 Task: Buy 4 Transmission Speed from Sensors section under best seller category for shipping address: Luke Wright, 309 Lake Floyd Circle, Hockessin, Delaware 19707, Cell Number 3022398079. Pay from credit card ending with 7965, CVV 549
Action: Key pressed s<Key.backspace>amzon<Key.backspace><Key.backspace><Key.backspace>azon.com<Key.enter>
Screenshot: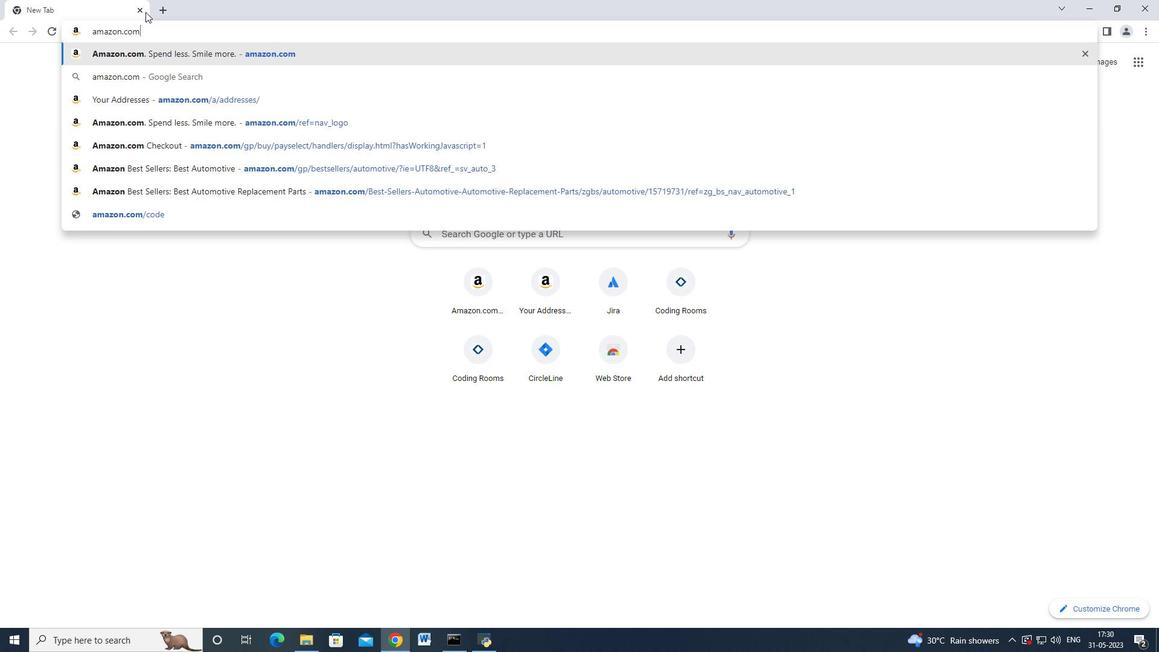 
Action: Mouse moved to (27, 91)
Screenshot: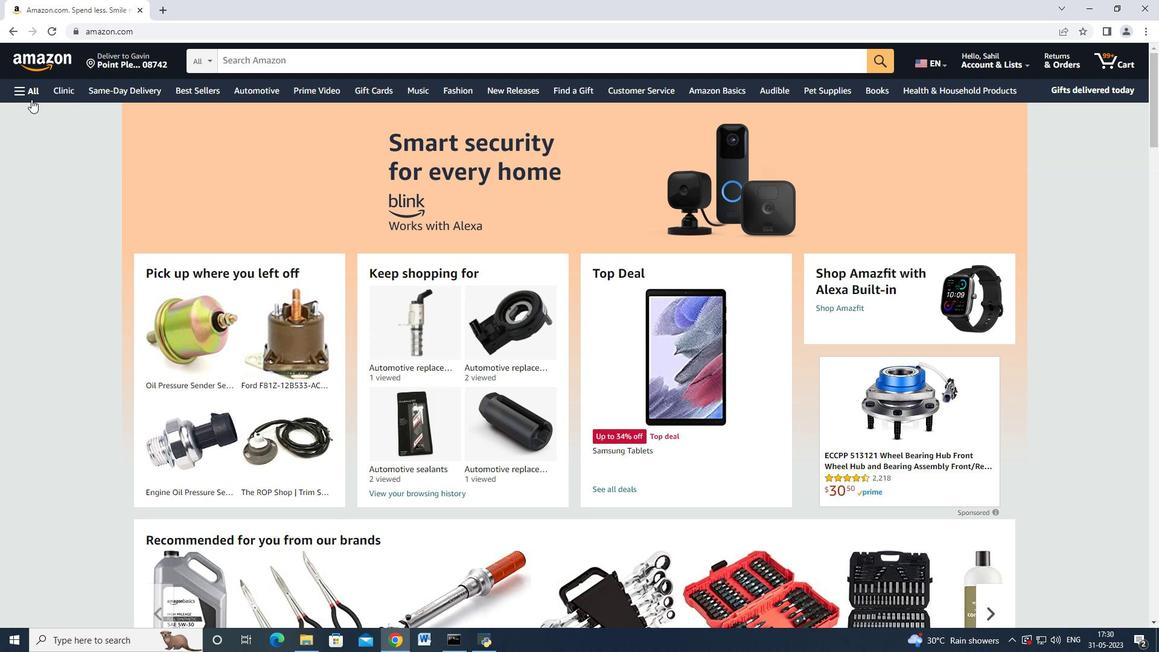 
Action: Mouse pressed left at (27, 91)
Screenshot: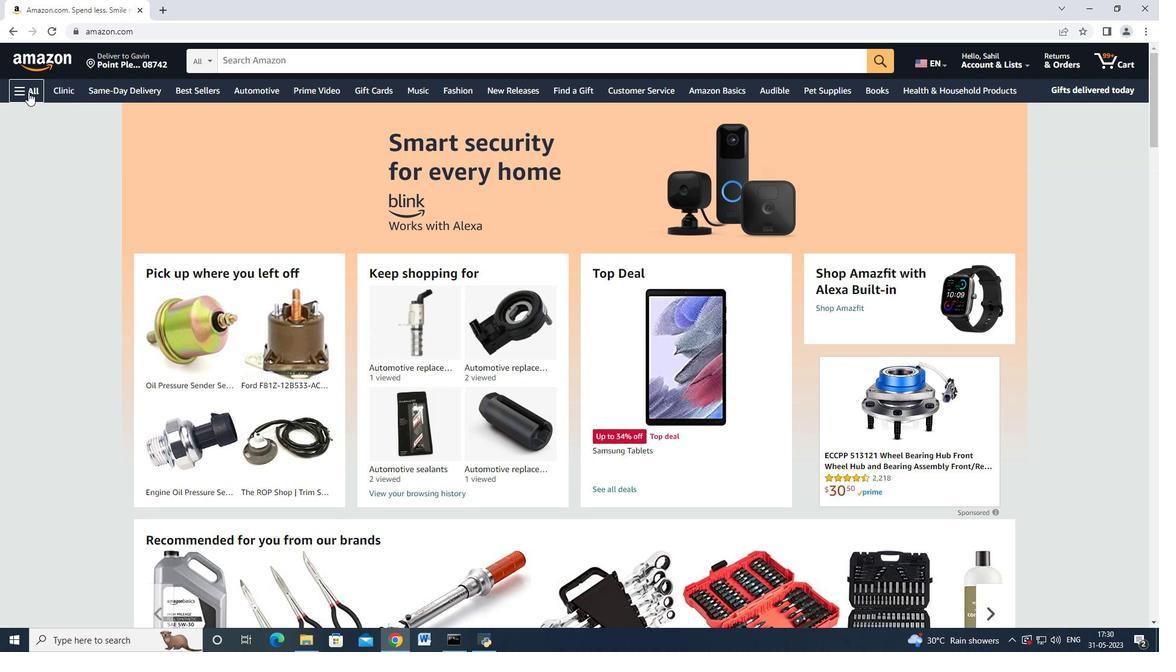 
Action: Mouse moved to (73, 143)
Screenshot: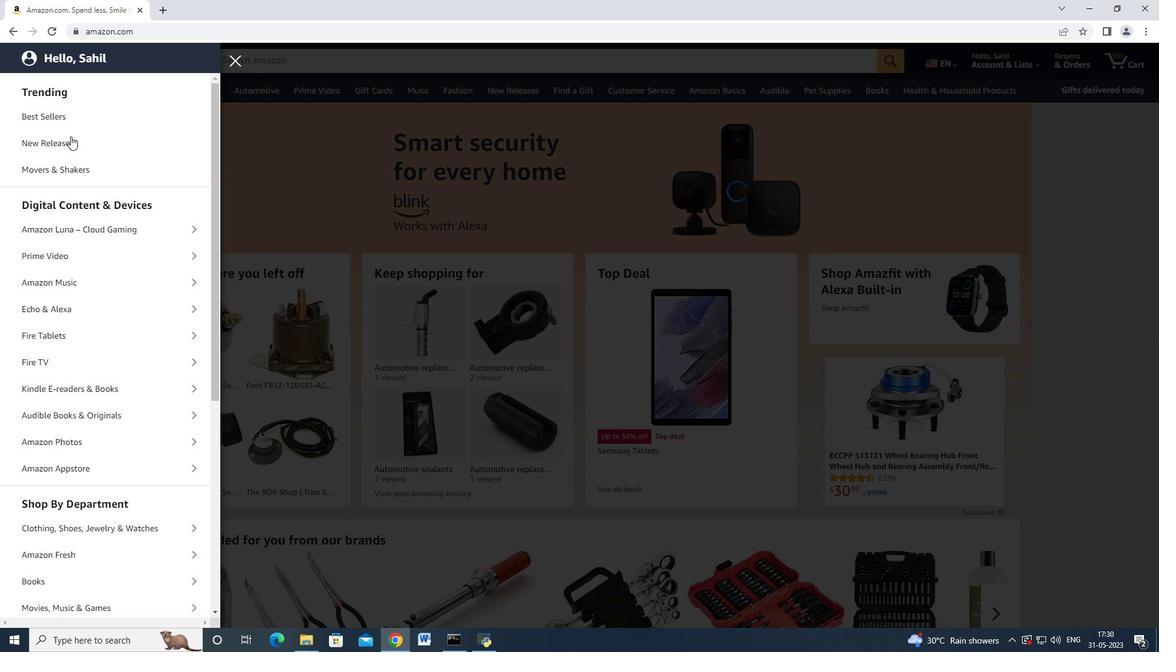 
Action: Mouse scrolled (73, 142) with delta (0, 0)
Screenshot: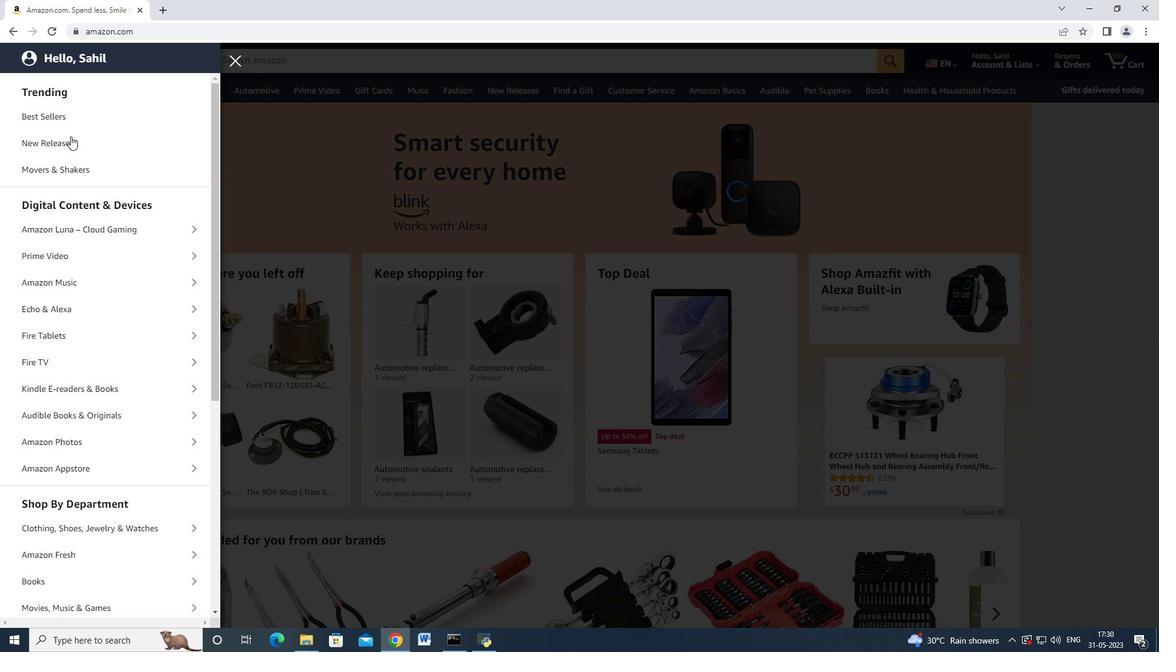 
Action: Mouse moved to (73, 144)
Screenshot: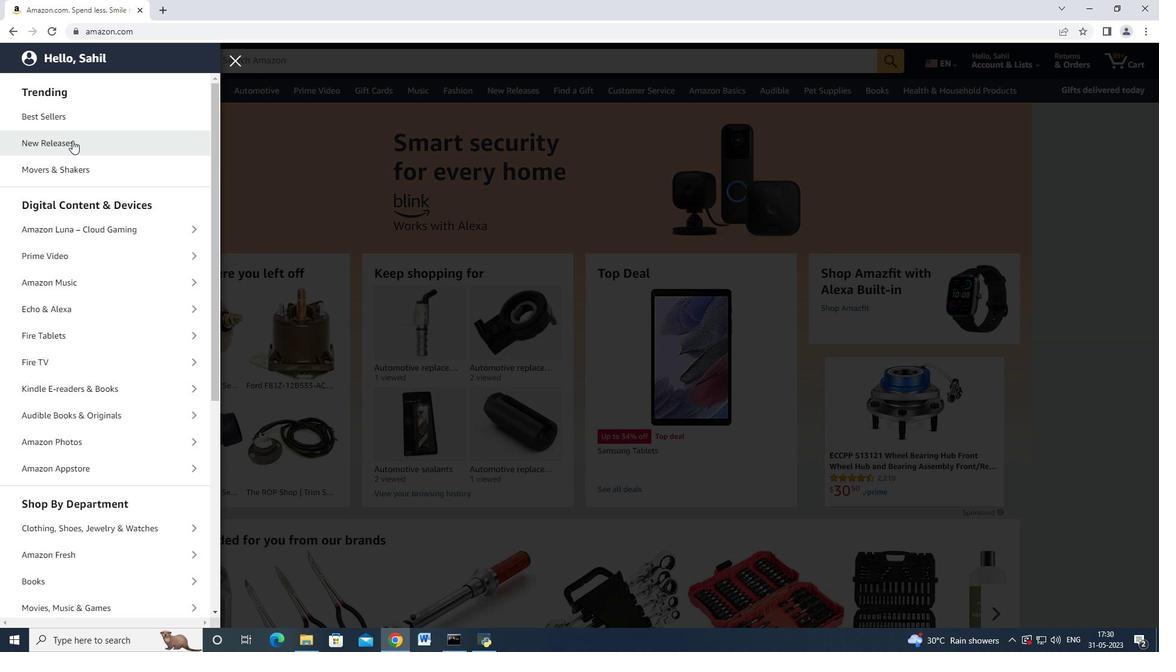 
Action: Mouse scrolled (73, 144) with delta (0, 0)
Screenshot: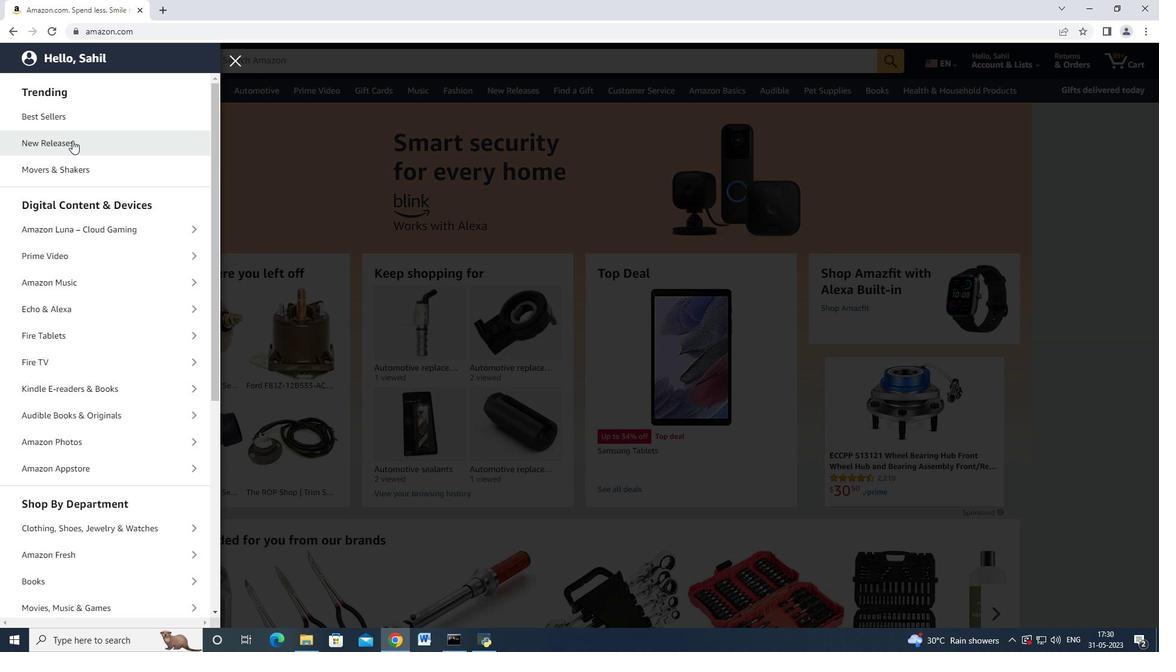 
Action: Mouse moved to (73, 185)
Screenshot: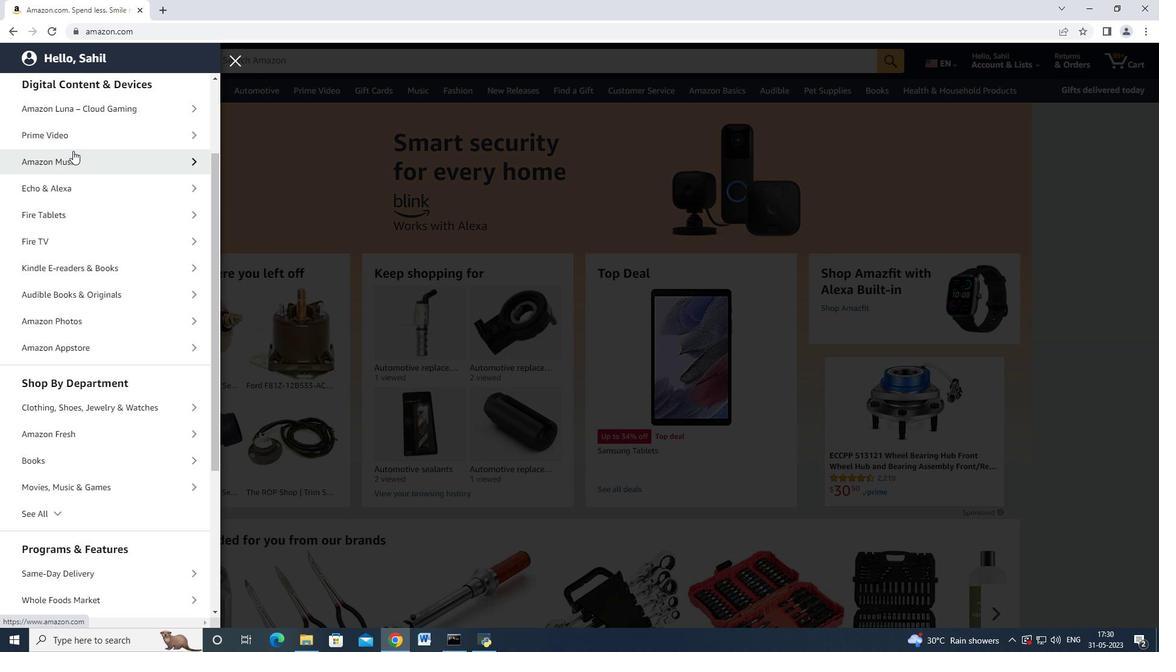 
Action: Mouse scrolled (71, 158) with delta (0, 0)
Screenshot: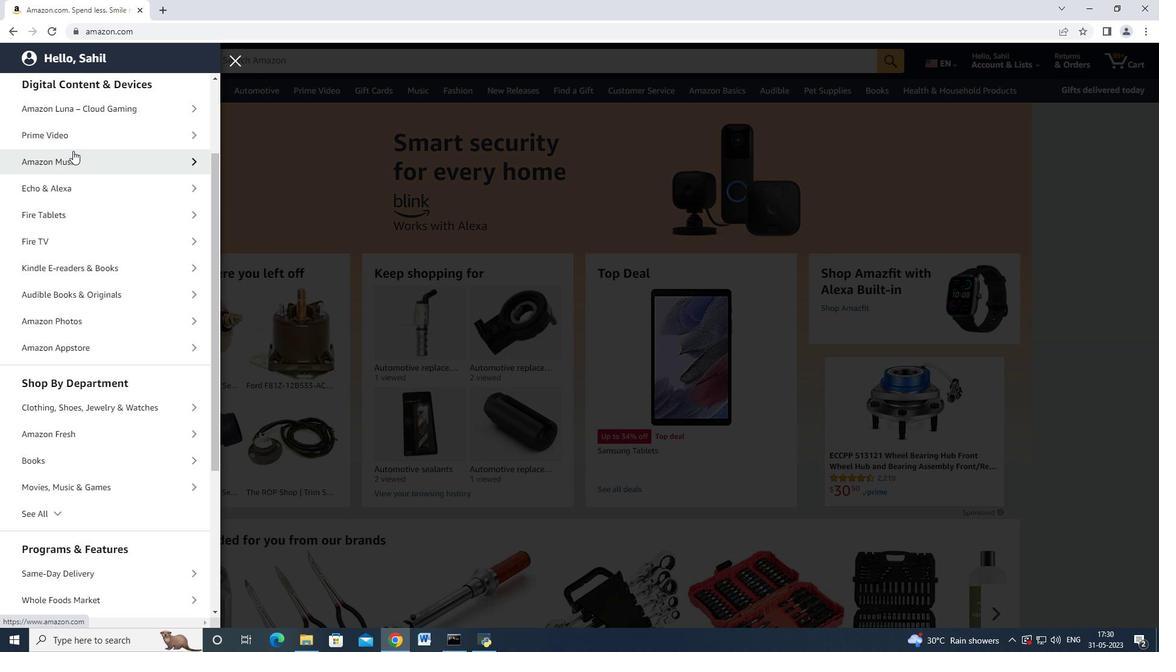 
Action: Mouse moved to (82, 205)
Screenshot: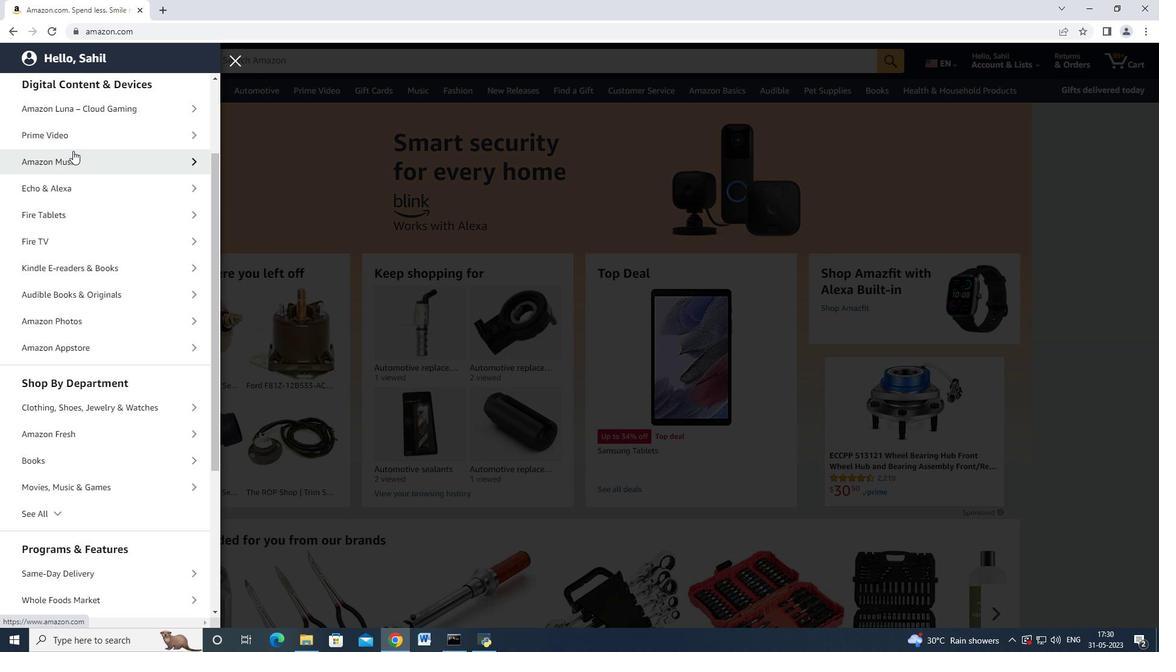 
Action: Mouse scrolled (81, 202) with delta (0, 0)
Screenshot: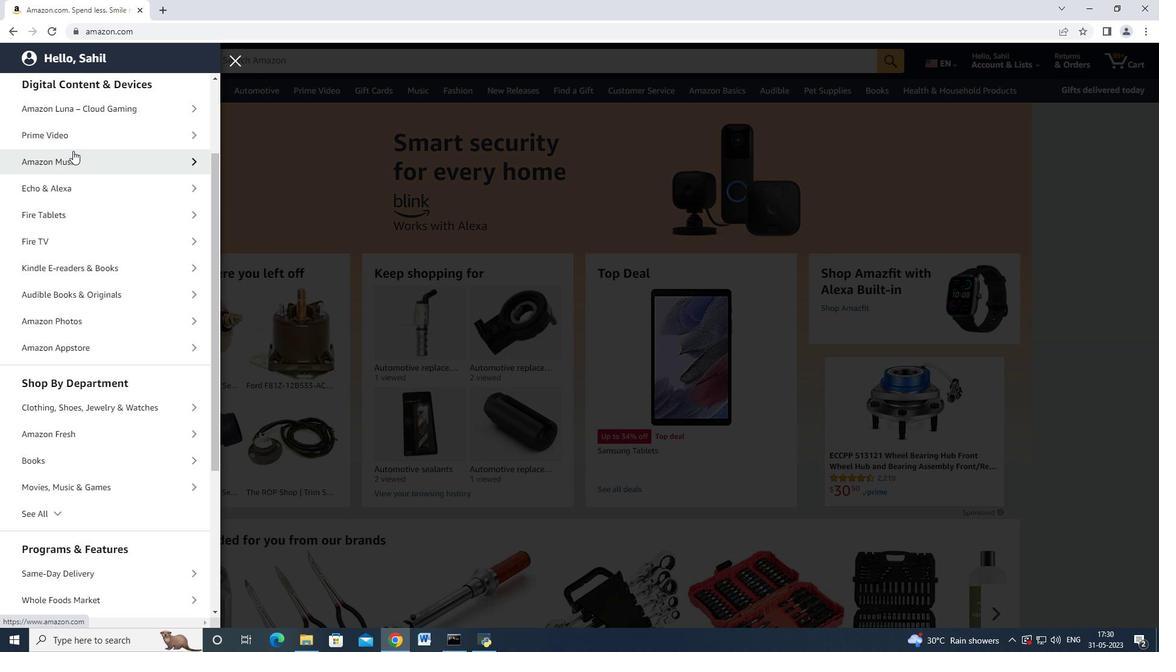 
Action: Mouse moved to (92, 222)
Screenshot: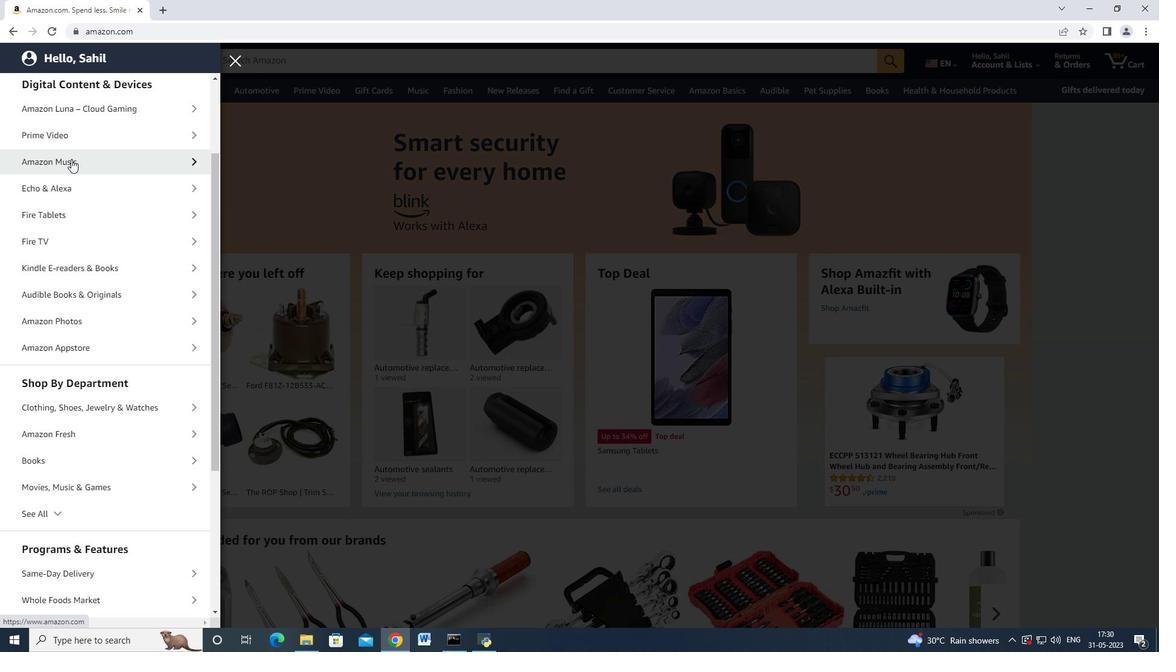 
Action: Mouse scrolled (91, 220) with delta (0, 0)
Screenshot: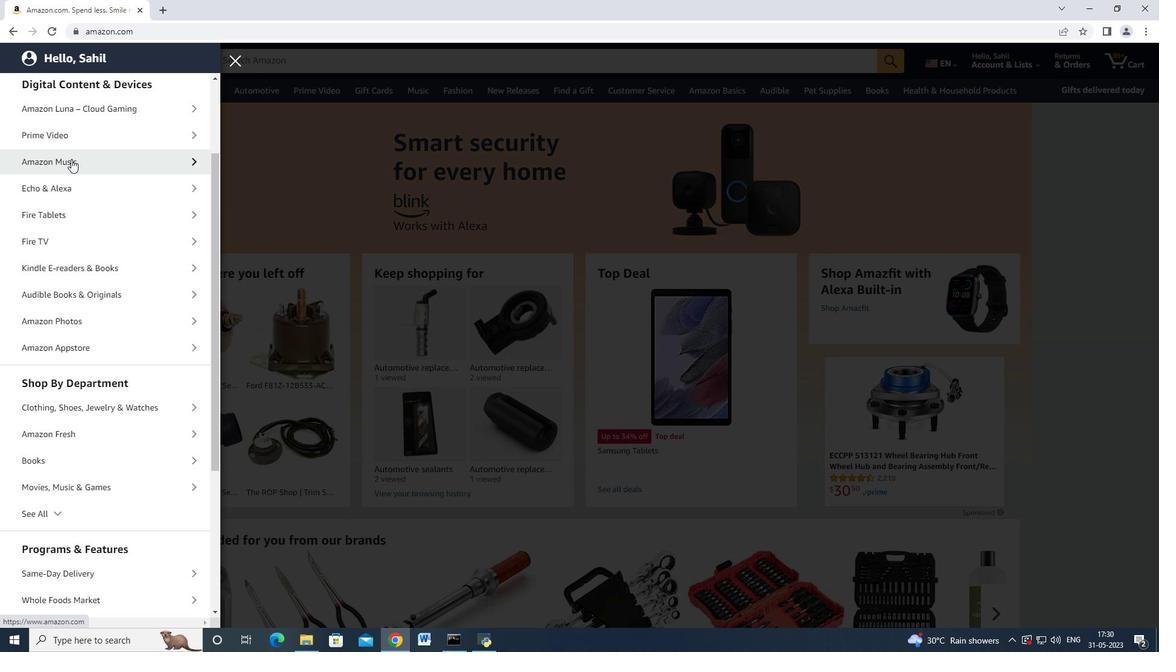 
Action: Mouse moved to (103, 245)
Screenshot: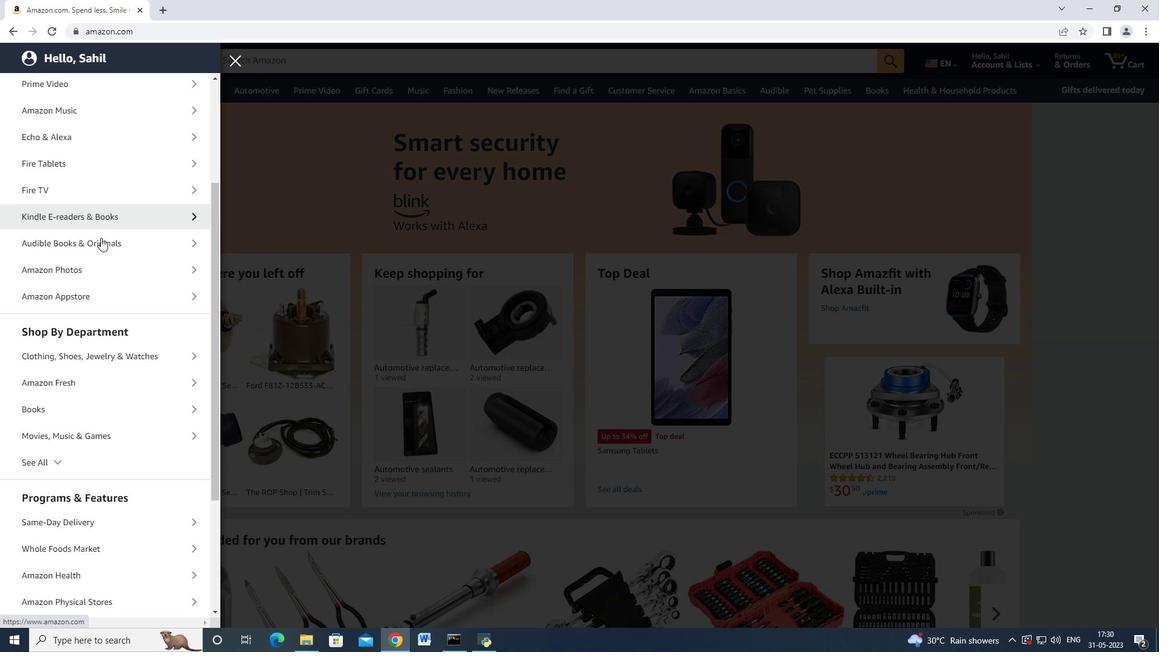 
Action: Mouse scrolled (103, 244) with delta (0, 0)
Screenshot: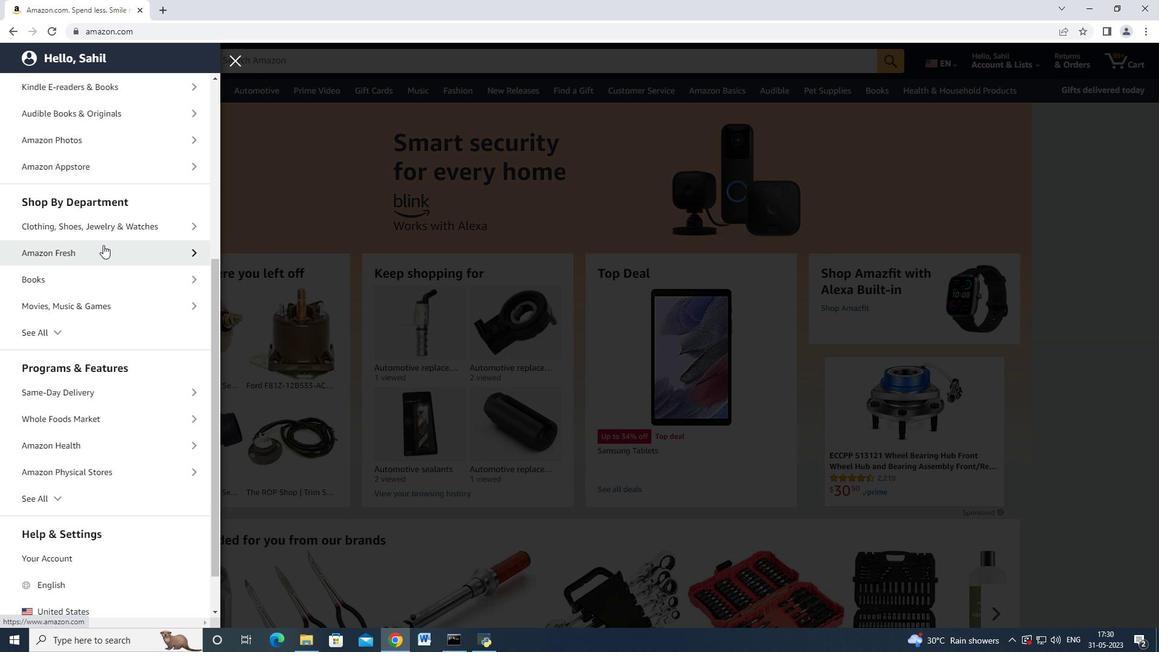 
Action: Mouse scrolled (103, 244) with delta (0, 0)
Screenshot: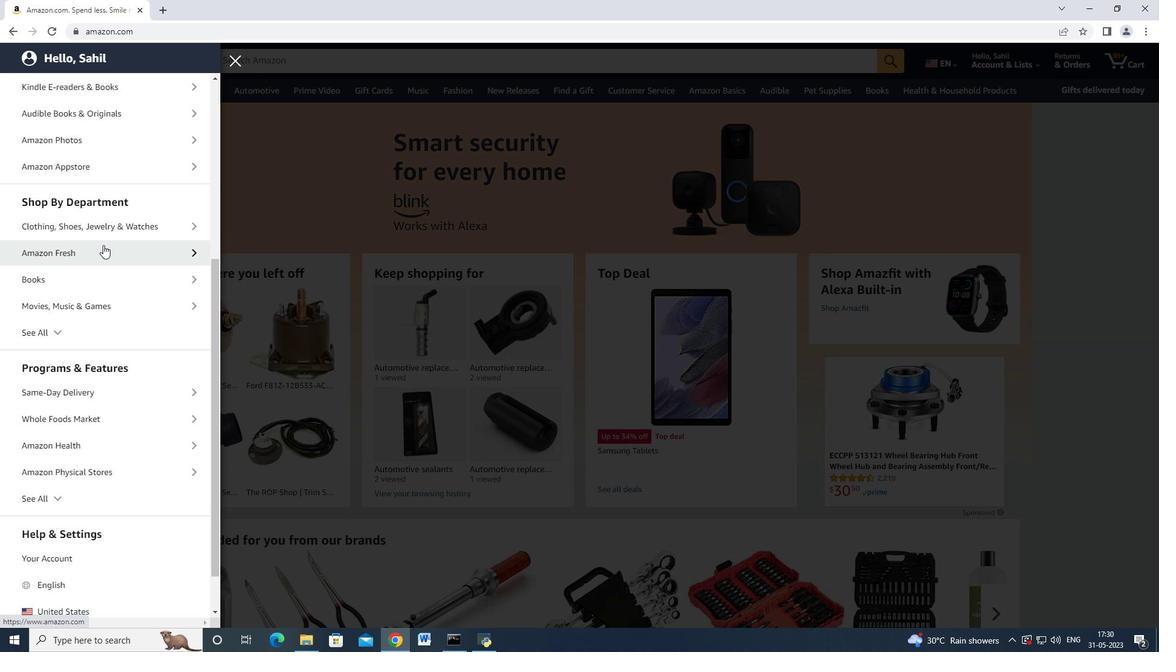 
Action: Mouse moved to (103, 245)
Screenshot: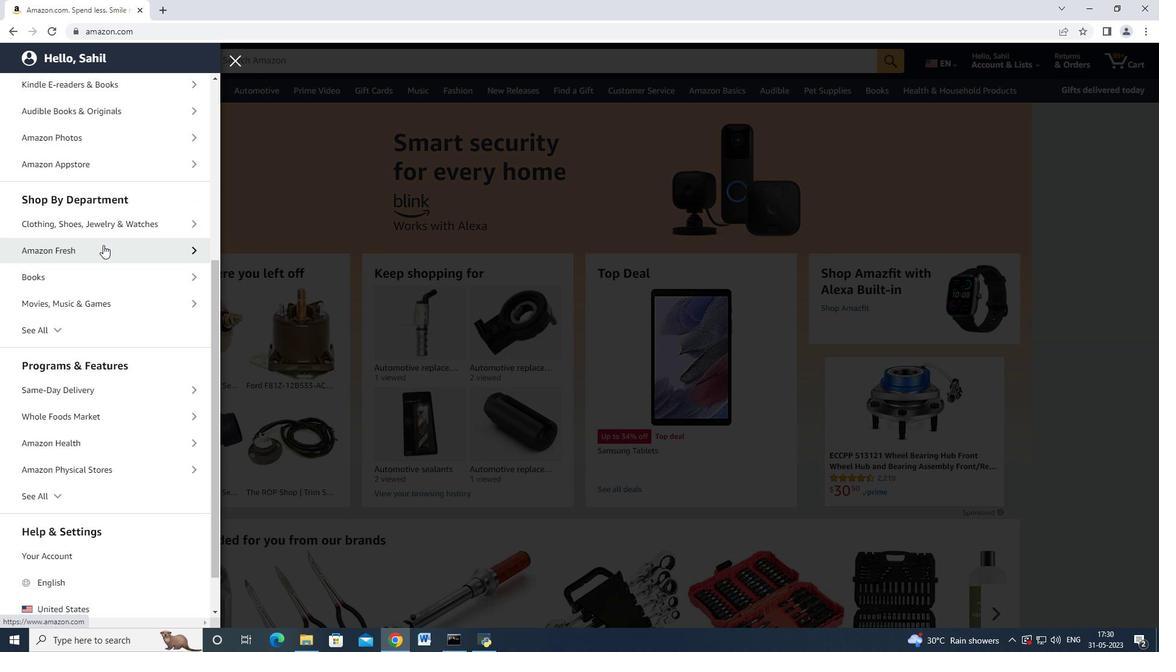 
Action: Mouse scrolled (103, 245) with delta (0, 0)
Screenshot: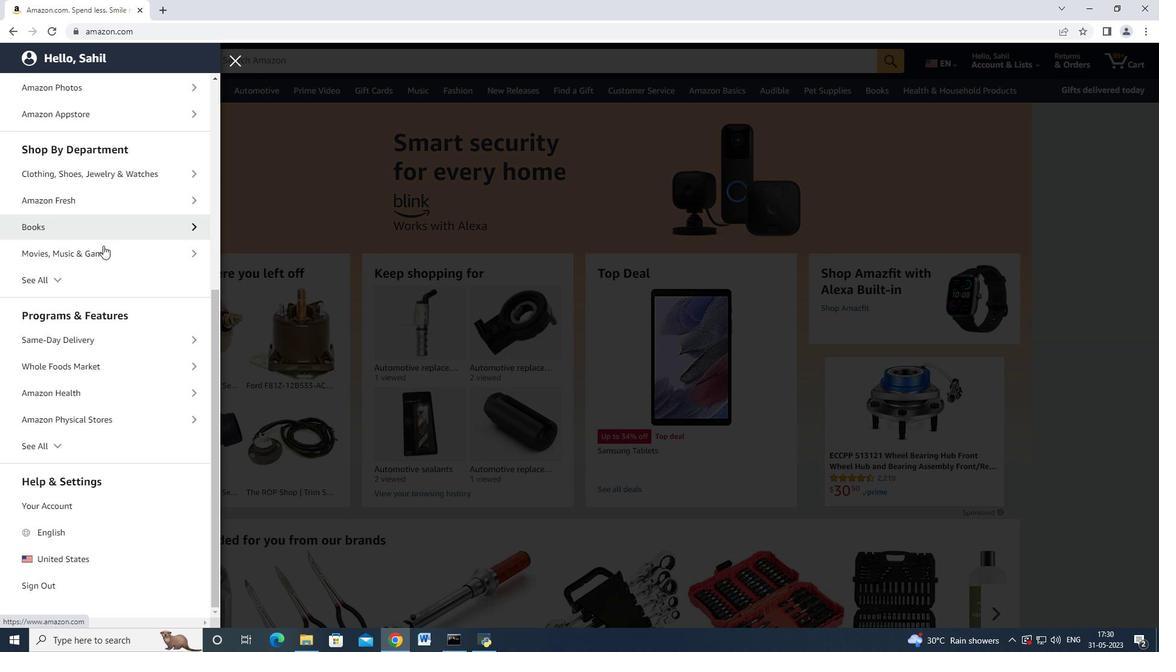 
Action: Mouse scrolled (103, 245) with delta (0, 0)
Screenshot: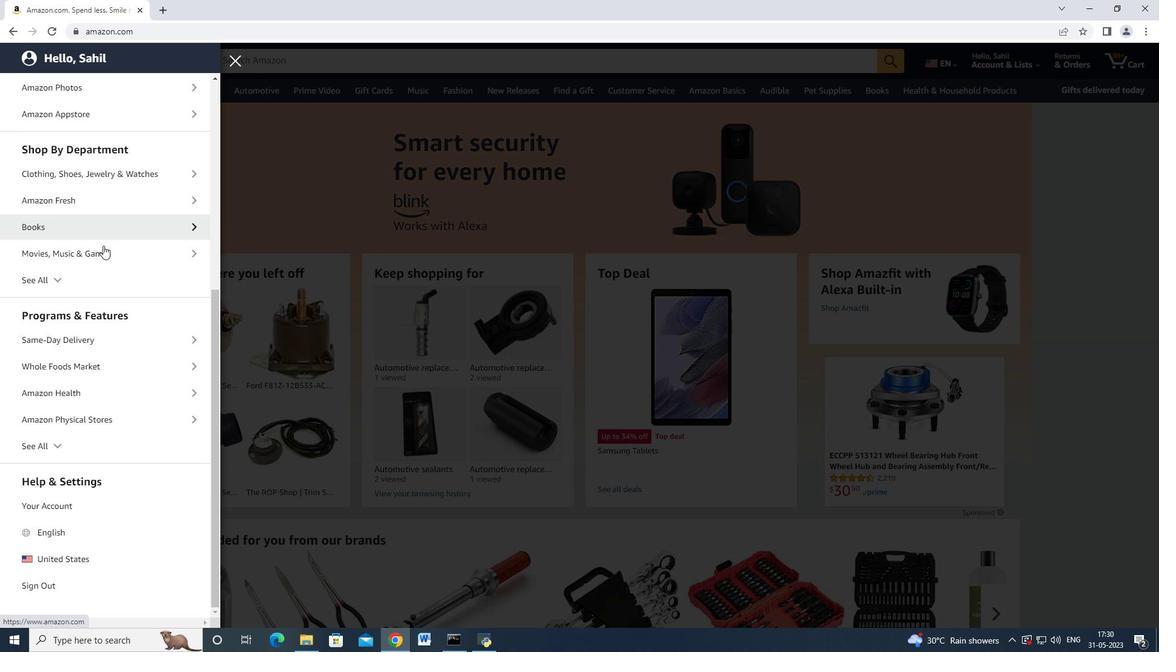 
Action: Mouse scrolled (103, 245) with delta (0, 0)
Screenshot: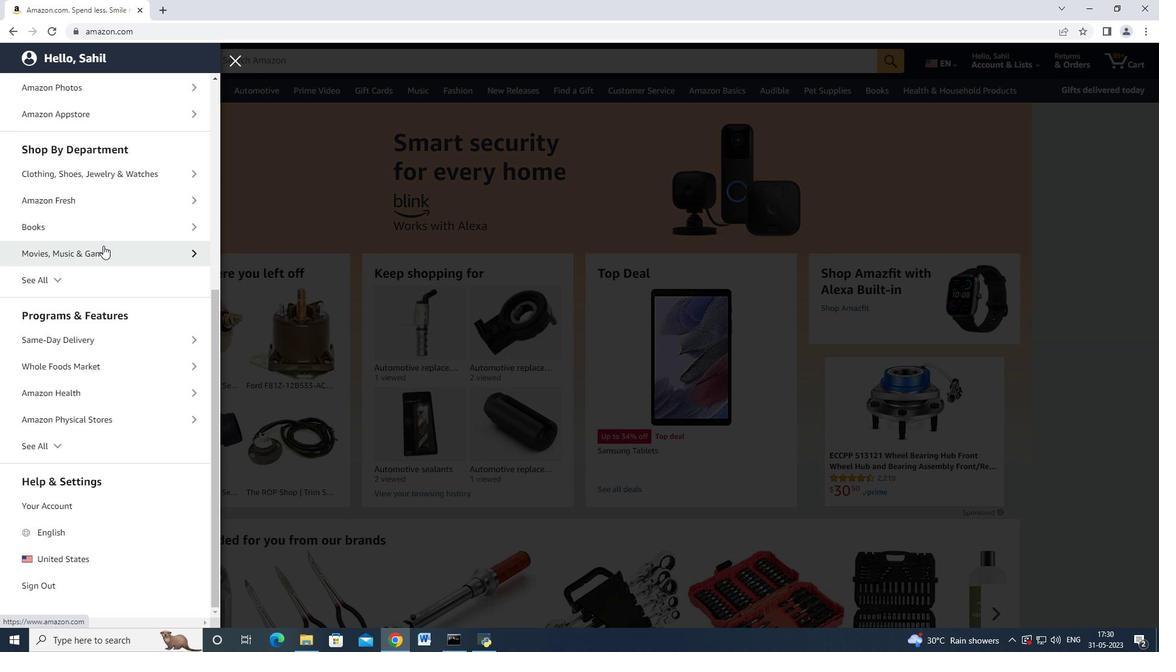 
Action: Mouse scrolled (103, 245) with delta (0, 0)
Screenshot: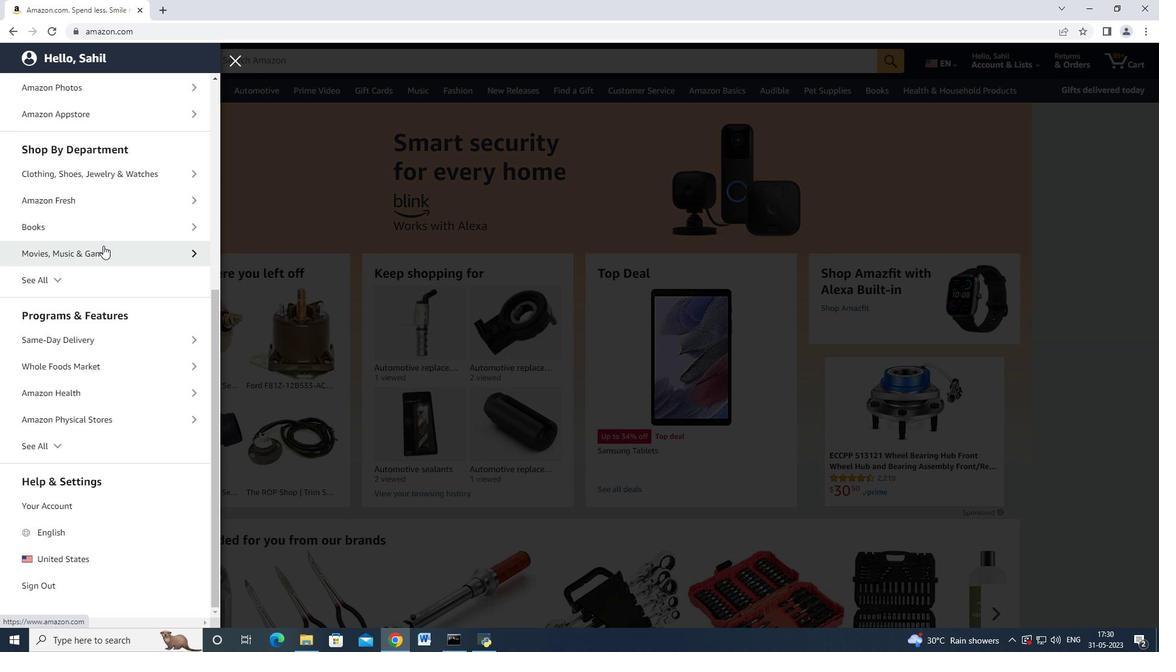 
Action: Mouse scrolled (103, 245) with delta (0, 0)
Screenshot: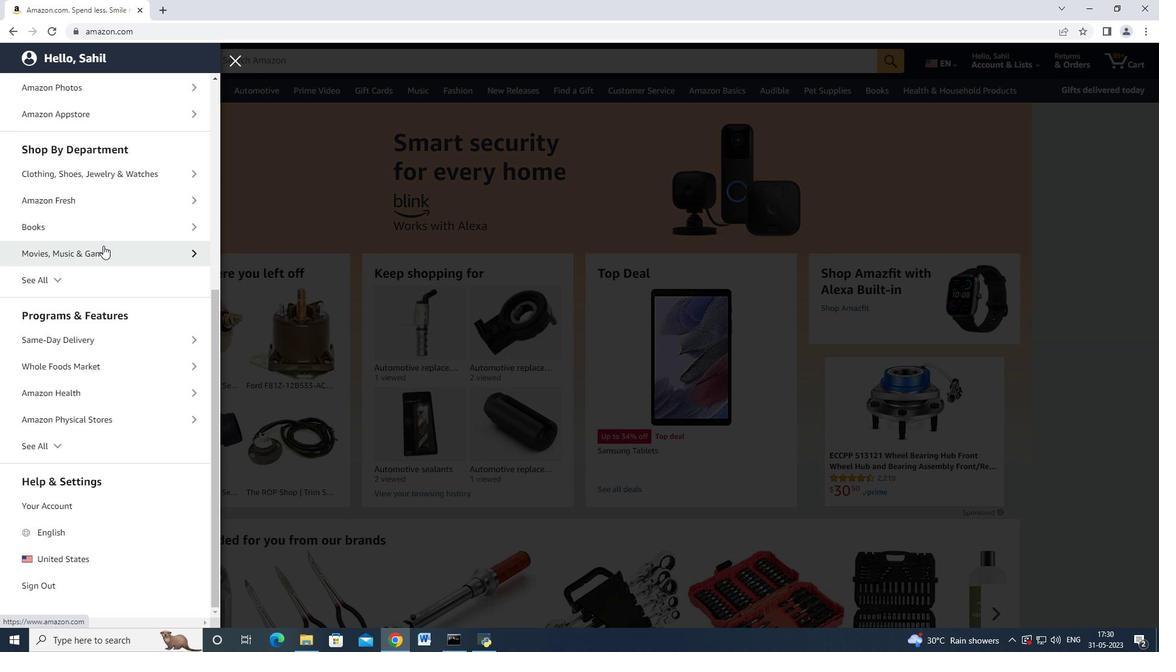 
Action: Mouse moved to (60, 286)
Screenshot: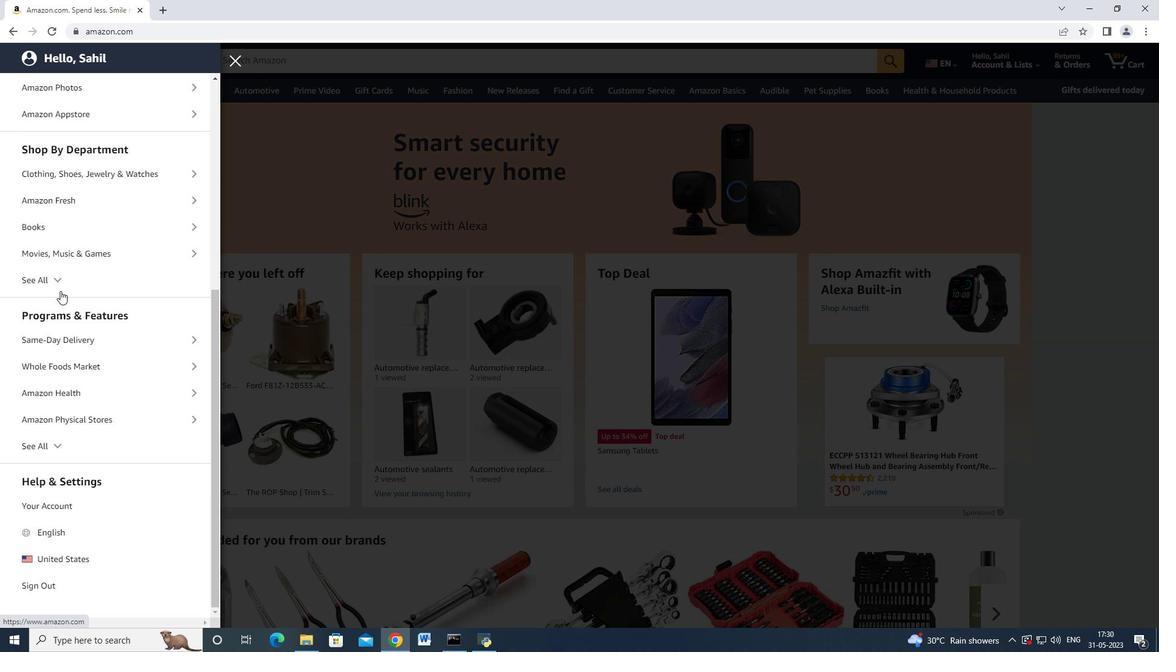 
Action: Mouse pressed left at (60, 286)
Screenshot: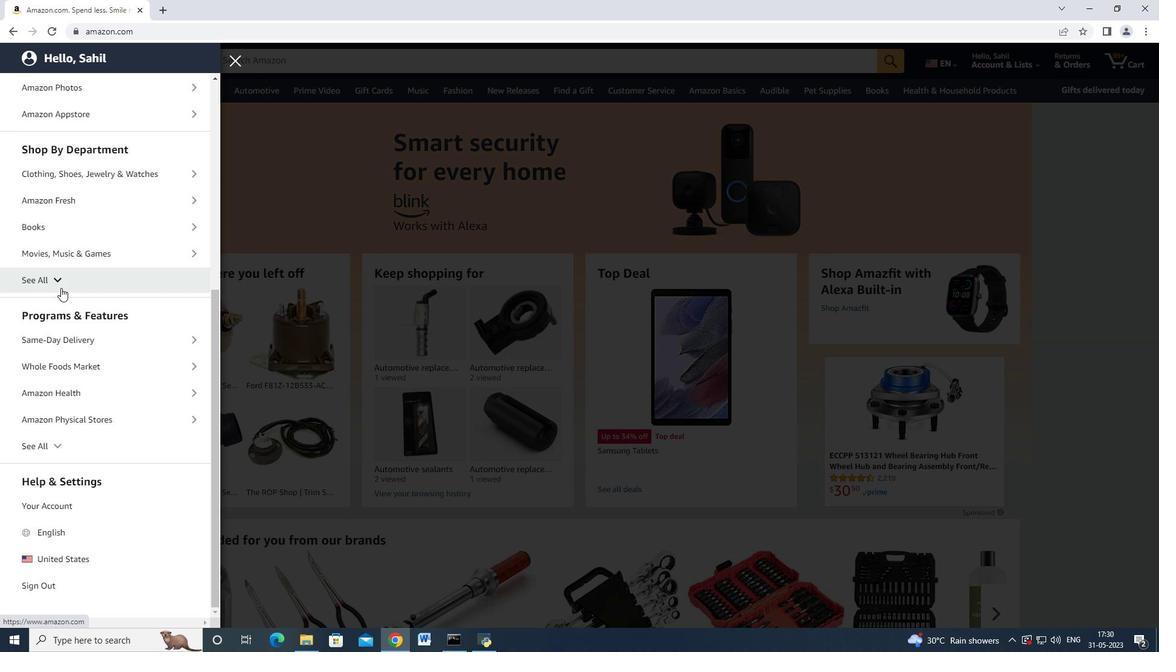 
Action: Mouse moved to (60, 286)
Screenshot: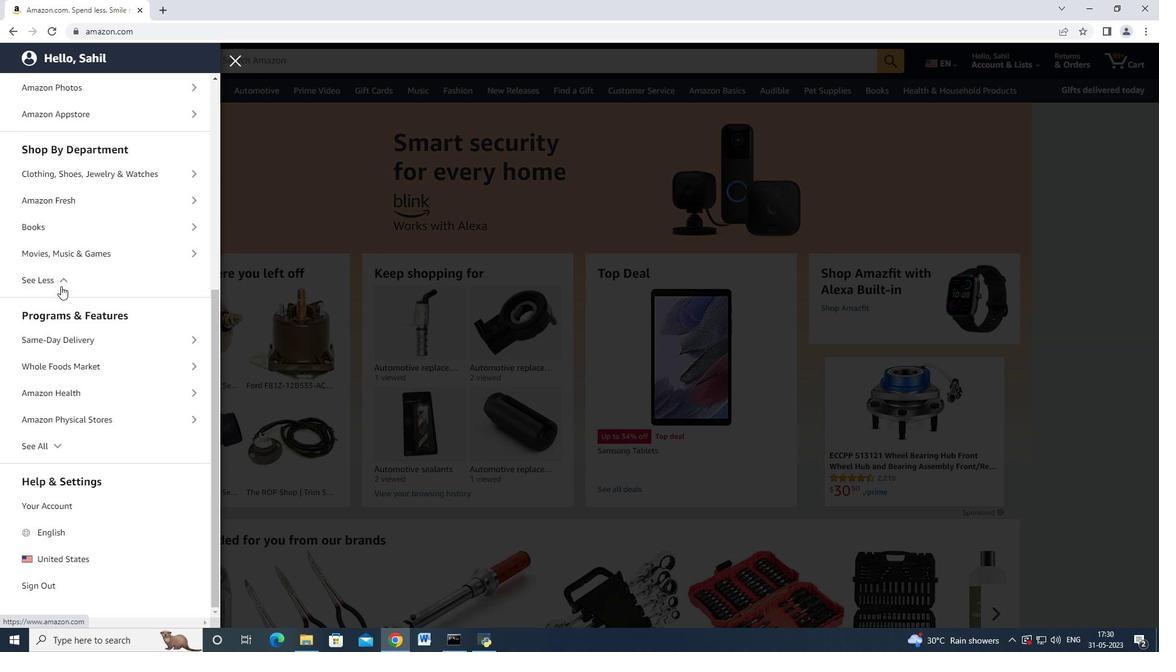 
Action: Mouse scrolled (60, 285) with delta (0, 0)
Screenshot: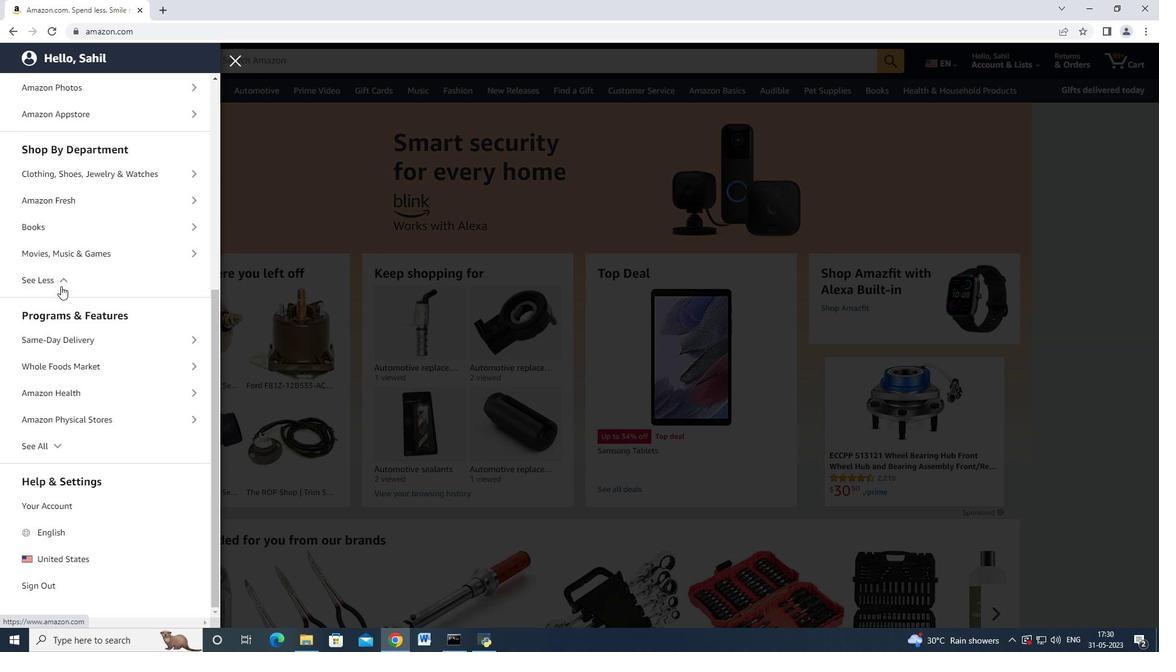 
Action: Mouse scrolled (60, 285) with delta (0, 0)
Screenshot: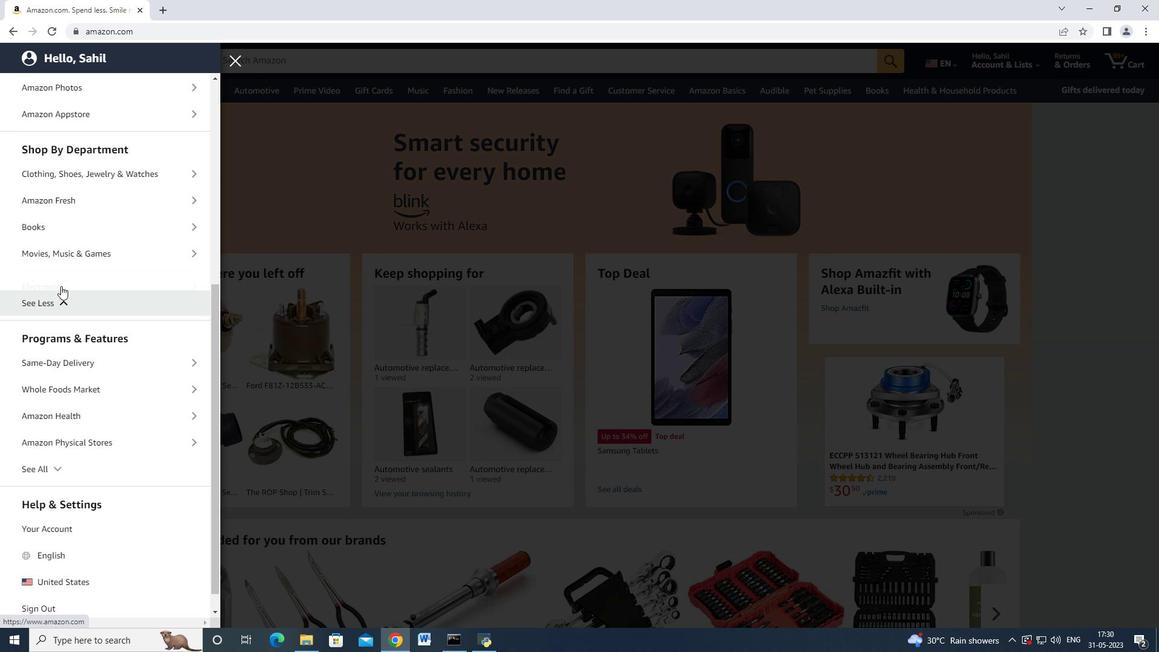 
Action: Mouse scrolled (60, 285) with delta (0, 0)
Screenshot: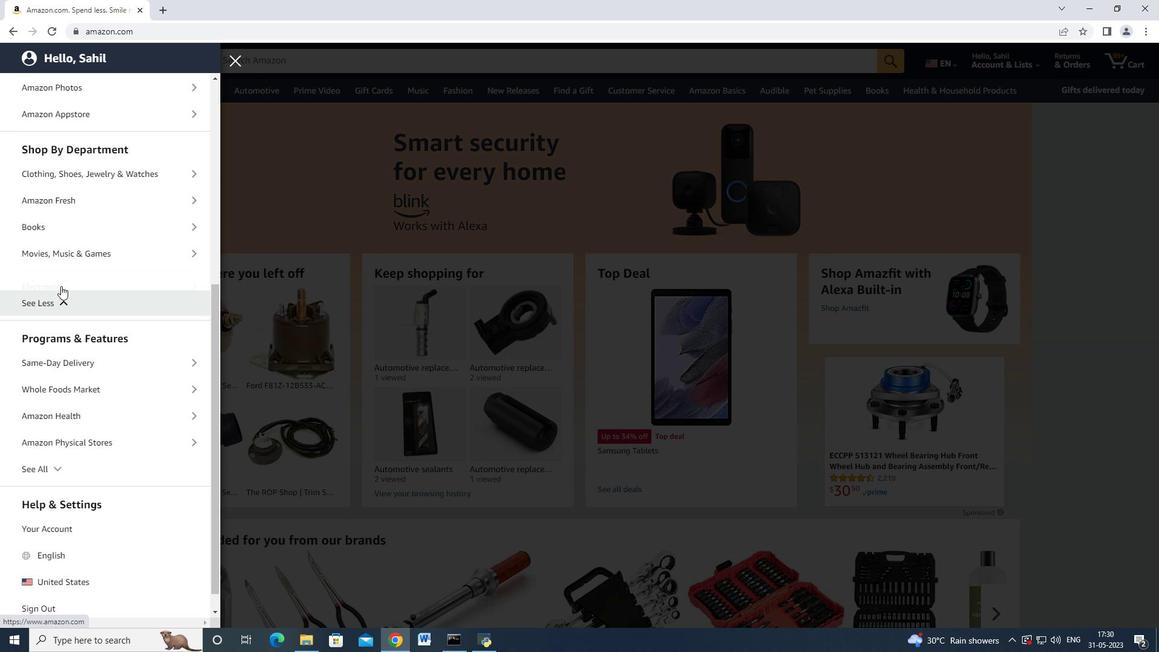 
Action: Mouse moved to (95, 404)
Screenshot: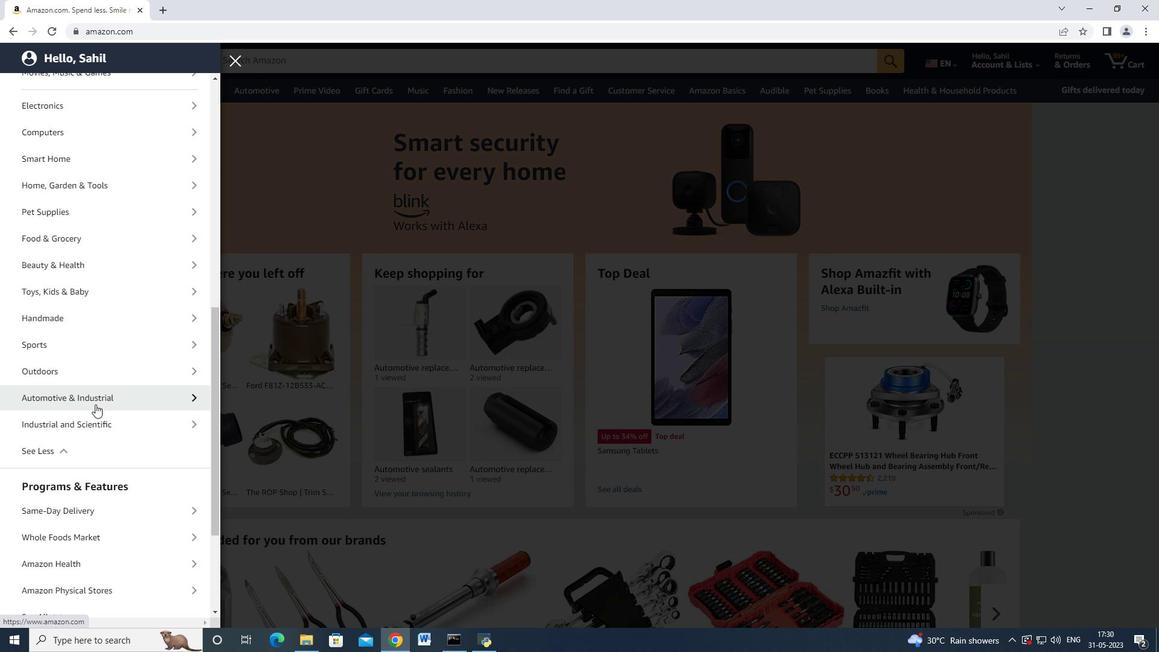 
Action: Mouse pressed left at (95, 404)
Screenshot: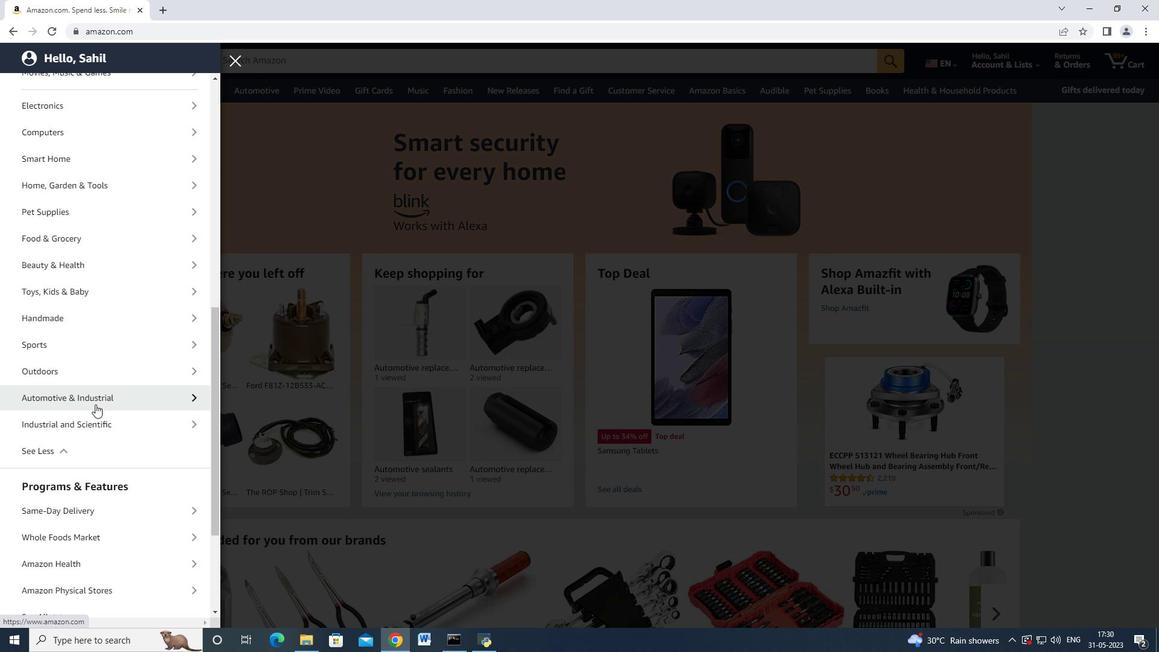 
Action: Mouse moved to (115, 146)
Screenshot: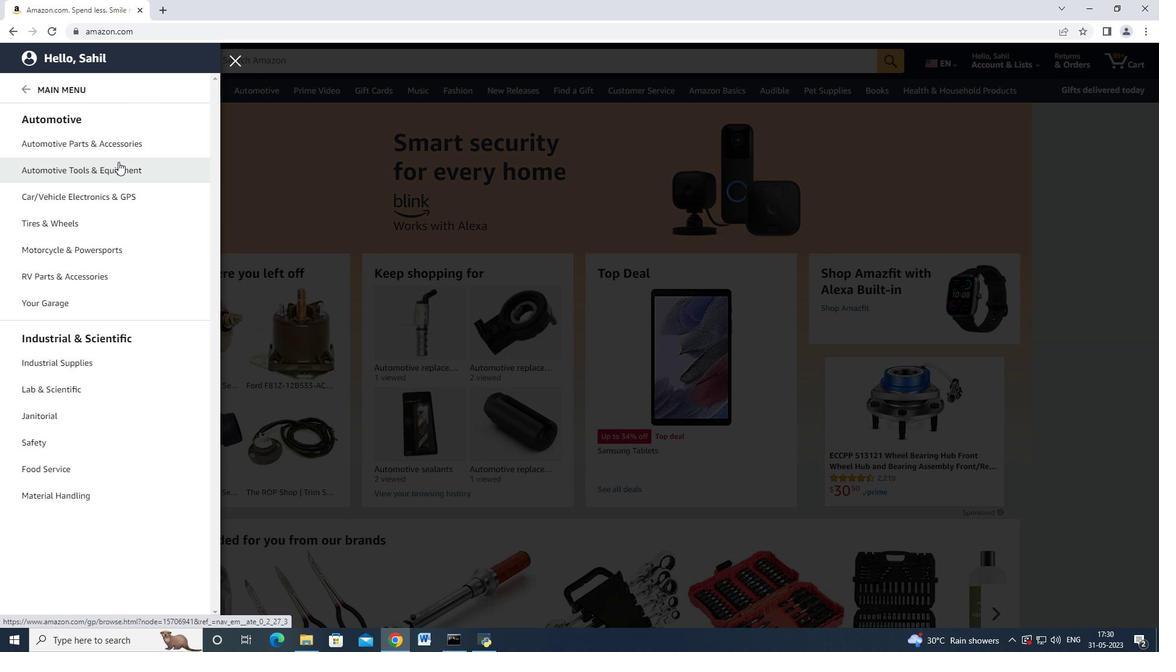 
Action: Mouse pressed left at (115, 146)
Screenshot: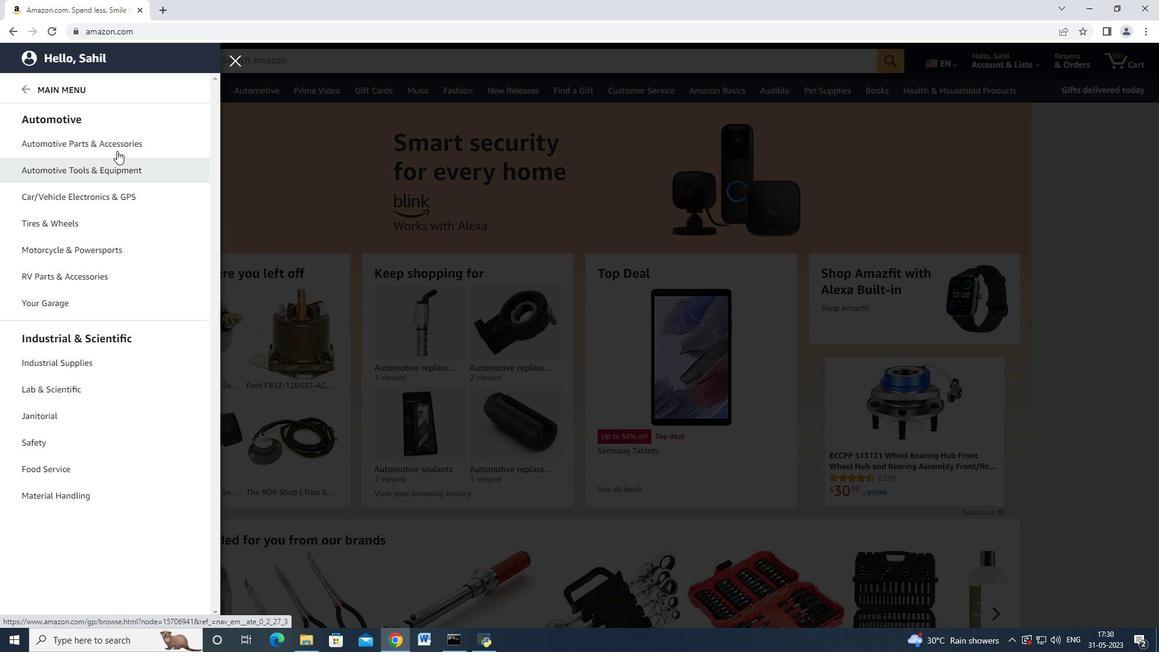 
Action: Mouse moved to (200, 106)
Screenshot: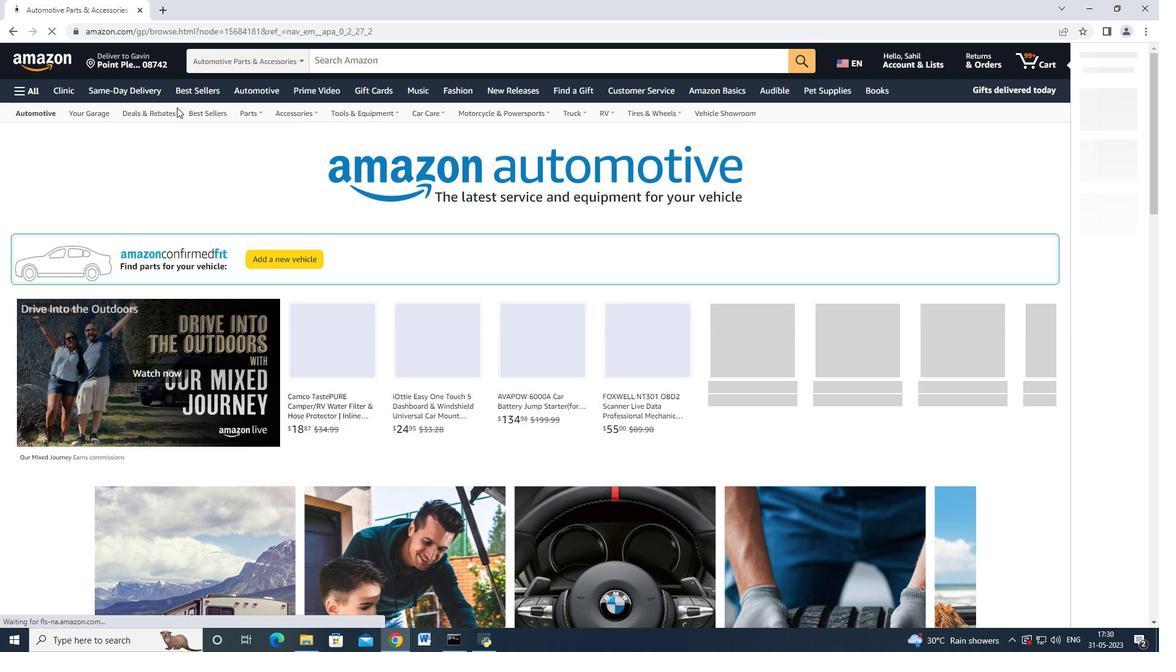 
Action: Mouse pressed left at (200, 106)
Screenshot: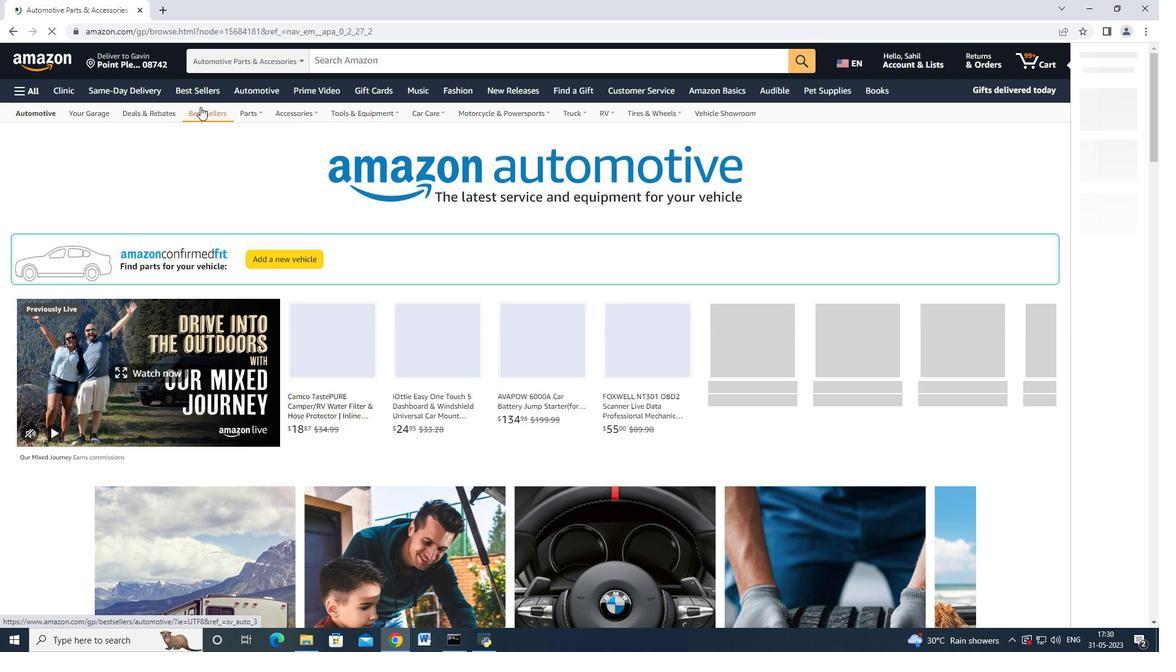 
Action: Mouse moved to (204, 170)
Screenshot: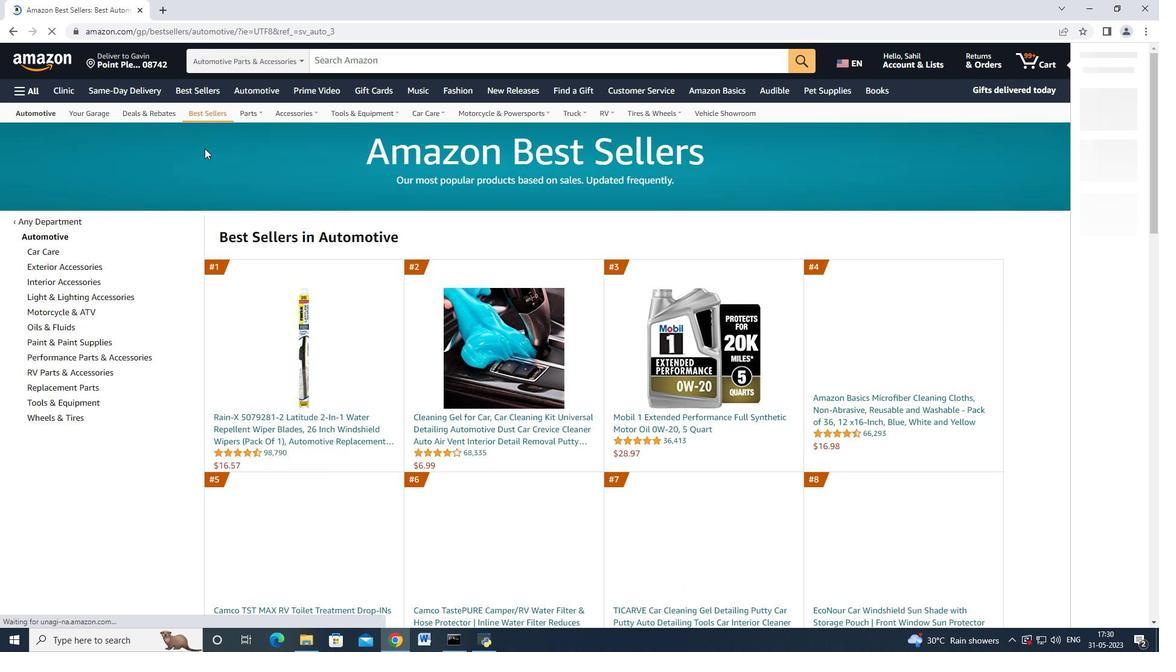 
Action: Mouse scrolled (204, 169) with delta (0, 0)
Screenshot: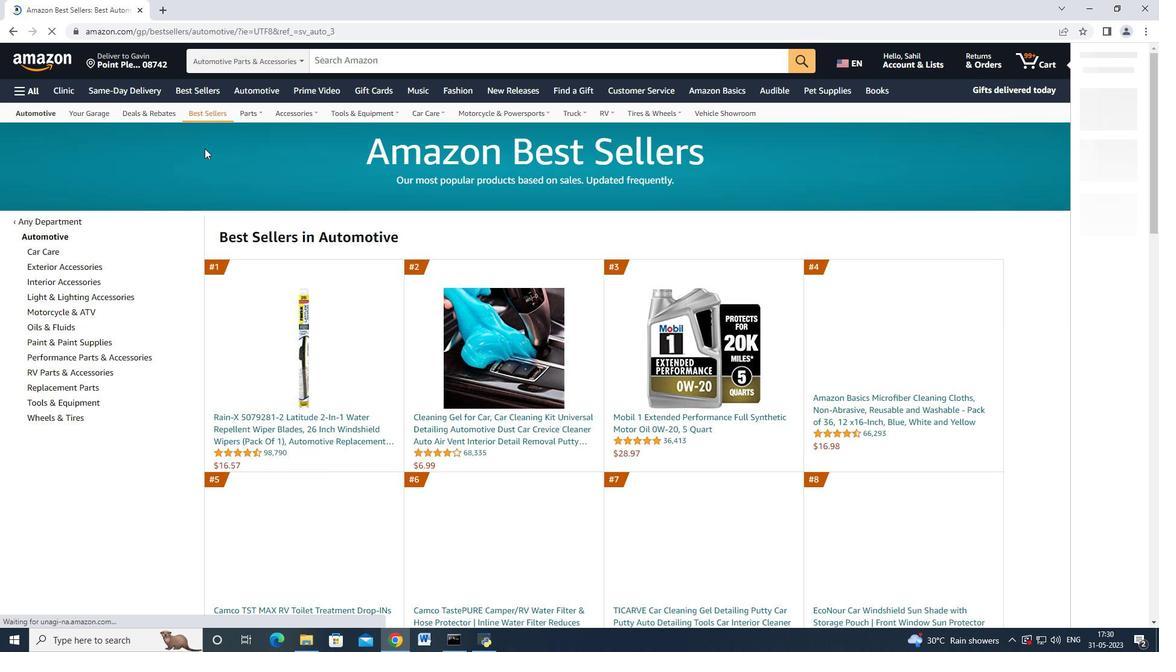 
Action: Mouse moved to (204, 172)
Screenshot: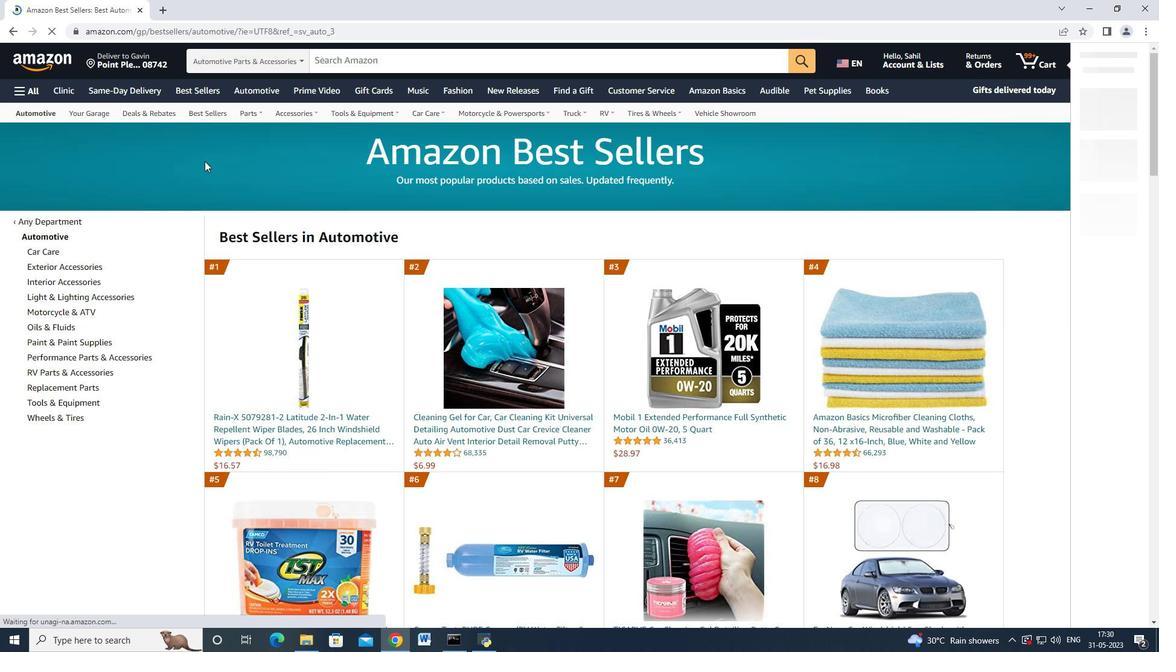 
Action: Mouse scrolled (204, 171) with delta (0, 0)
Screenshot: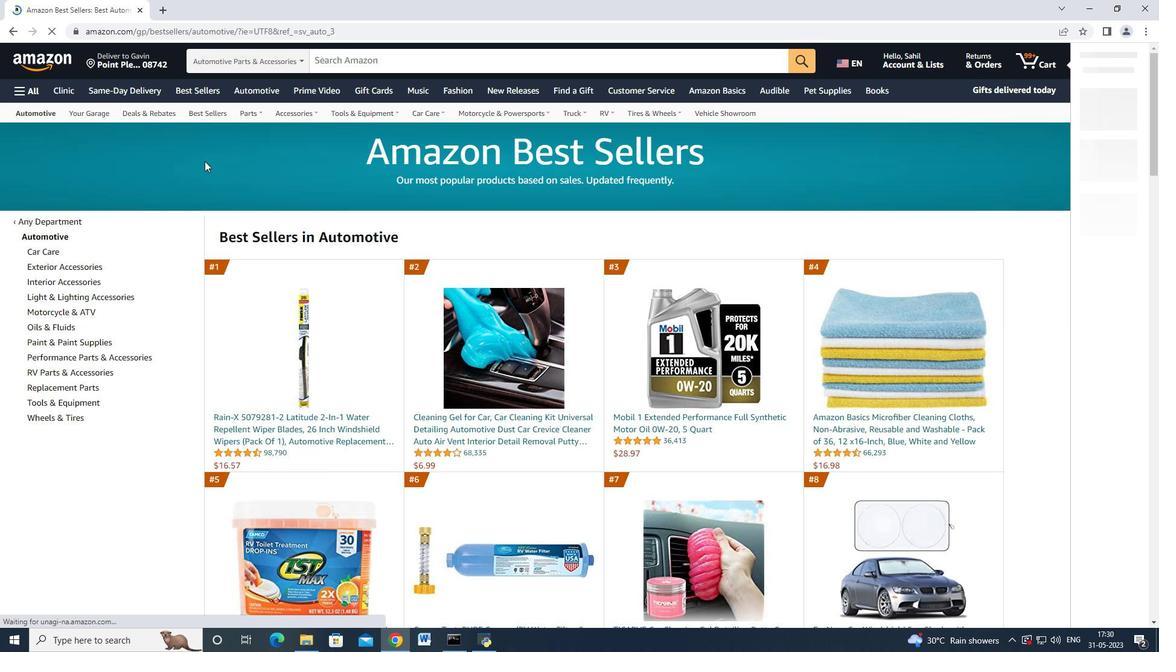 
Action: Mouse moved to (80, 262)
Screenshot: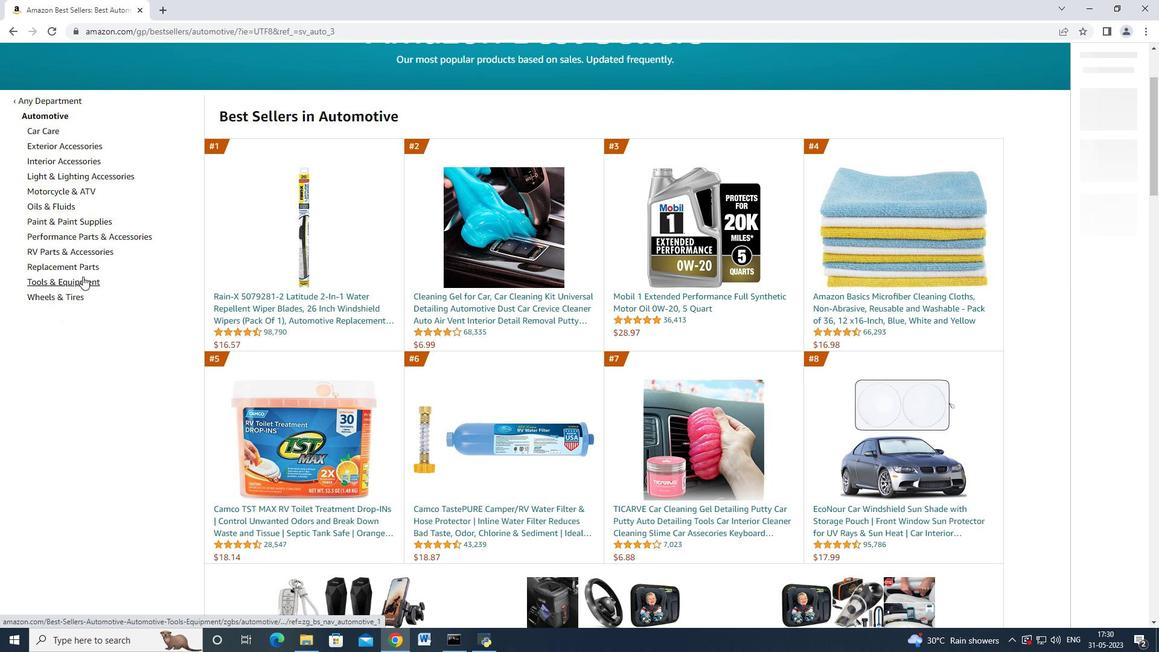 
Action: Mouse pressed left at (80, 262)
Screenshot: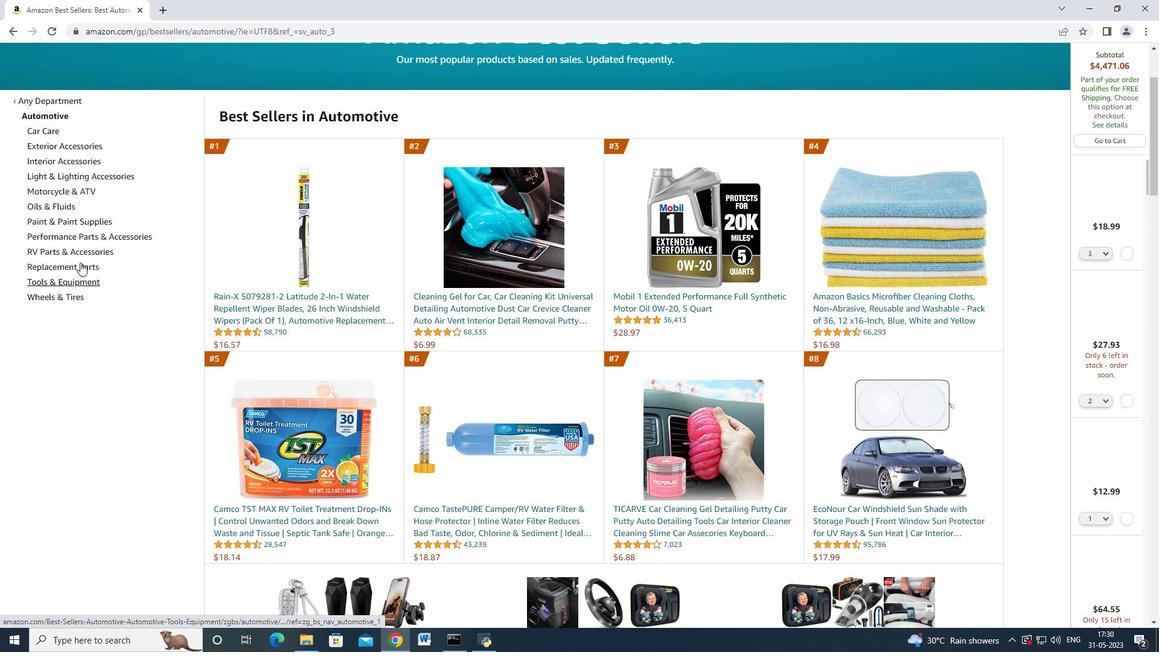 
Action: Mouse moved to (128, 259)
Screenshot: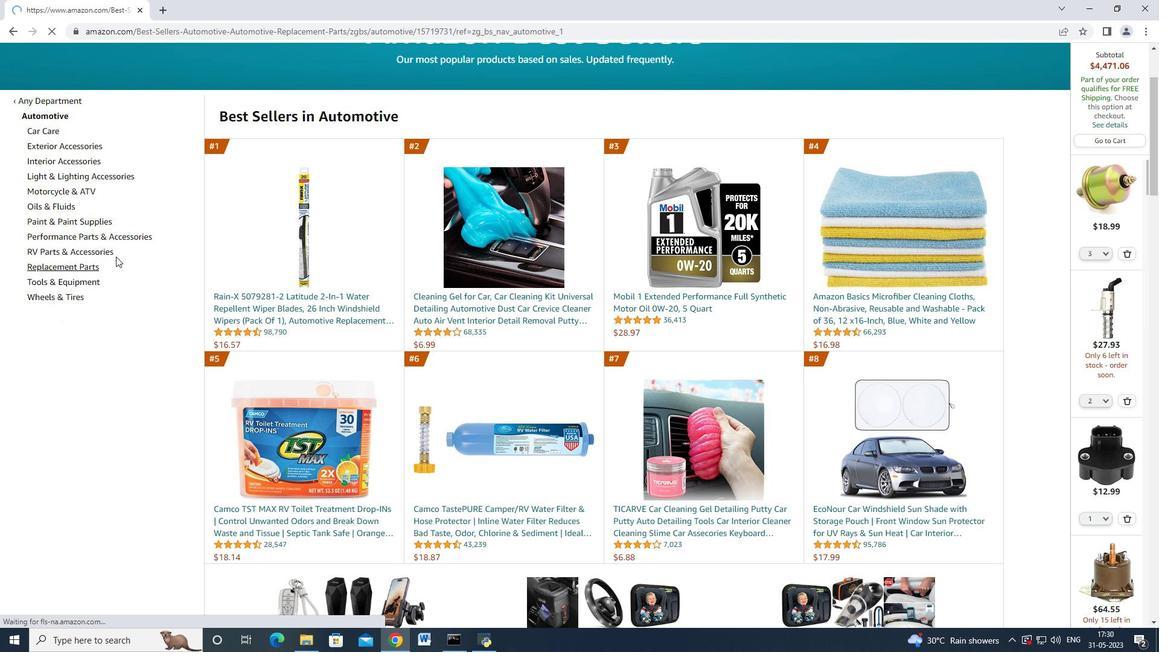 
Action: Mouse scrolled (128, 258) with delta (0, 0)
Screenshot: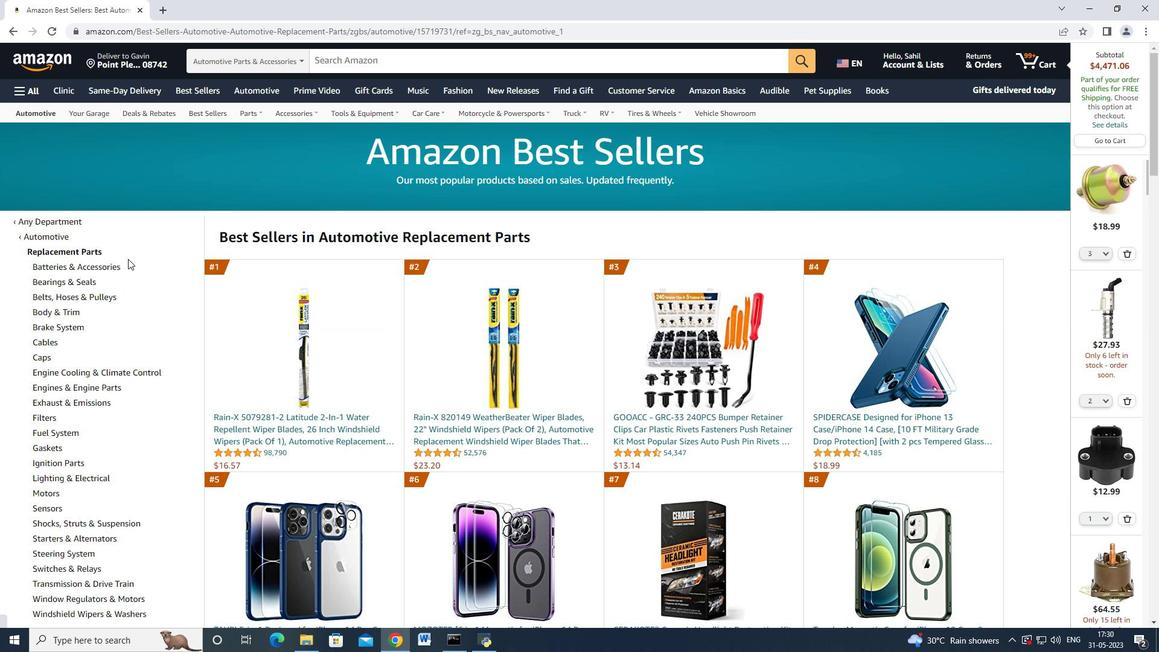 
Action: Mouse scrolled (128, 258) with delta (0, 0)
Screenshot: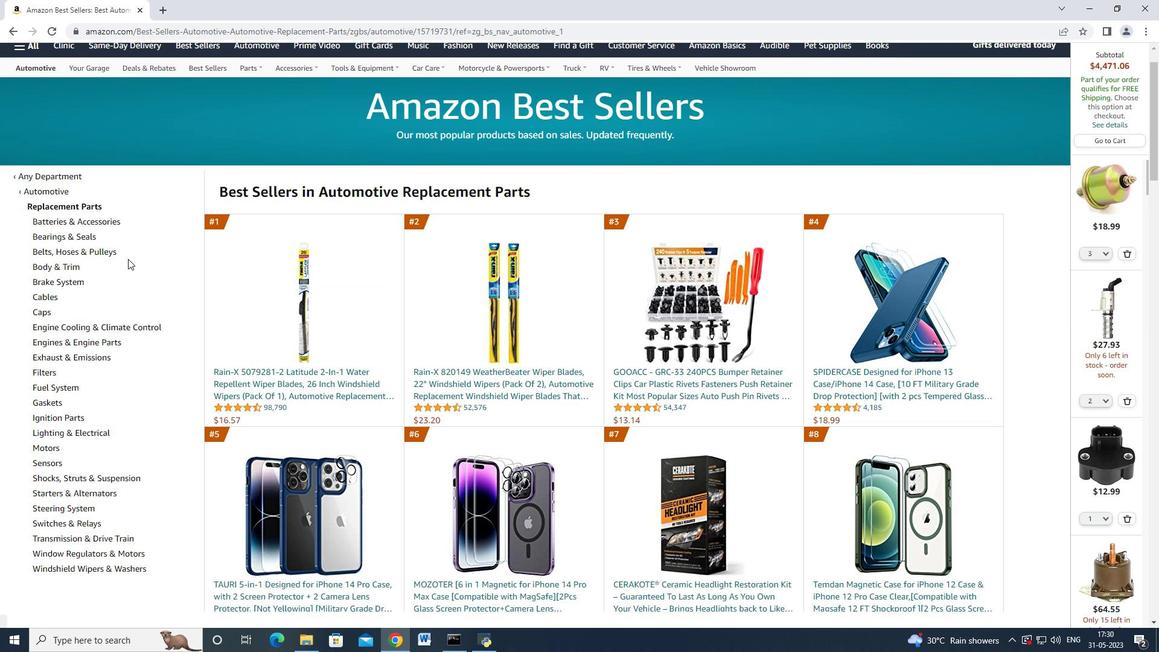 
Action: Mouse scrolled (128, 258) with delta (0, 0)
Screenshot: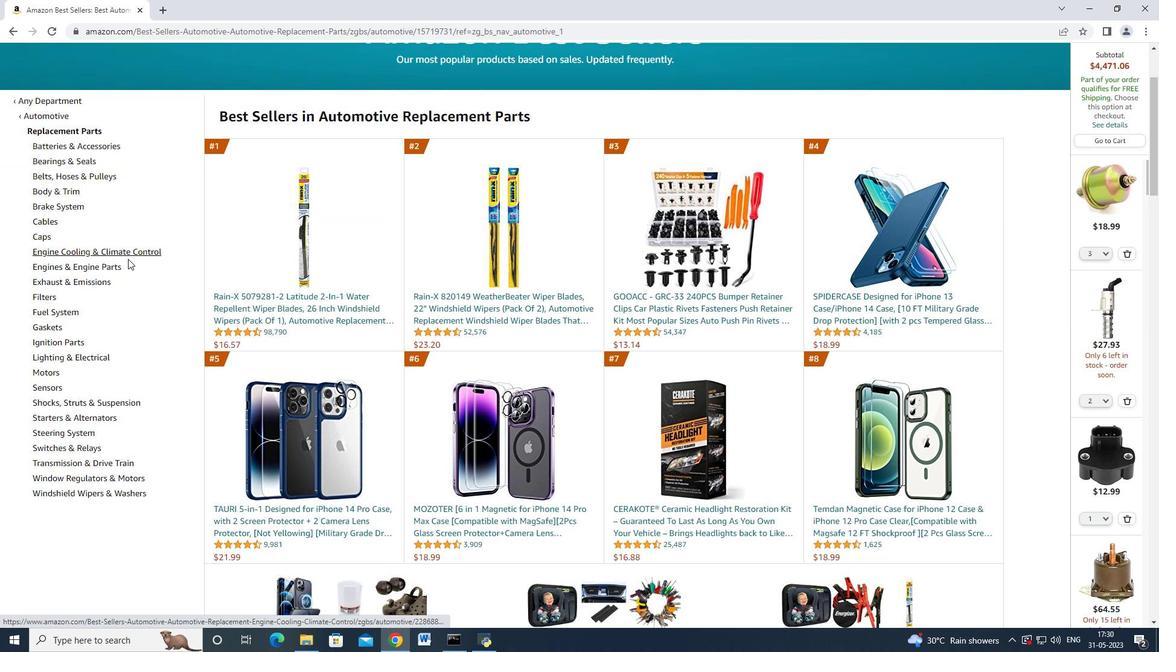 
Action: Mouse scrolled (128, 258) with delta (0, 0)
Screenshot: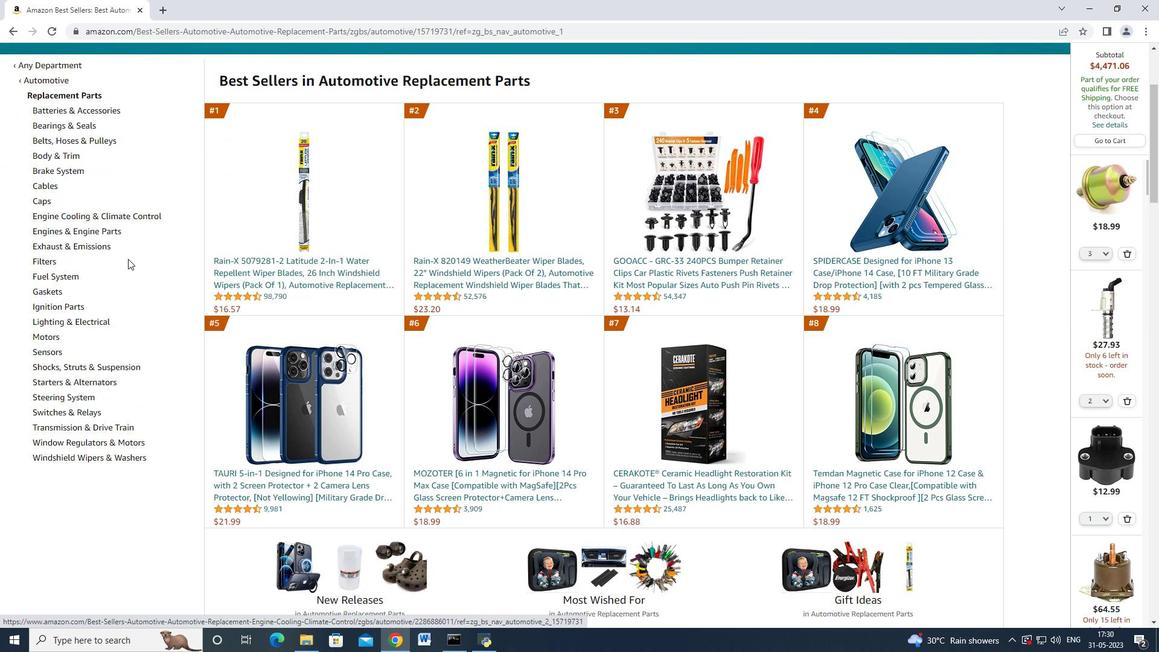 
Action: Mouse scrolled (128, 258) with delta (0, 0)
Screenshot: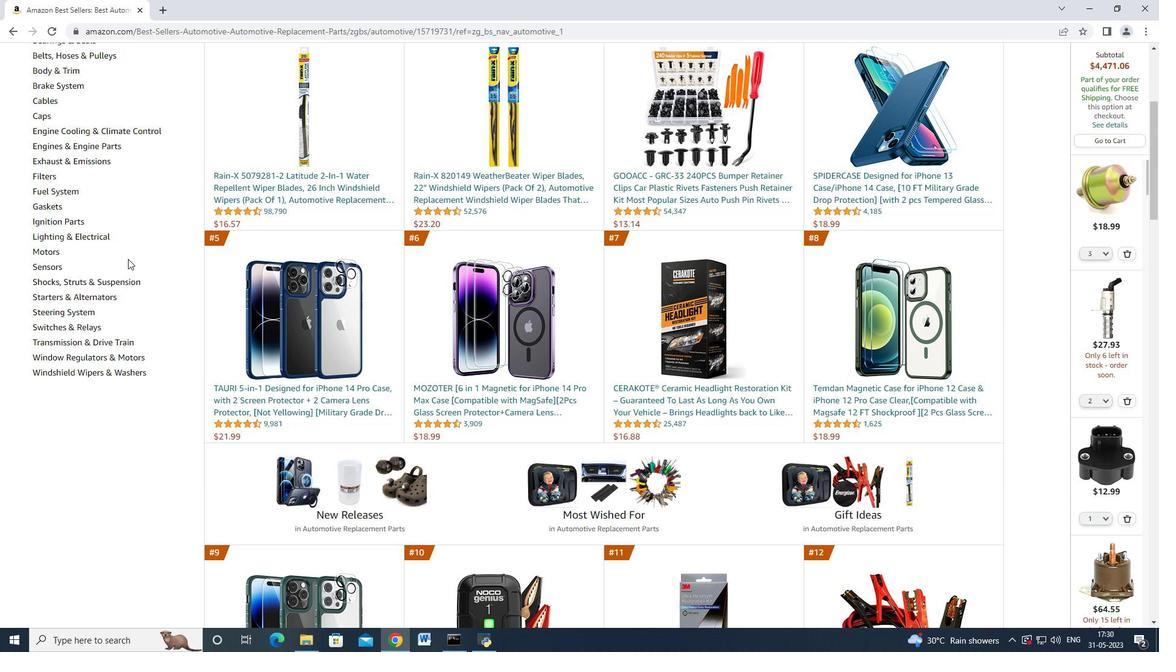 
Action: Mouse scrolled (128, 258) with delta (0, 0)
Screenshot: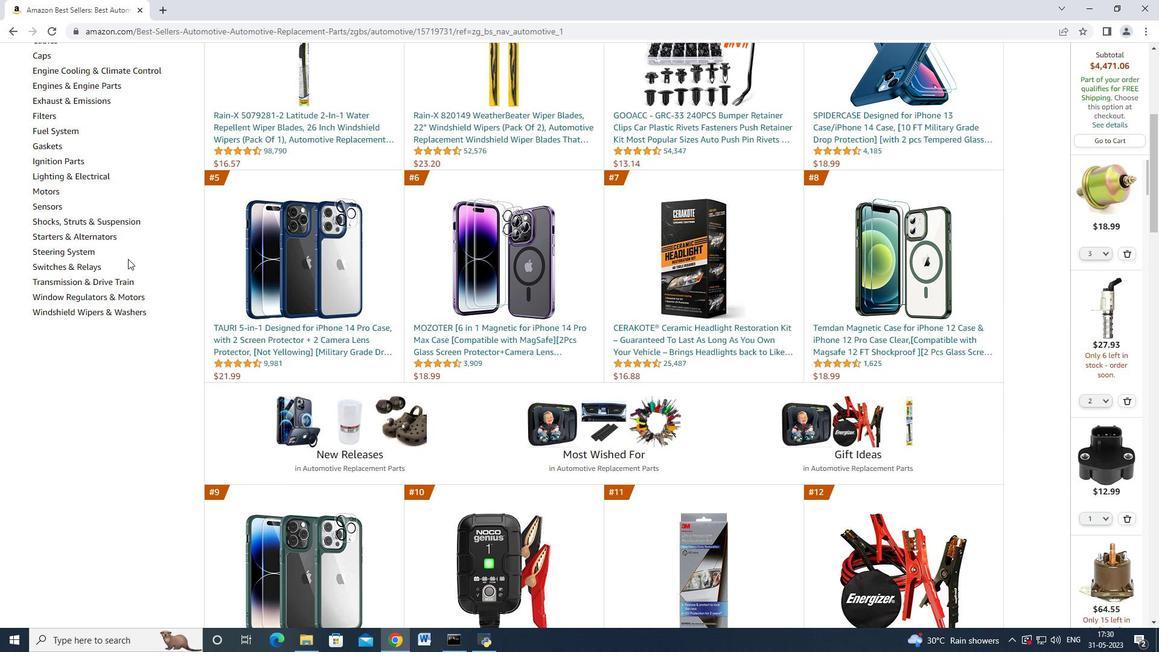 
Action: Mouse scrolled (128, 259) with delta (0, 0)
Screenshot: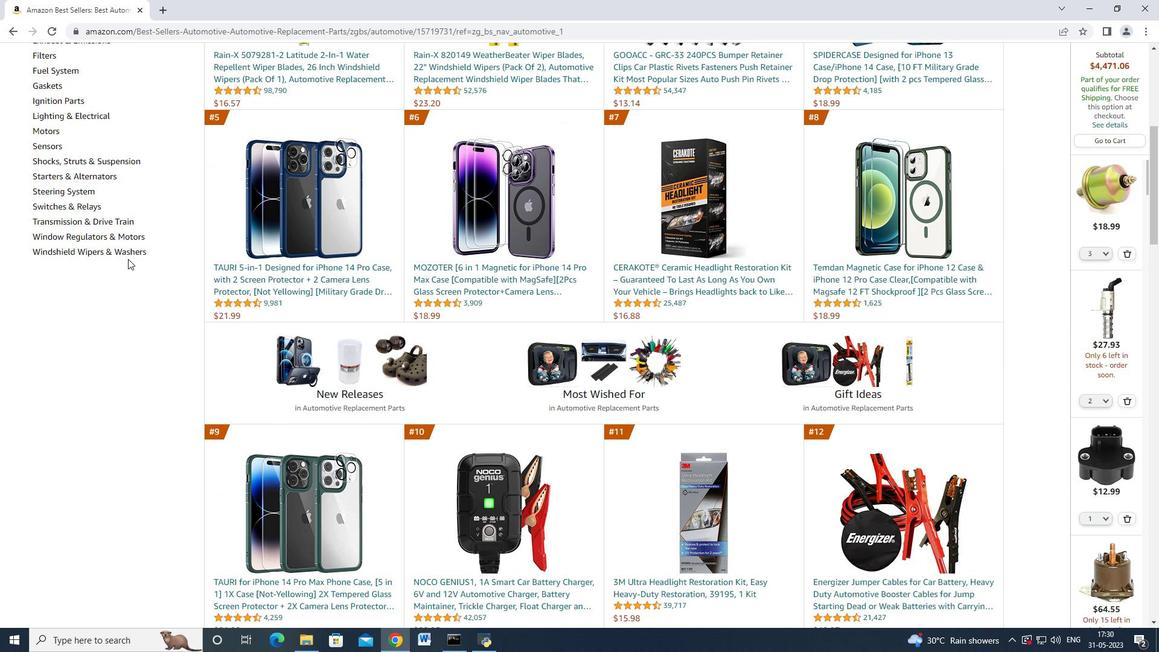 
Action: Mouse moved to (103, 282)
Screenshot: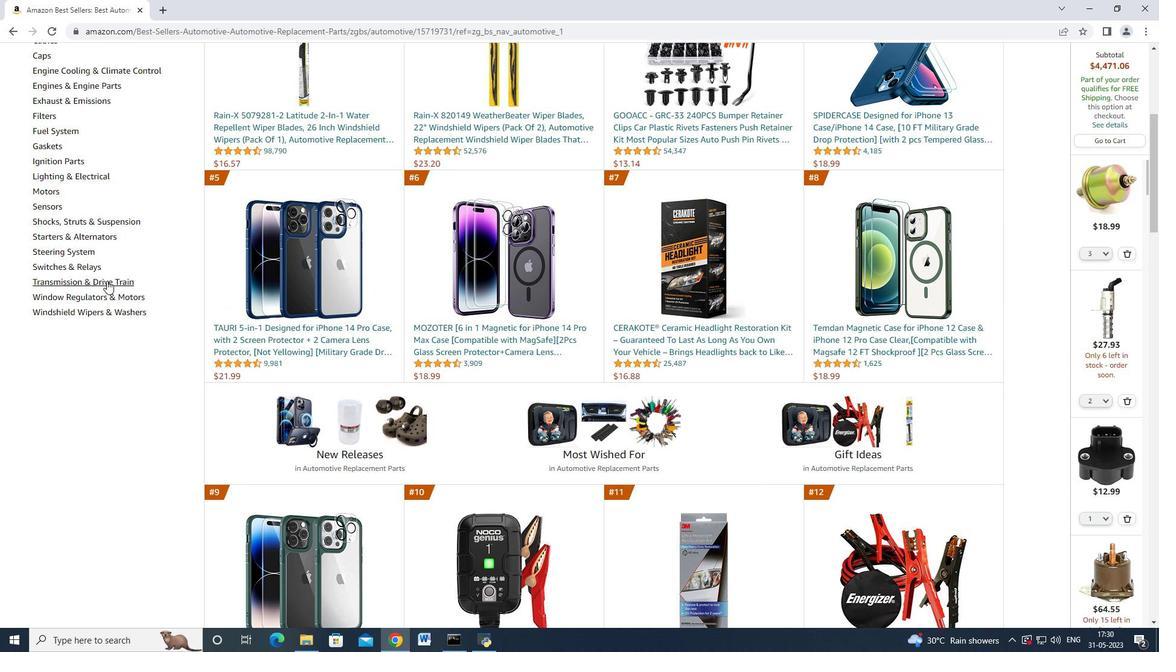 
Action: Mouse scrolled (103, 283) with delta (0, 0)
Screenshot: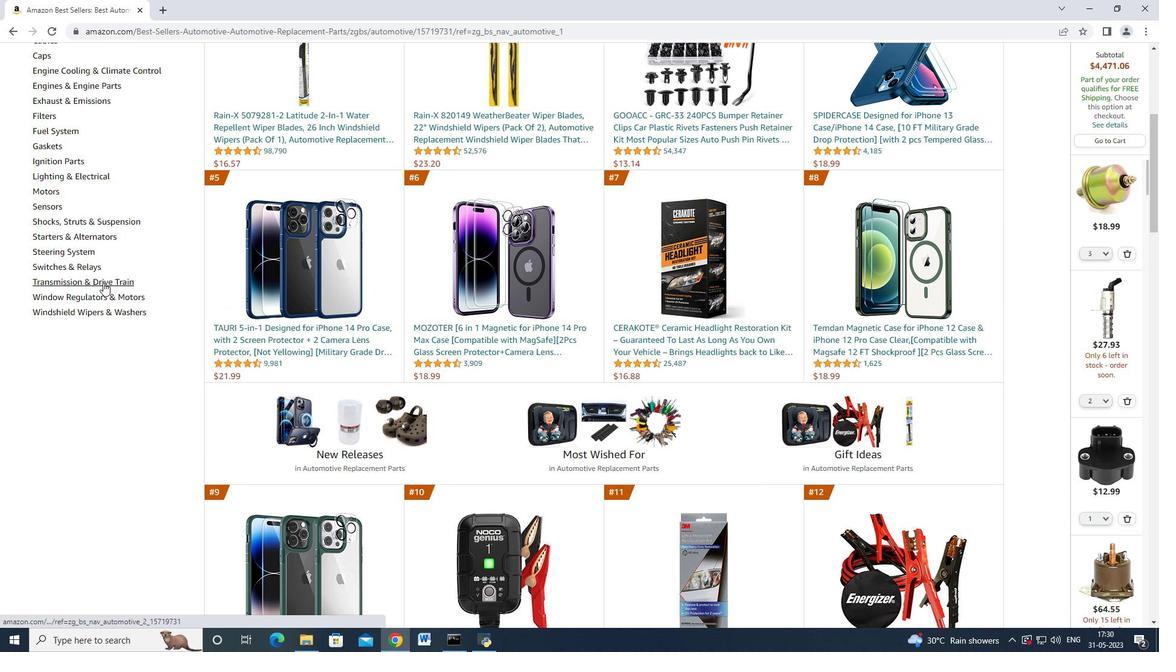 
Action: Mouse moved to (117, 280)
Screenshot: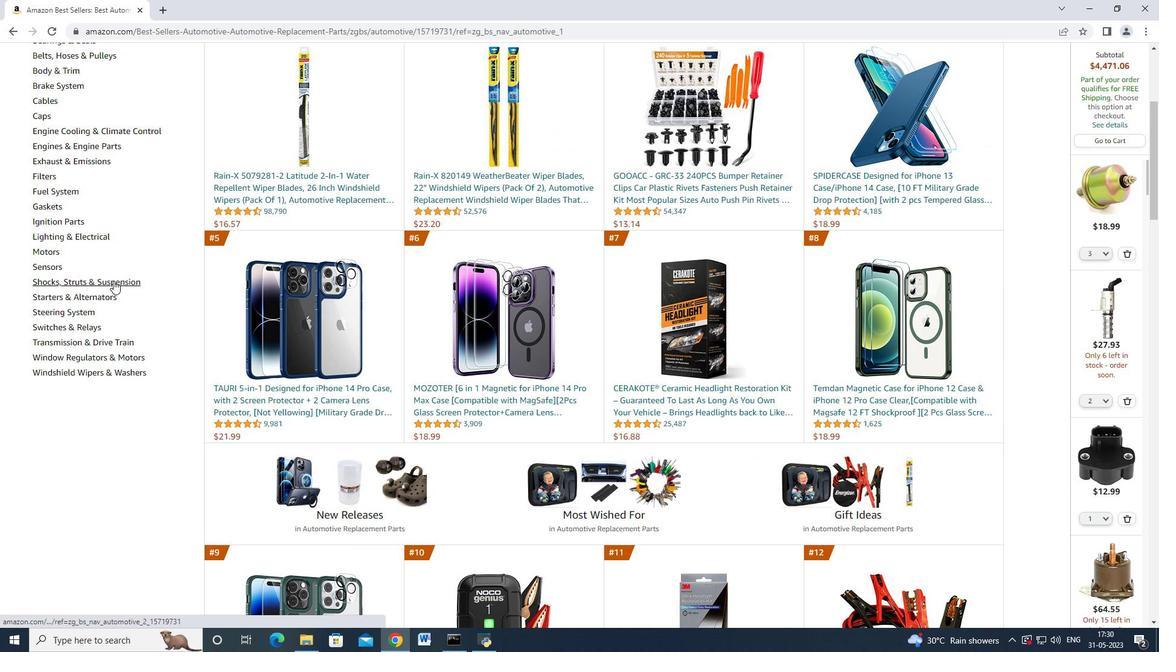 
Action: Mouse scrolled (117, 281) with delta (0, 0)
Screenshot: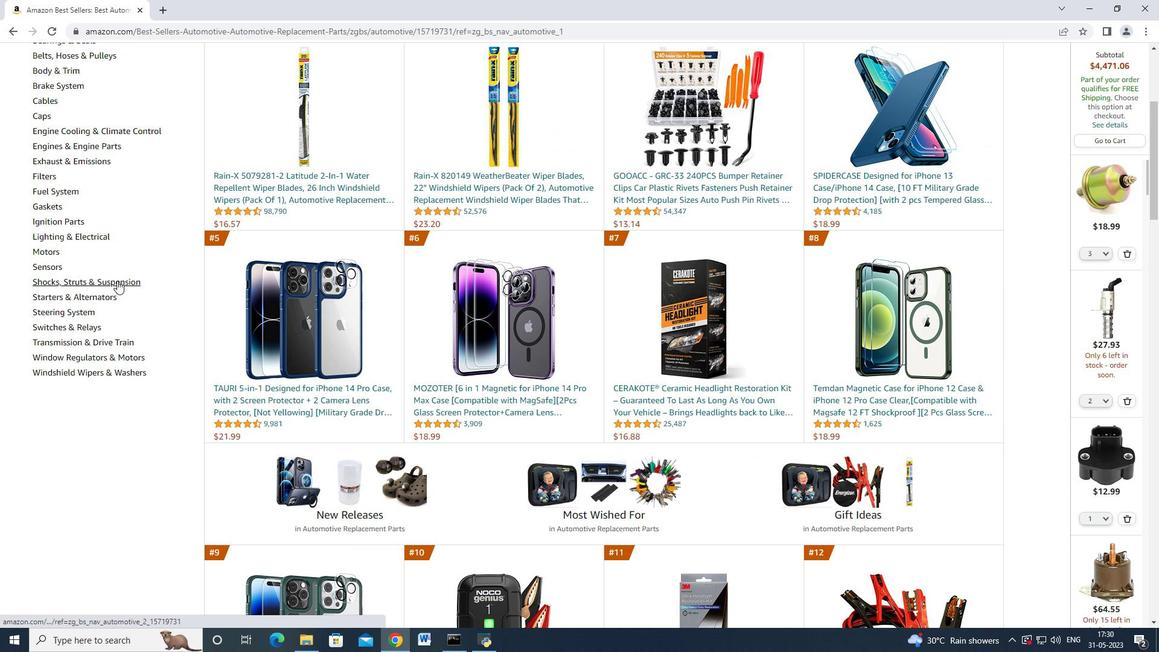 
Action: Mouse scrolled (117, 281) with delta (0, 0)
Screenshot: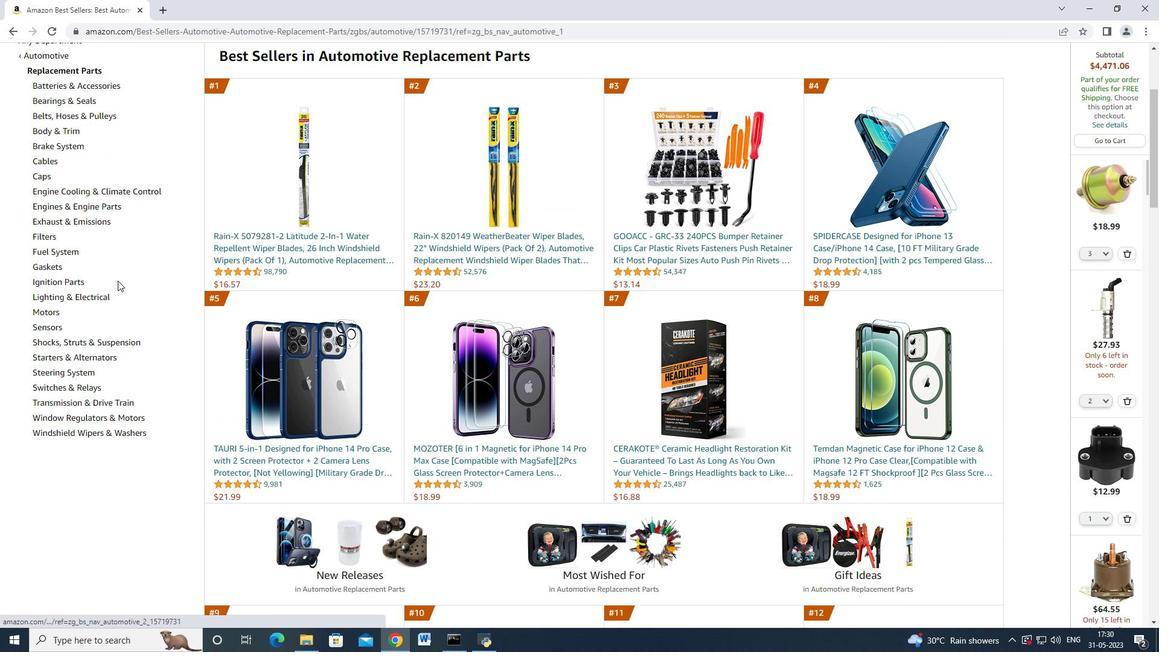 
Action: Mouse scrolled (117, 280) with delta (0, 0)
Screenshot: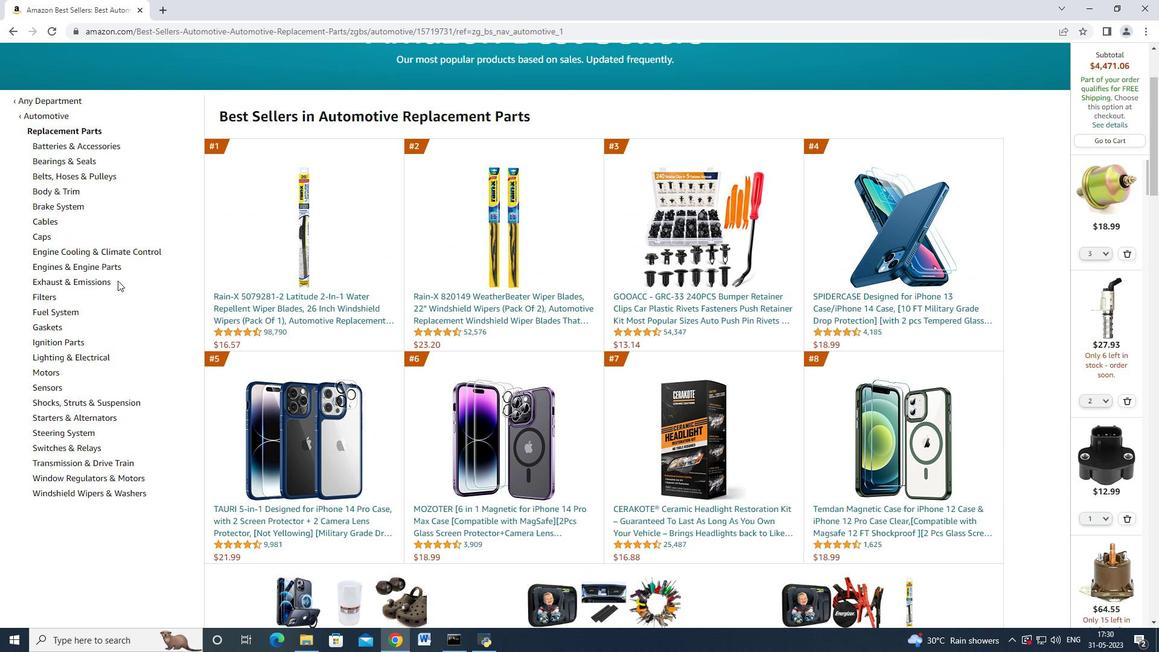 
Action: Mouse scrolled (117, 280) with delta (0, 0)
Screenshot: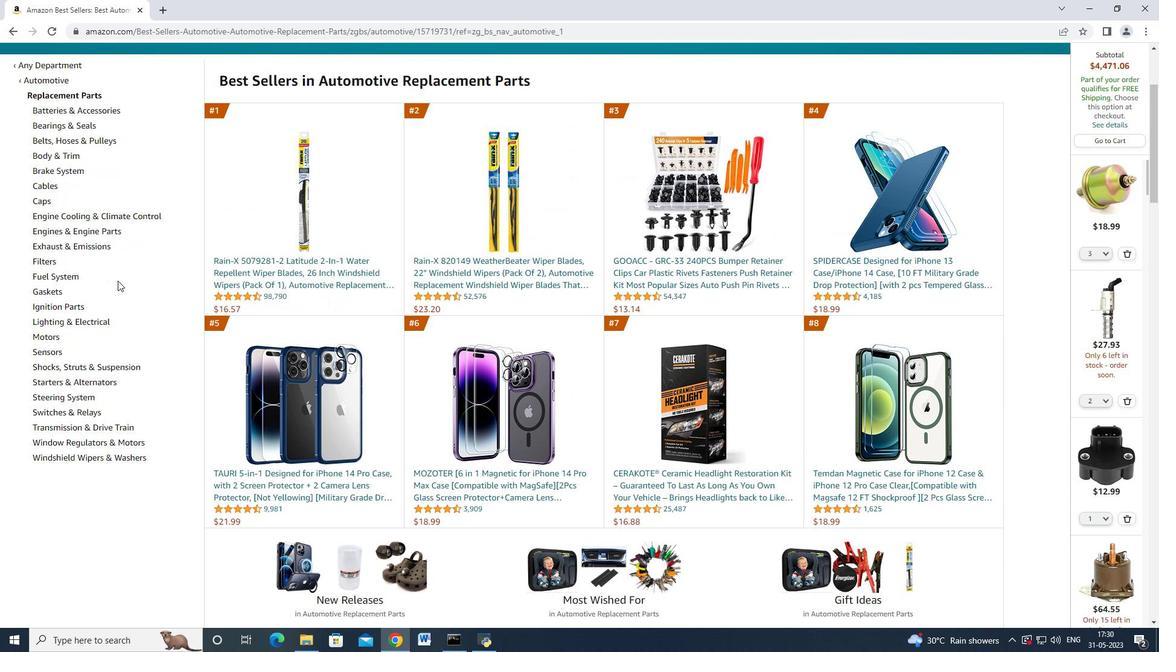
Action: Mouse moved to (54, 269)
Screenshot: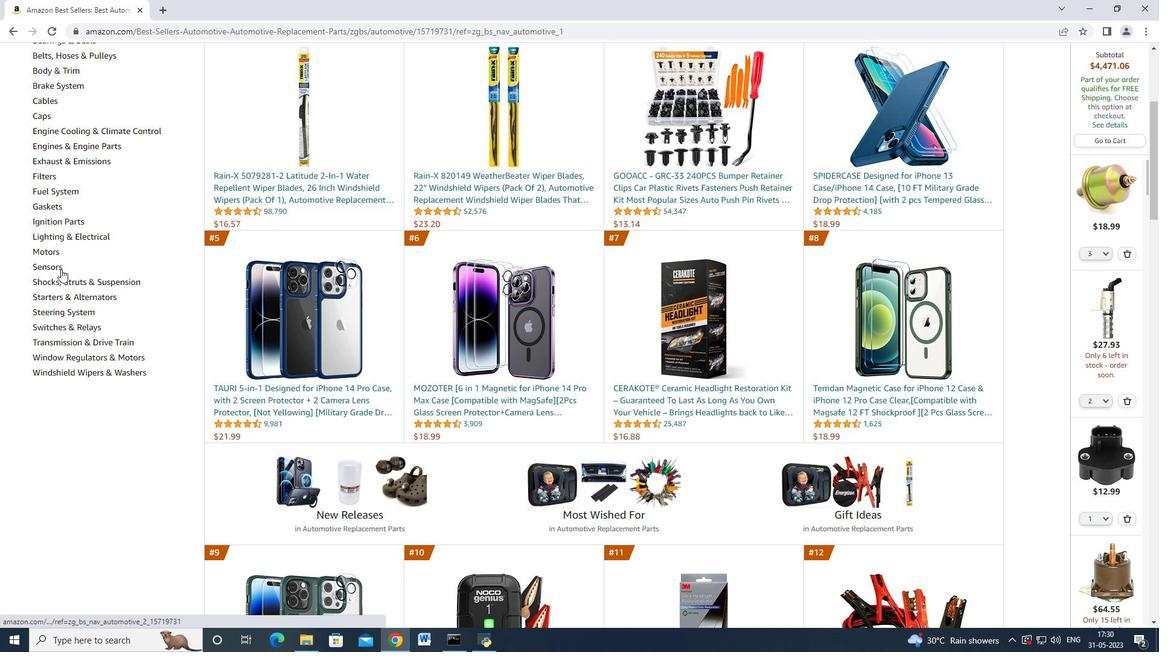
Action: Mouse pressed left at (54, 269)
Screenshot: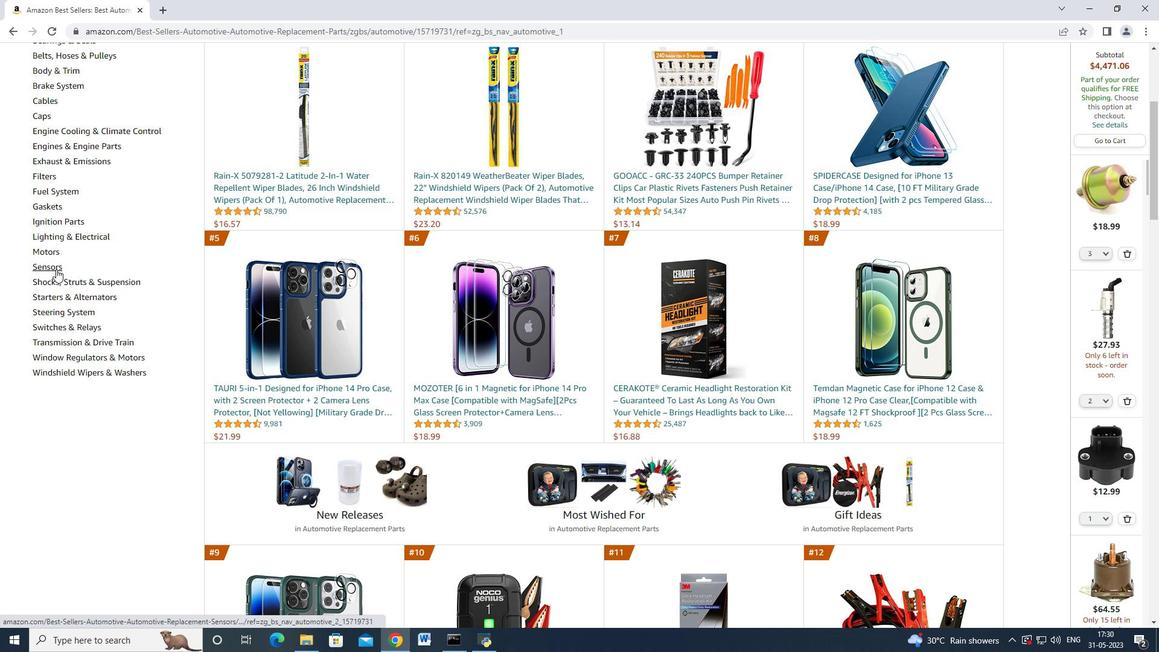 
Action: Mouse moved to (149, 259)
Screenshot: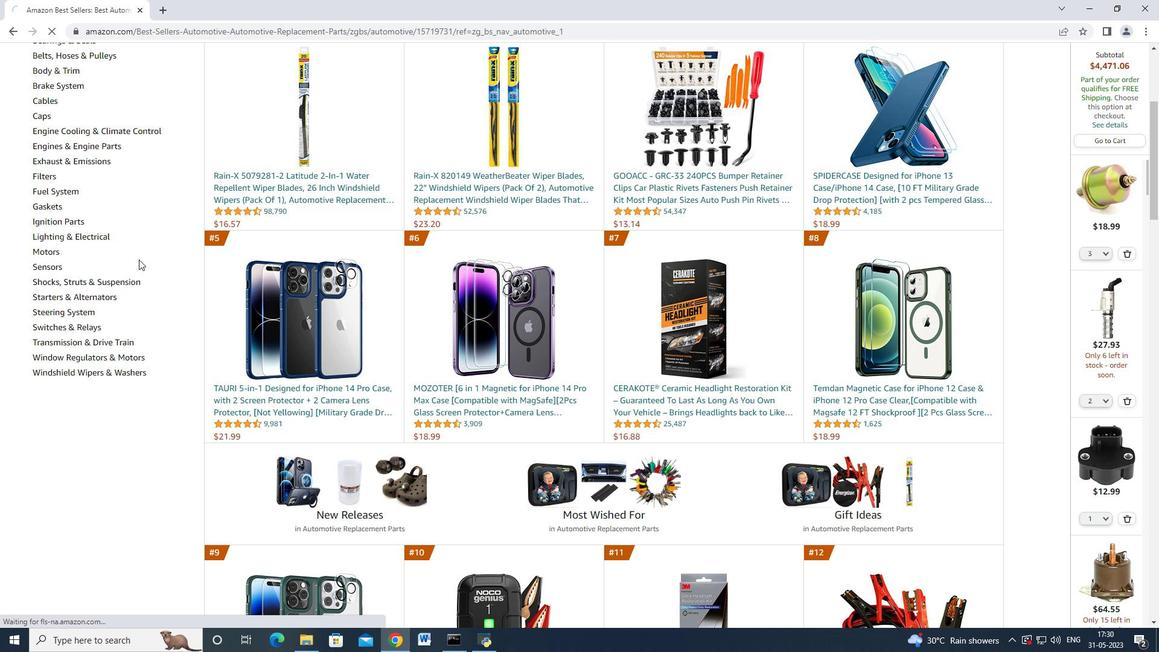 
Action: Mouse scrolled (149, 259) with delta (0, 0)
Screenshot: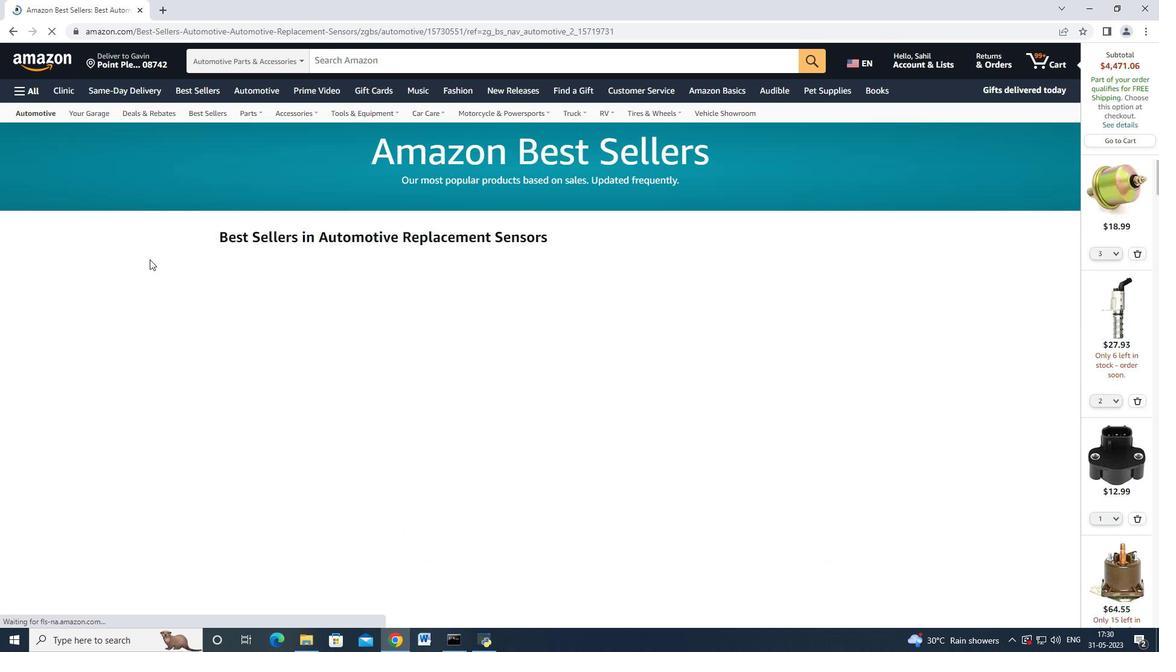 
Action: Mouse scrolled (149, 259) with delta (0, 0)
Screenshot: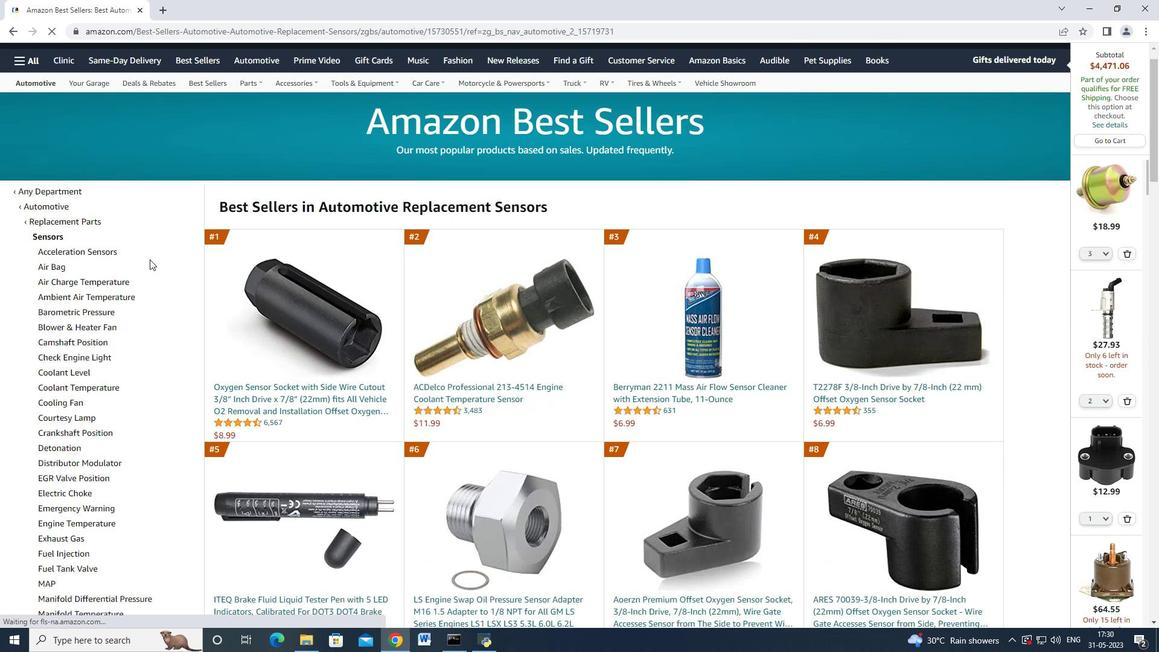 
Action: Mouse moved to (148, 263)
Screenshot: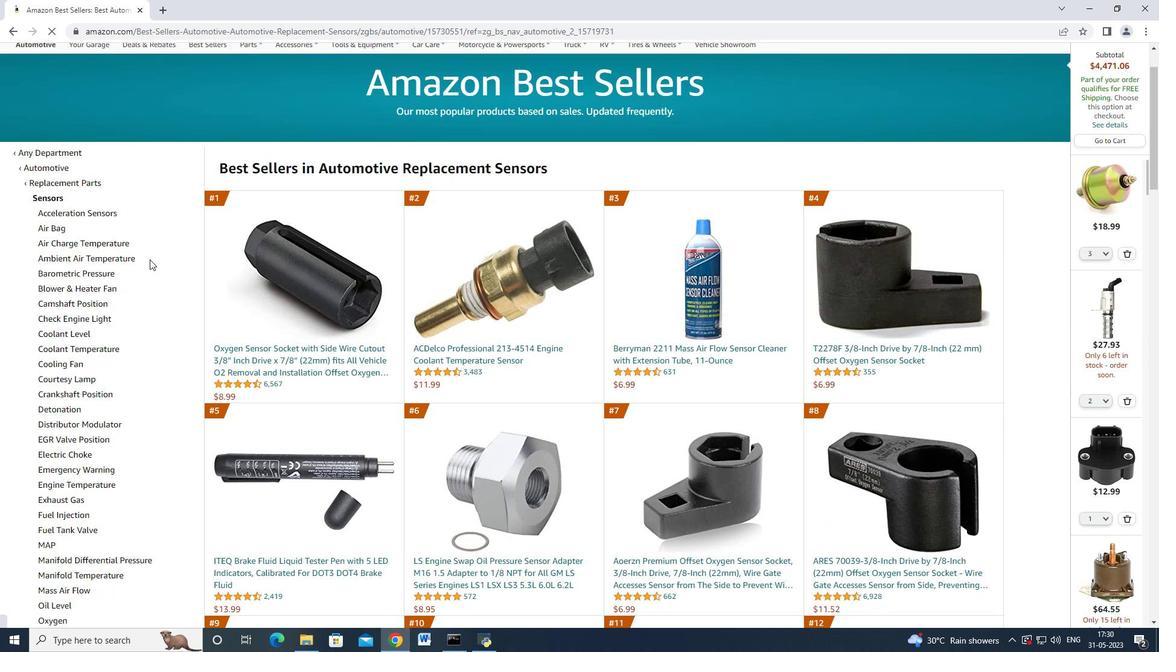 
Action: Mouse scrolled (149, 260) with delta (0, 0)
Screenshot: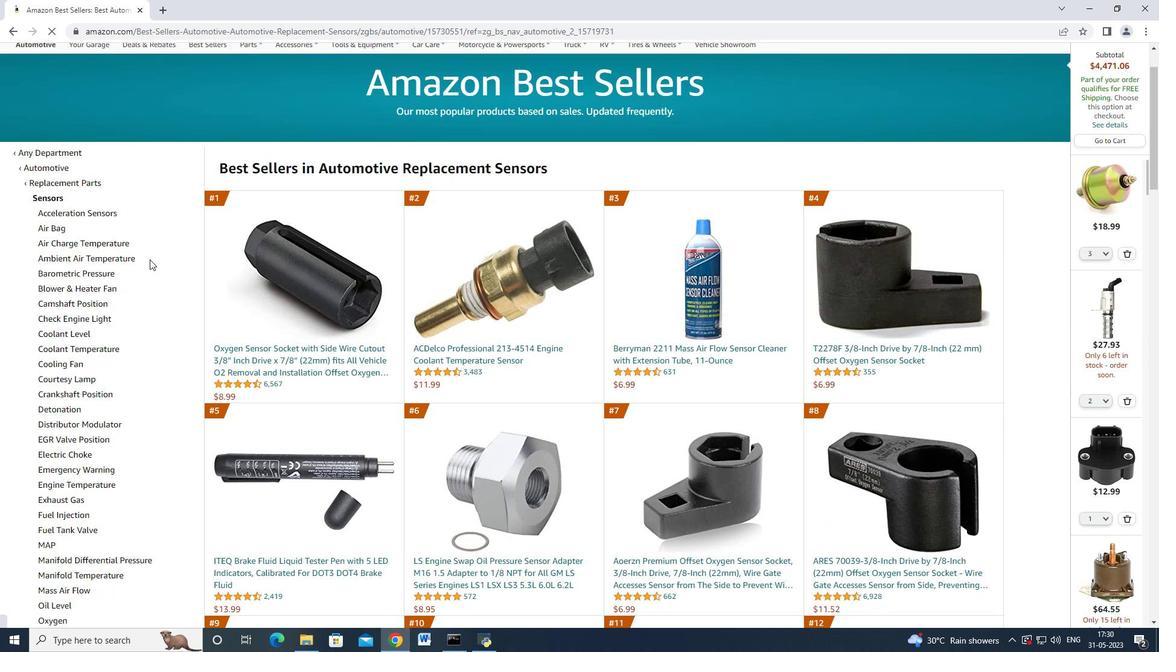 
Action: Mouse scrolled (148, 263) with delta (0, 0)
Screenshot: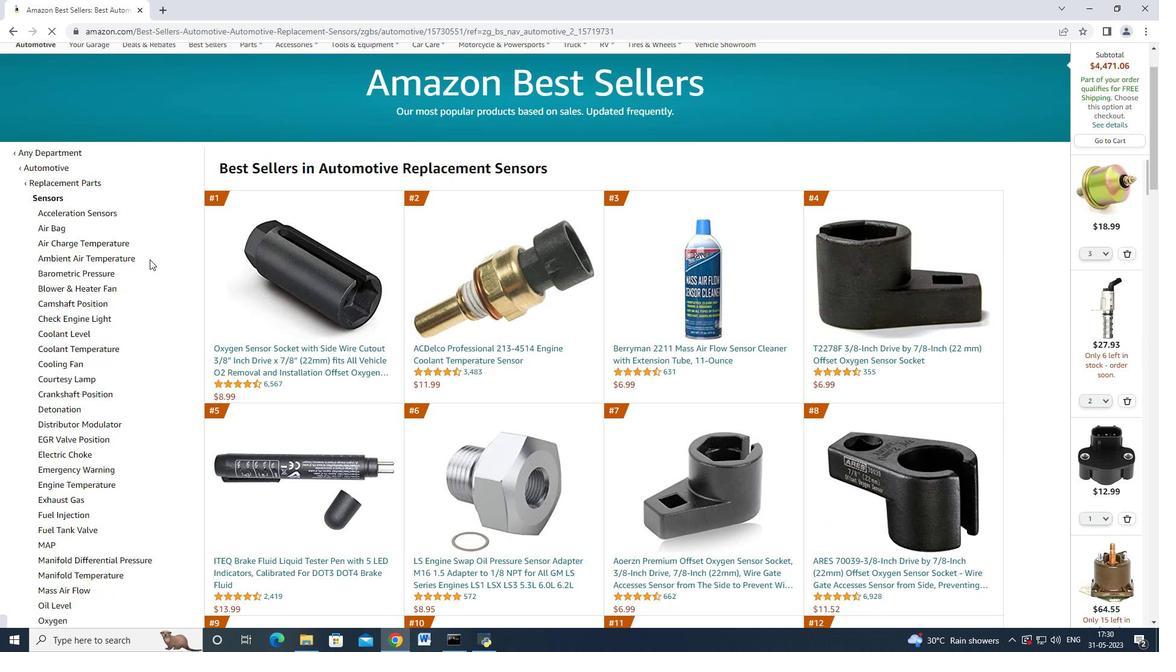 
Action: Mouse moved to (100, 492)
Screenshot: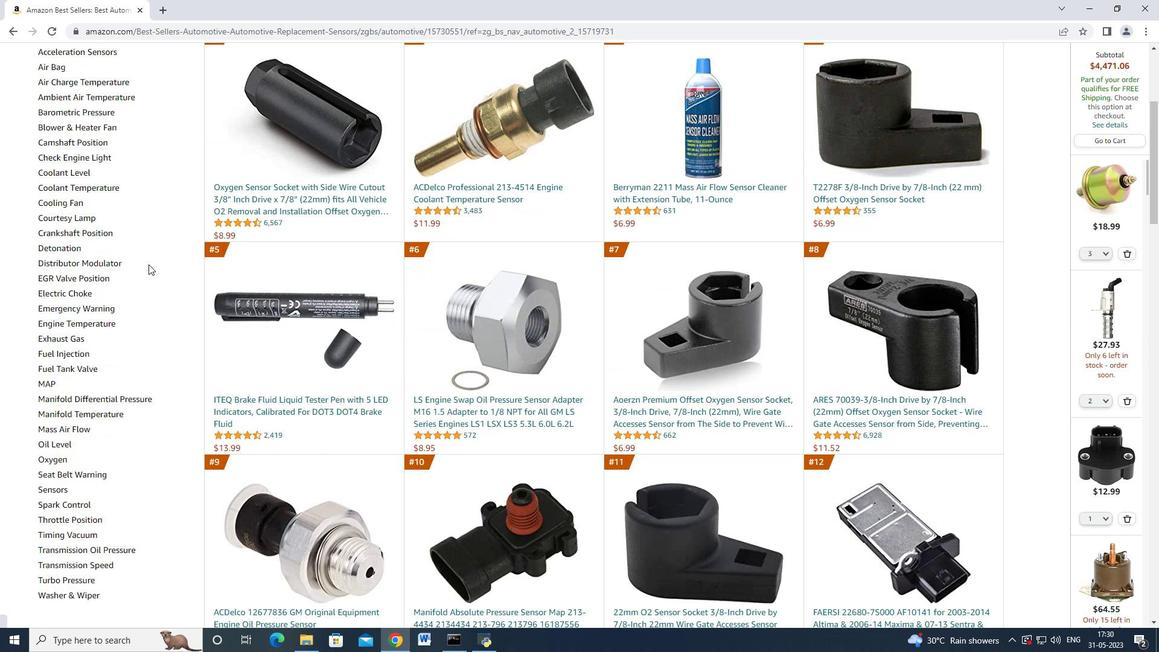 
Action: Mouse scrolled (100, 492) with delta (0, 0)
Screenshot: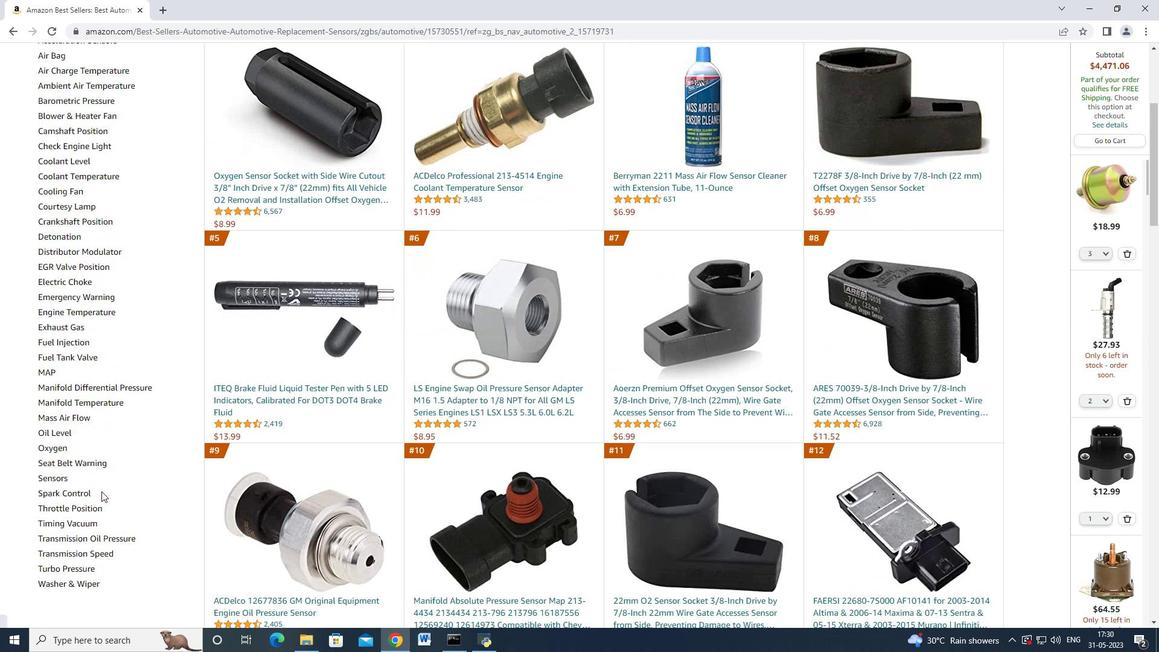 
Action: Mouse moved to (79, 496)
Screenshot: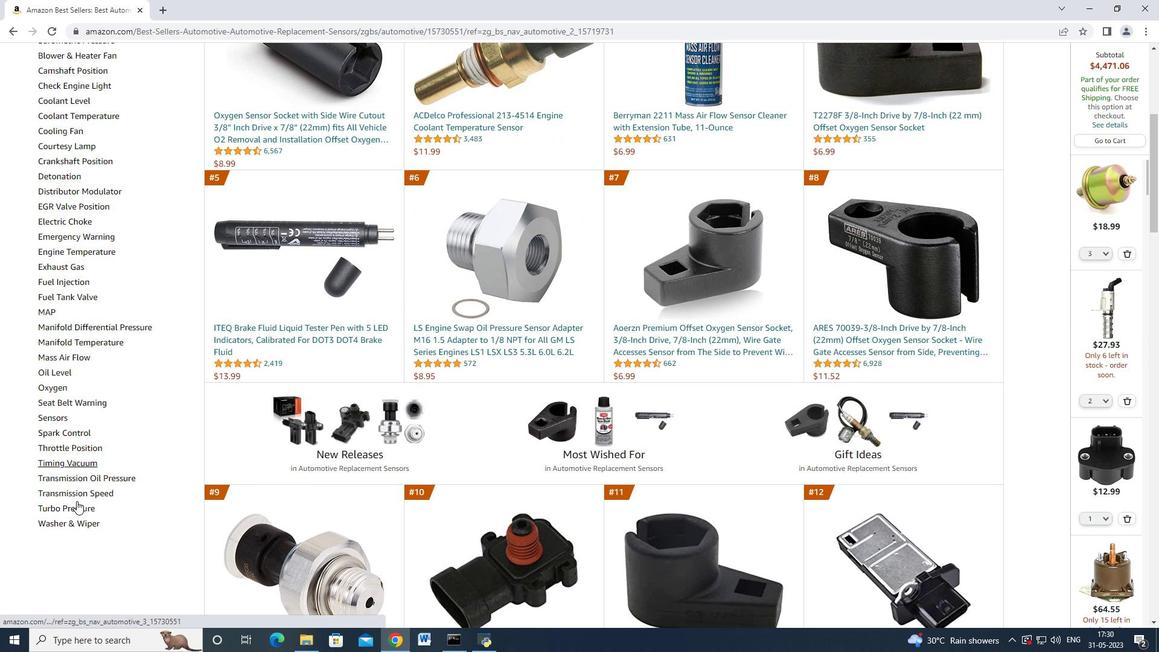 
Action: Mouse pressed left at (79, 496)
Screenshot: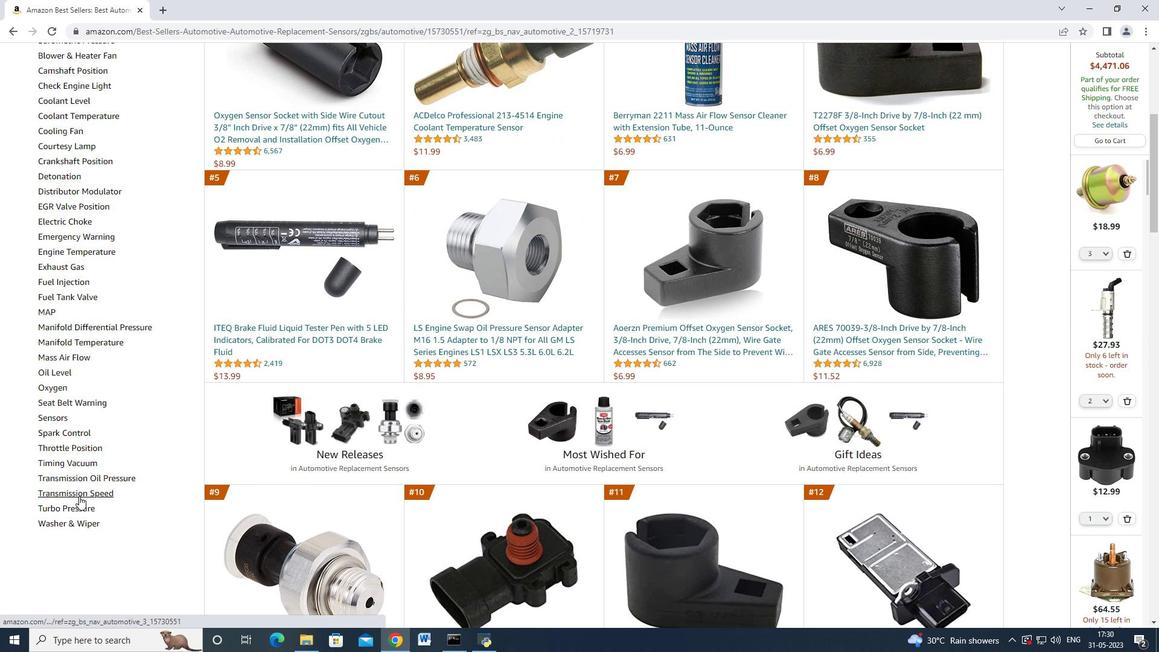 
Action: Mouse moved to (225, 327)
Screenshot: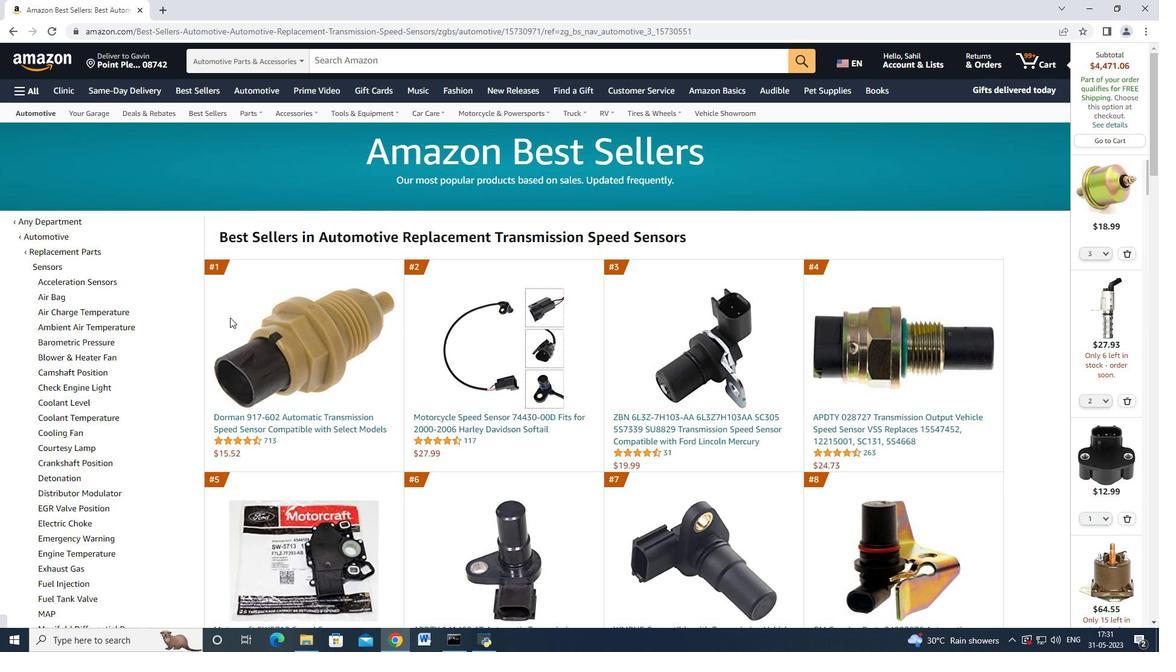 
Action: Mouse scrolled (225, 326) with delta (0, 0)
Screenshot: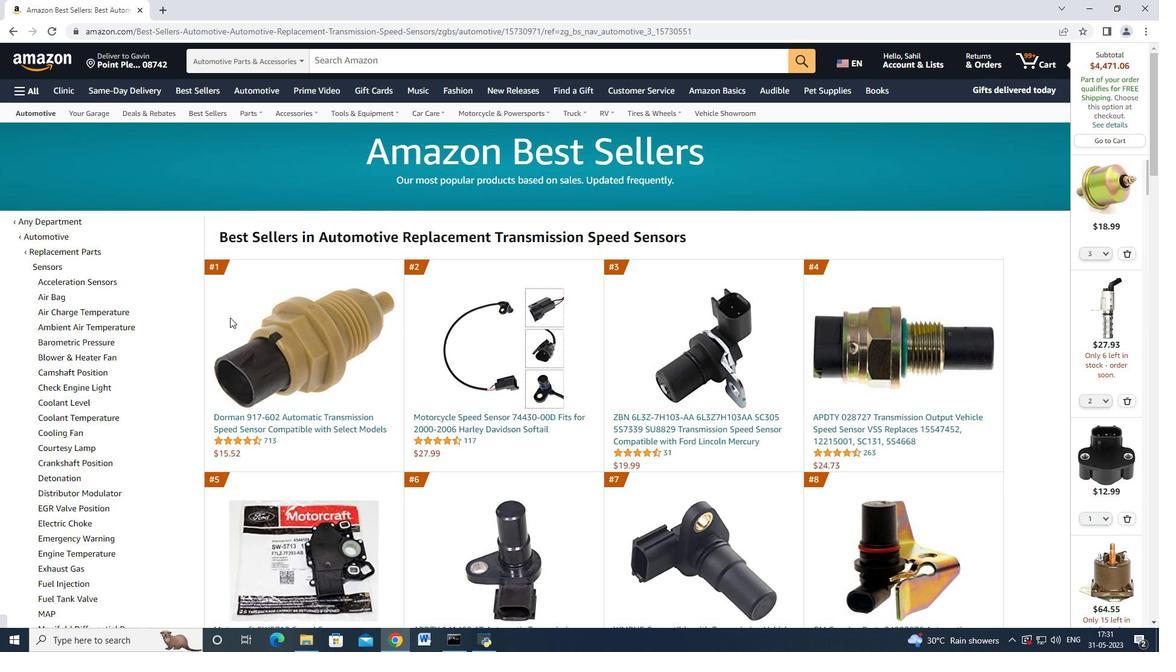 
Action: Mouse scrolled (225, 326) with delta (0, 0)
Screenshot: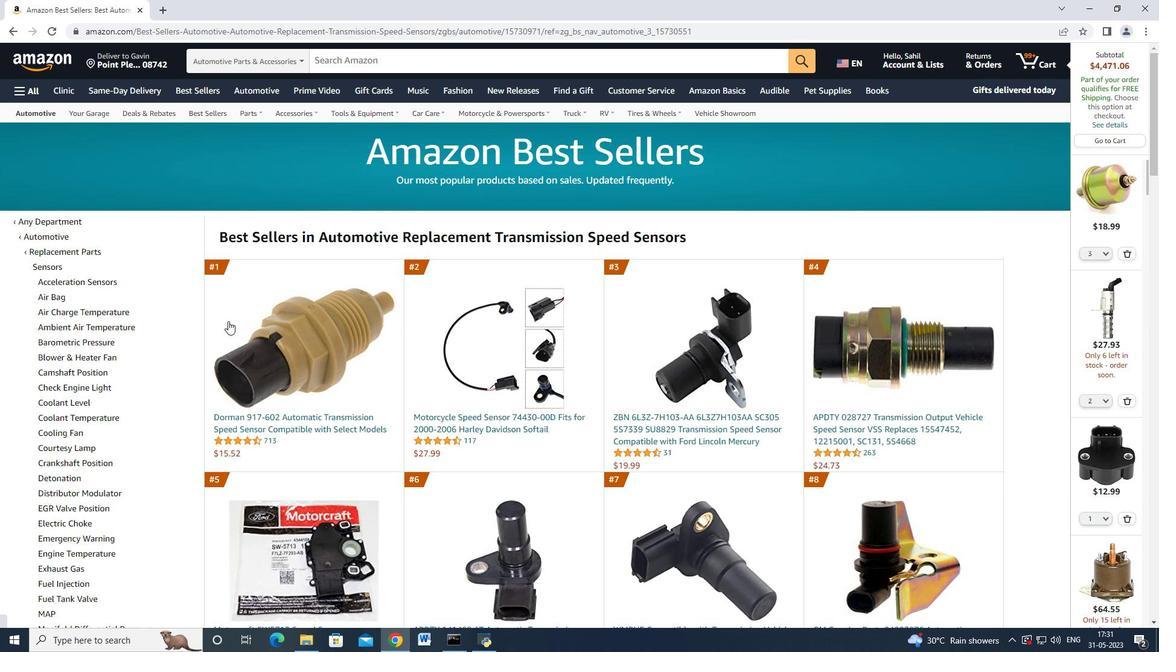 
Action: Mouse moved to (240, 333)
Screenshot: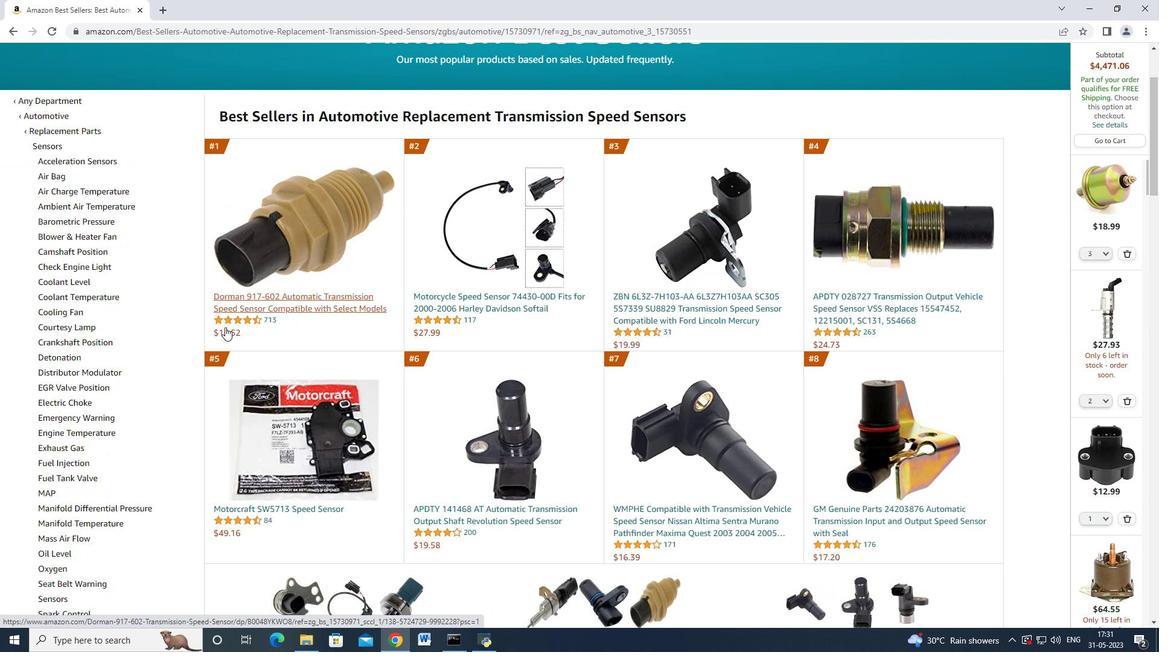 
Action: Mouse scrolled (240, 332) with delta (0, 0)
Screenshot: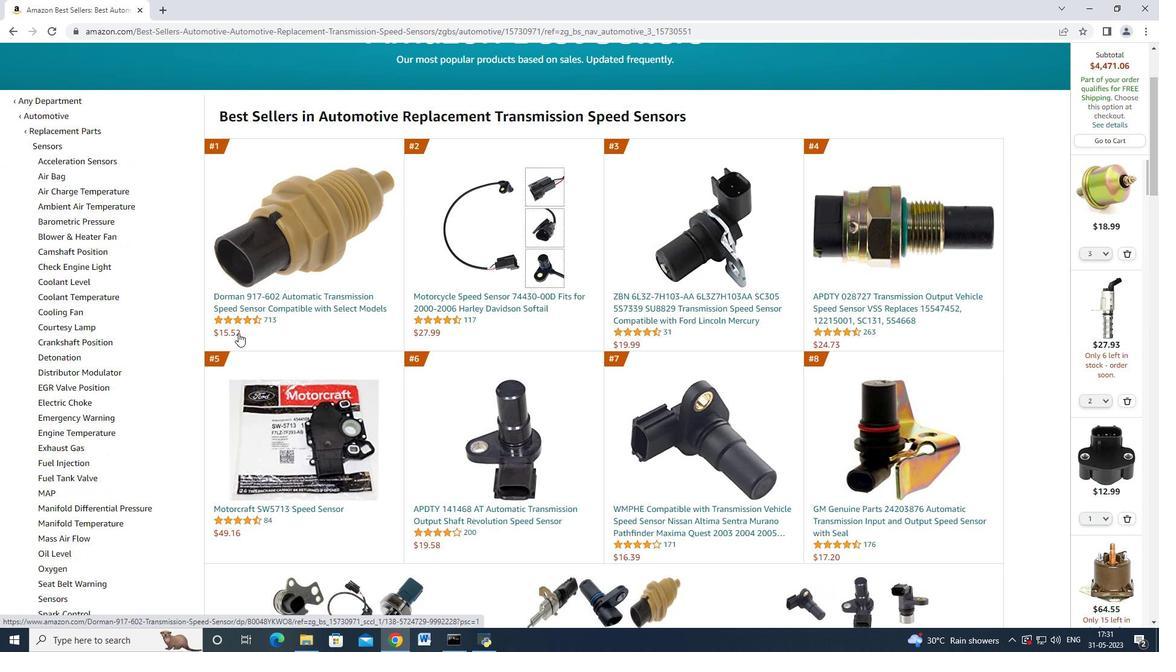 
Action: Mouse scrolled (240, 332) with delta (0, 0)
Screenshot: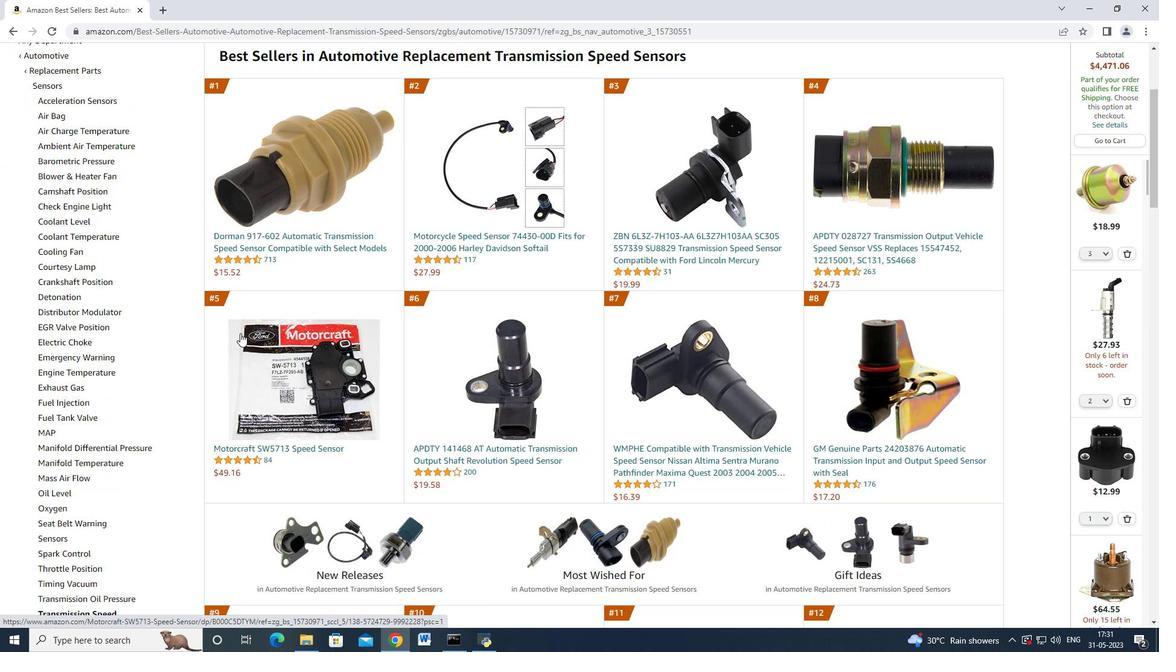 
Action: Mouse scrolled (240, 332) with delta (0, 0)
Screenshot: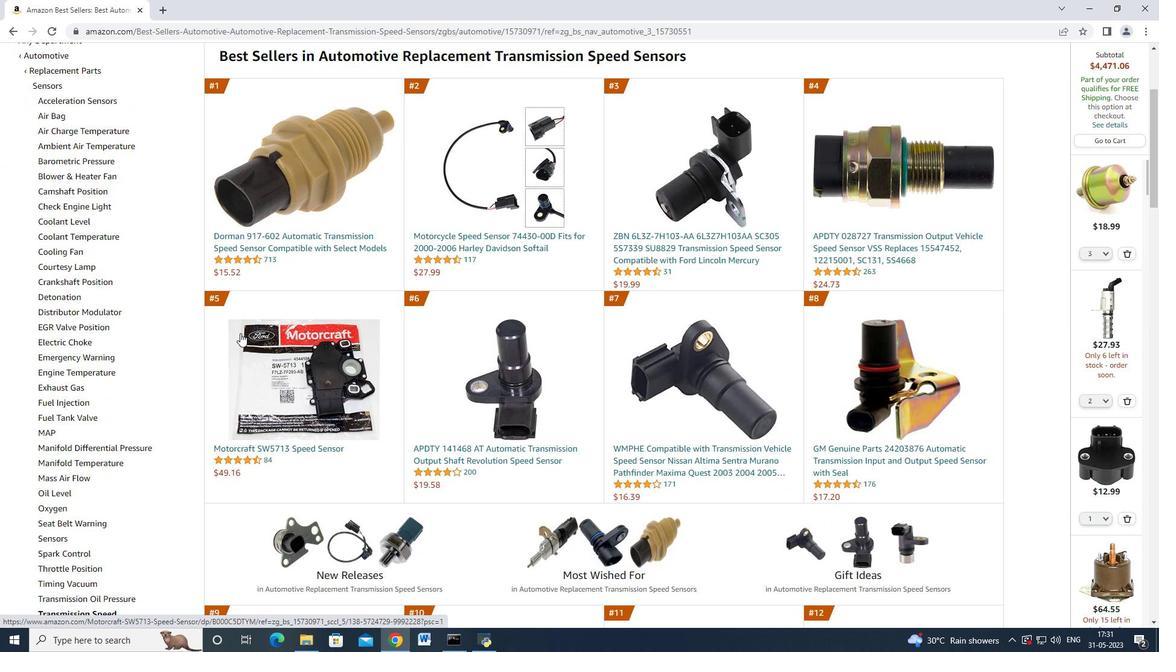 
Action: Mouse moved to (619, 384)
Screenshot: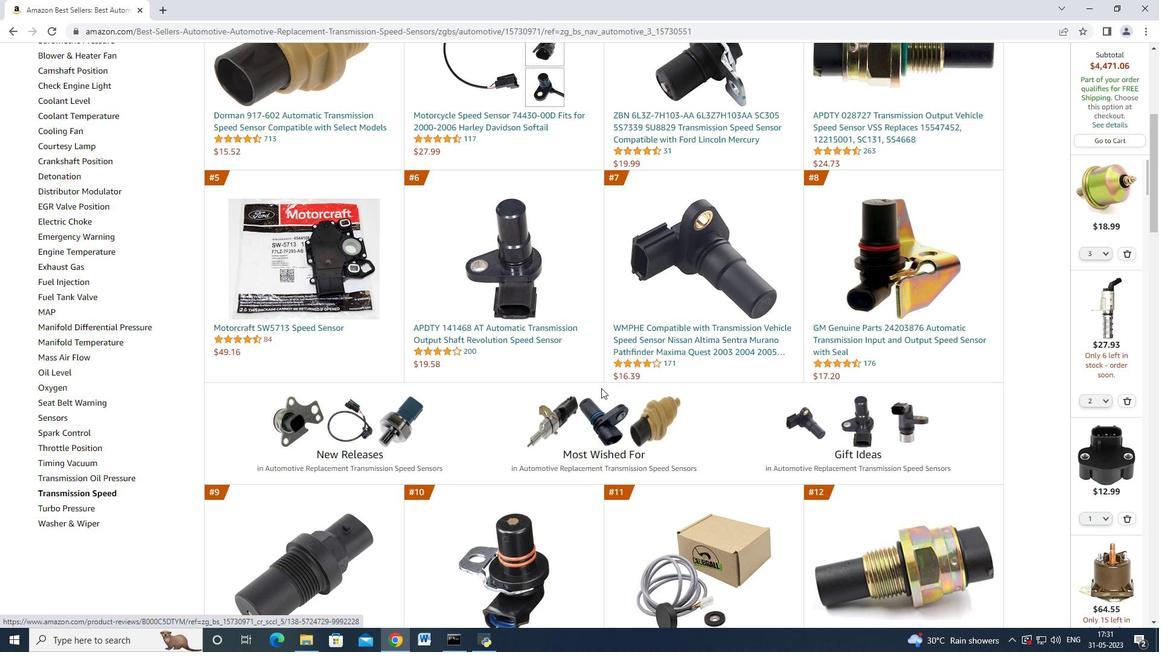 
Action: Mouse scrolled (619, 385) with delta (0, 0)
Screenshot: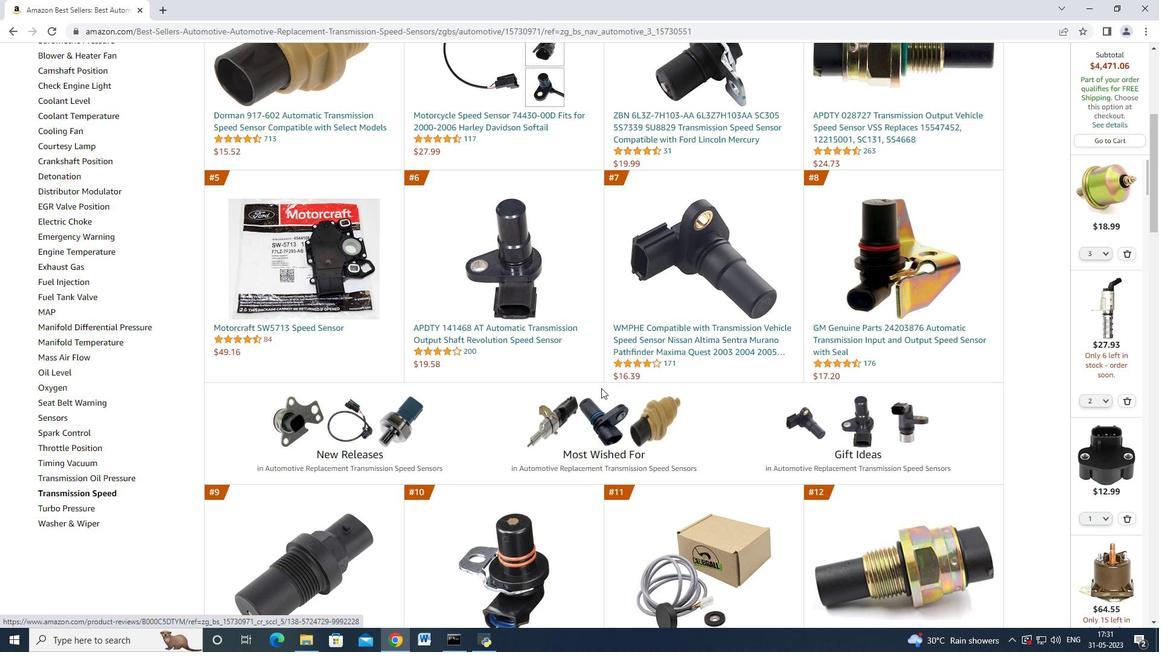 
Action: Mouse moved to (677, 178)
Screenshot: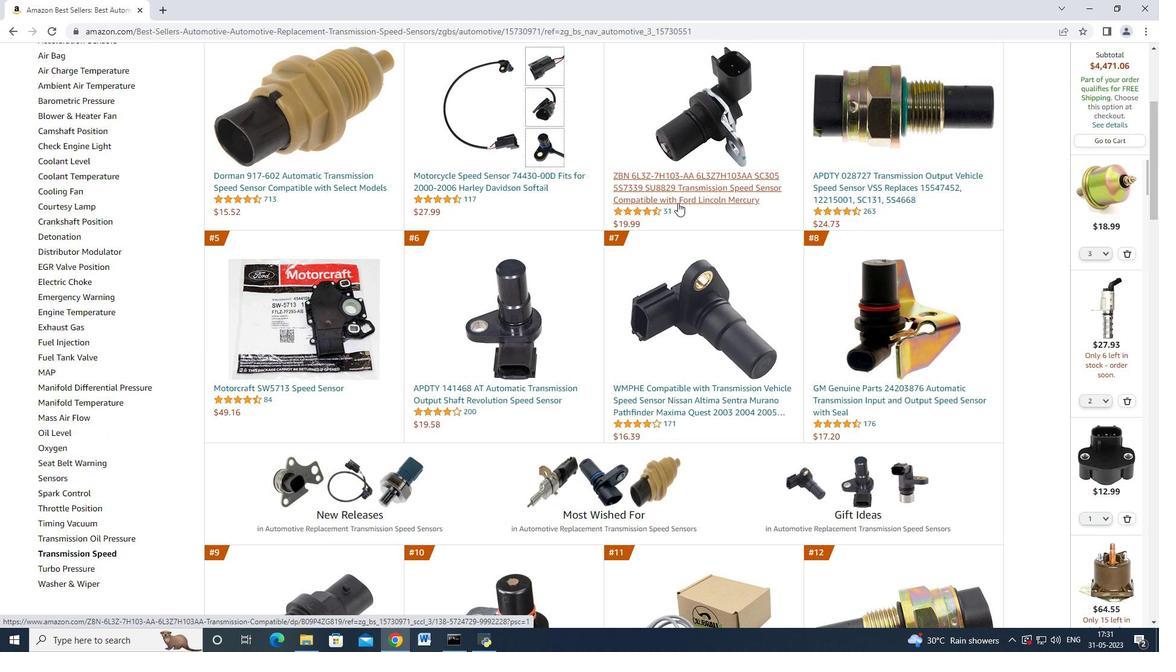 
Action: Mouse pressed left at (677, 178)
Screenshot: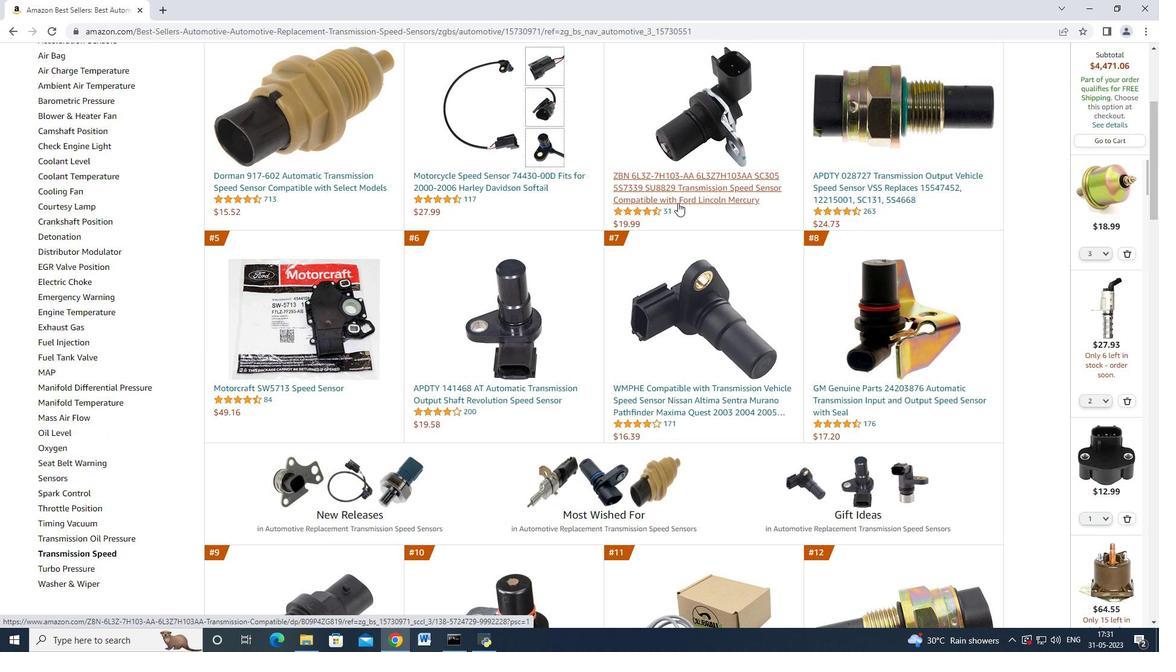 
Action: Mouse moved to (563, 274)
Screenshot: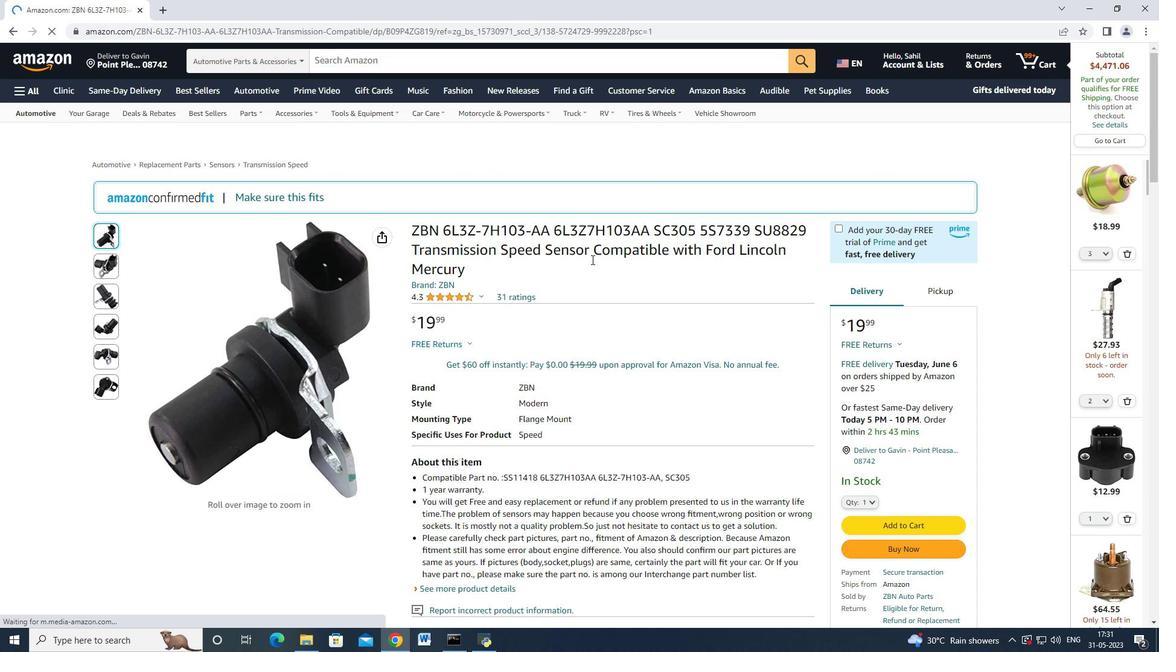 
Action: Mouse scrolled (563, 274) with delta (0, 0)
Screenshot: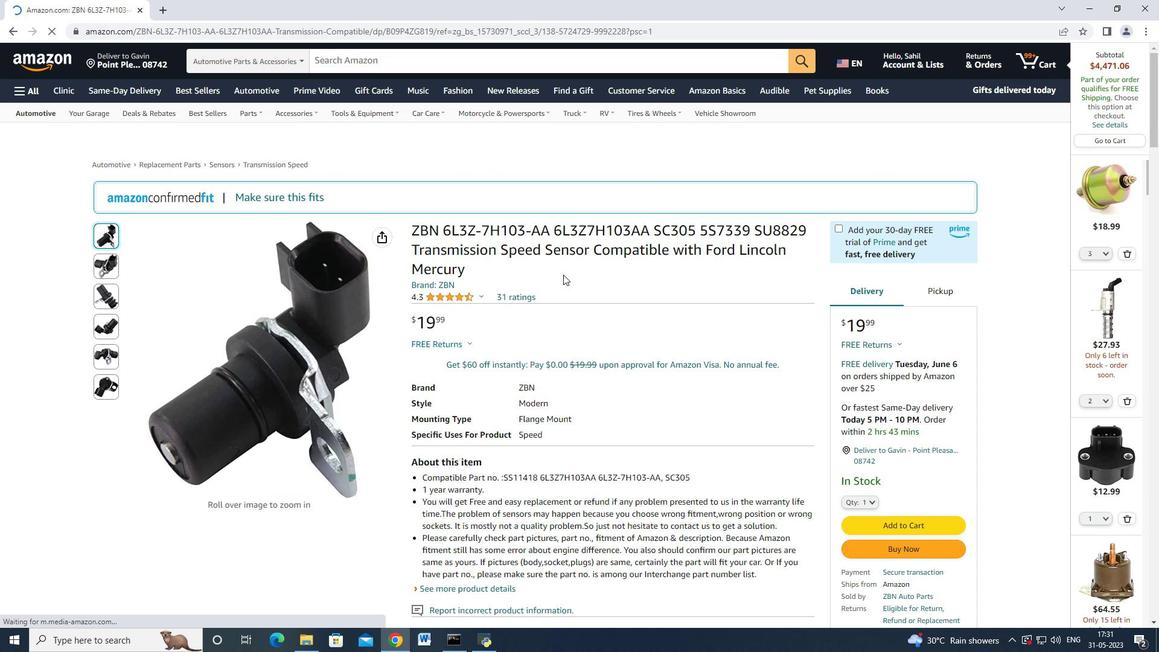 
Action: Mouse moved to (913, 481)
Screenshot: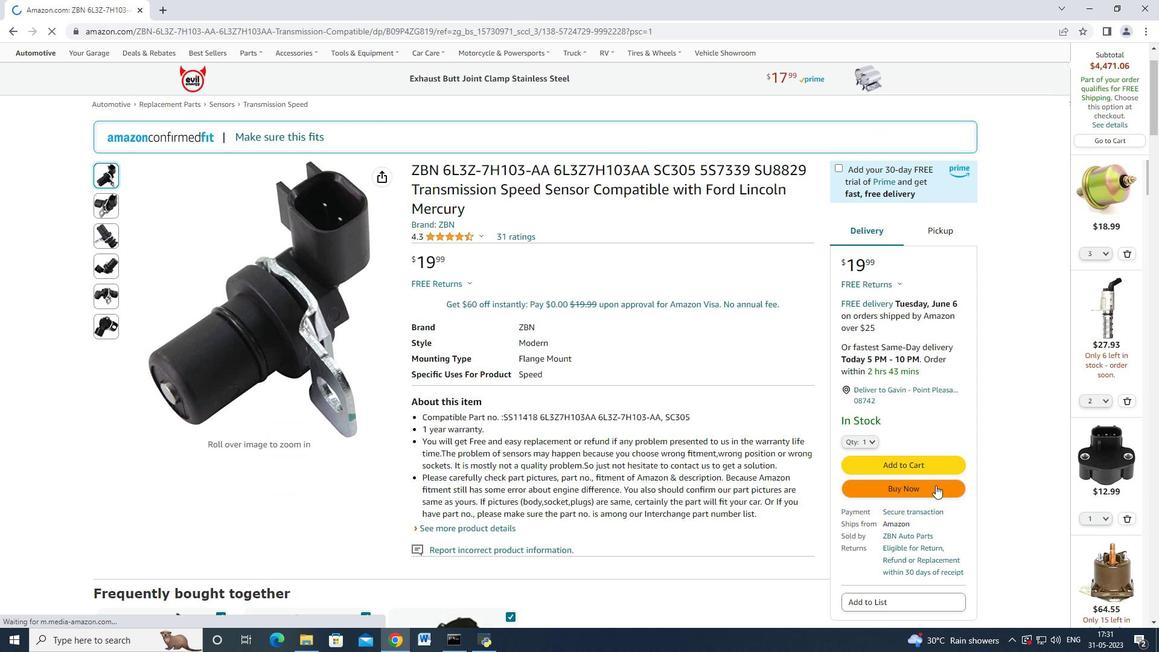 
Action: Mouse pressed left at (913, 481)
Screenshot: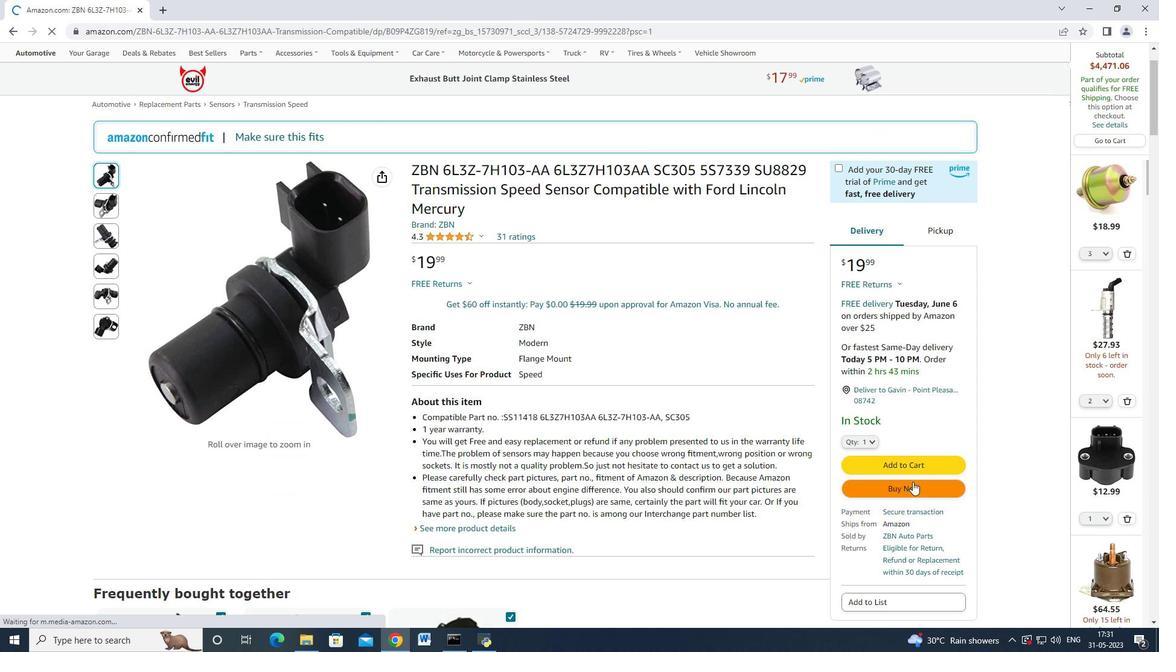 
Action: Mouse moved to (699, 105)
Screenshot: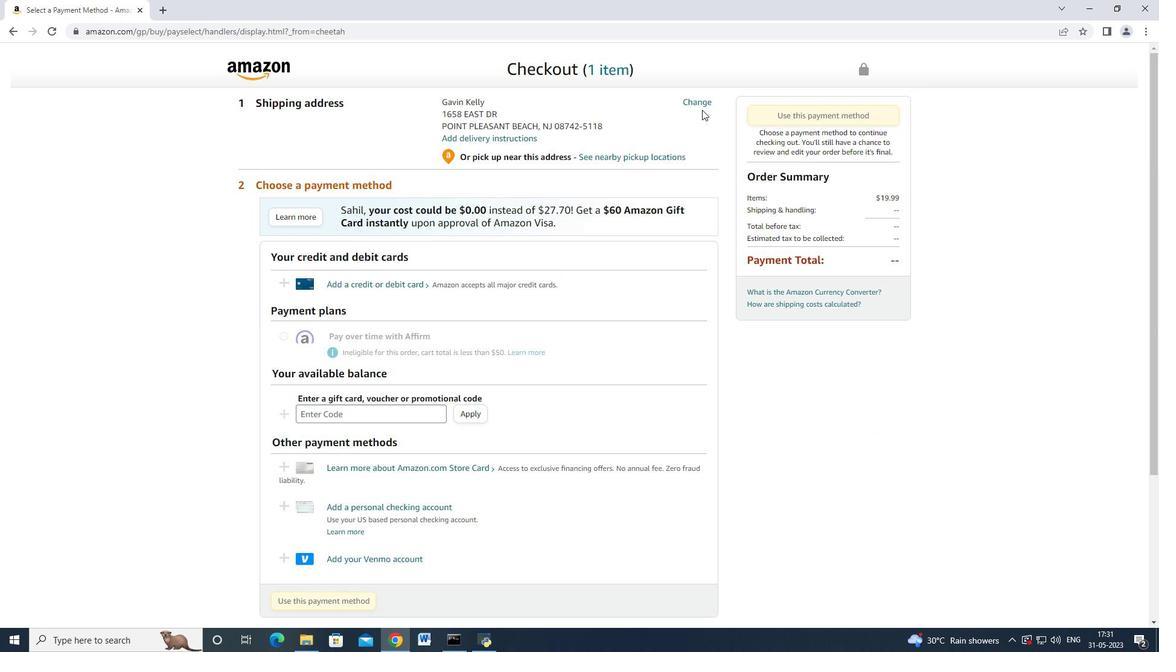 
Action: Mouse pressed left at (699, 105)
Screenshot: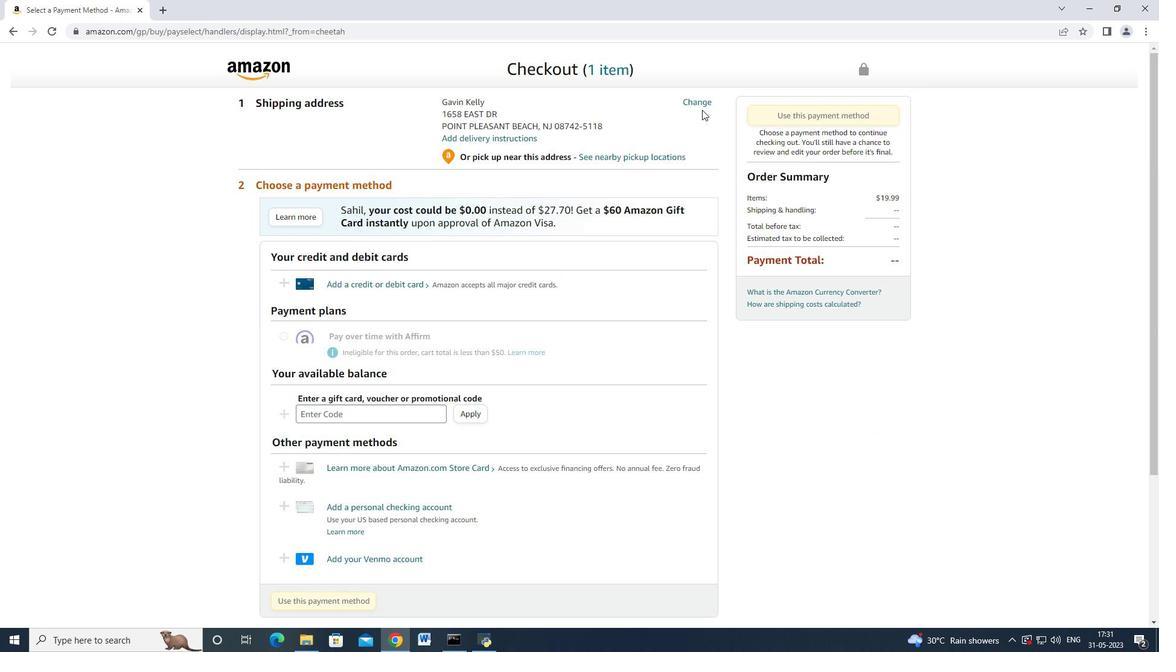 
Action: Mouse moved to (698, 100)
Screenshot: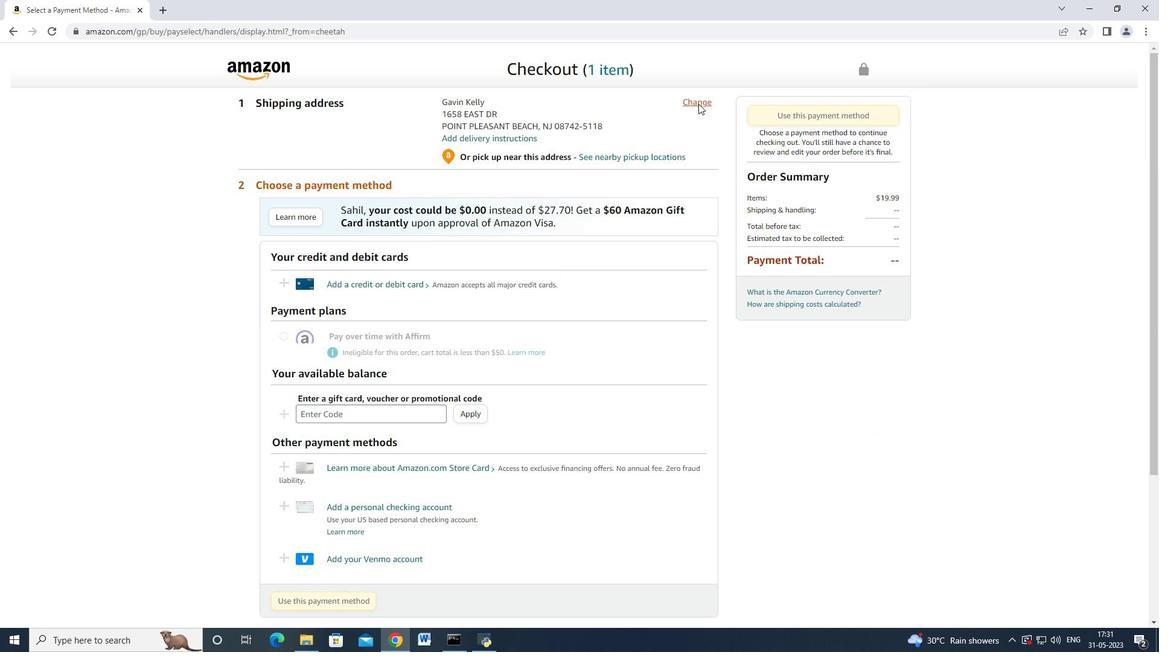 
Action: Mouse pressed left at (698, 100)
Screenshot: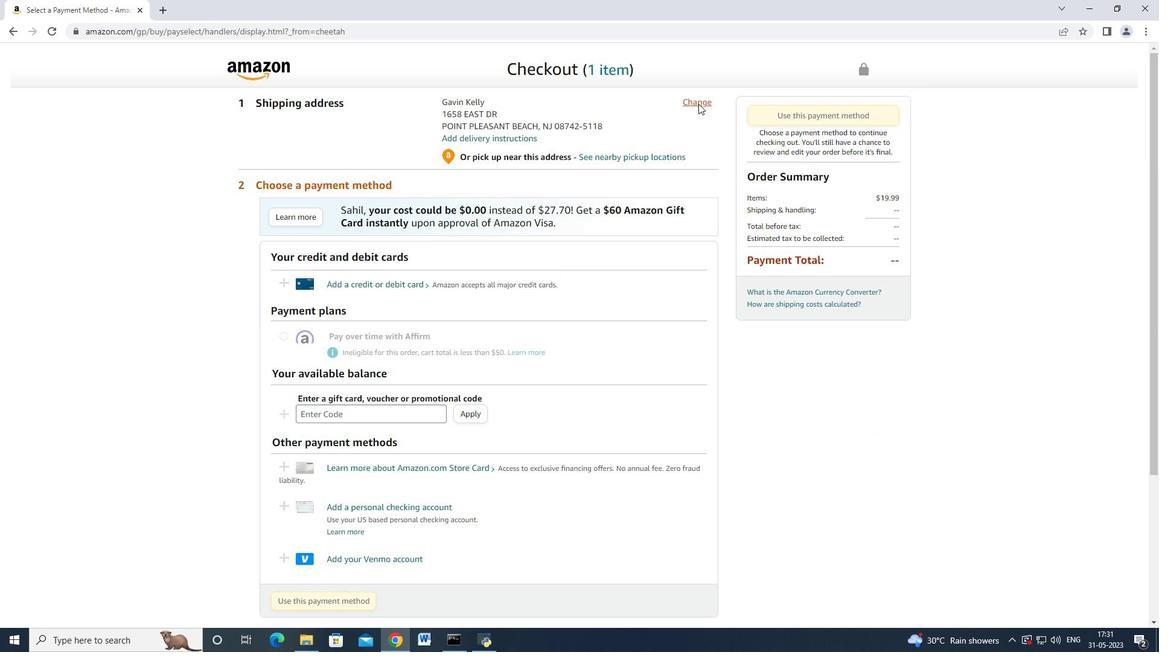 
Action: Mouse moved to (490, 175)
Screenshot: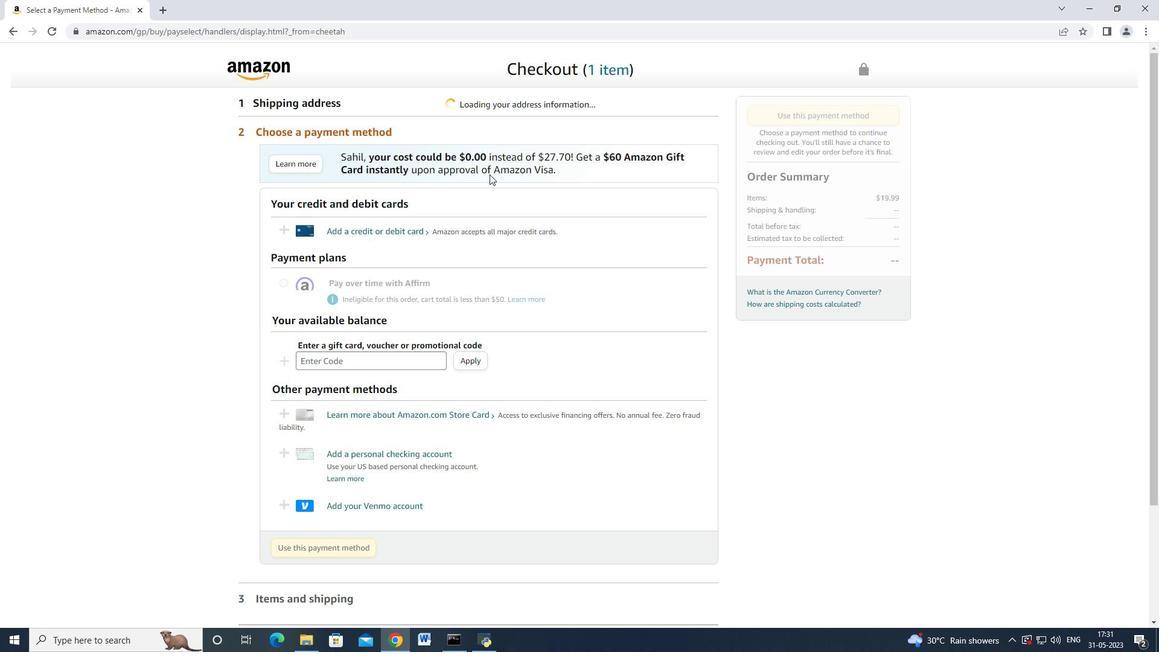 
Action: Mouse scrolled (490, 174) with delta (0, 0)
Screenshot: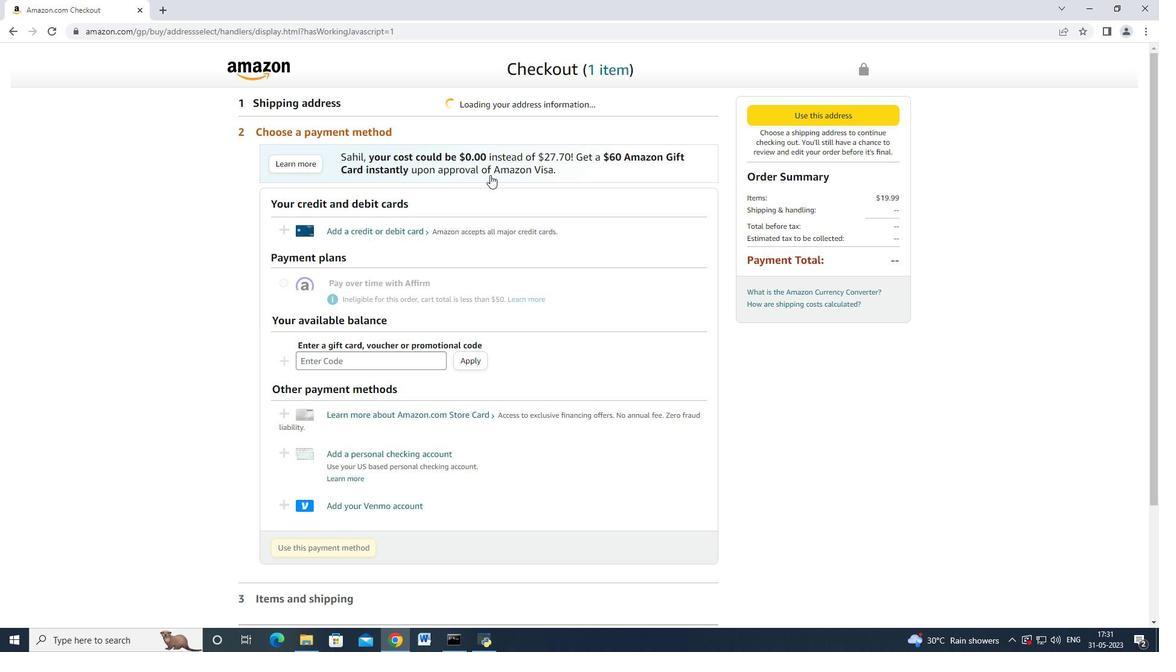 
Action: Mouse scrolled (490, 174) with delta (0, 0)
Screenshot: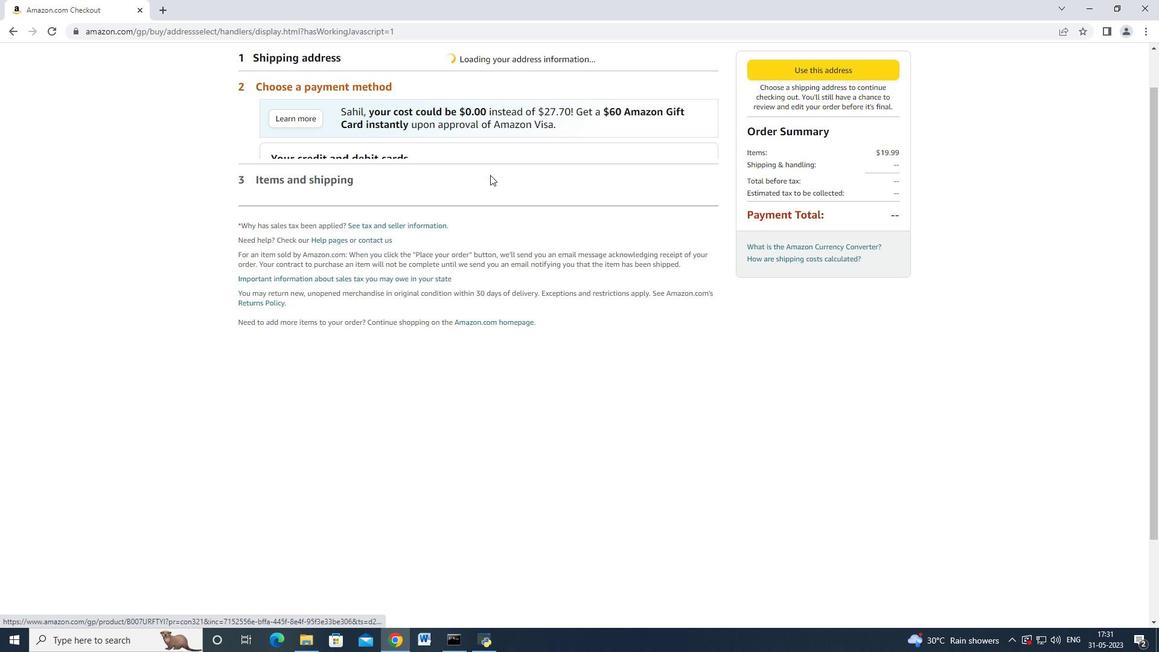 
Action: Mouse scrolled (490, 175) with delta (0, 0)
Screenshot: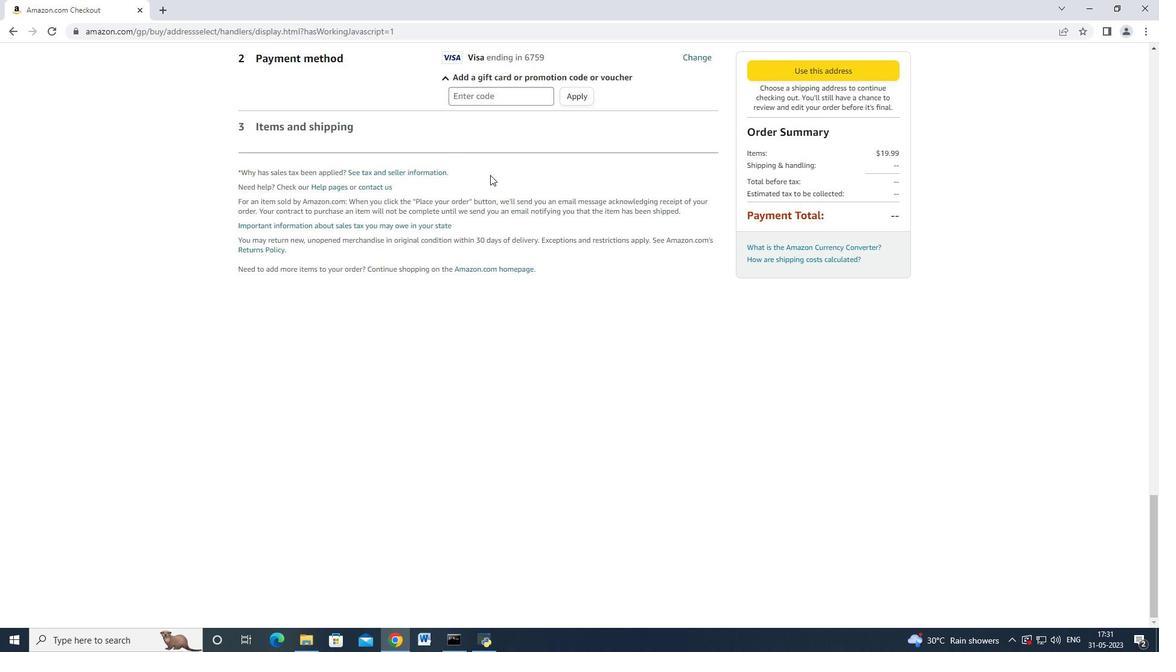 
Action: Mouse scrolled (490, 174) with delta (0, 0)
Screenshot: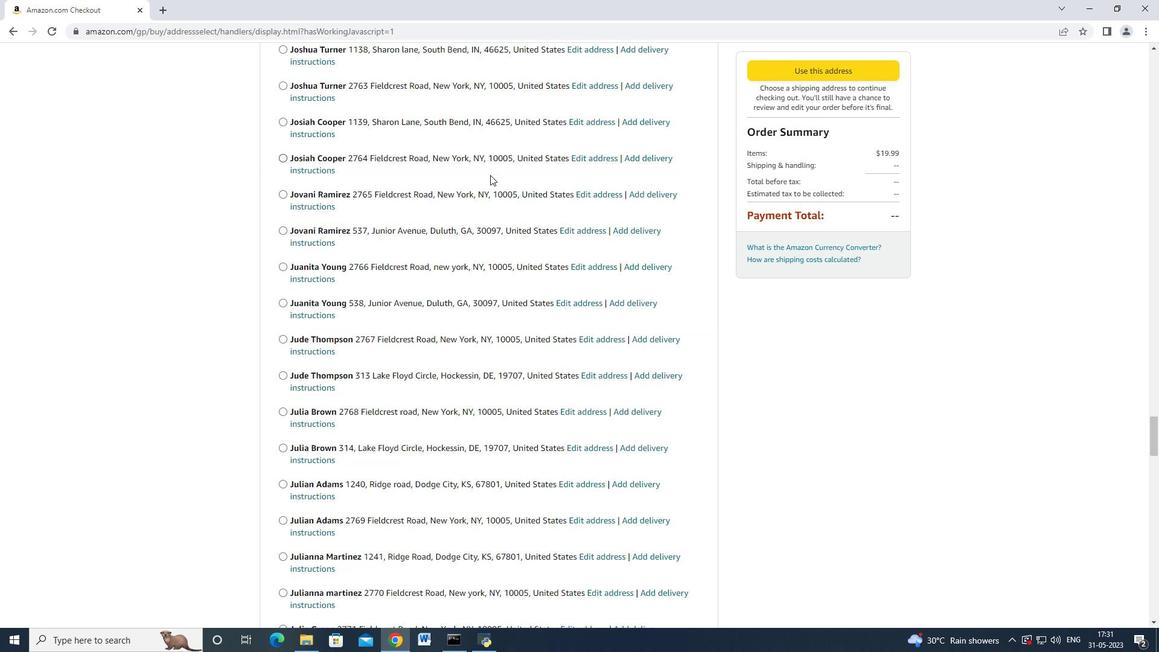 
Action: Mouse scrolled (490, 174) with delta (0, 0)
Screenshot: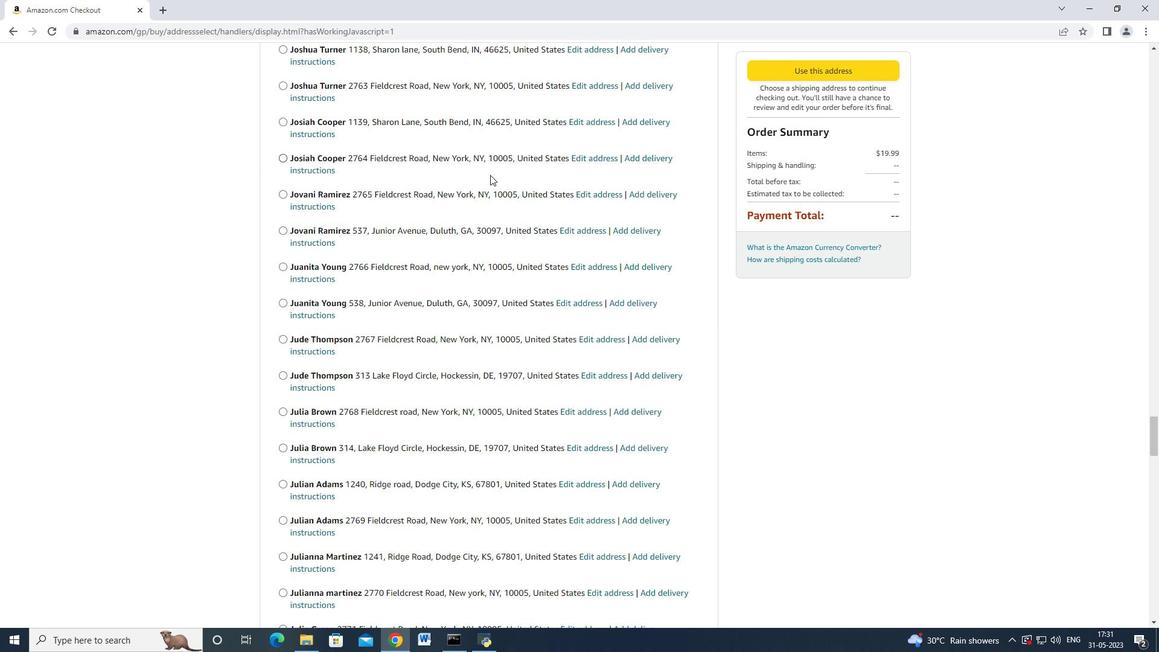 
Action: Mouse scrolled (490, 174) with delta (0, 0)
Screenshot: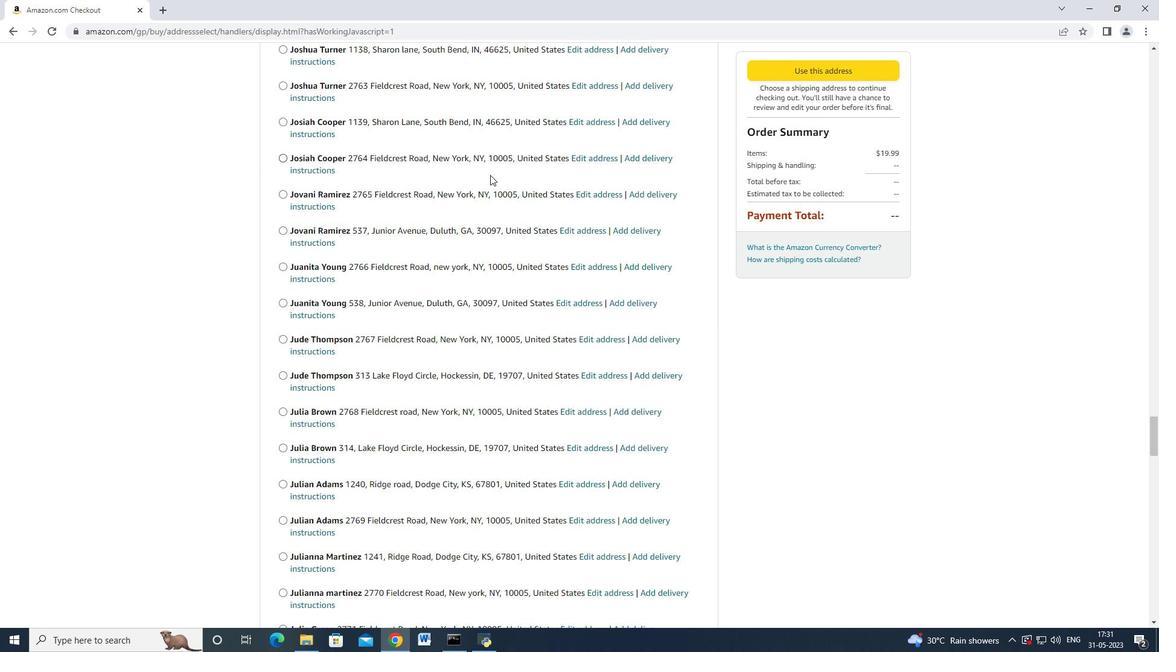 
Action: Mouse scrolled (490, 174) with delta (0, 0)
Screenshot: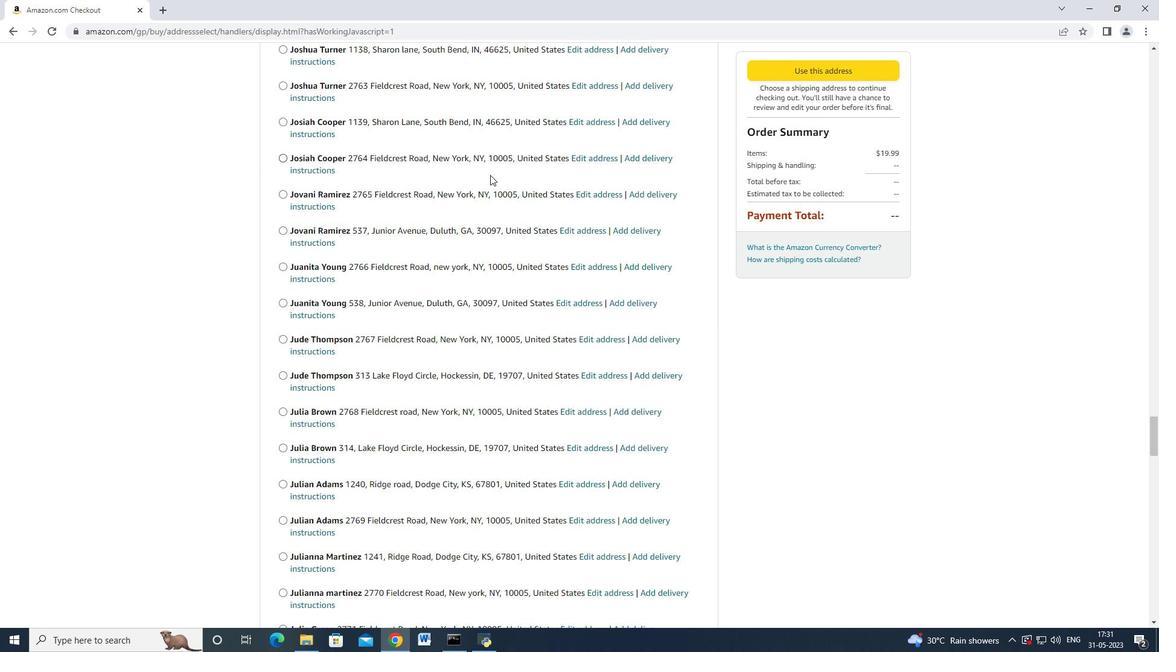 
Action: Mouse scrolled (490, 174) with delta (0, 0)
Screenshot: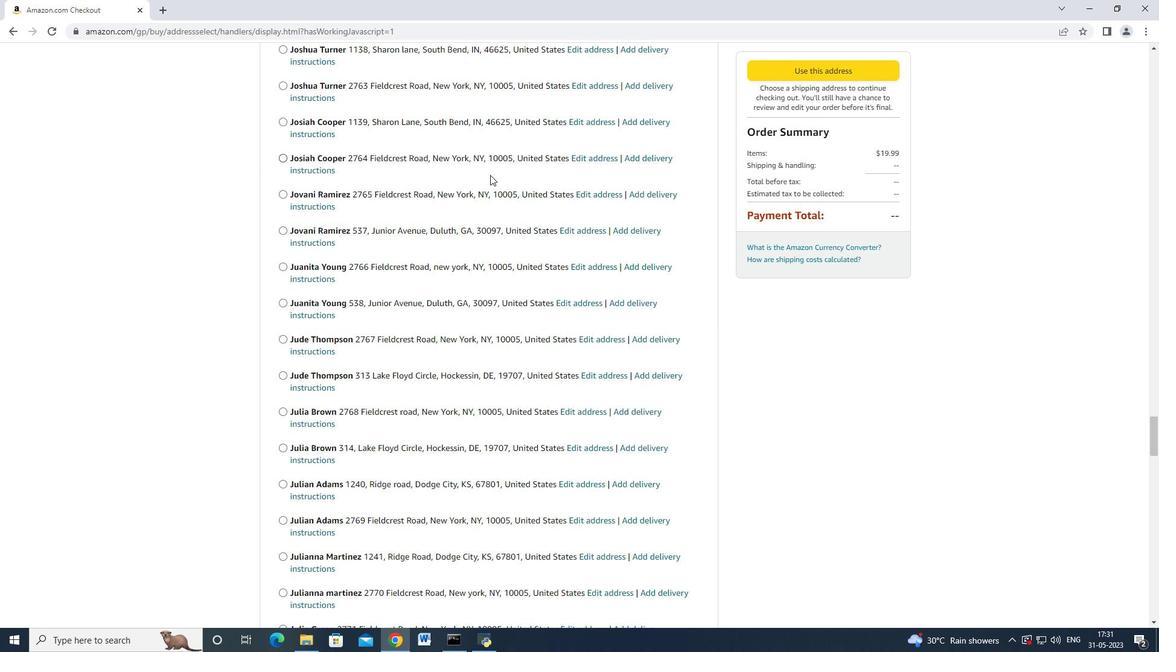 
Action: Mouse scrolled (490, 174) with delta (0, 0)
Screenshot: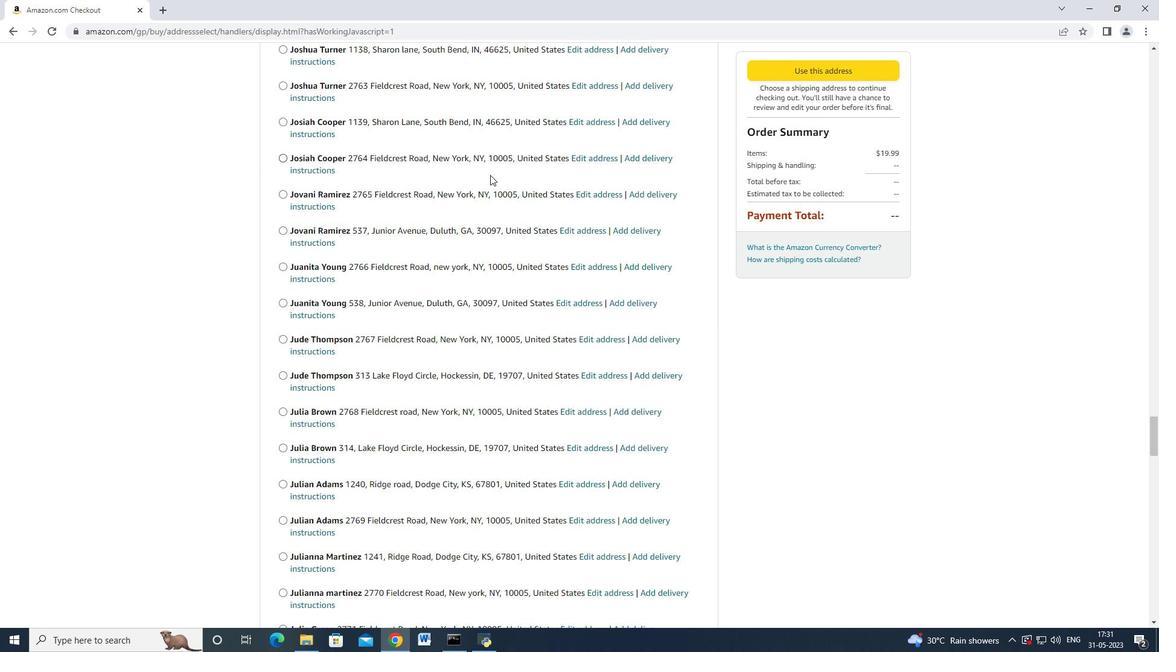 
Action: Mouse scrolled (490, 174) with delta (0, 0)
Screenshot: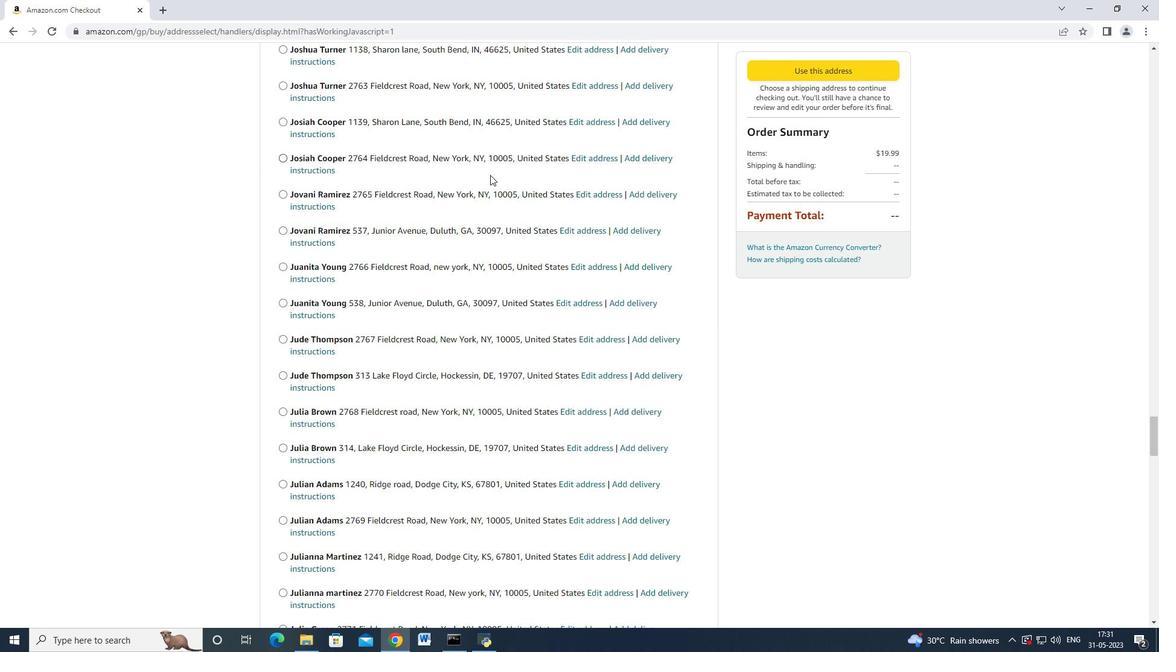 
Action: Mouse scrolled (490, 174) with delta (0, 0)
Screenshot: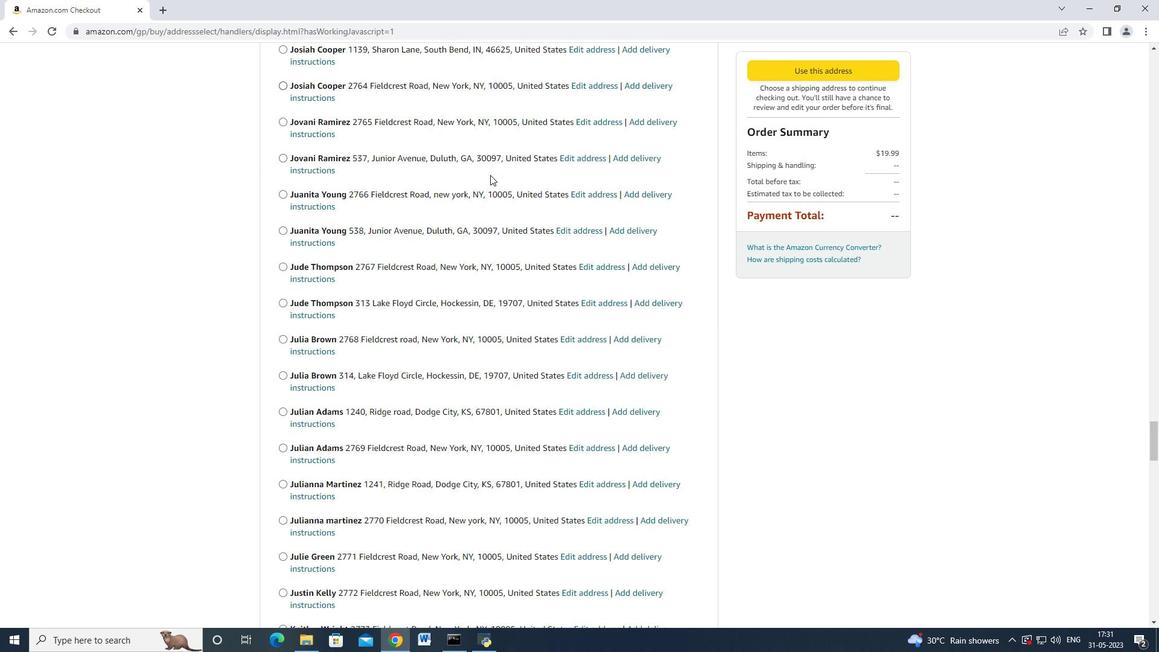 
Action: Mouse scrolled (490, 174) with delta (0, 0)
Screenshot: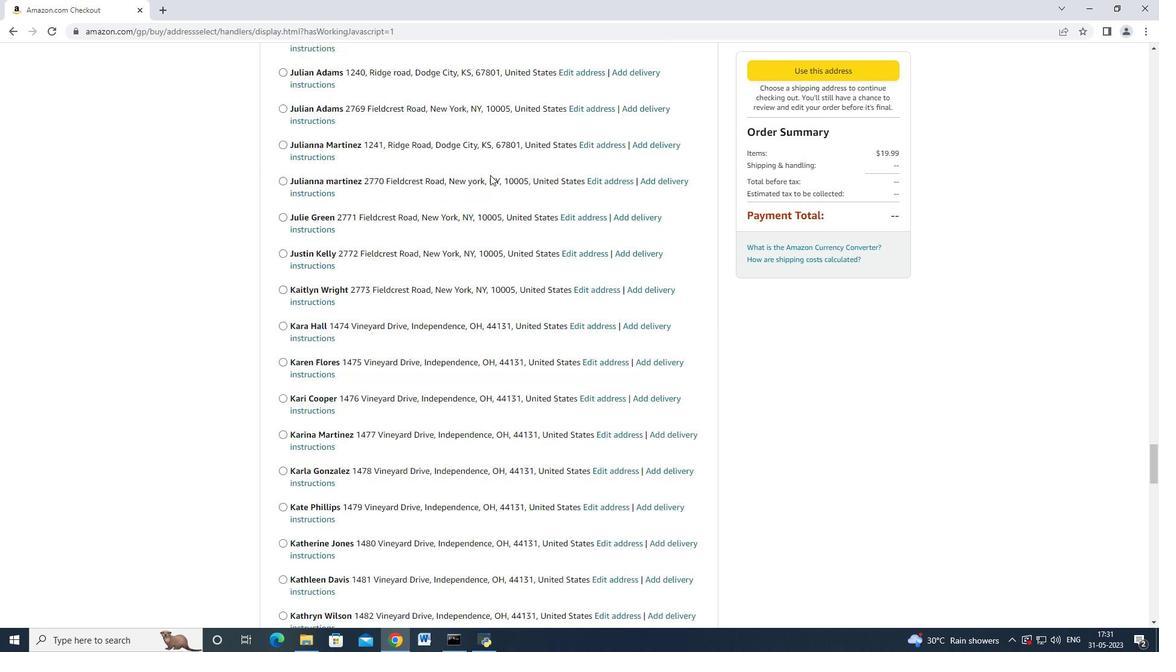 
Action: Mouse scrolled (490, 174) with delta (0, 0)
Screenshot: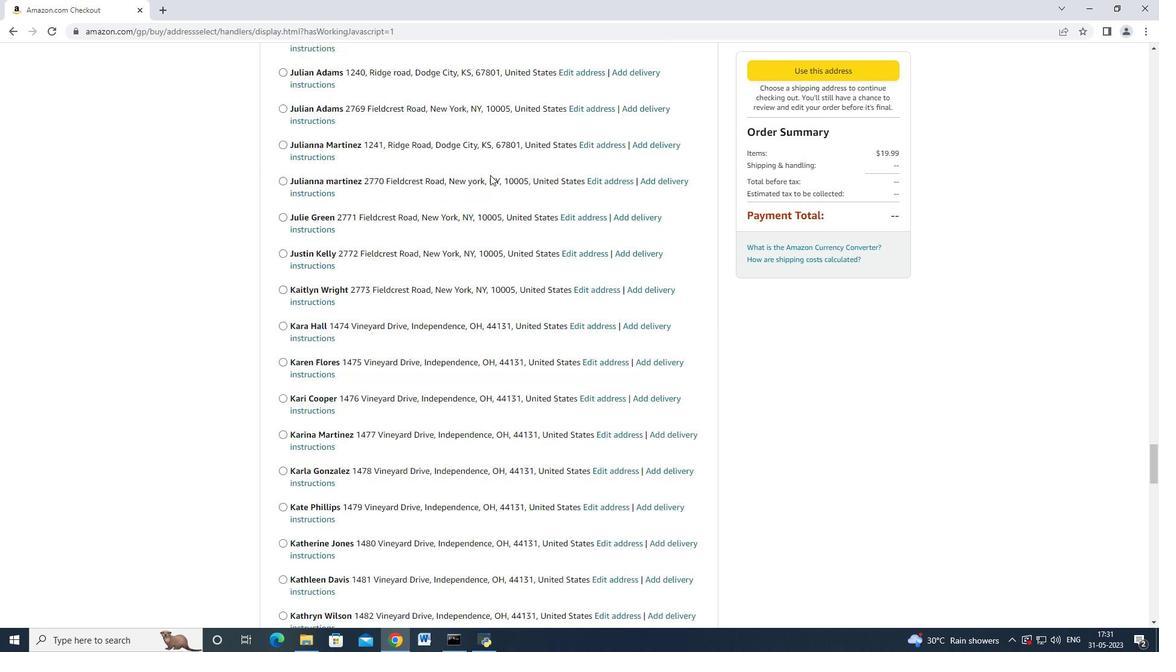 
Action: Mouse scrolled (490, 174) with delta (0, 0)
Screenshot: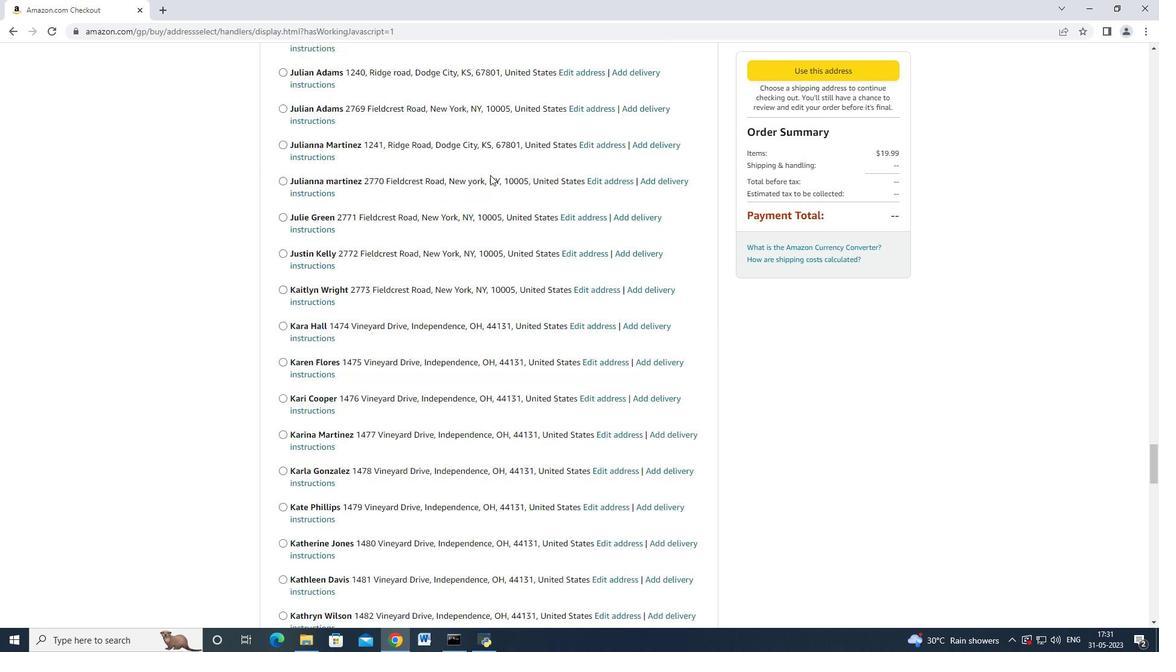 
Action: Mouse scrolled (490, 174) with delta (0, 0)
Screenshot: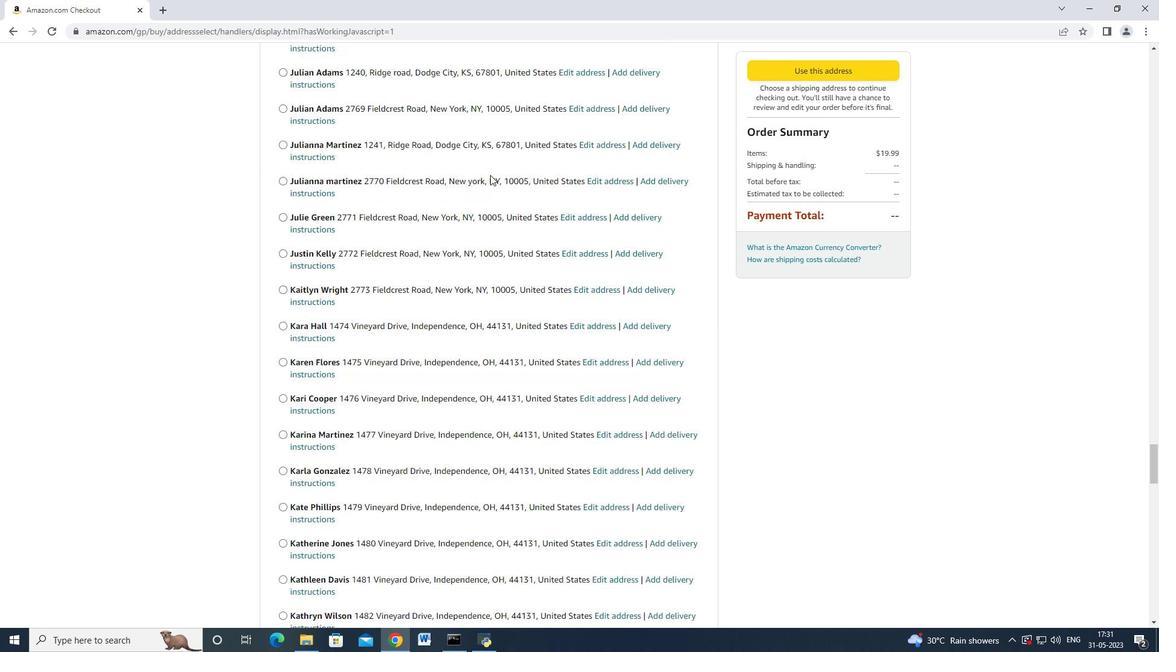 
Action: Mouse scrolled (490, 174) with delta (0, 0)
Screenshot: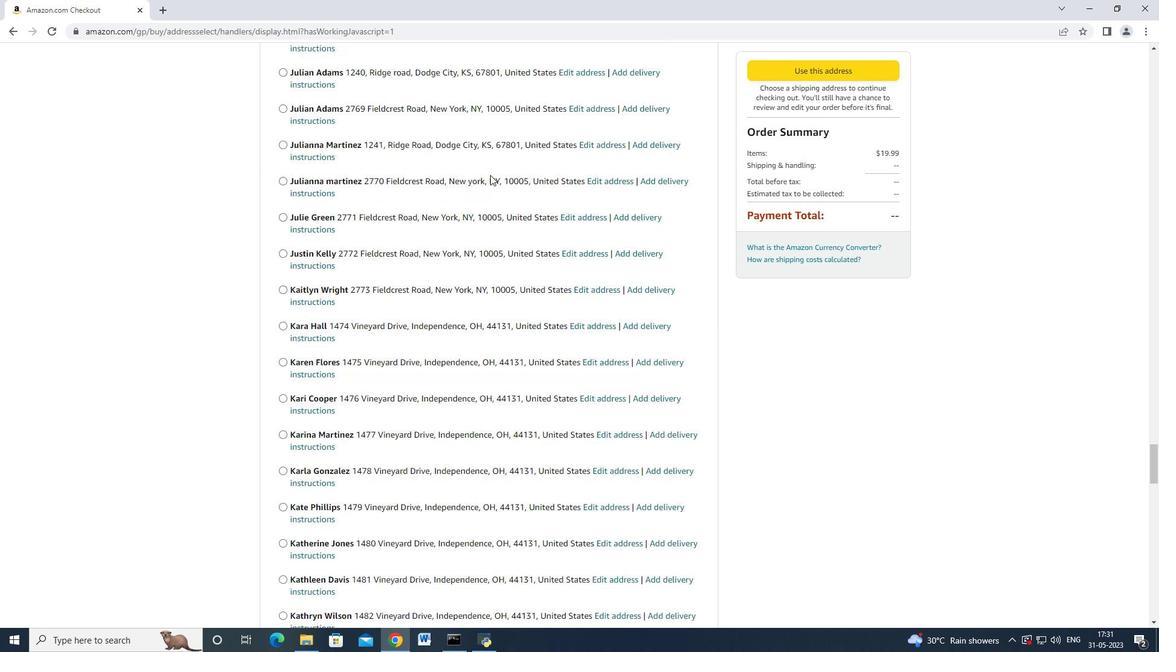 
Action: Mouse scrolled (490, 174) with delta (0, 0)
Screenshot: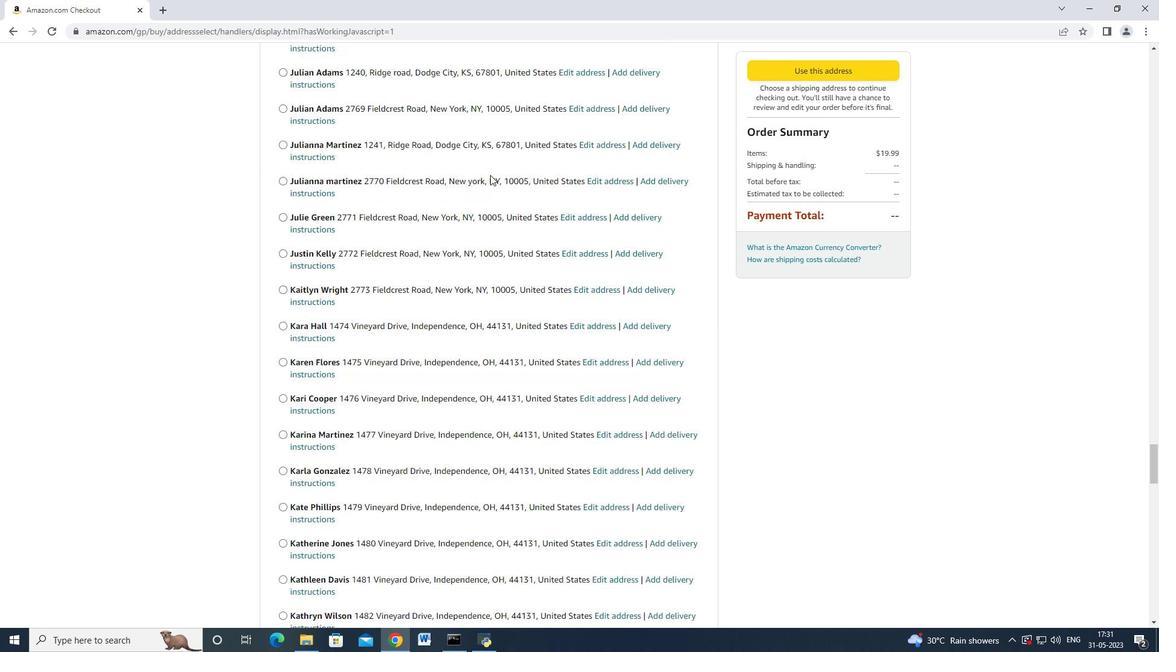 
Action: Mouse scrolled (490, 174) with delta (0, 0)
Screenshot: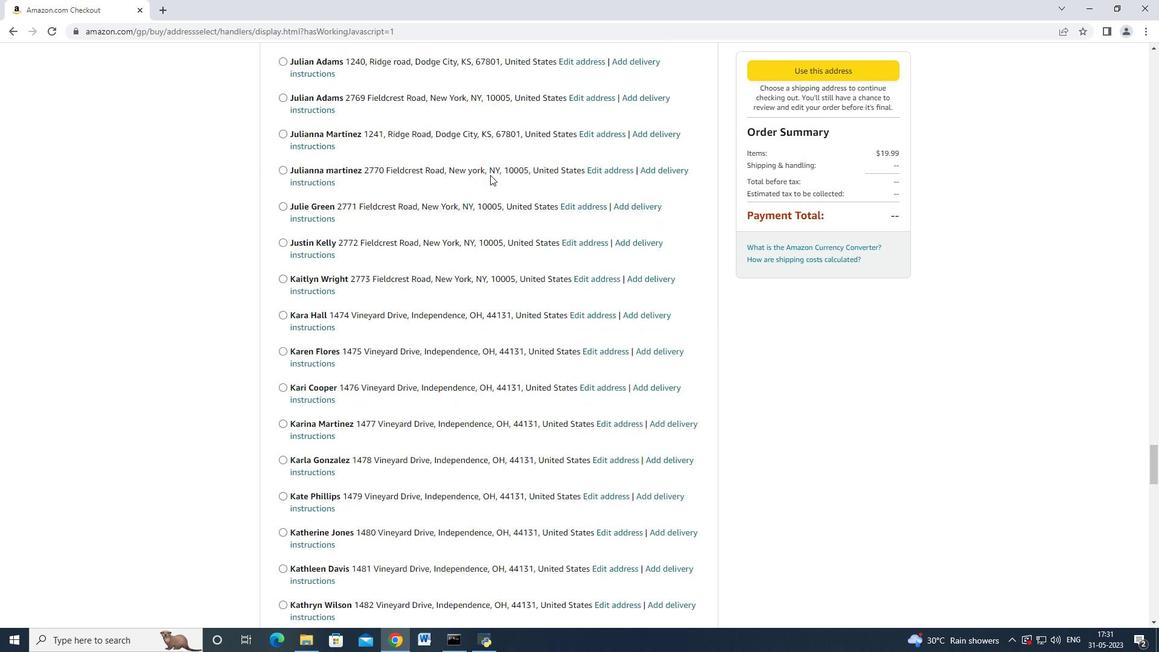 
Action: Mouse moved to (491, 174)
Screenshot: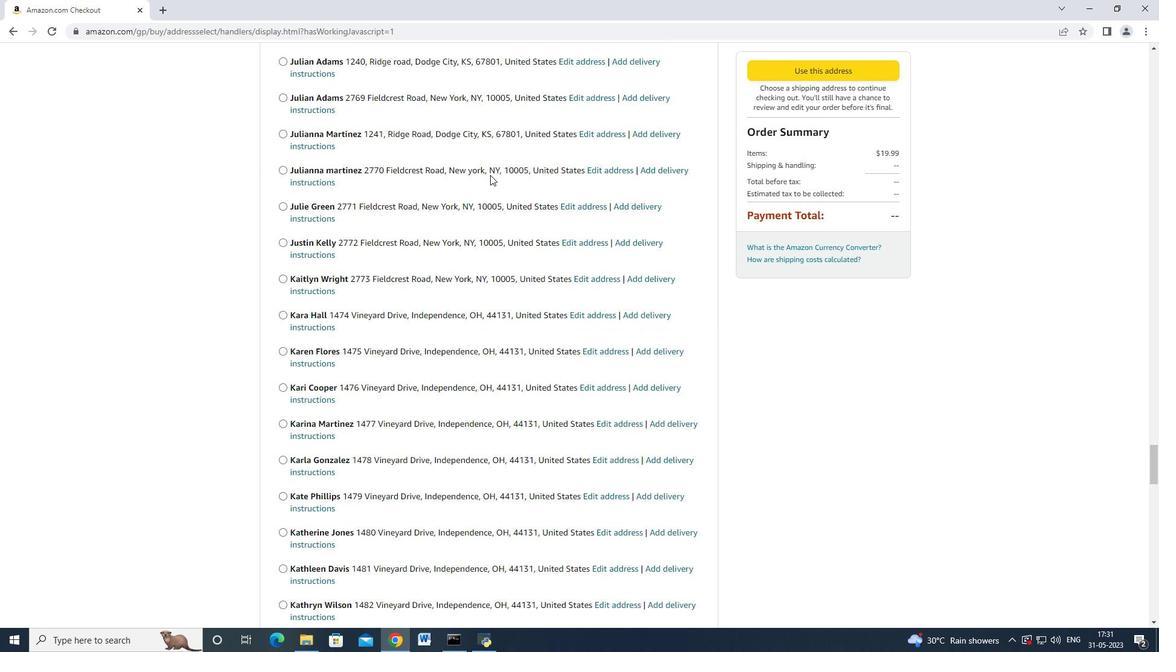 
Action: Mouse scrolled (491, 173) with delta (0, 0)
Screenshot: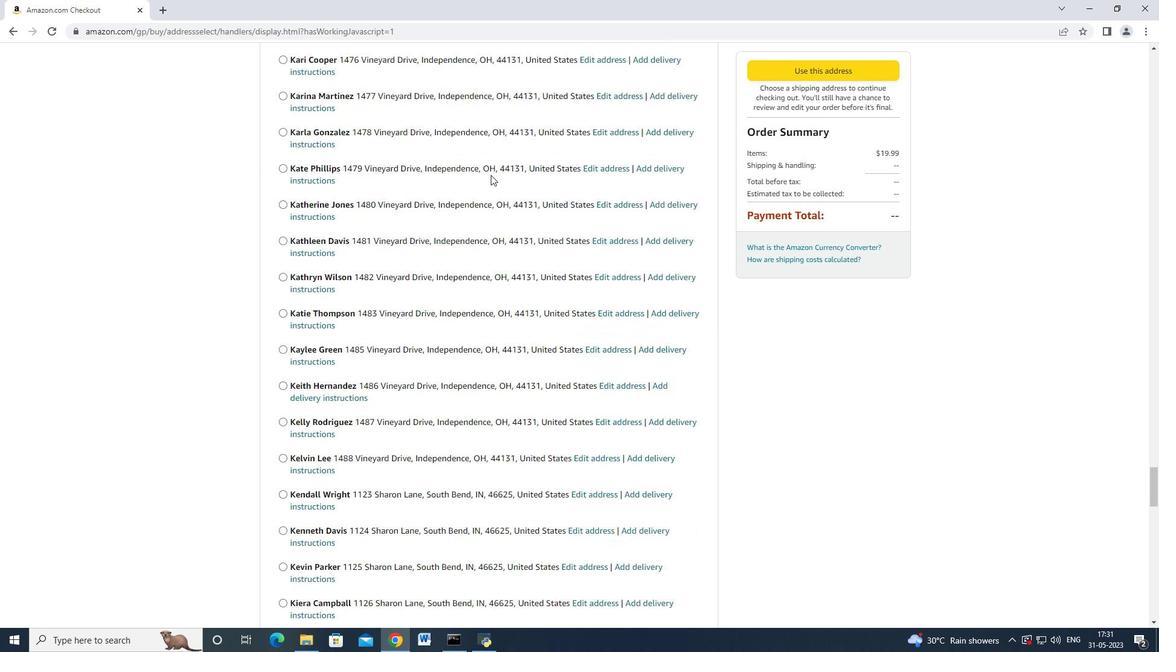 
Action: Mouse scrolled (491, 173) with delta (0, 0)
Screenshot: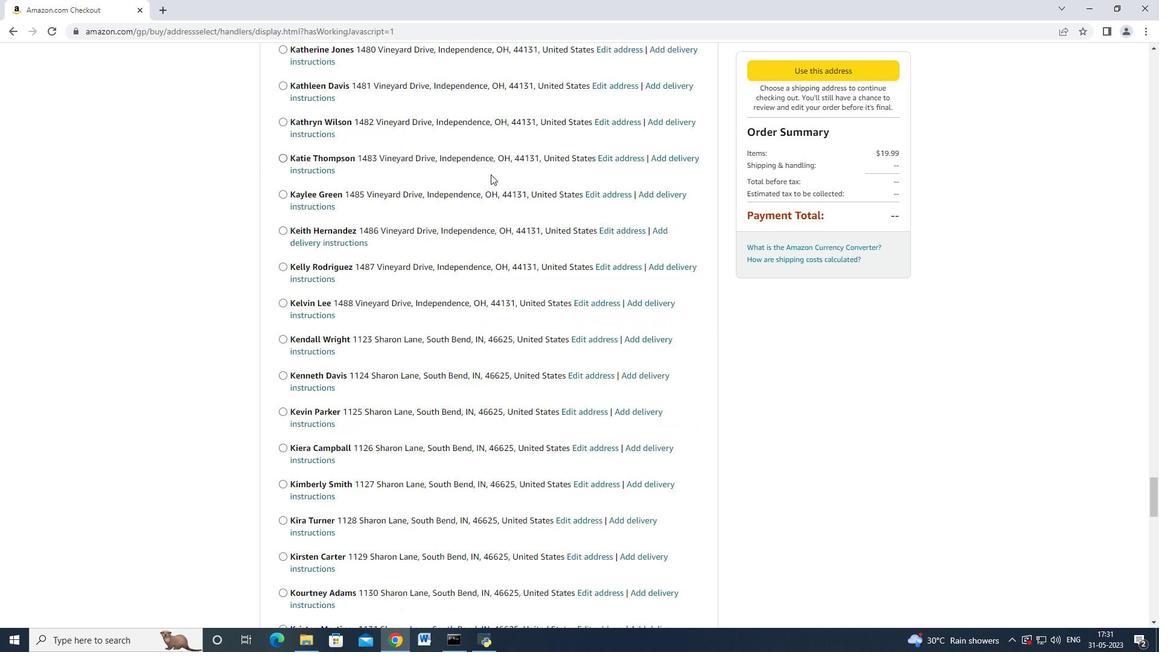 
Action: Mouse scrolled (491, 173) with delta (0, 0)
Screenshot: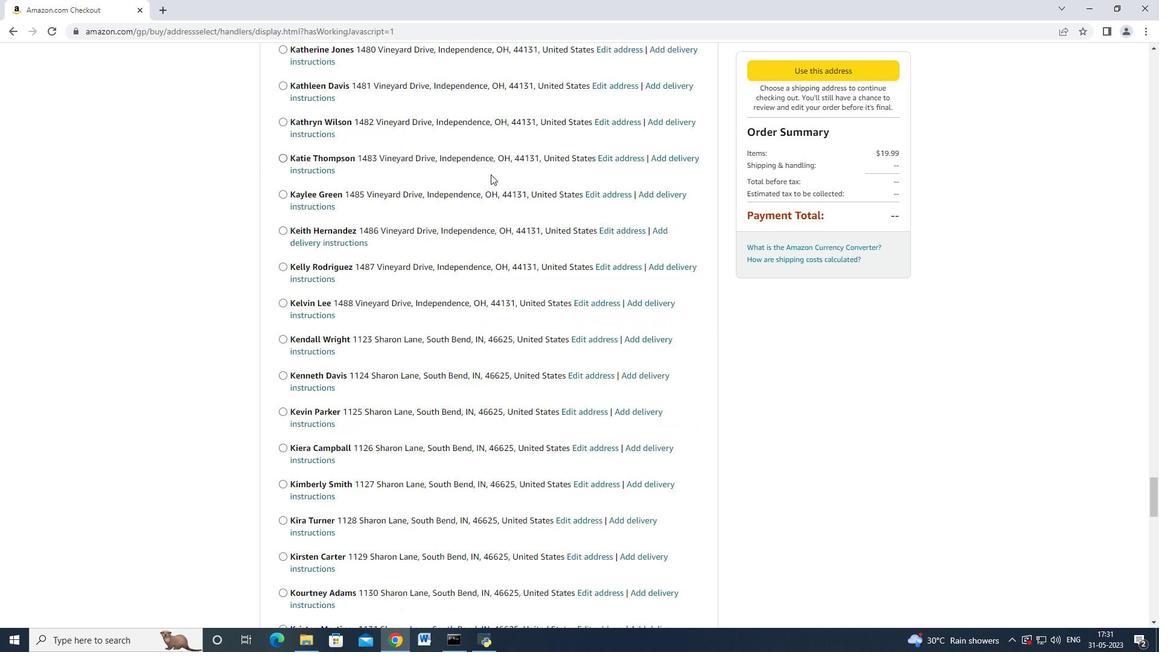 
Action: Mouse scrolled (491, 173) with delta (0, 0)
Screenshot: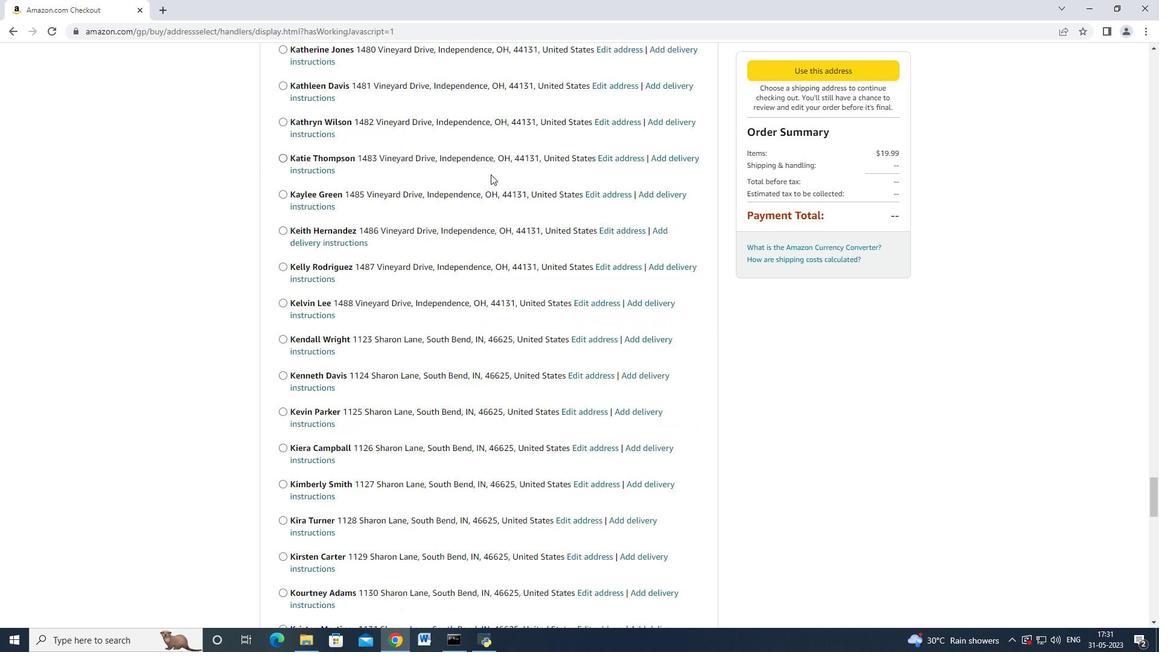 
Action: Mouse scrolled (491, 173) with delta (0, -1)
Screenshot: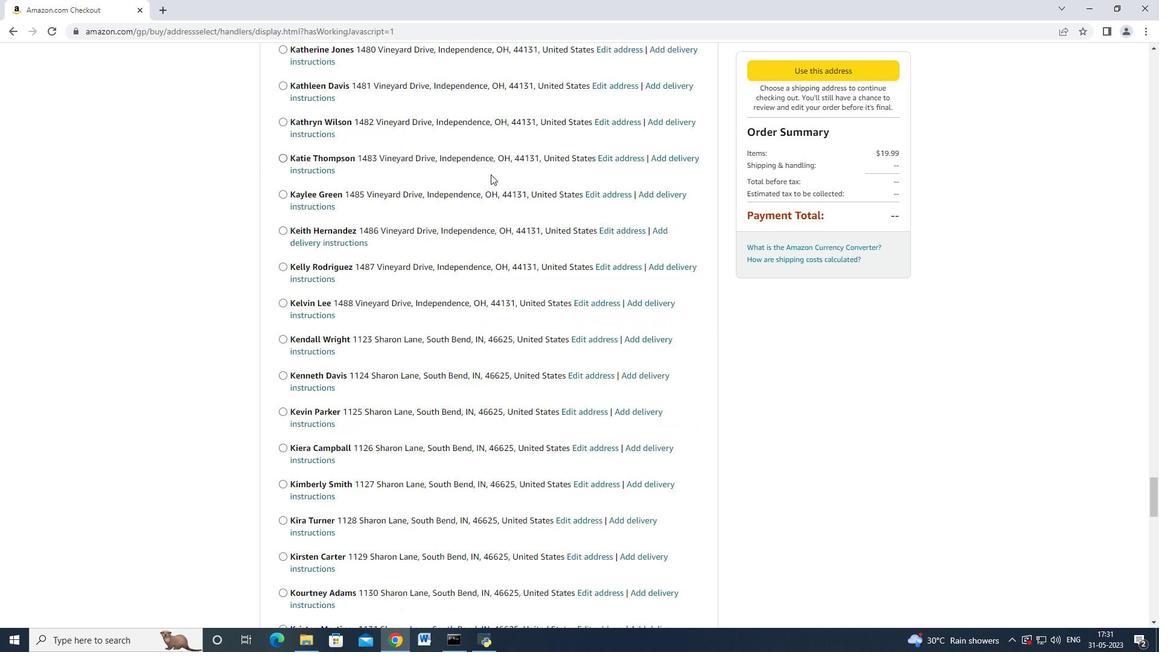 
Action: Mouse scrolled (491, 173) with delta (0, 0)
Screenshot: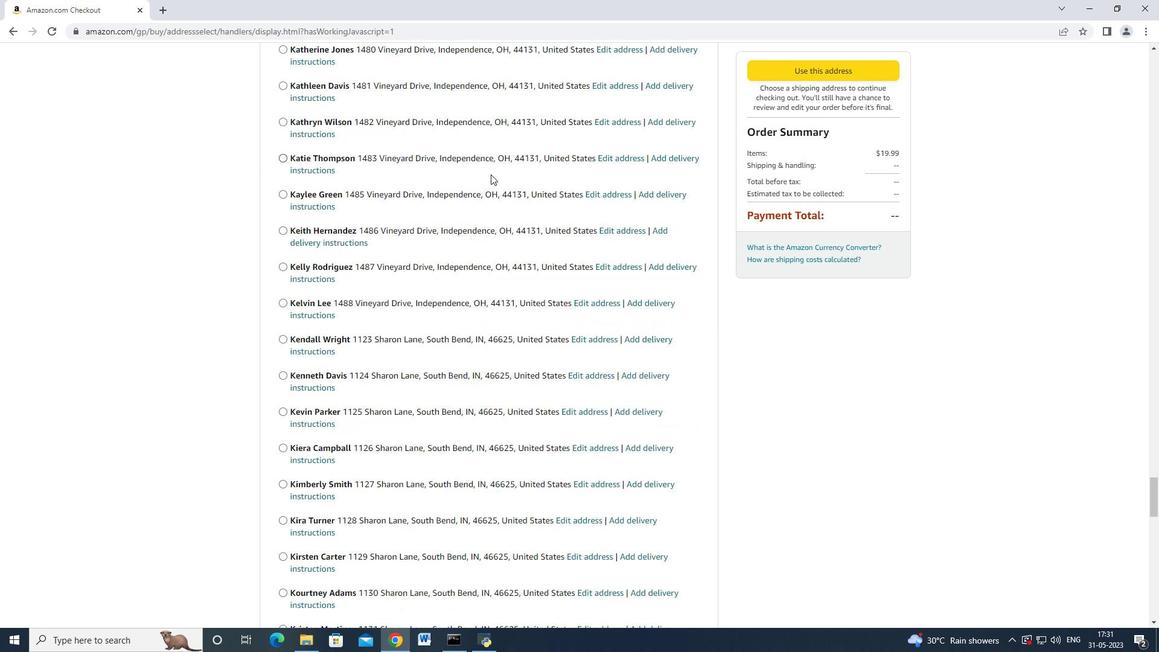
Action: Mouse scrolled (491, 173) with delta (0, 0)
Screenshot: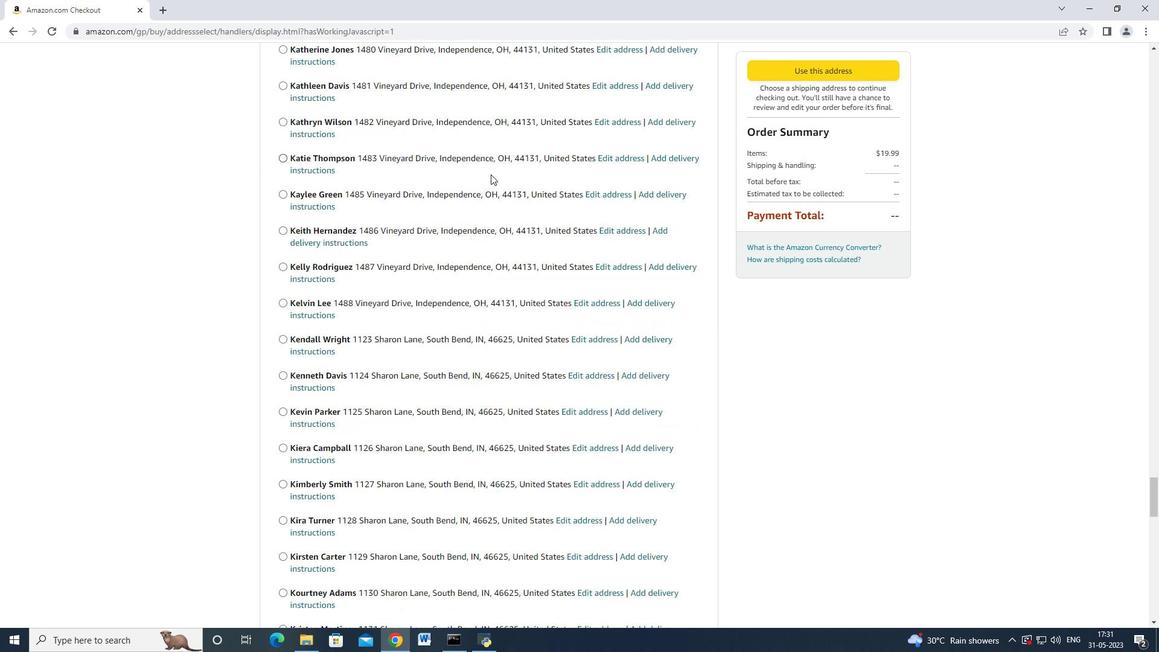 
Action: Mouse scrolled (491, 173) with delta (0, 0)
Screenshot: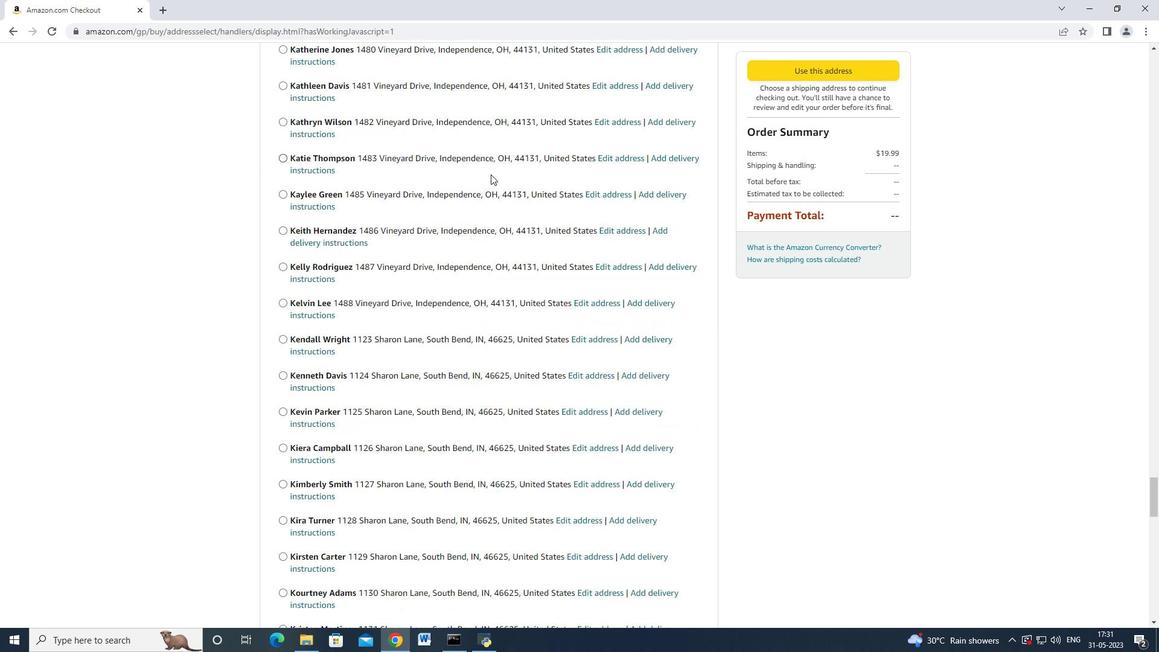 
Action: Mouse scrolled (491, 173) with delta (0, 0)
Screenshot: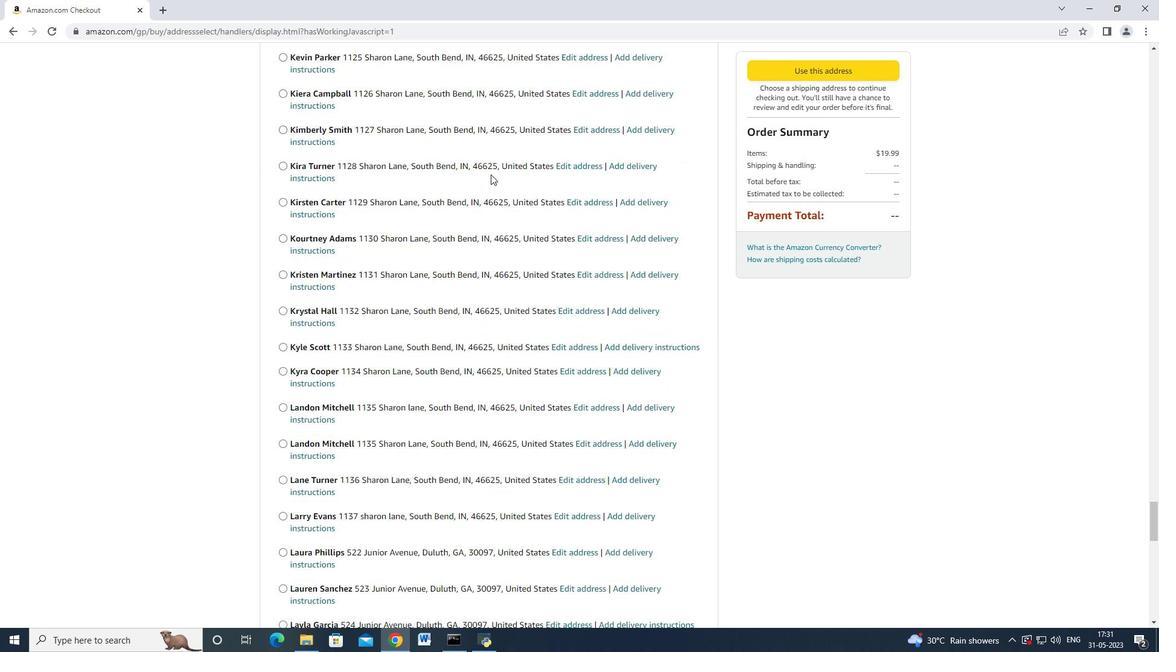 
Action: Mouse scrolled (491, 173) with delta (0, 0)
Screenshot: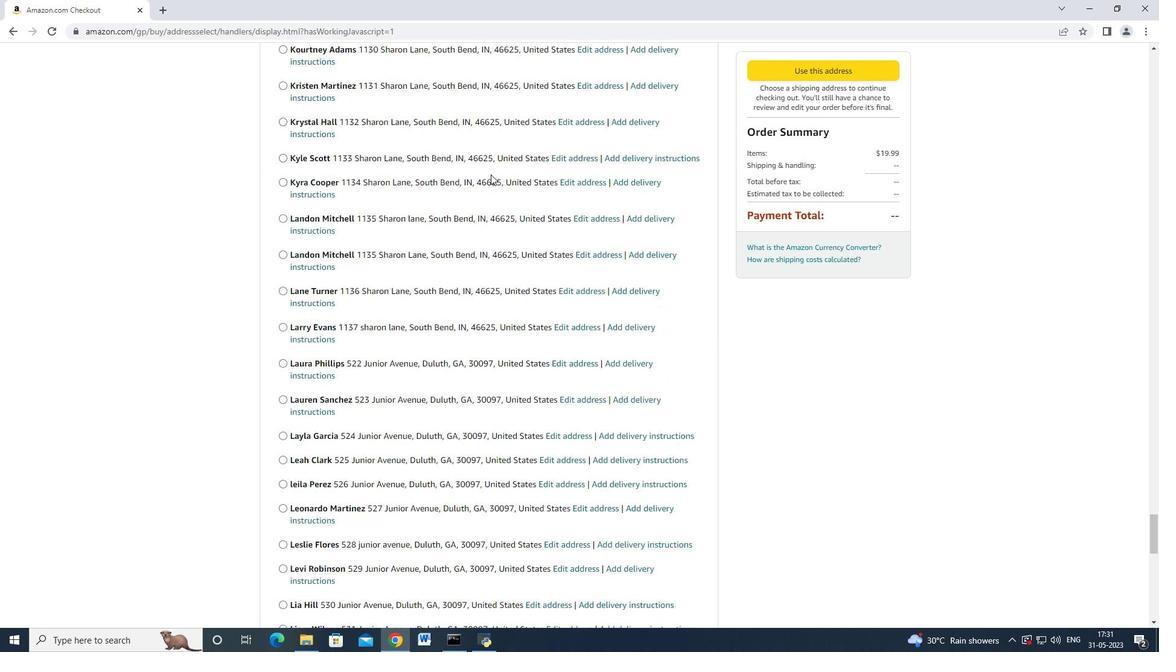 
Action: Mouse scrolled (491, 173) with delta (0, 0)
Screenshot: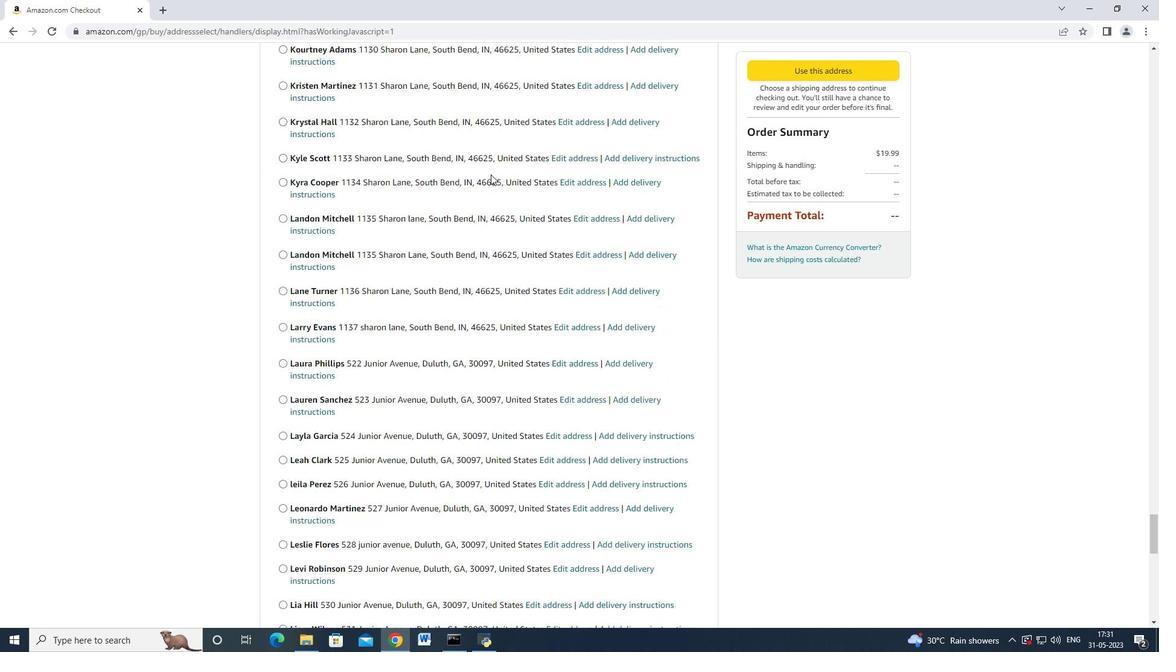 
Action: Mouse scrolled (491, 173) with delta (0, 0)
Screenshot: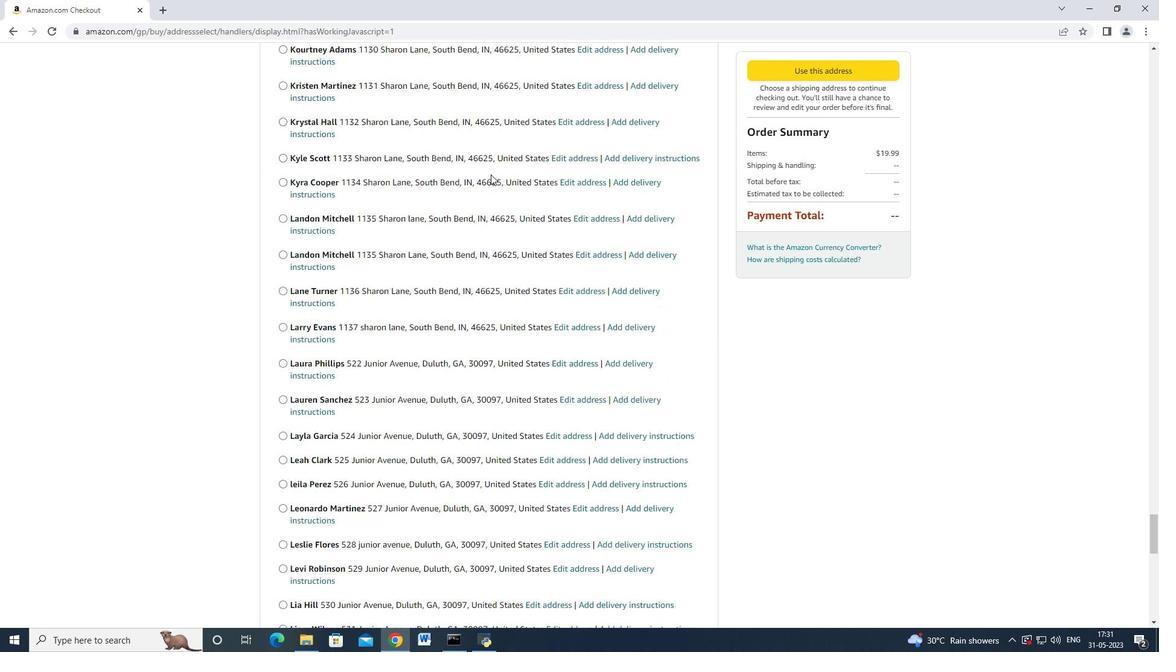 
Action: Mouse scrolled (491, 173) with delta (0, 0)
Screenshot: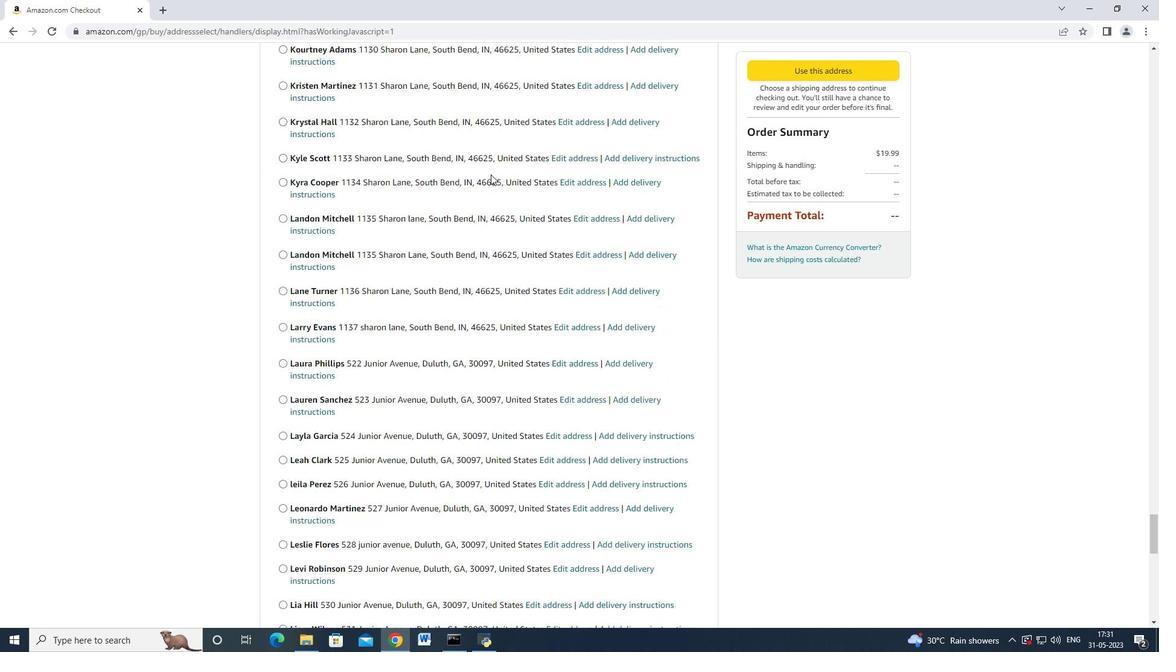 
Action: Mouse scrolled (491, 173) with delta (0, 0)
Screenshot: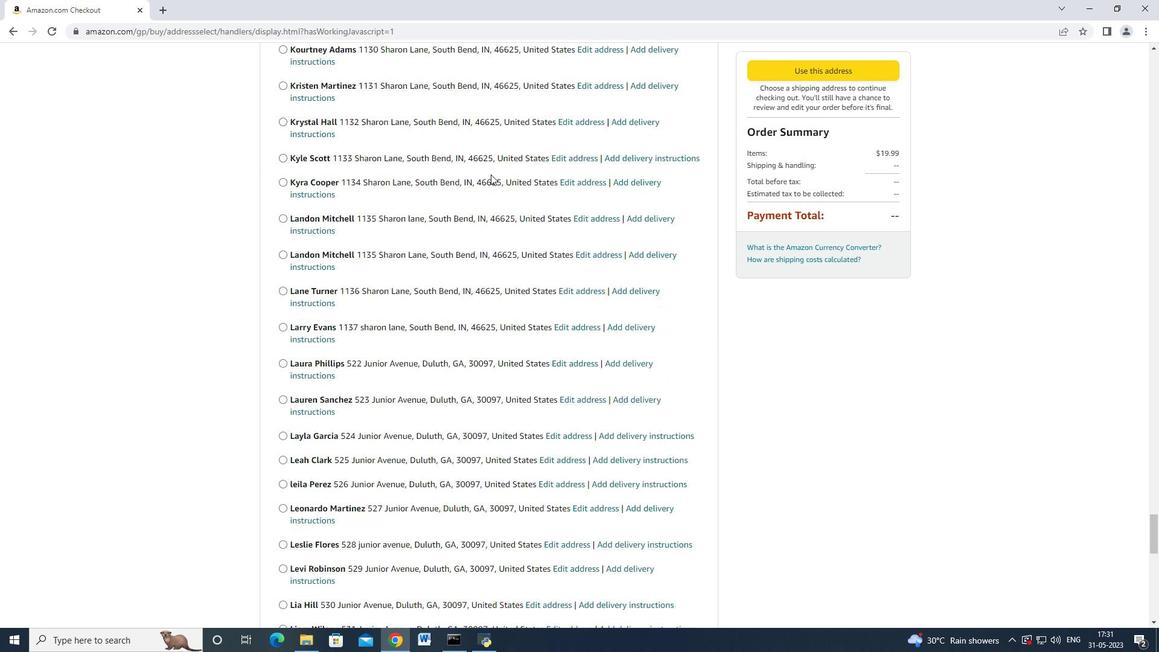 
Action: Mouse scrolled (491, 173) with delta (0, 0)
Screenshot: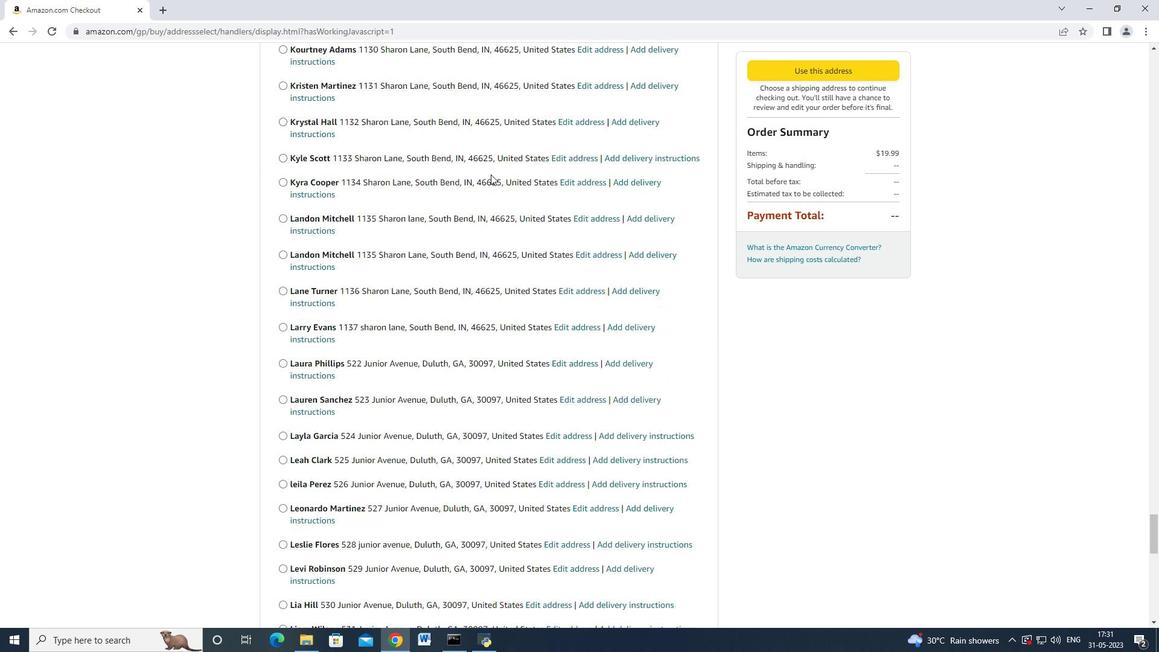 
Action: Mouse scrolled (491, 173) with delta (0, 0)
Screenshot: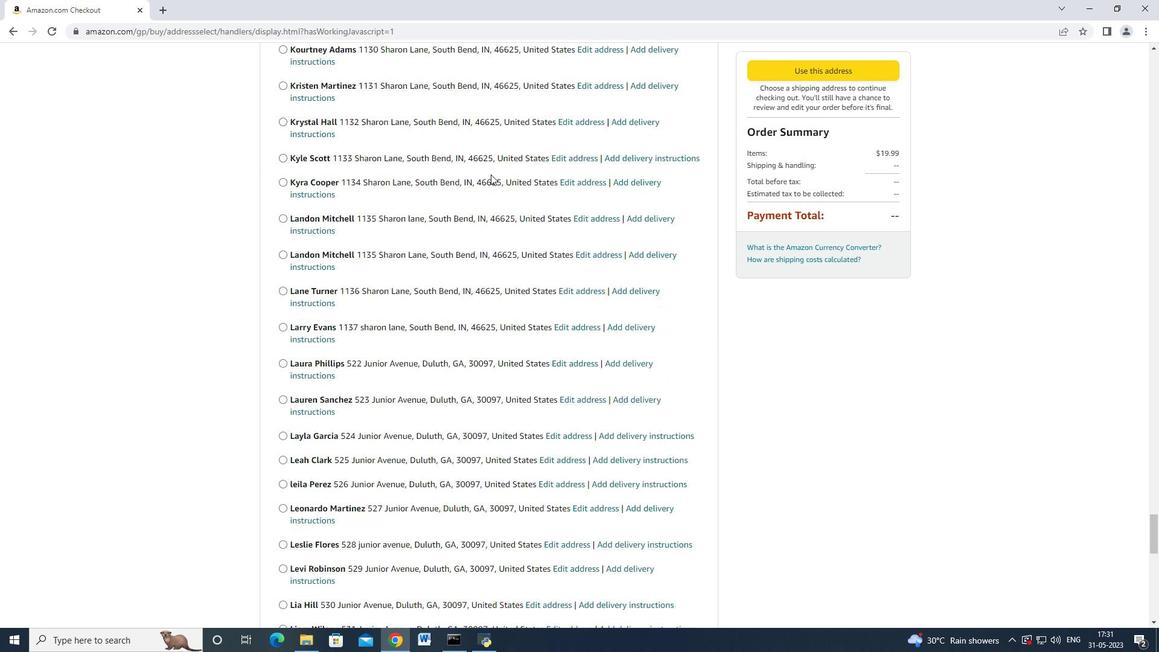
Action: Mouse scrolled (491, 173) with delta (0, 0)
Screenshot: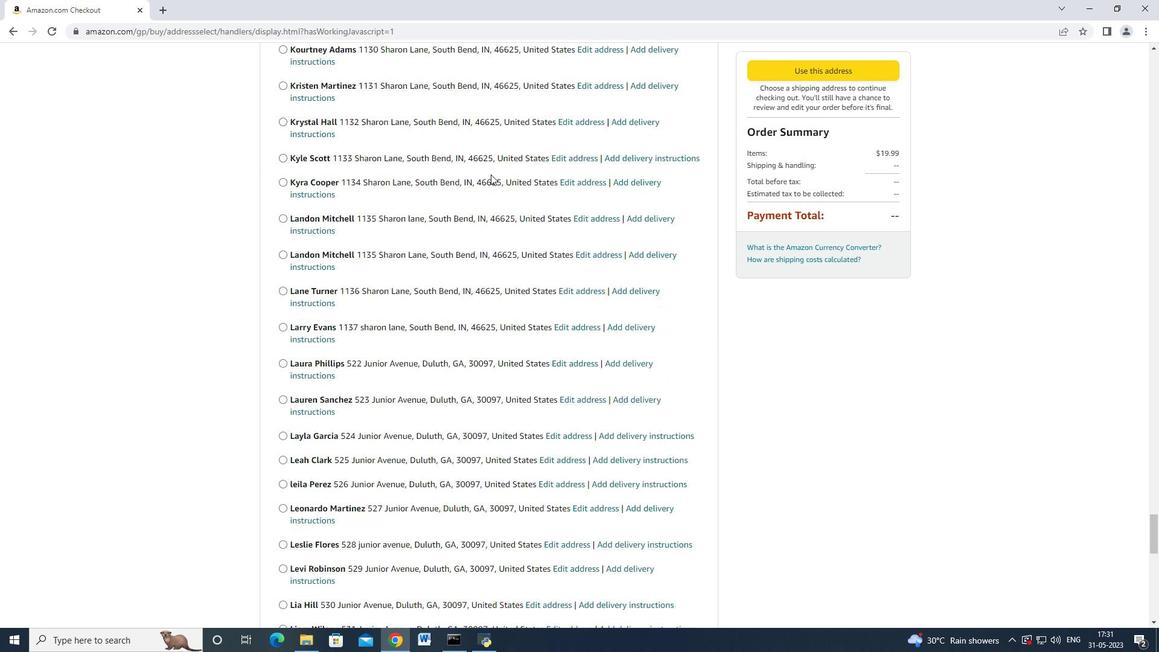 
Action: Mouse scrolled (491, 173) with delta (0, 0)
Screenshot: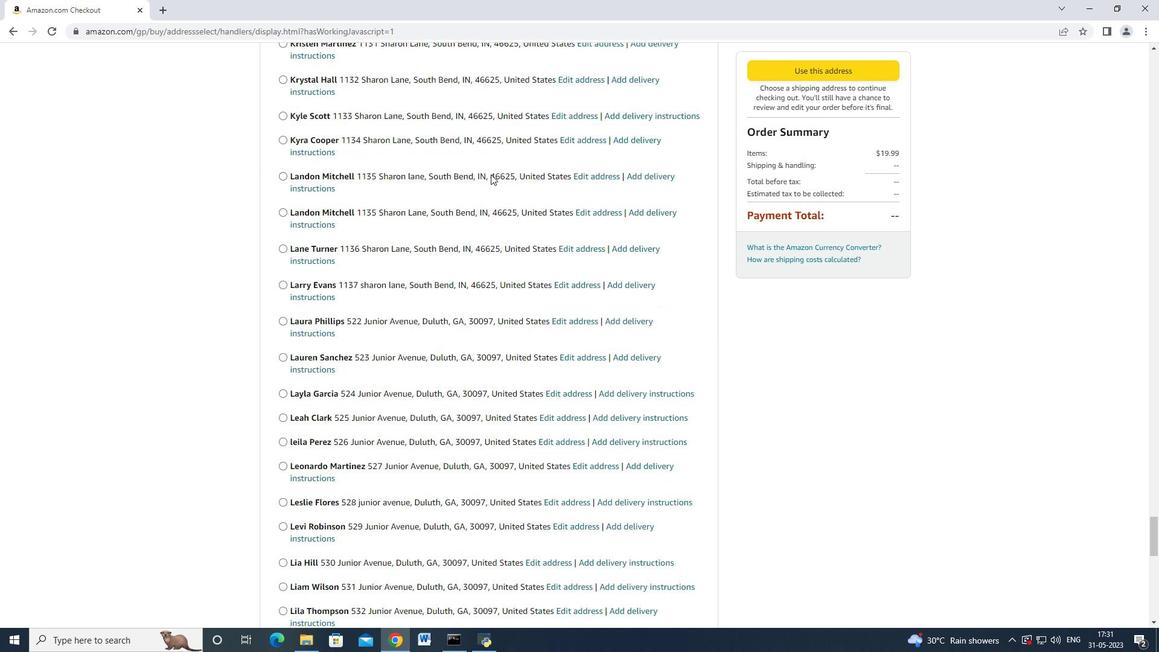 
Action: Mouse scrolled (491, 173) with delta (0, 0)
Screenshot: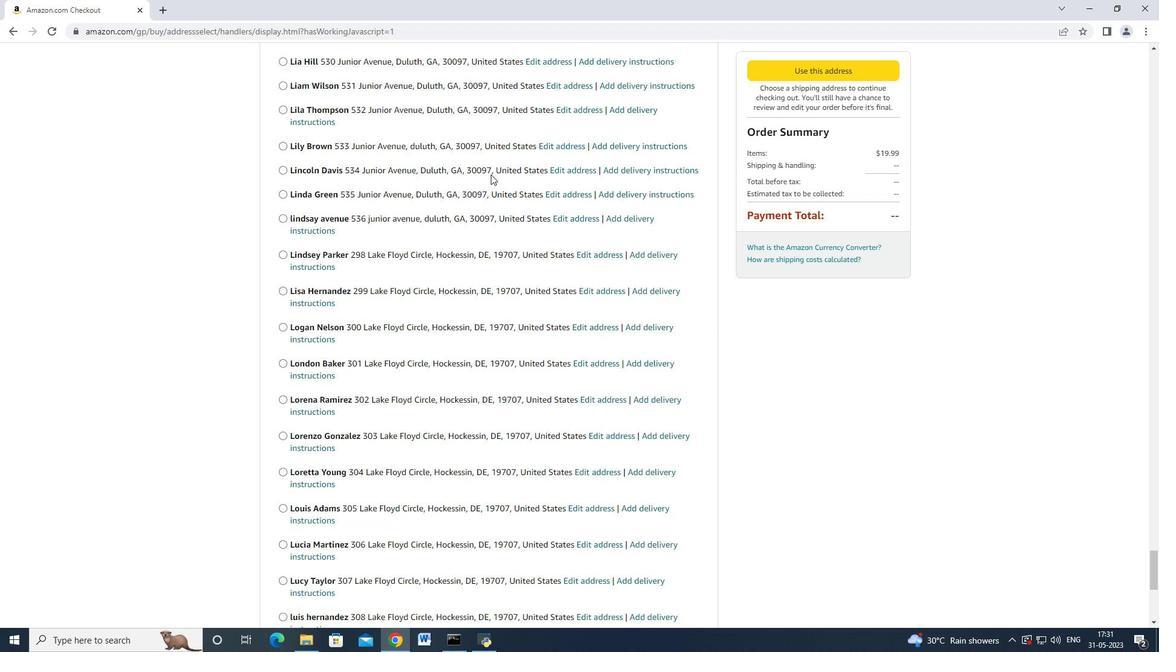 
Action: Mouse scrolled (491, 173) with delta (0, 0)
Screenshot: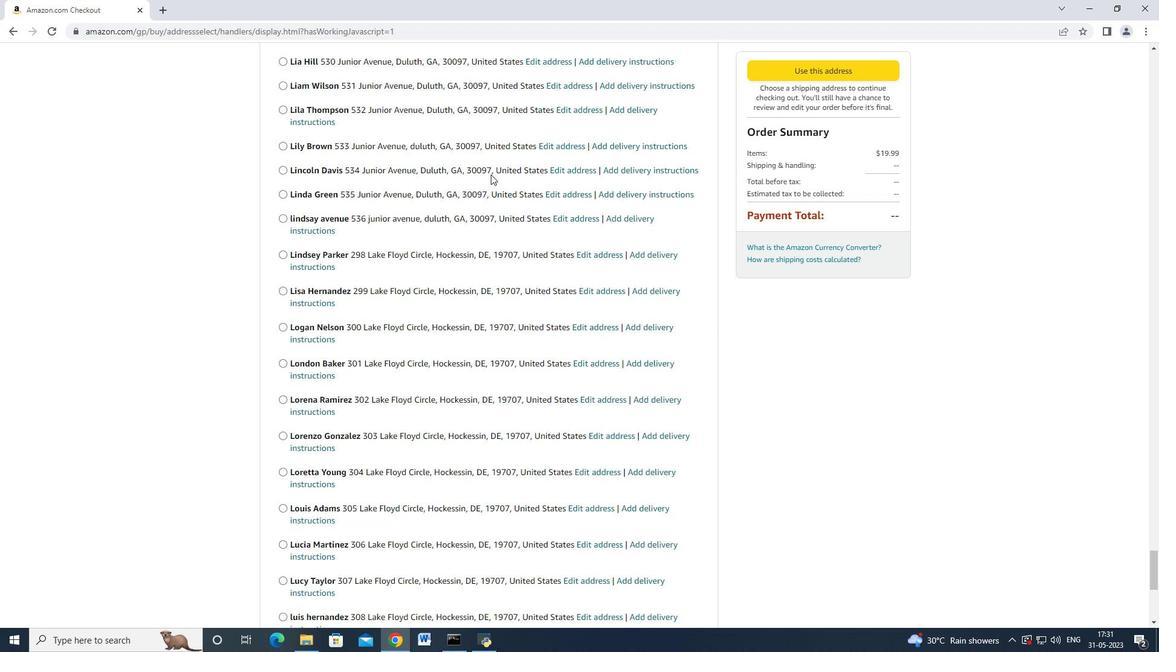 
Action: Mouse scrolled (491, 173) with delta (0, 0)
Screenshot: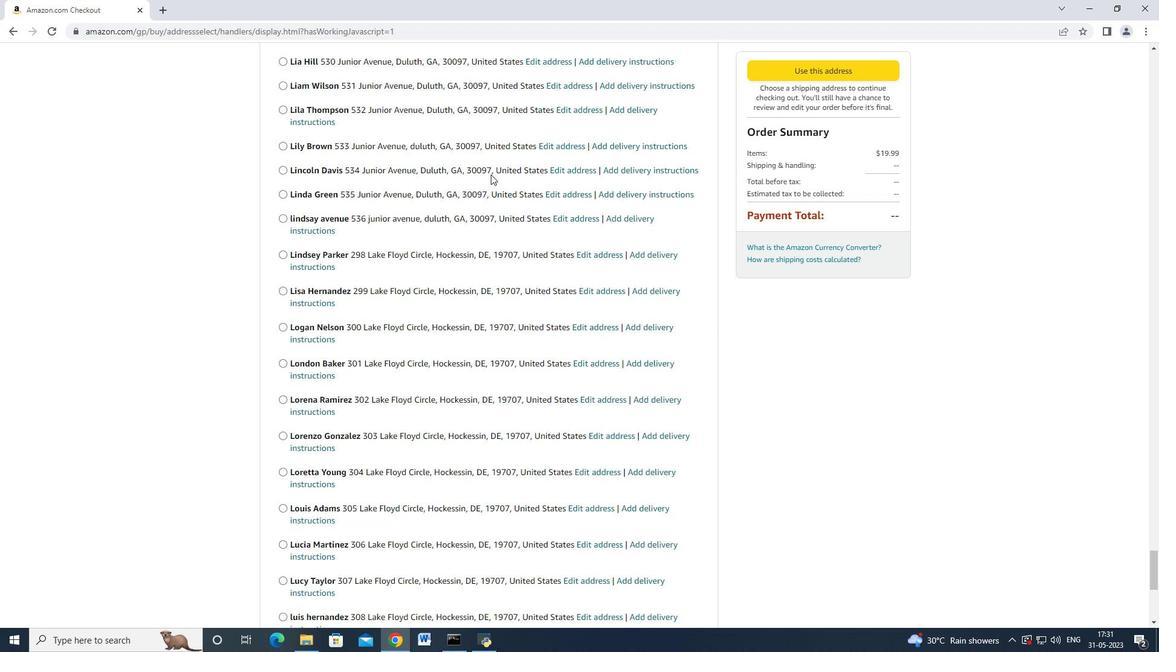 
Action: Mouse scrolled (491, 173) with delta (0, 0)
Screenshot: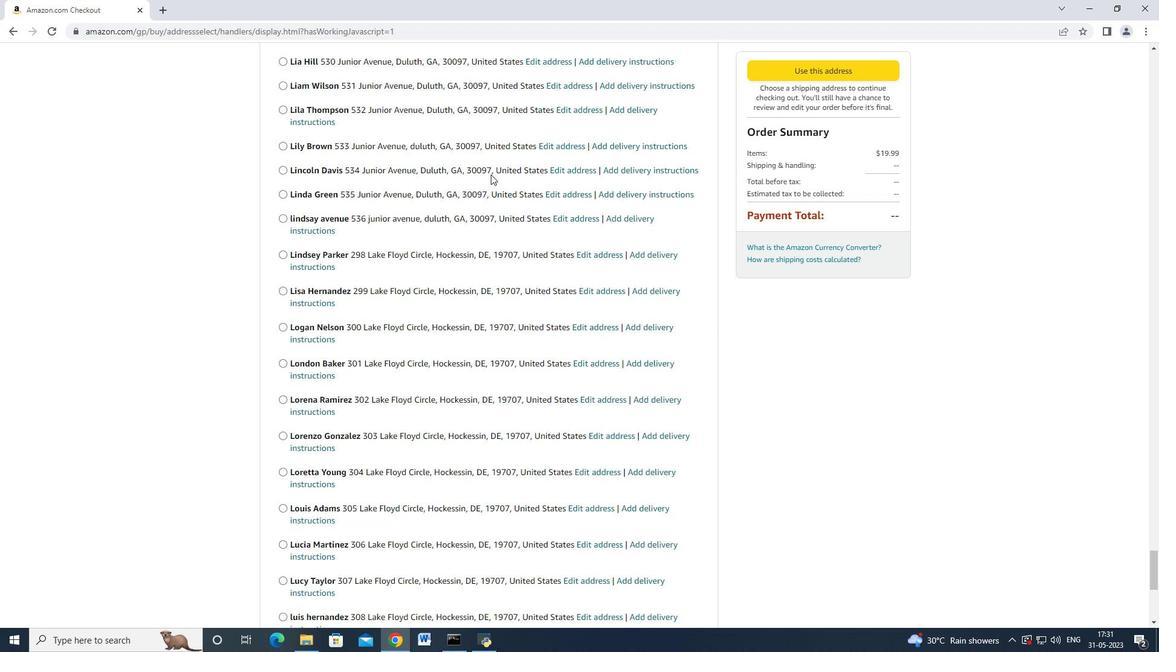 
Action: Mouse scrolled (491, 173) with delta (0, 0)
Screenshot: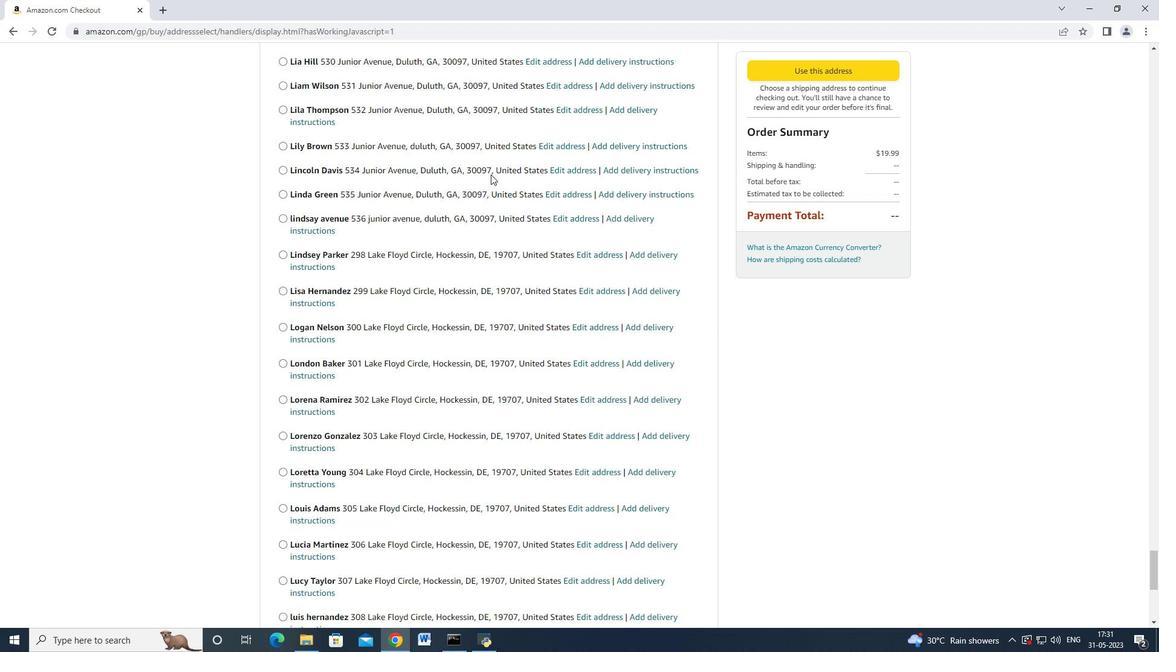 
Action: Mouse scrolled (491, 173) with delta (0, 0)
Screenshot: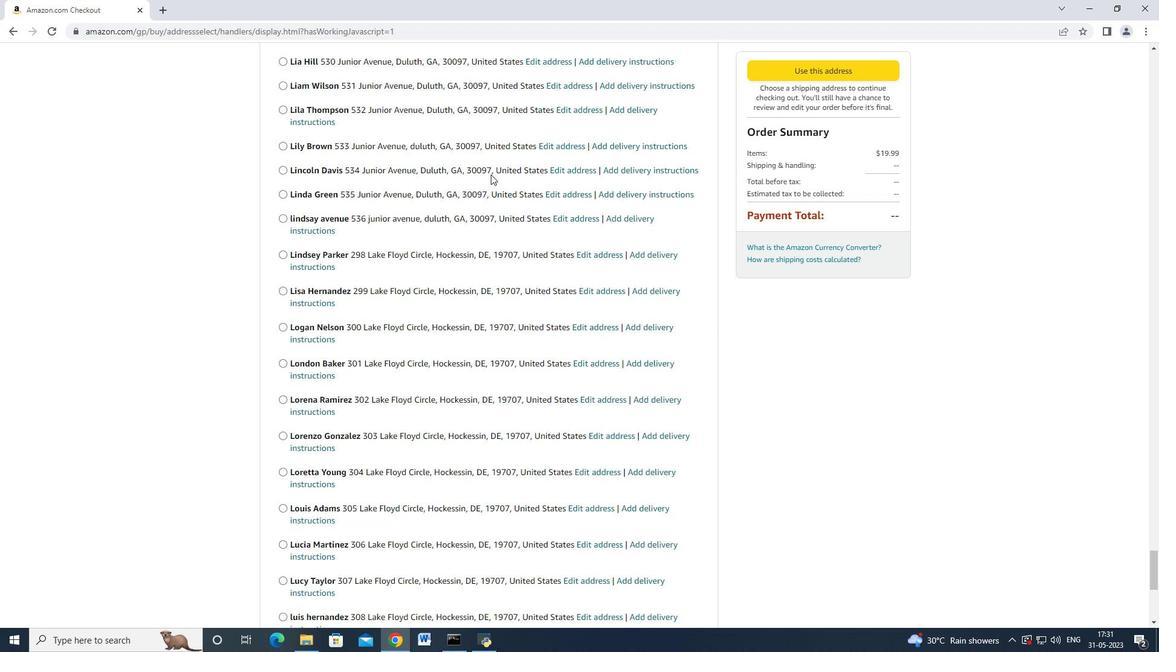 
Action: Mouse scrolled (491, 173) with delta (0, 0)
Screenshot: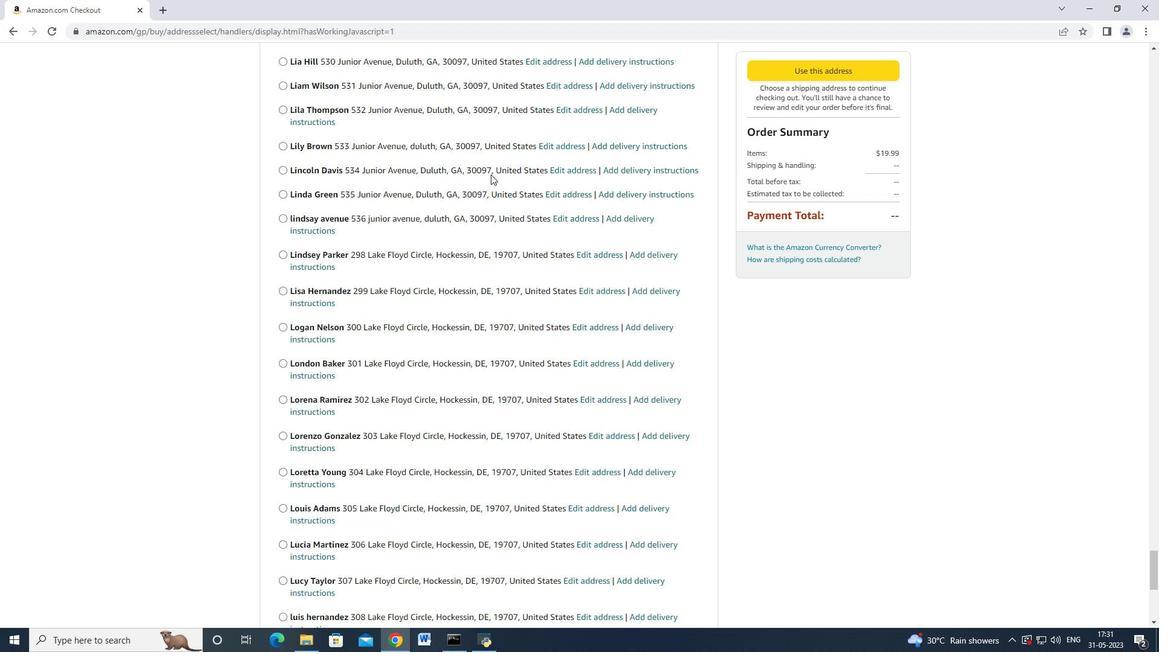 
Action: Mouse scrolled (491, 173) with delta (0, 0)
Screenshot: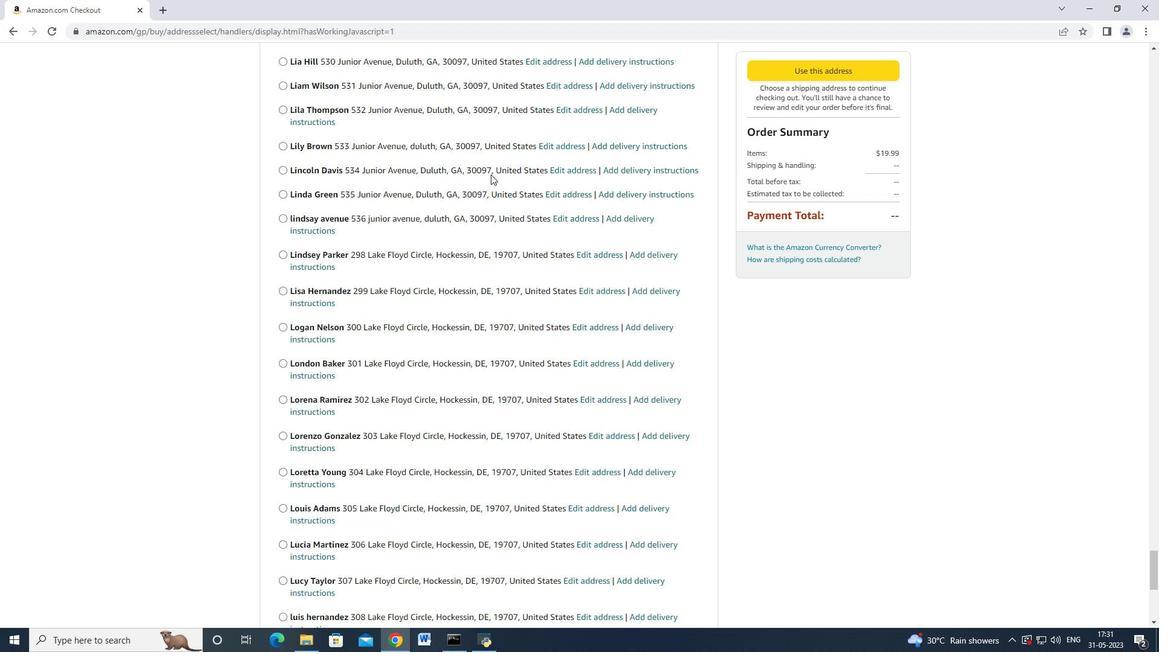 
Action: Mouse scrolled (491, 173) with delta (0, 0)
Screenshot: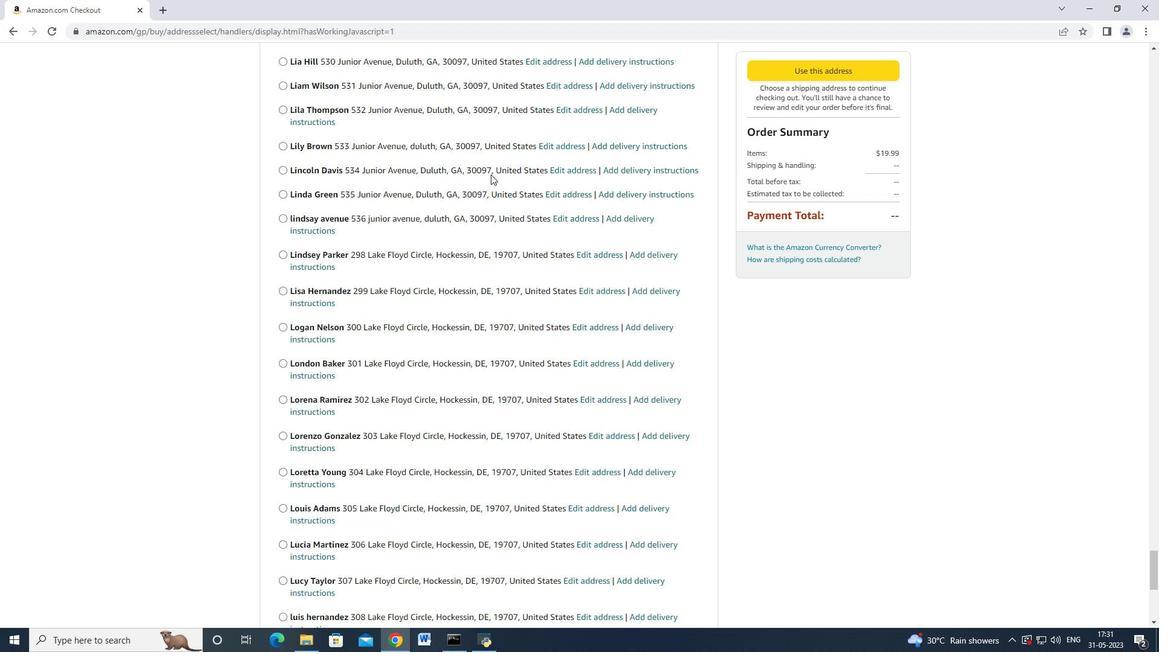 
Action: Mouse scrolled (491, 173) with delta (0, 0)
Screenshot: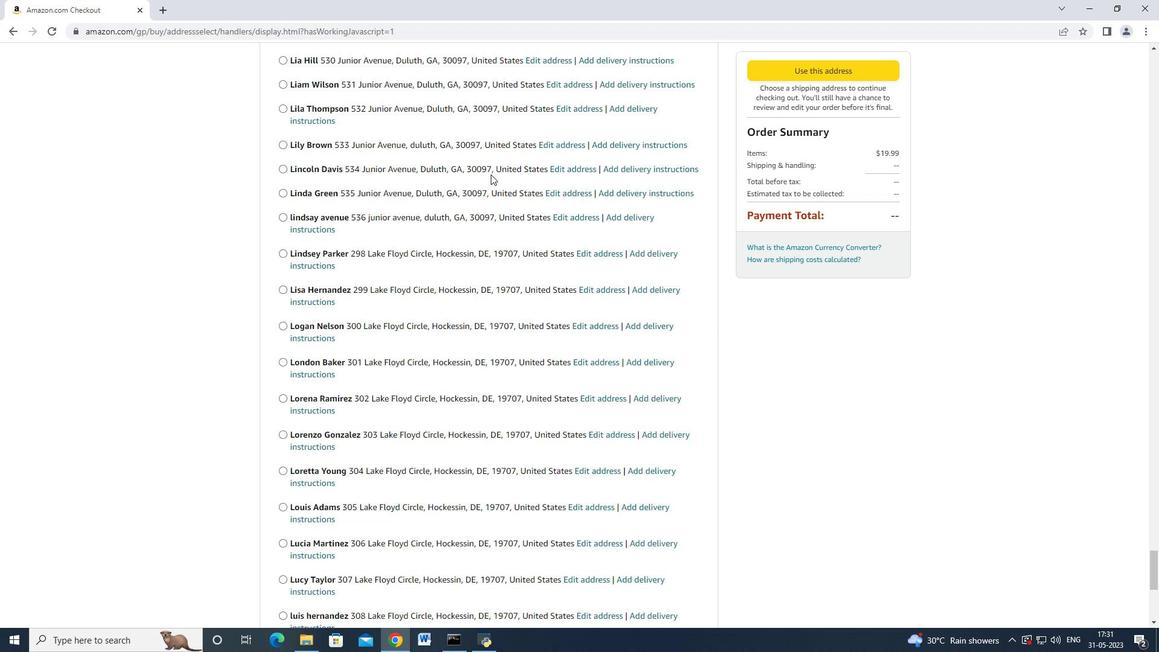 
Action: Mouse scrolled (491, 173) with delta (0, 0)
Screenshot: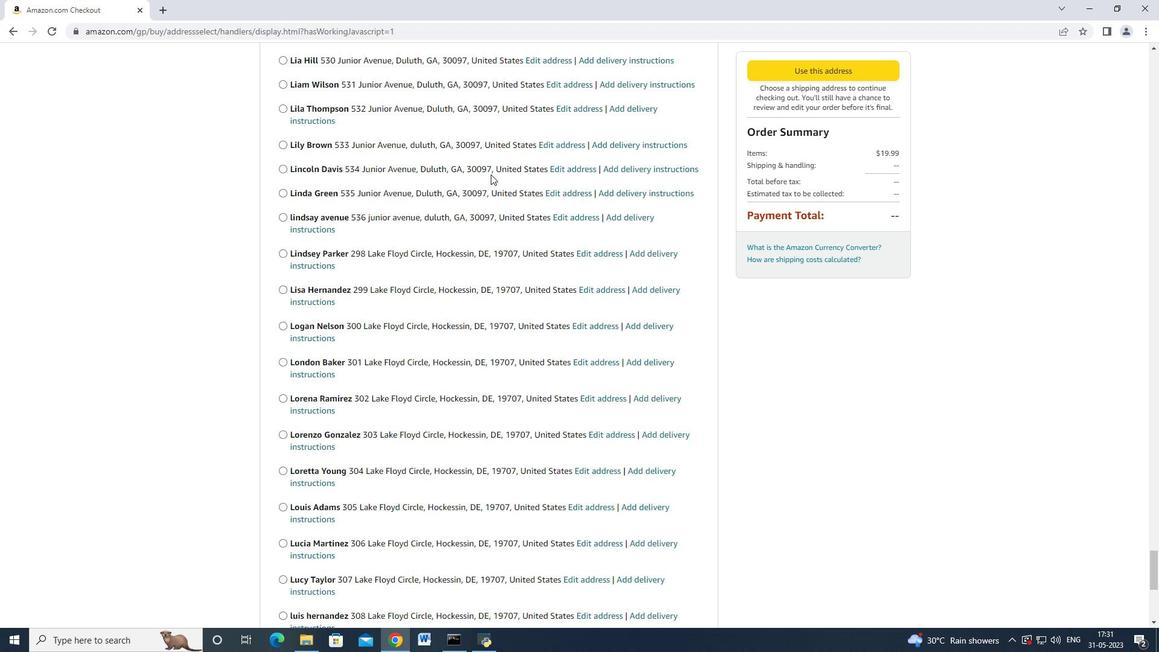 
Action: Mouse scrolled (491, 173) with delta (0, 0)
Screenshot: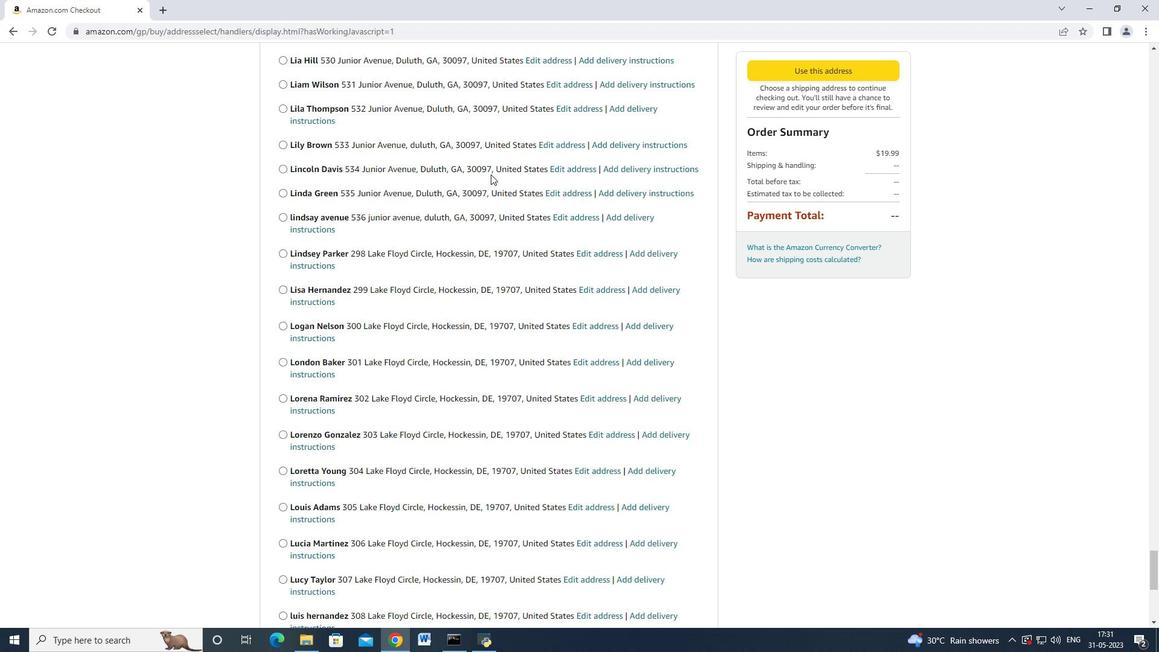 
Action: Mouse scrolled (491, 173) with delta (0, 0)
Screenshot: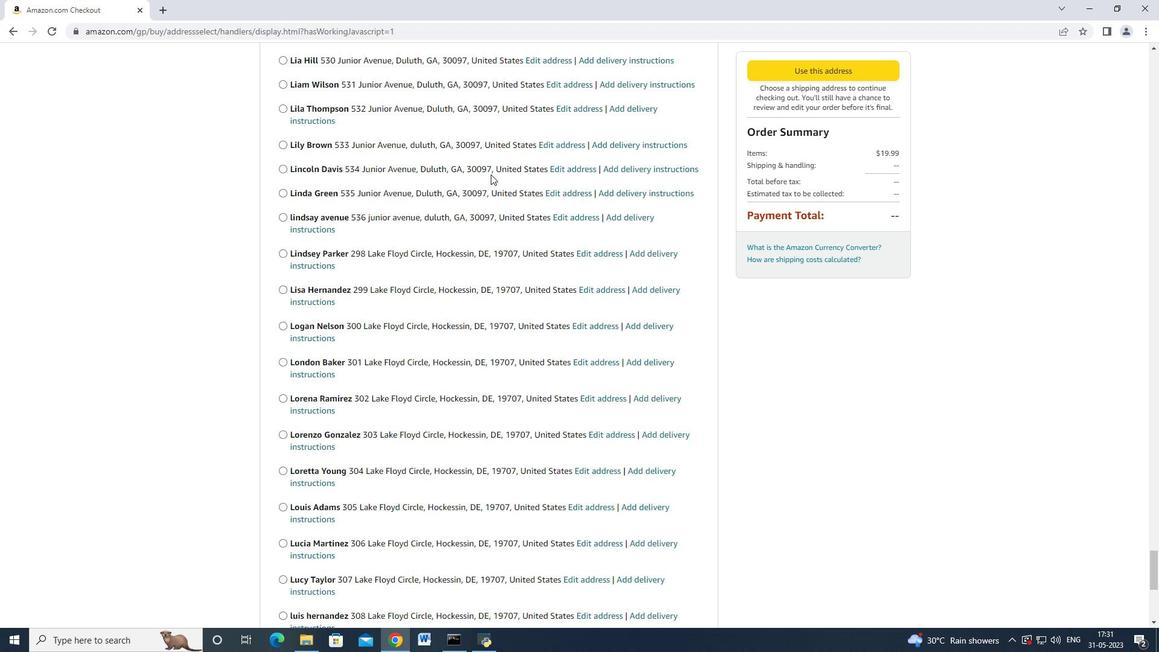 
Action: Mouse scrolled (491, 173) with delta (0, 0)
Screenshot: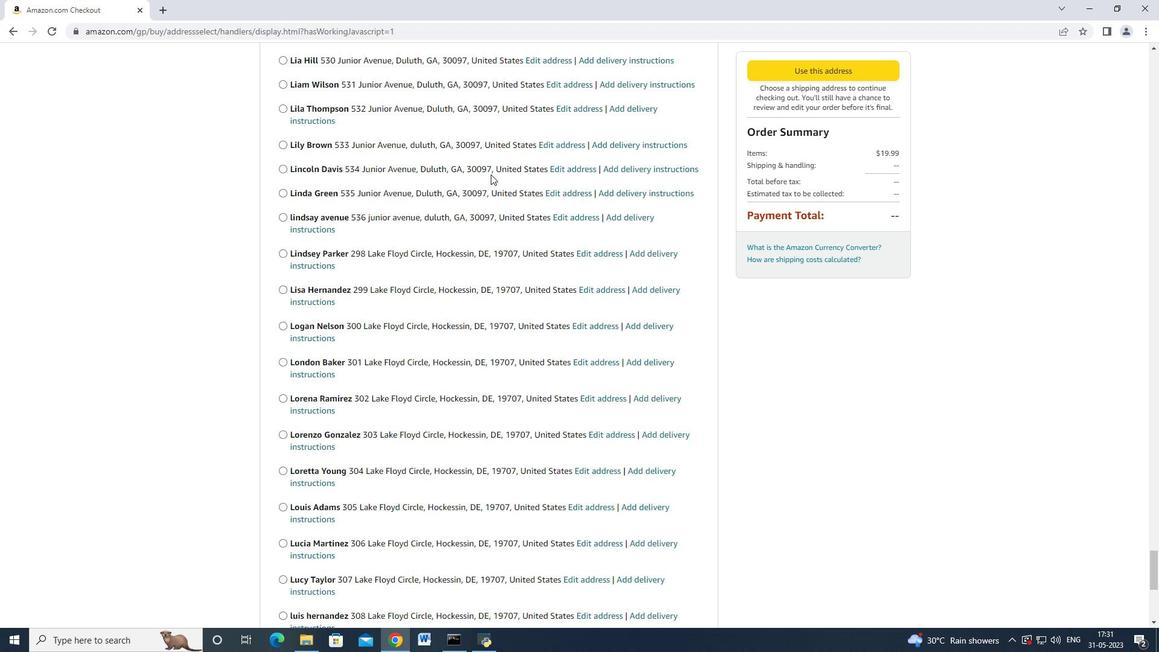
Action: Mouse scrolled (491, 173) with delta (0, -1)
Screenshot: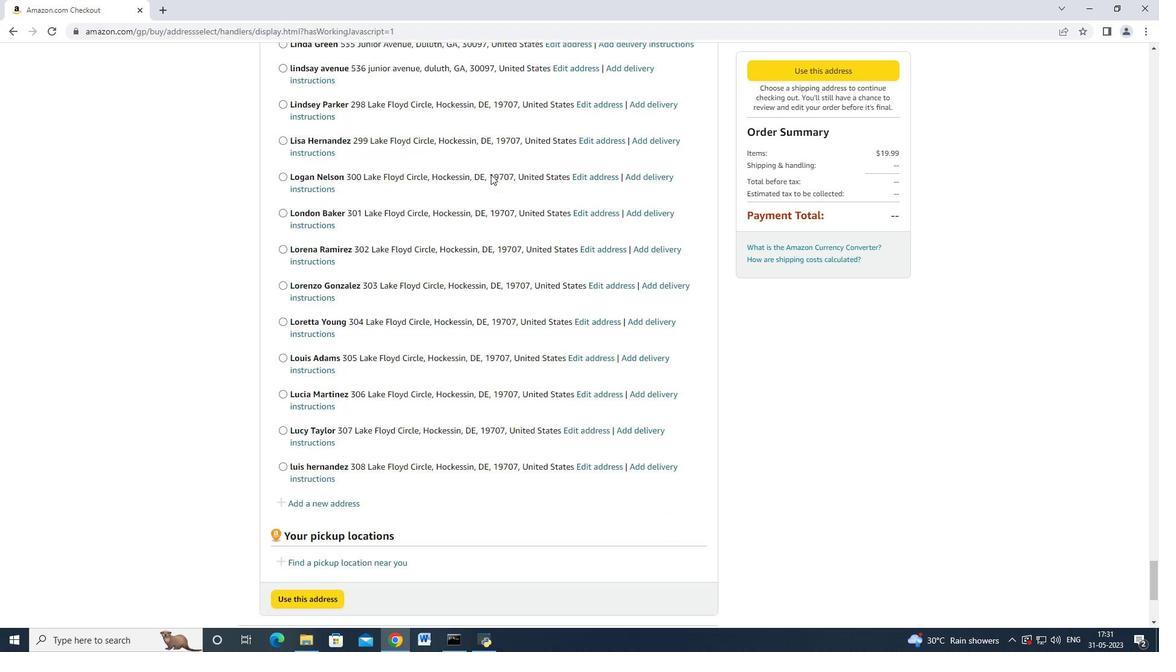 
Action: Mouse scrolled (491, 173) with delta (0, 0)
Screenshot: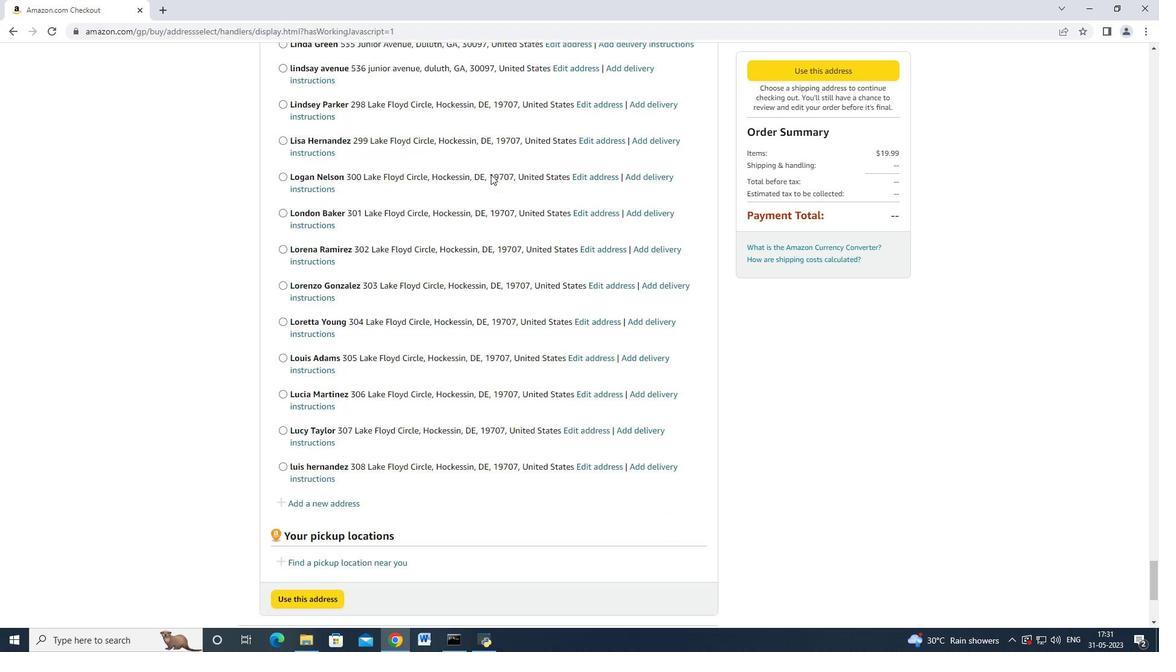 
Action: Mouse moved to (344, 249)
Screenshot: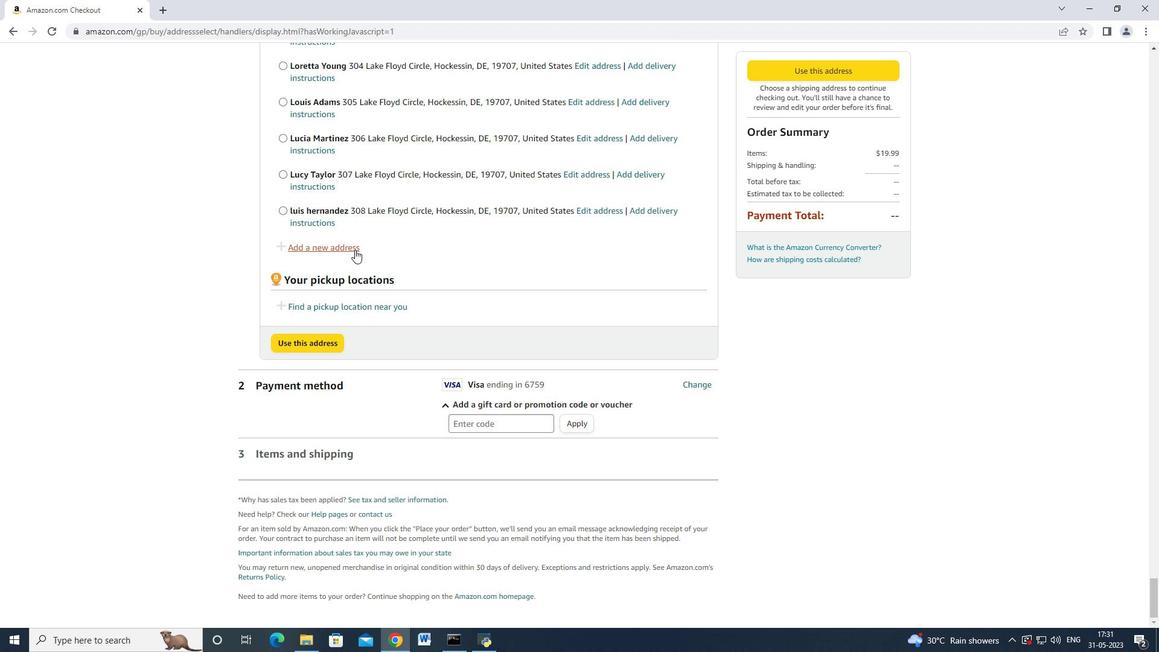 
Action: Mouse pressed left at (344, 249)
Screenshot: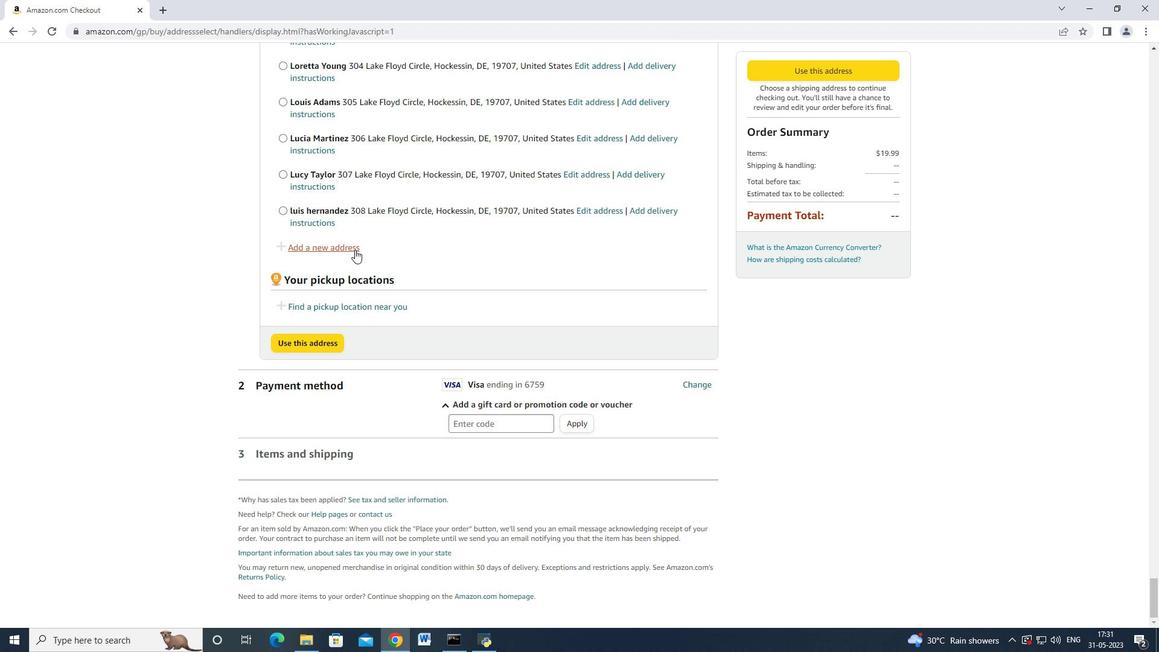 
Action: Mouse moved to (391, 297)
Screenshot: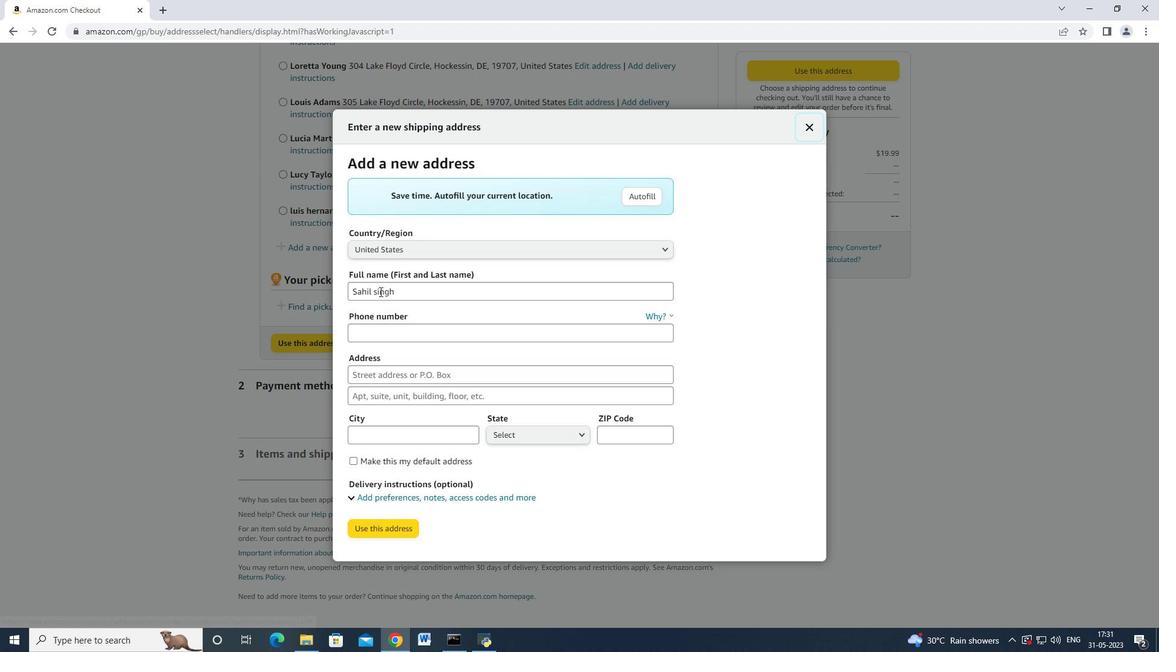 
Action: Mouse pressed left at (391, 297)
Screenshot: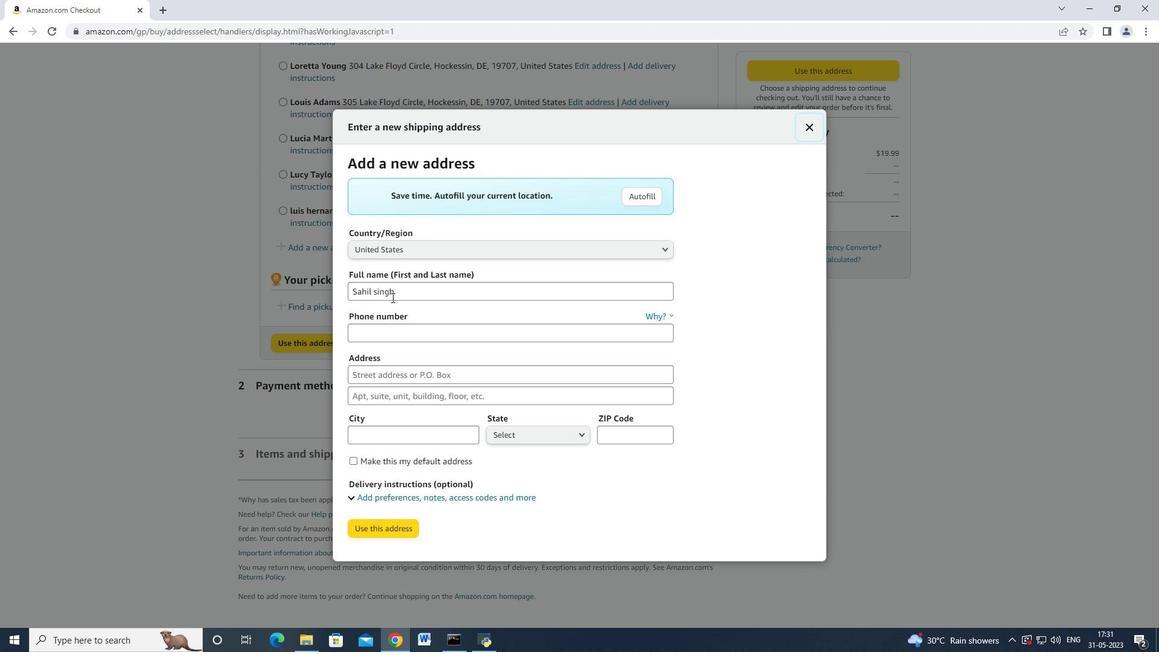 
Action: Mouse moved to (345, 294)
Screenshot: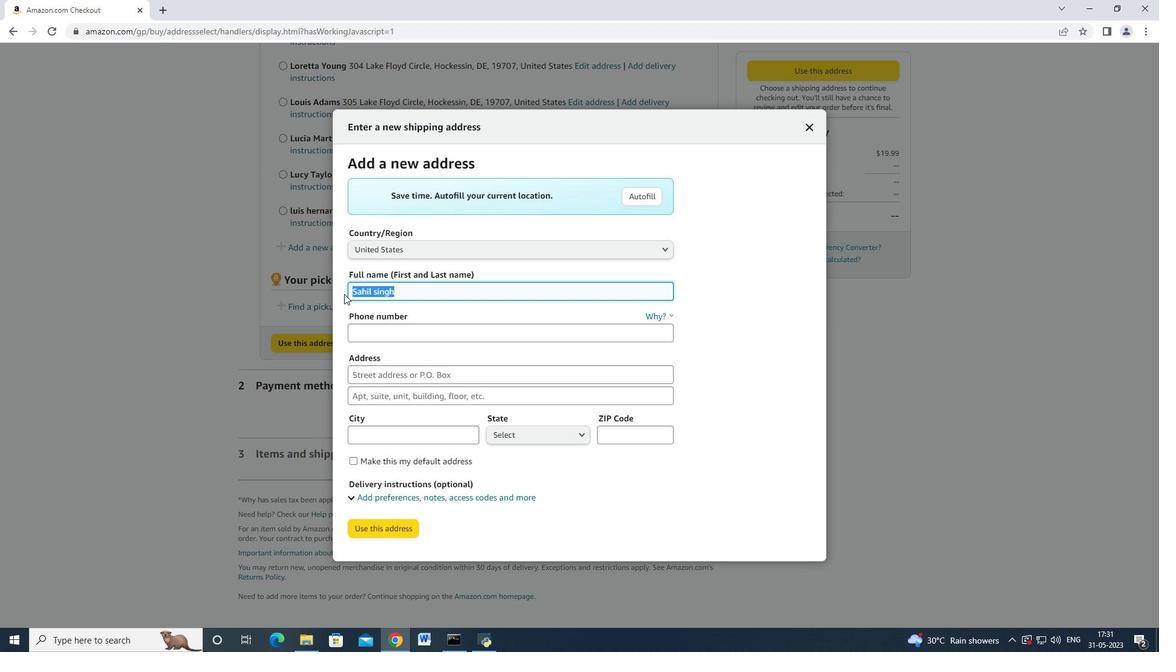 
Action: Key pressed <Key.backspace><Key.shift>Luke<Key.space><Key.shift>Wright<Key.space><Key.tab><Key.tab>3022398079<Key.tab>309<Key.space><Key.shift>Lake<Key.space><Key.shift>Floyd<Key.space><Key.shift>Circle<Key.space><Key.tab><Key.tab><Key.shift>Hockessin
Screenshot: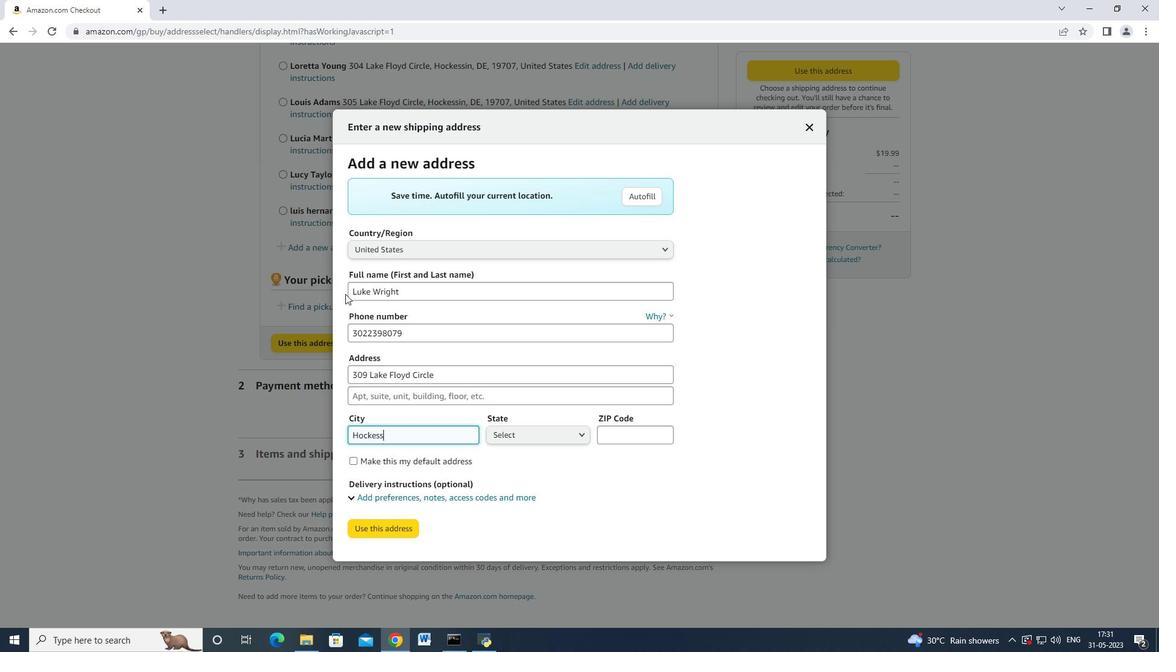 
Action: Mouse moved to (532, 436)
Screenshot: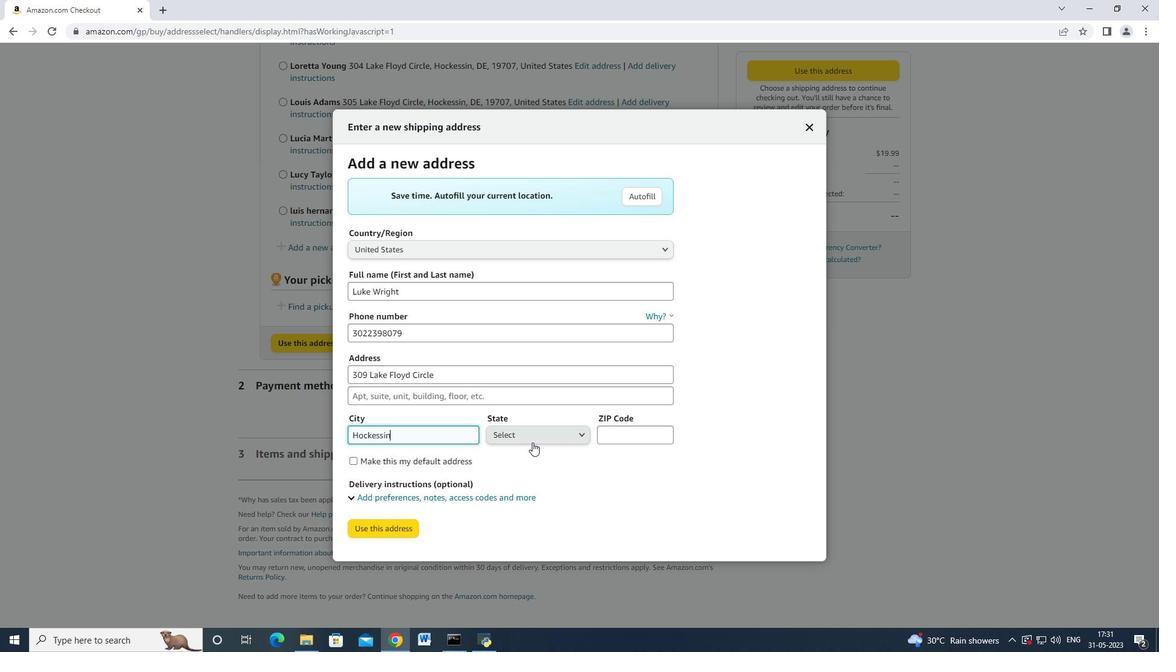 
Action: Mouse pressed left at (532, 436)
Screenshot: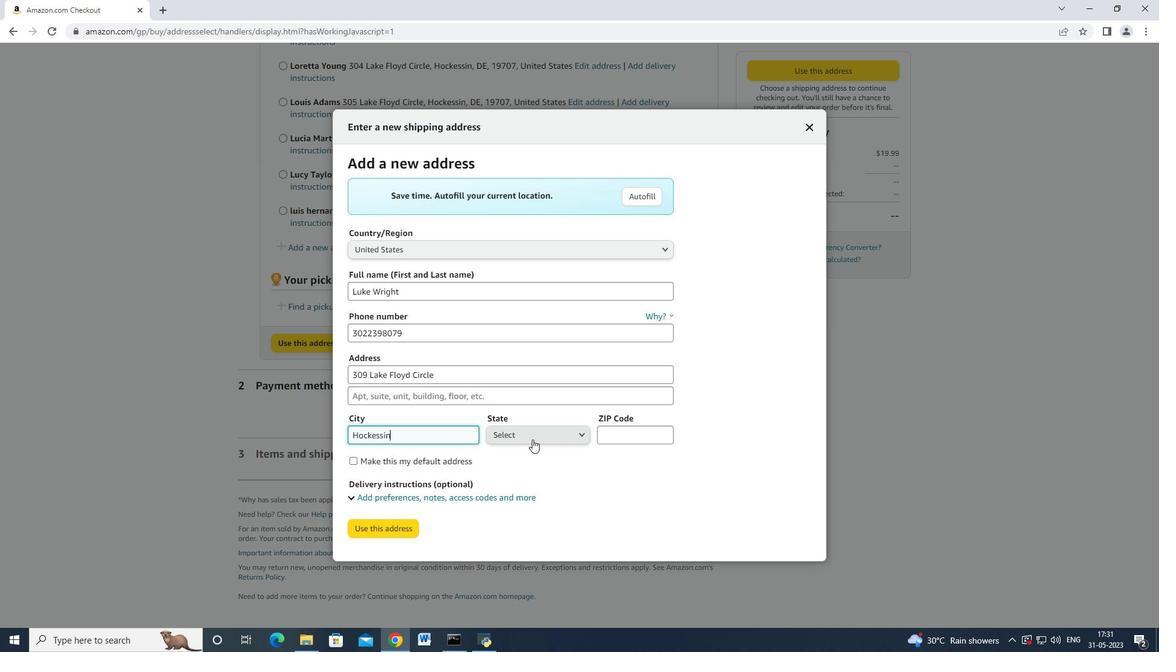 
Action: Mouse moved to (524, 201)
Screenshot: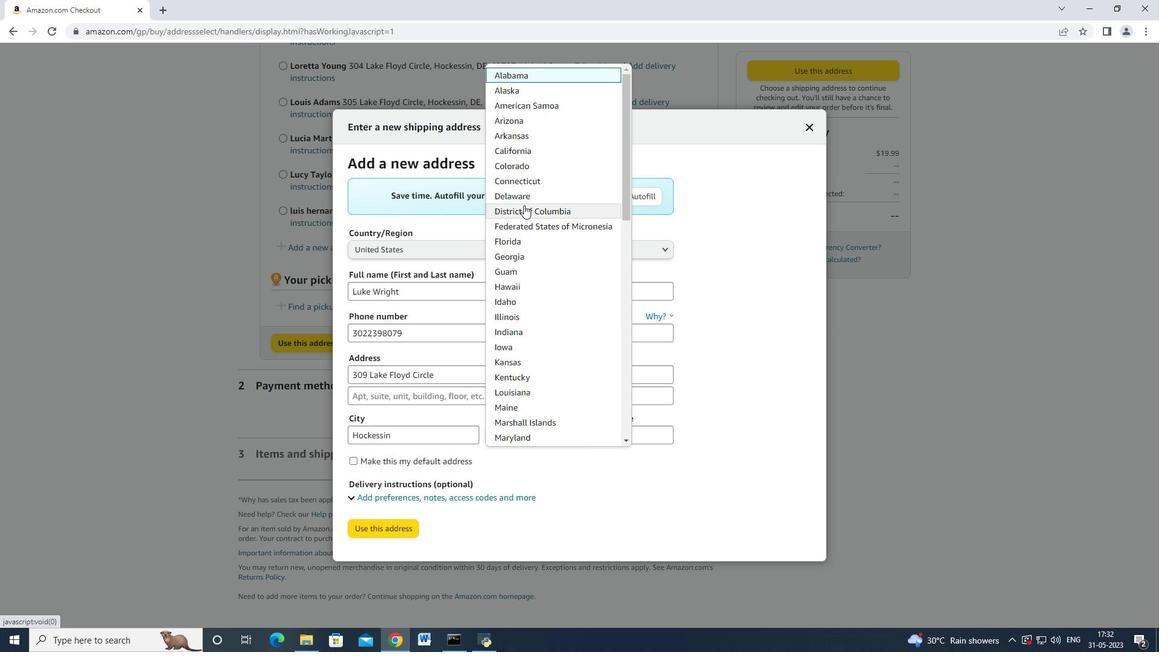 
Action: Mouse pressed left at (524, 201)
Screenshot: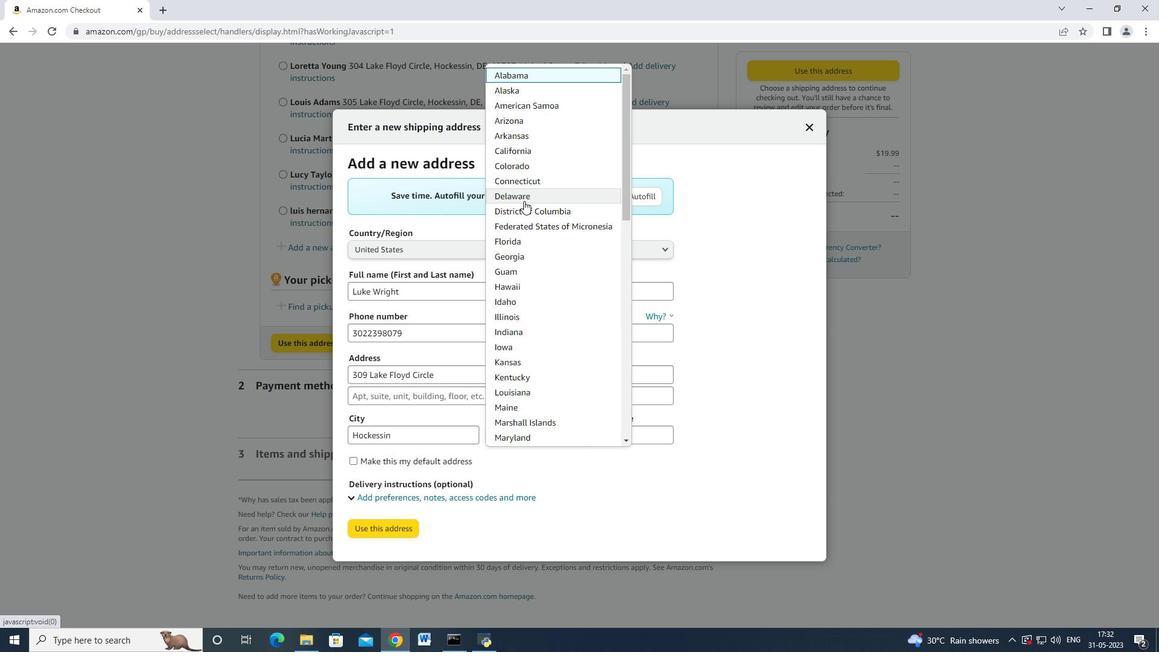 
Action: Mouse moved to (635, 439)
Screenshot: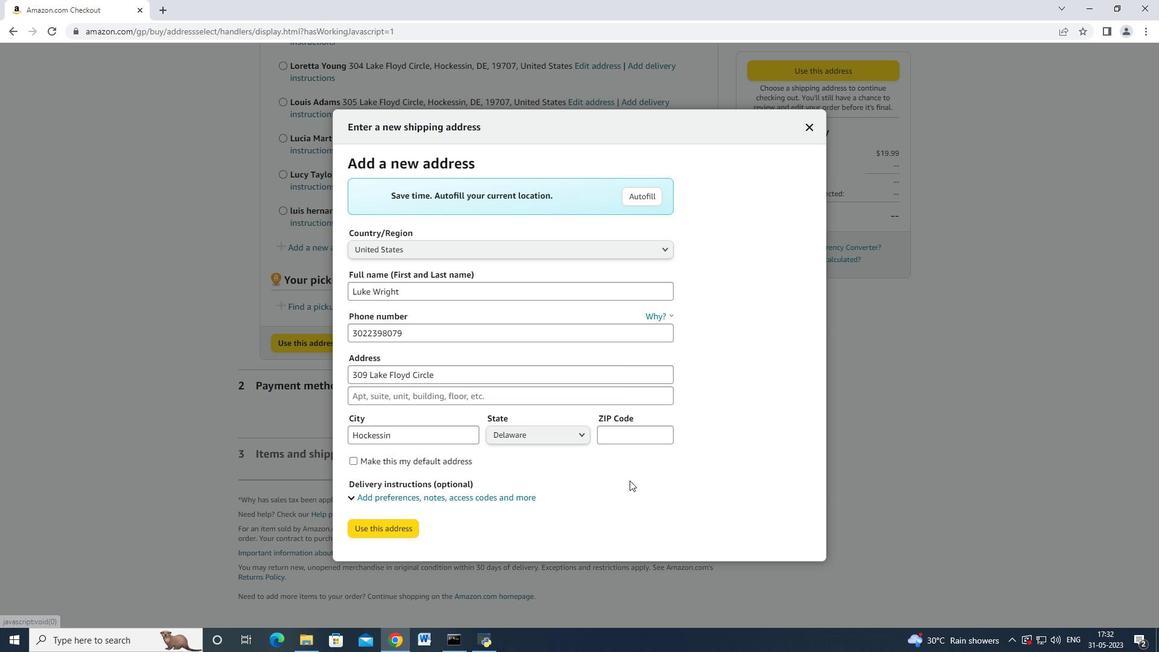 
Action: Mouse pressed left at (635, 439)
Screenshot: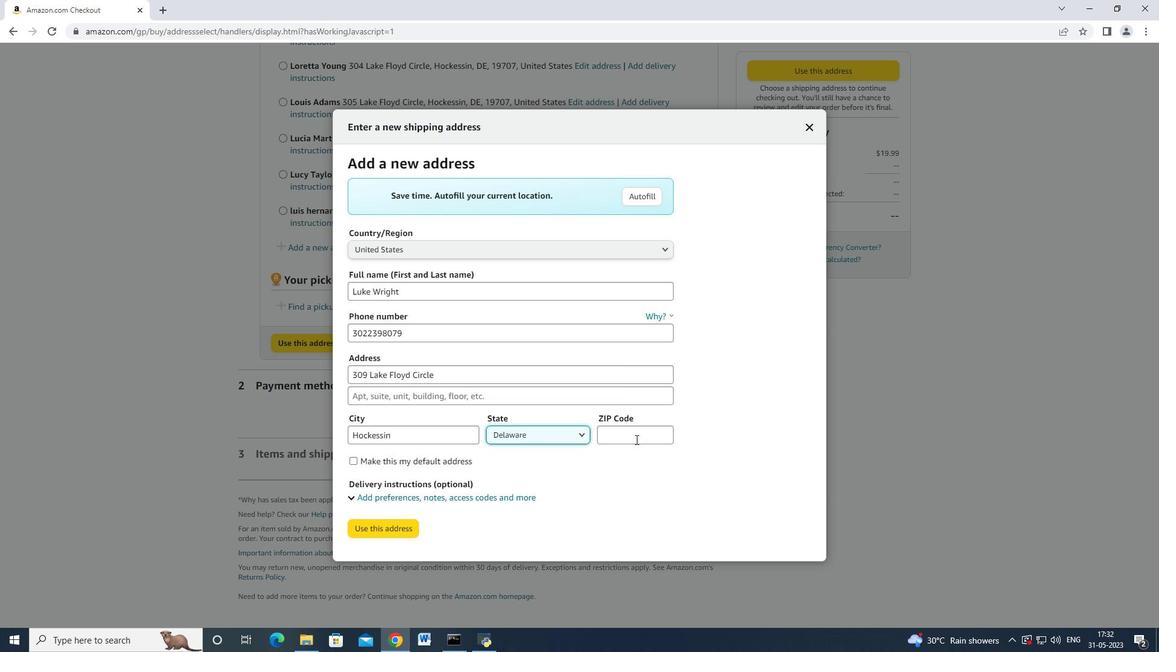 
Action: Key pressed 19707
Screenshot: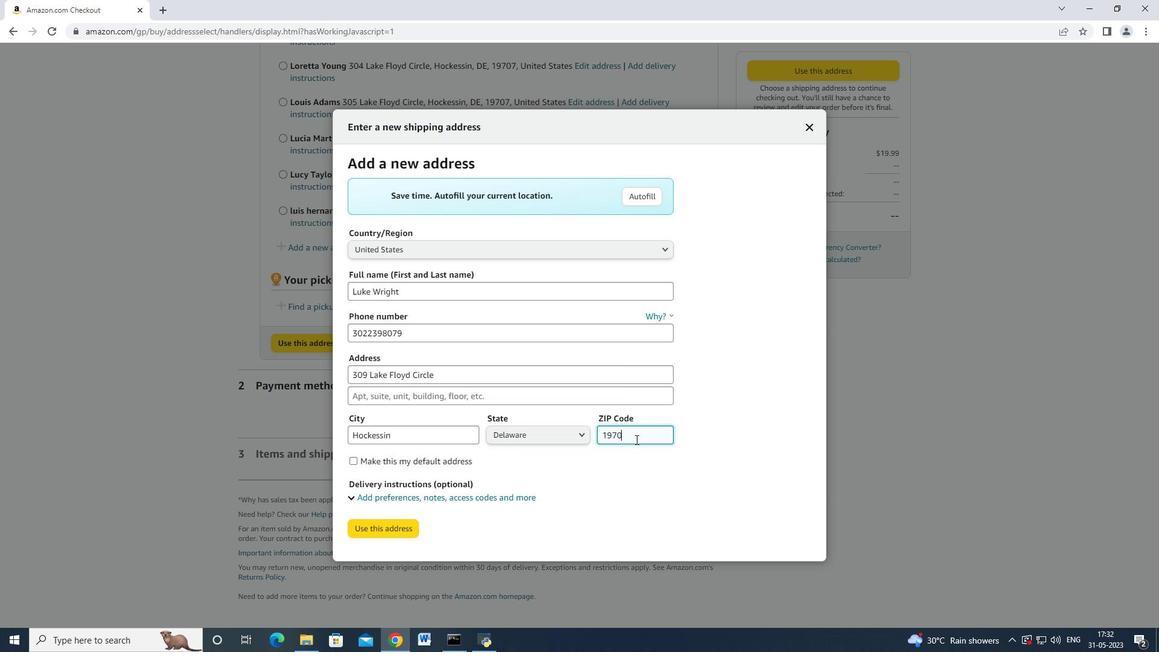 
Action: Mouse moved to (375, 532)
Screenshot: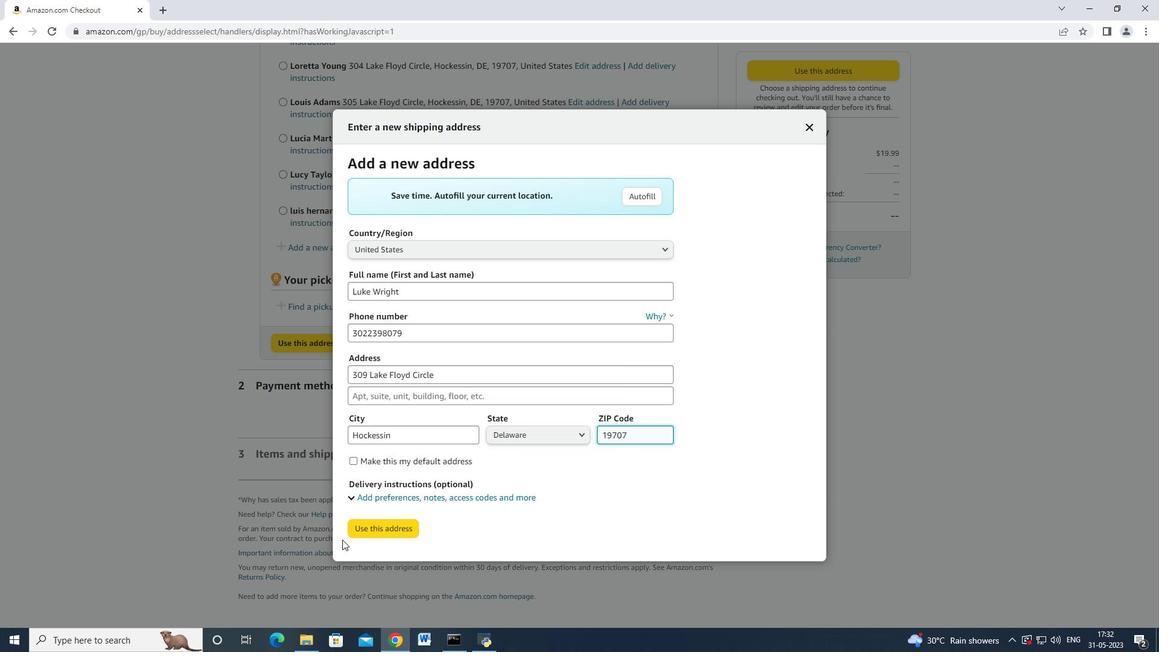 
Action: Mouse pressed left at (375, 532)
Screenshot: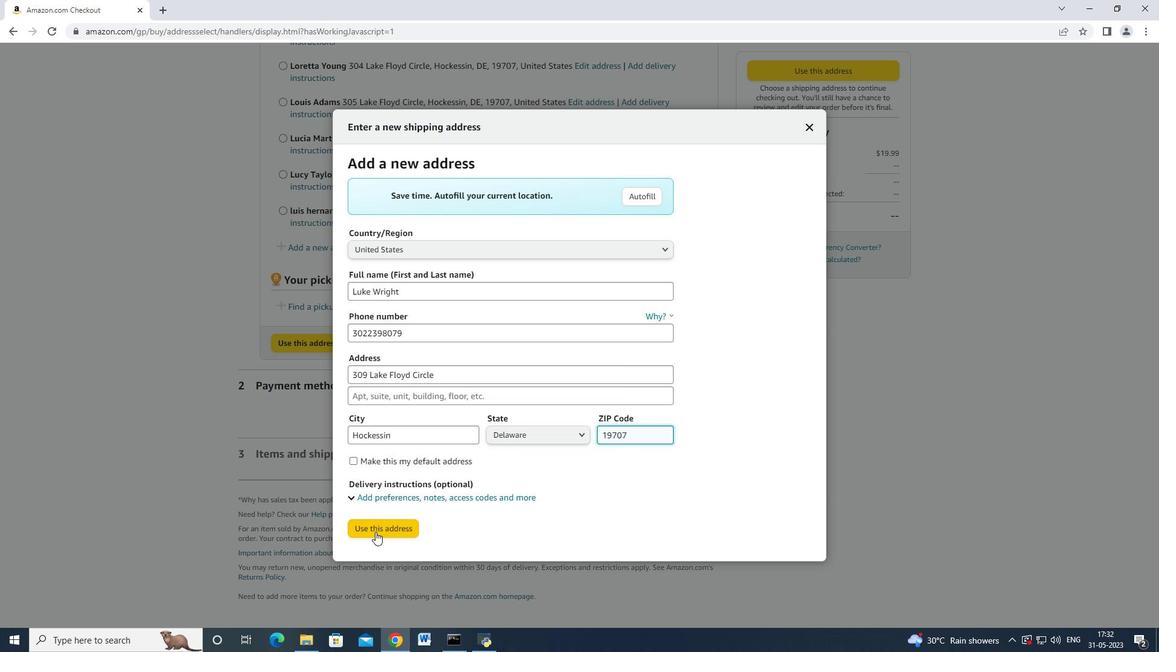 
Action: Mouse moved to (433, 370)
Screenshot: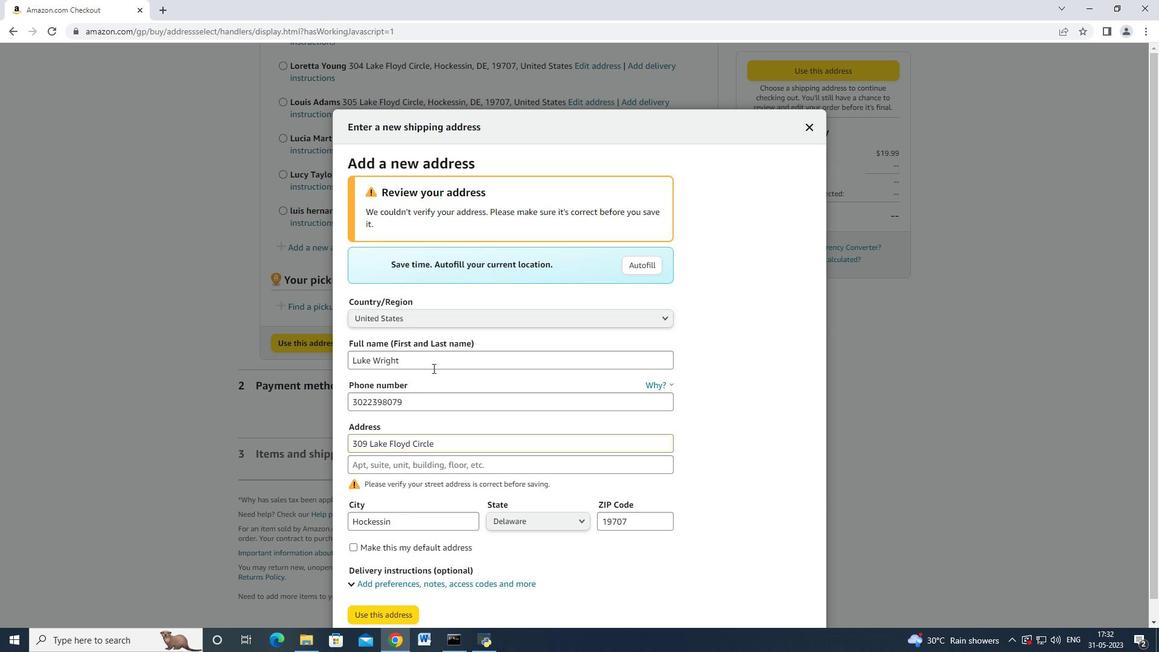 
Action: Mouse scrolled (433, 369) with delta (0, 0)
Screenshot: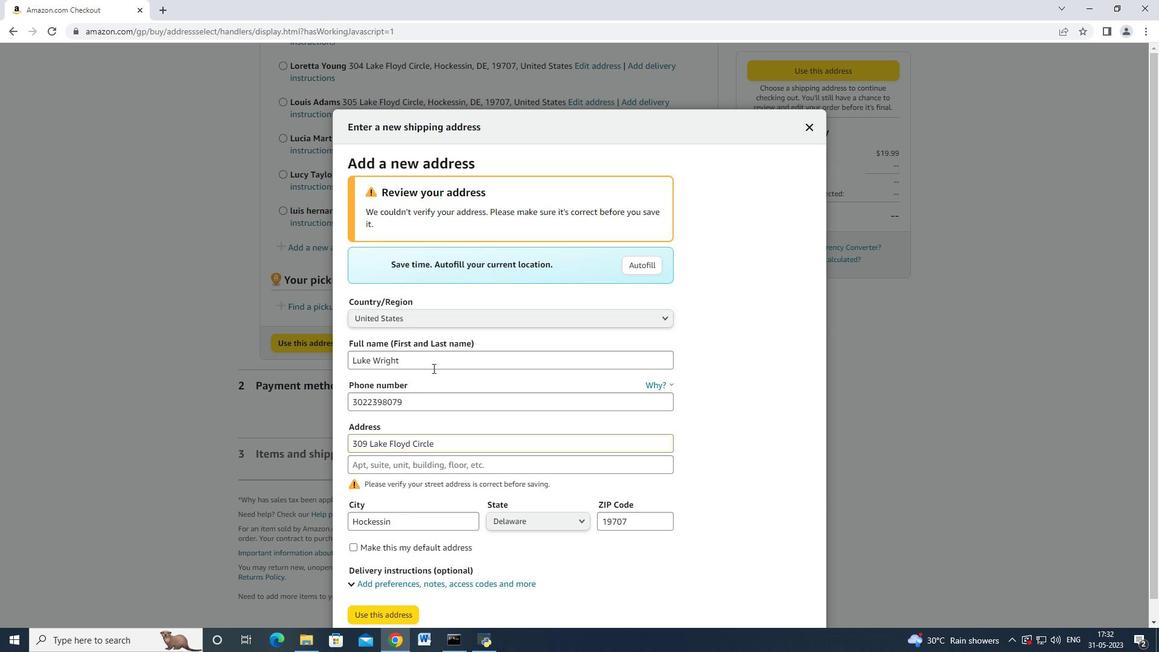 
Action: Mouse scrolled (433, 369) with delta (0, 0)
Screenshot: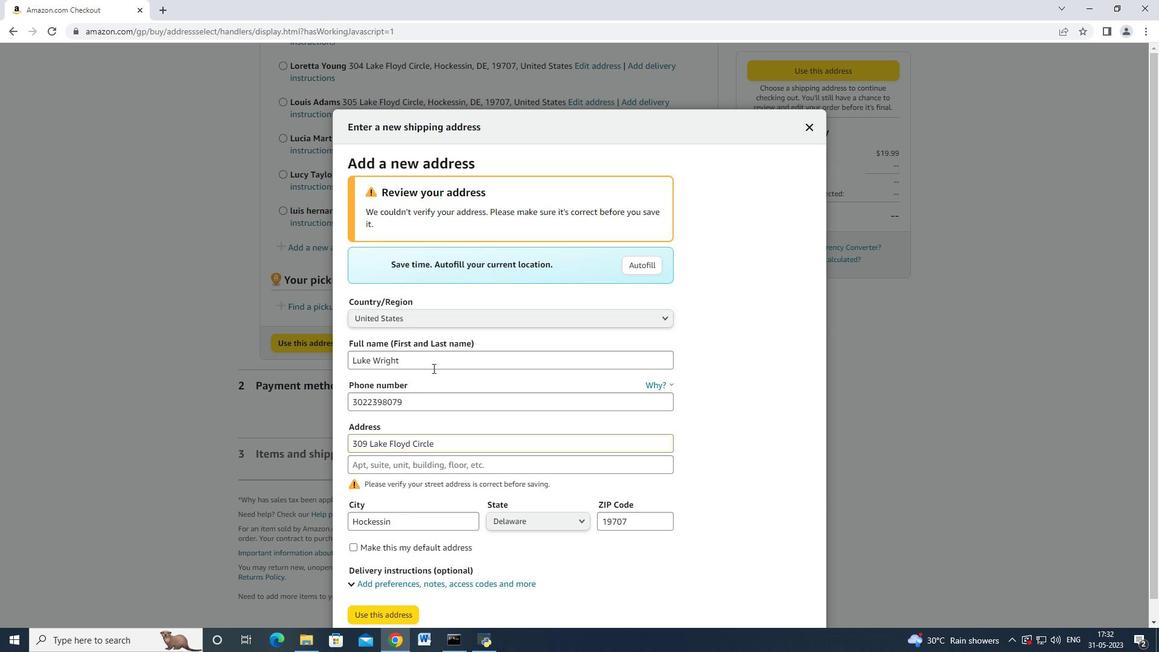 
Action: Mouse scrolled (433, 369) with delta (0, 0)
Screenshot: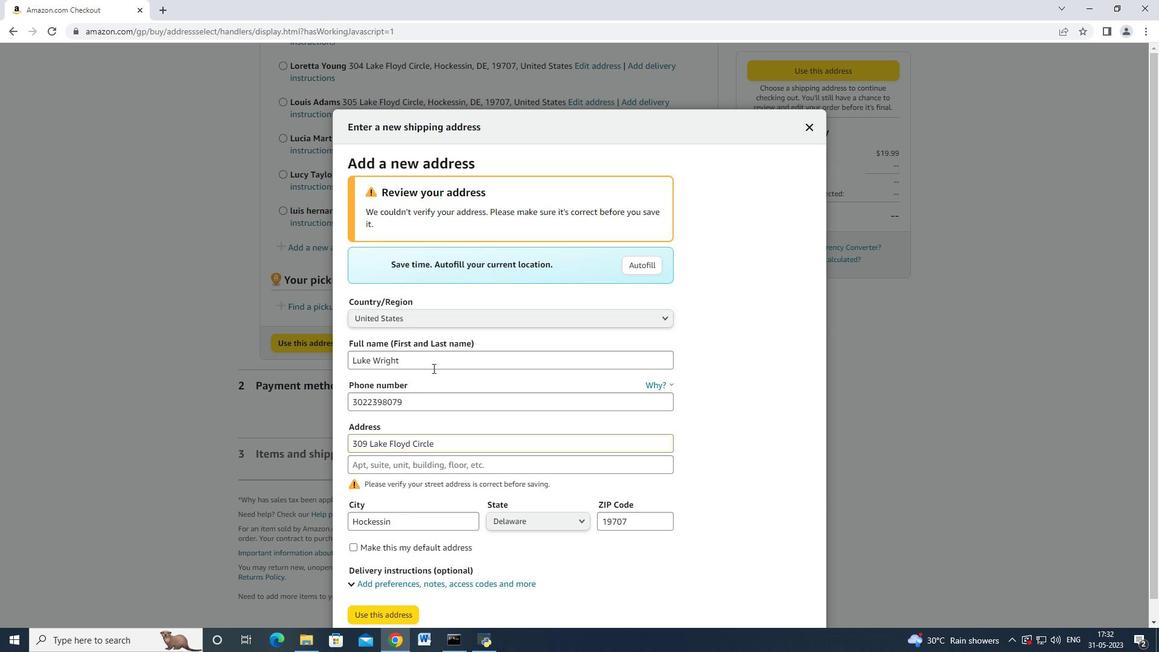 
Action: Mouse moved to (381, 594)
Screenshot: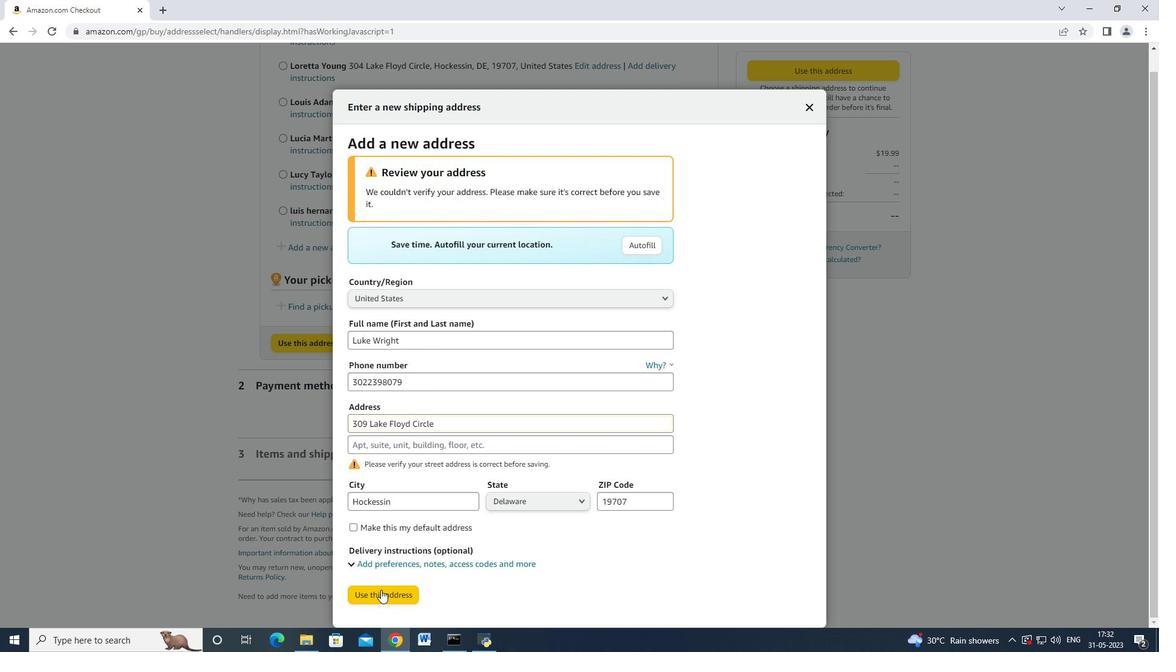 
Action: Mouse pressed left at (381, 594)
Screenshot: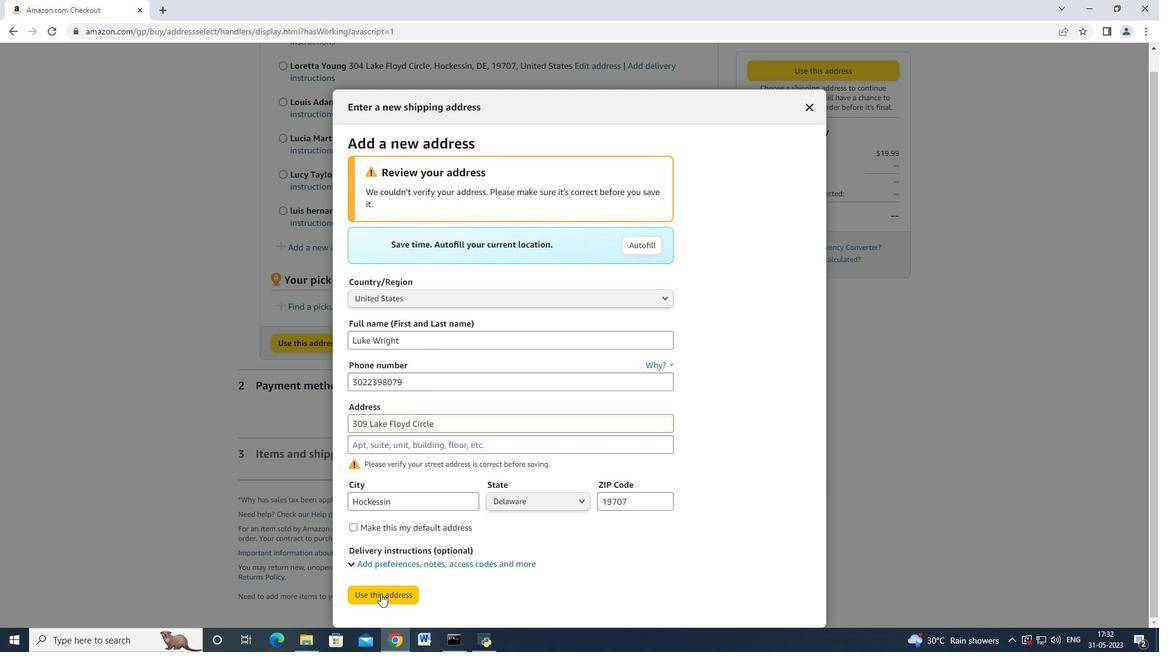 
Action: Mouse moved to (313, 260)
Screenshot: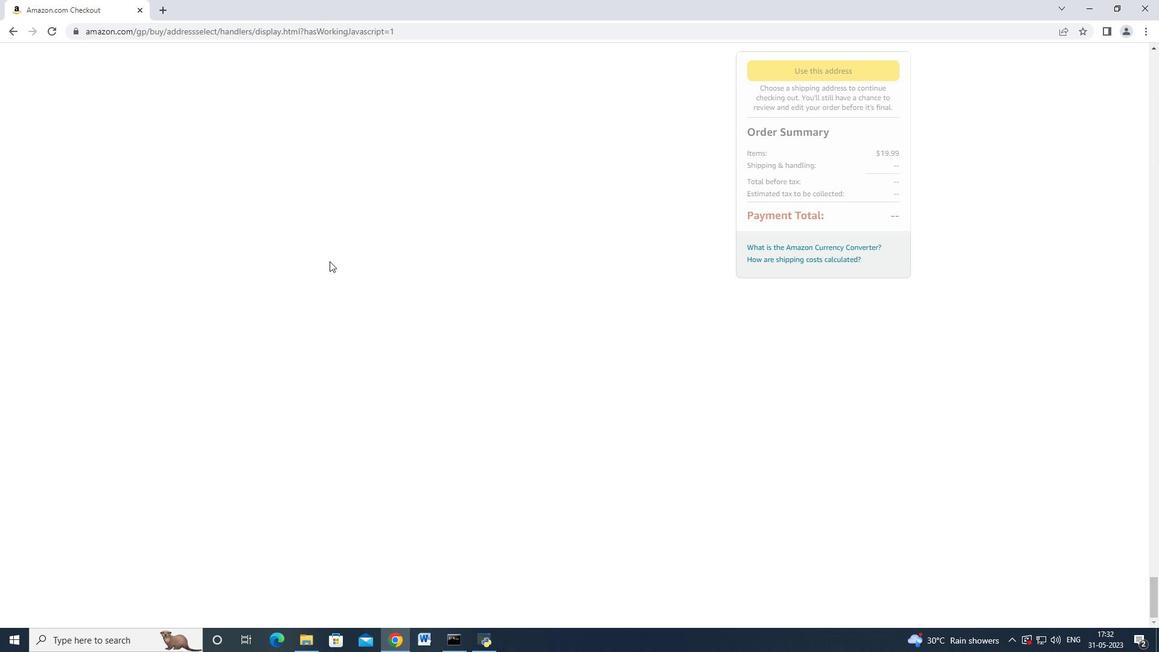 
Action: Mouse scrolled (313, 260) with delta (0, 0)
Screenshot: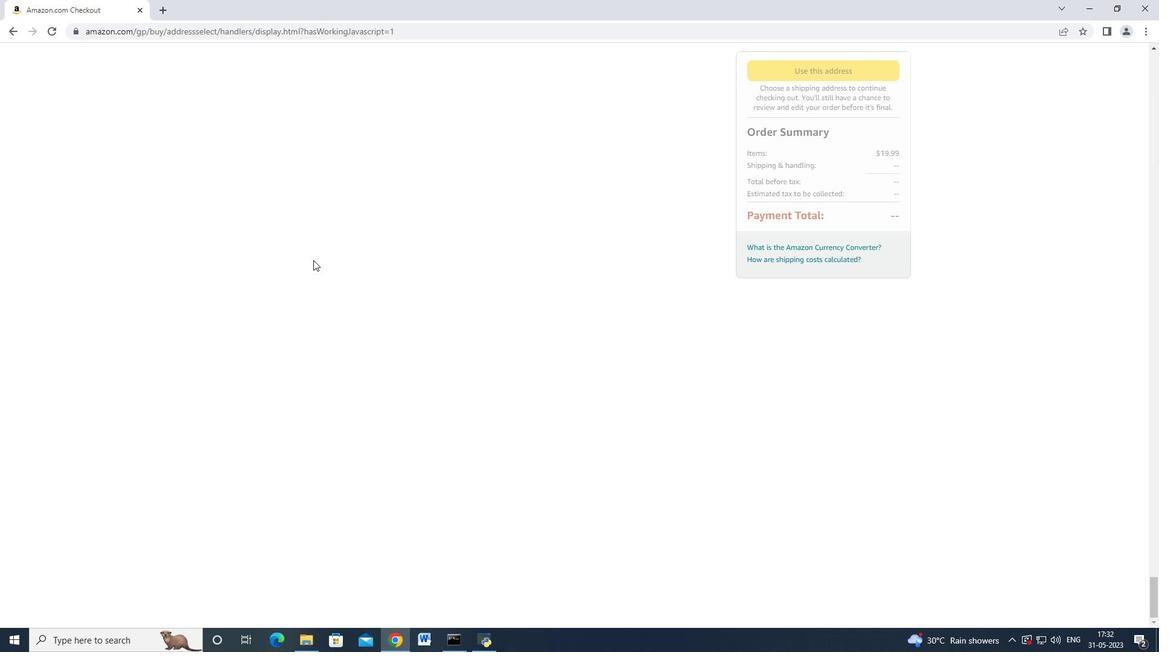 
Action: Mouse moved to (389, 231)
Screenshot: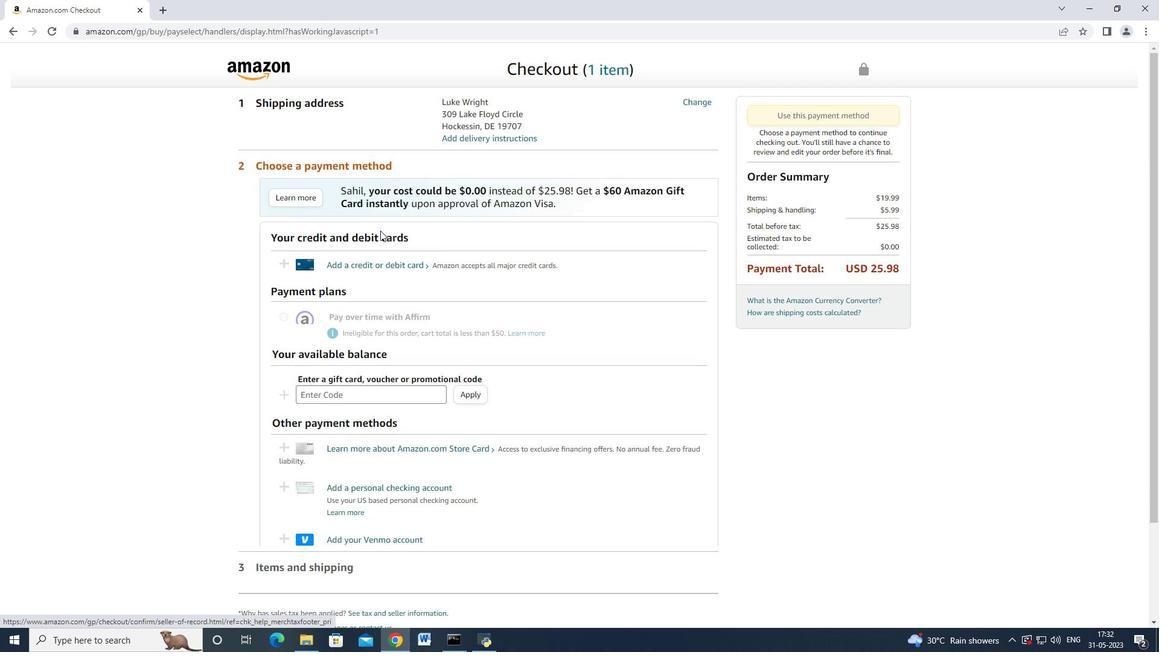 
Action: Mouse scrolled (389, 231) with delta (0, 0)
Screenshot: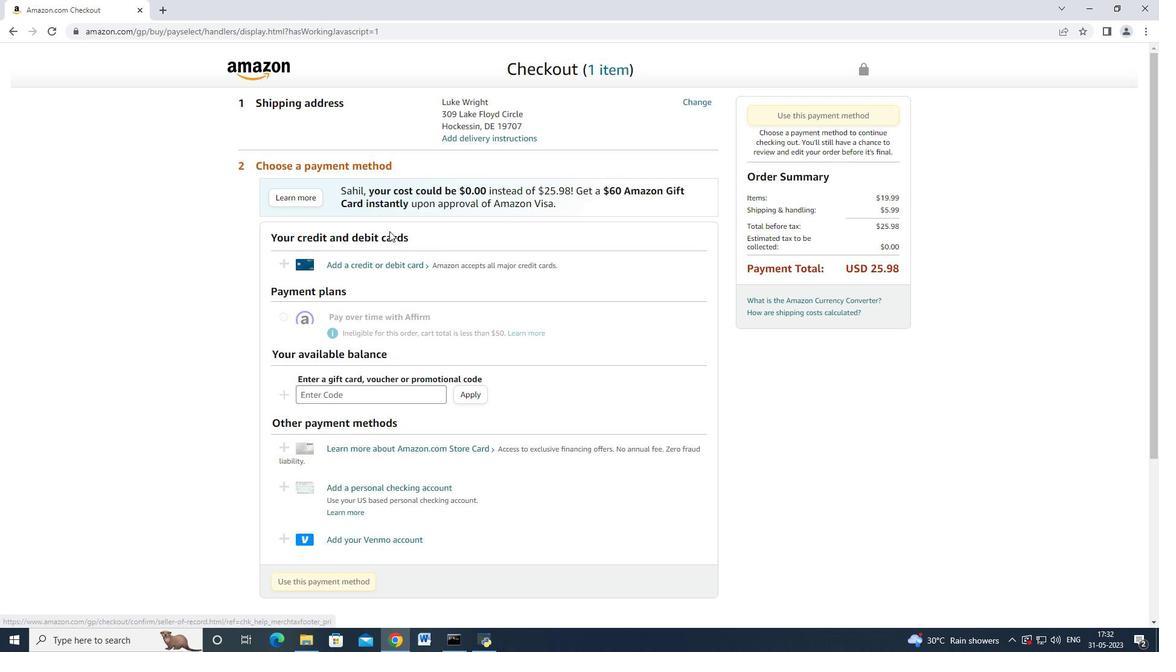 
Action: Mouse moved to (421, 240)
Screenshot: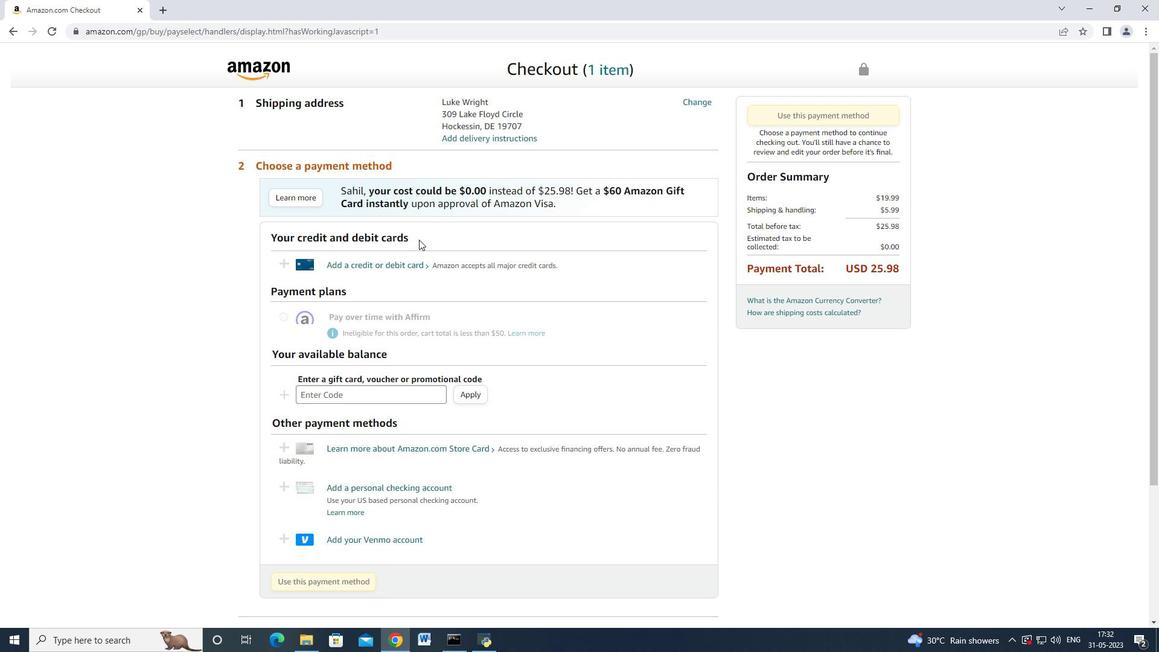 
Action: Mouse scrolled (421, 241) with delta (0, 0)
Screenshot: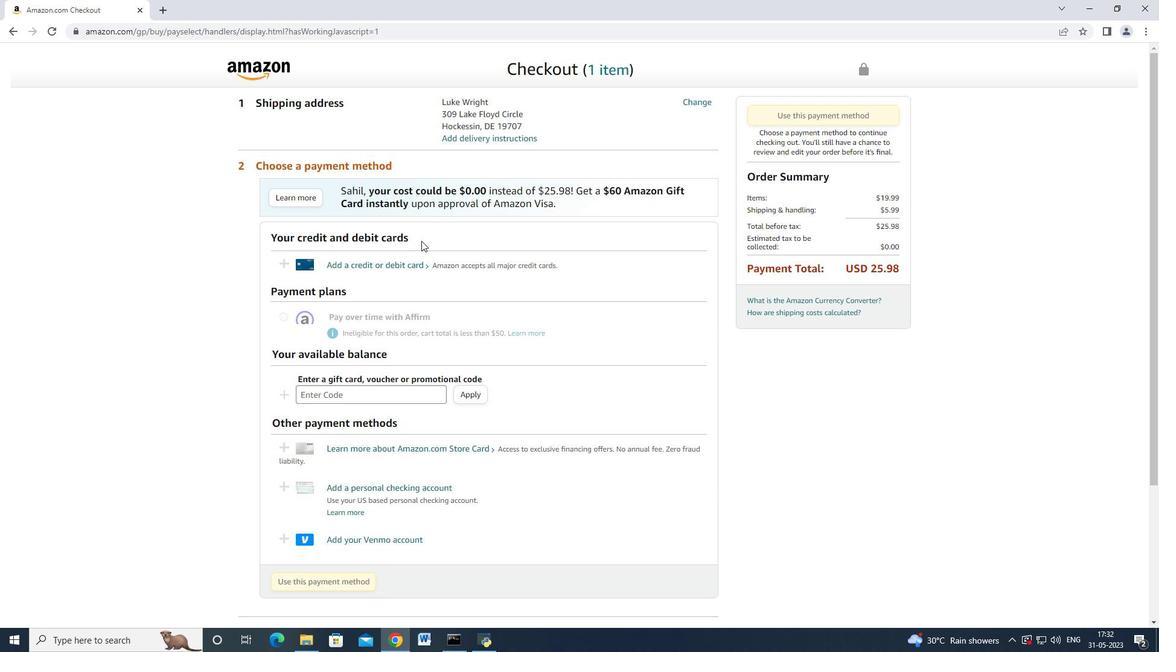 
Action: Mouse scrolled (421, 241) with delta (0, 0)
Screenshot: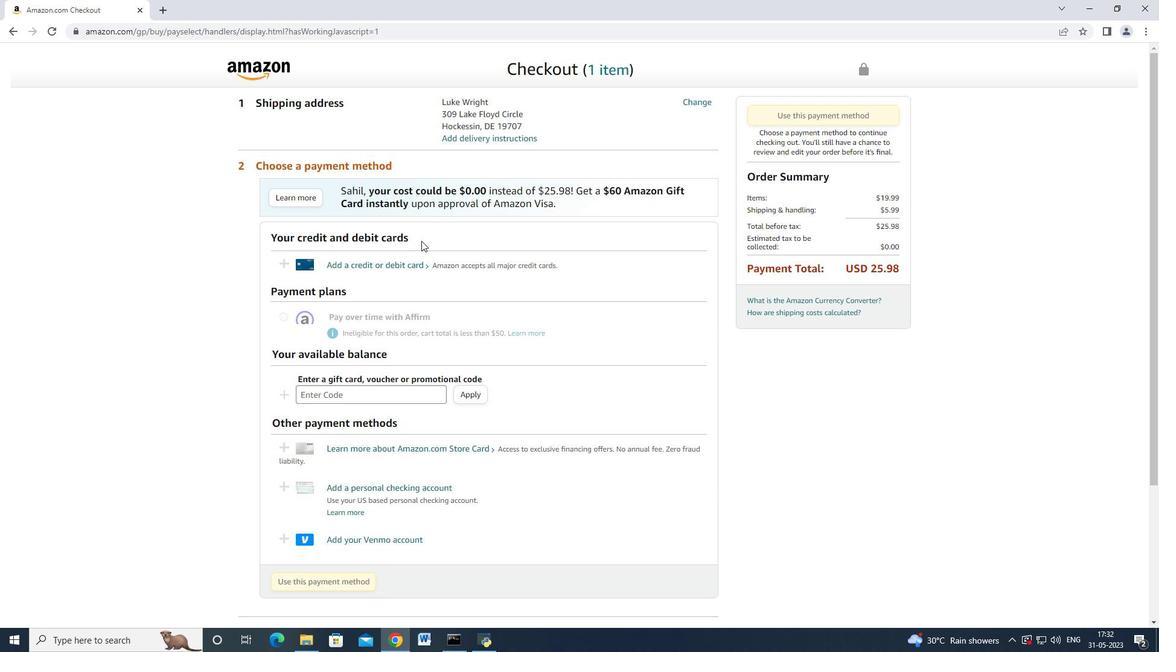 
Action: Mouse moved to (441, 179)
Screenshot: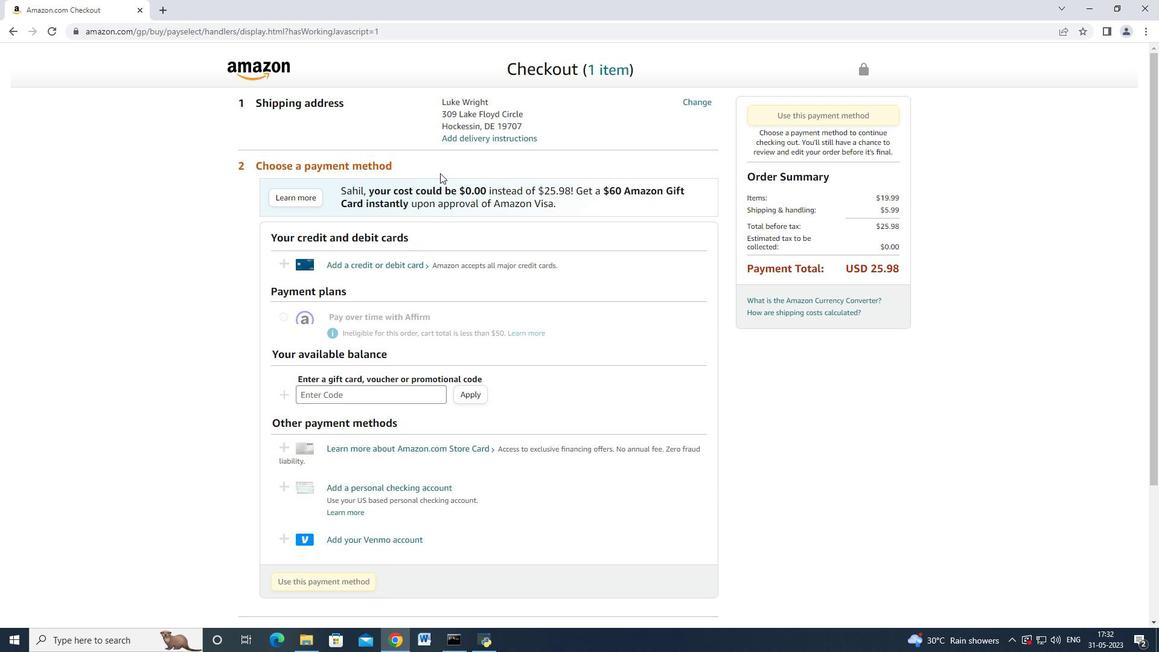 
Action: Mouse scrolled (441, 178) with delta (0, 0)
Screenshot: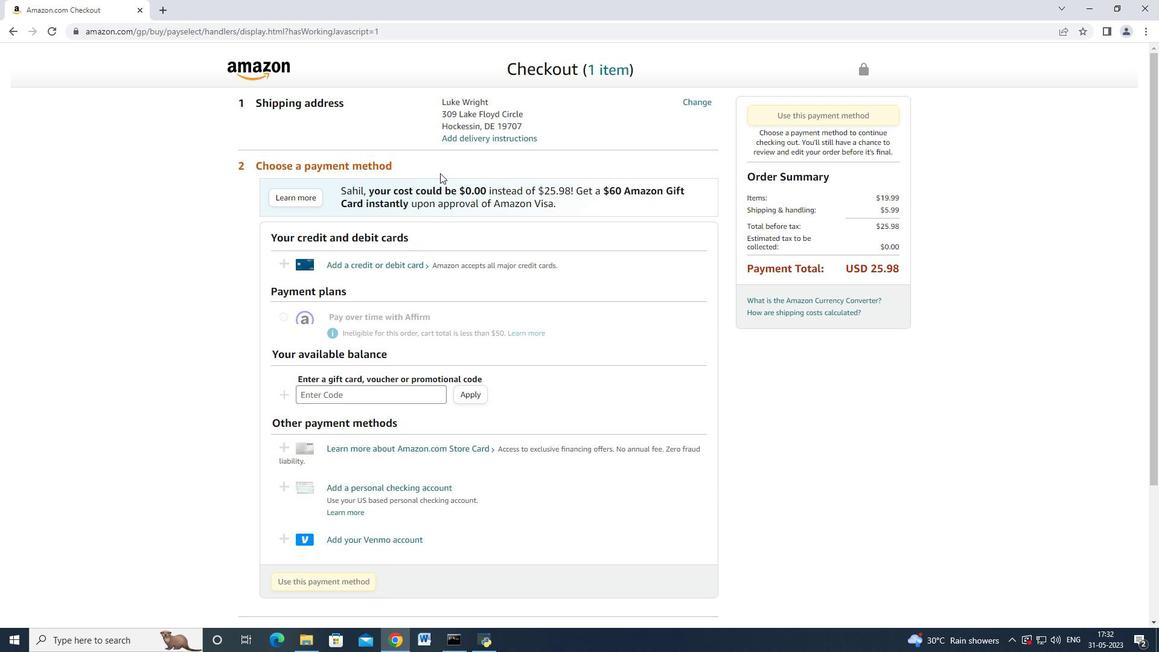 
Action: Mouse moved to (440, 182)
Screenshot: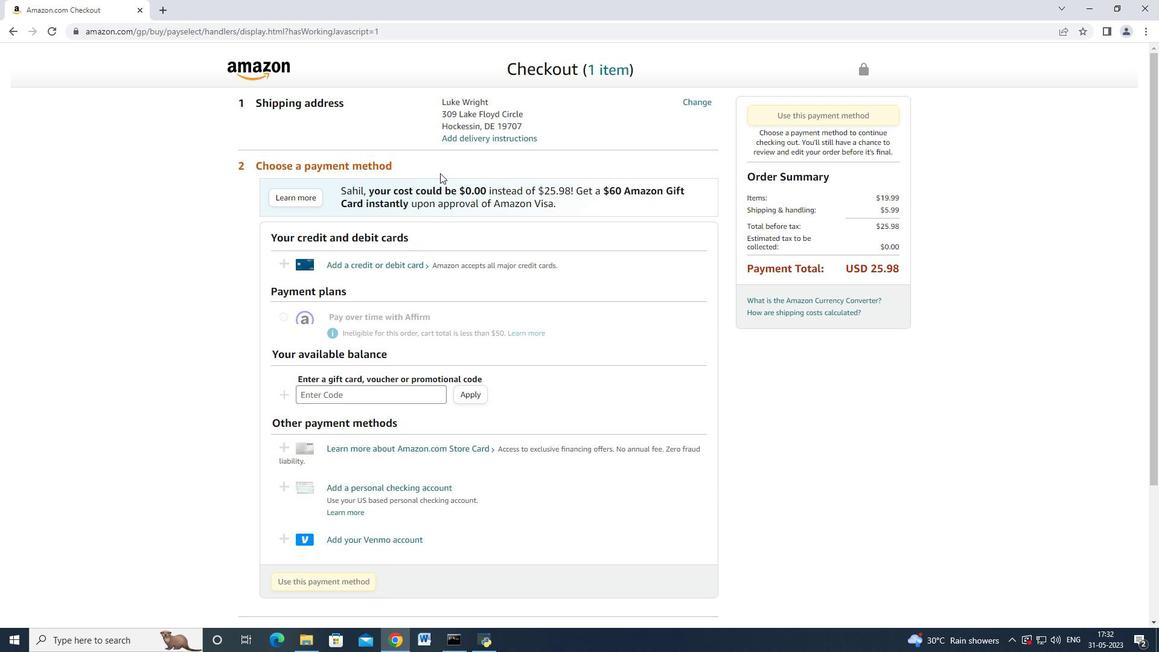
Action: Mouse scrolled (440, 182) with delta (0, 0)
Screenshot: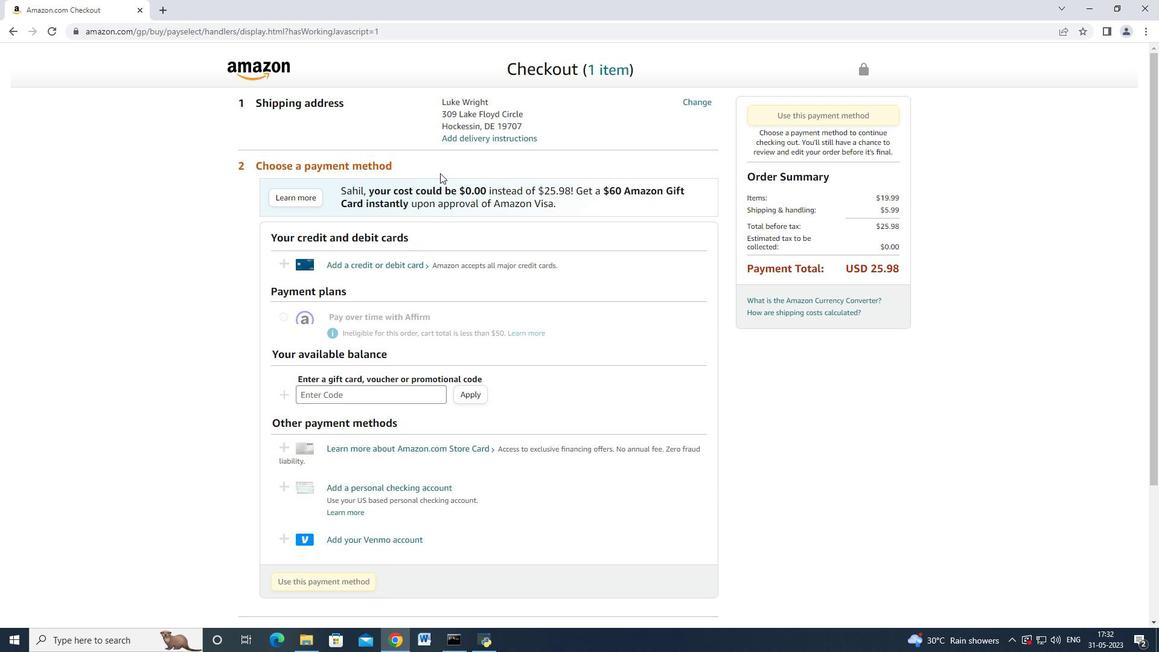 
Action: Mouse moved to (388, 140)
Screenshot: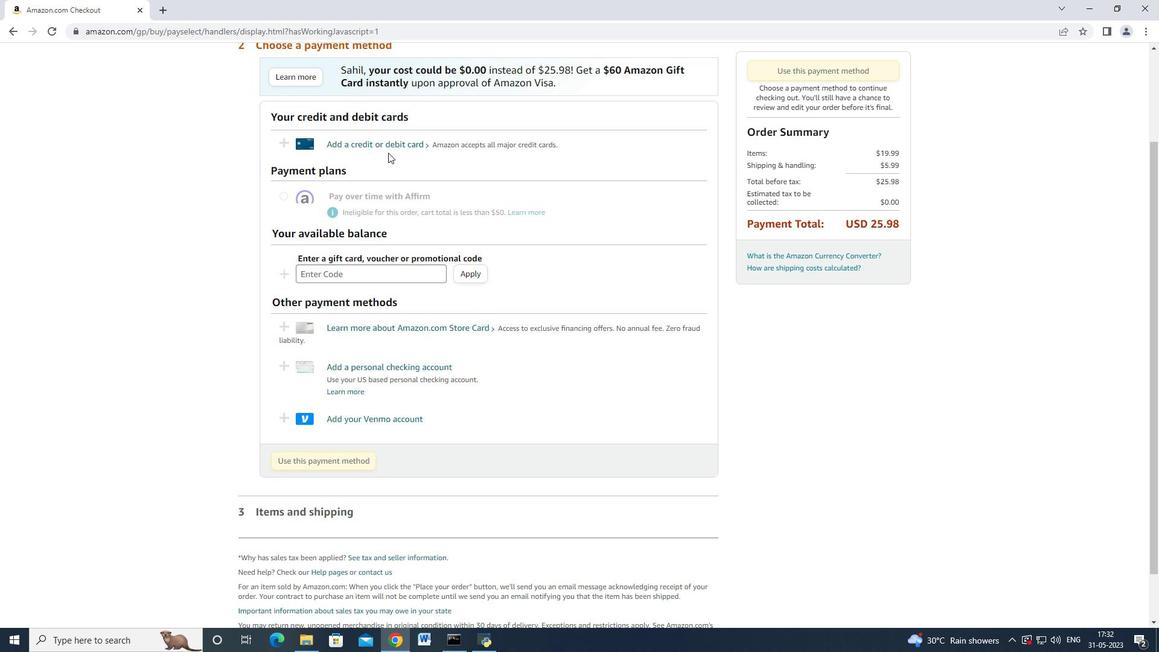 
Action: Mouse pressed left at (388, 140)
Screenshot: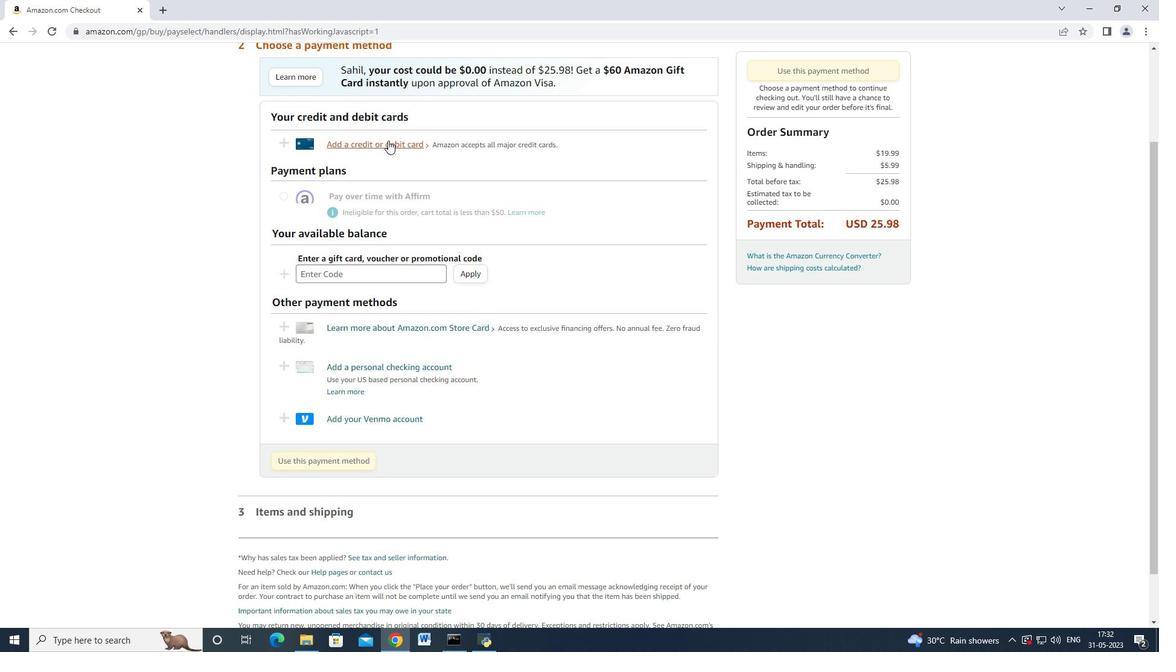 
Action: Mouse moved to (495, 282)
Screenshot: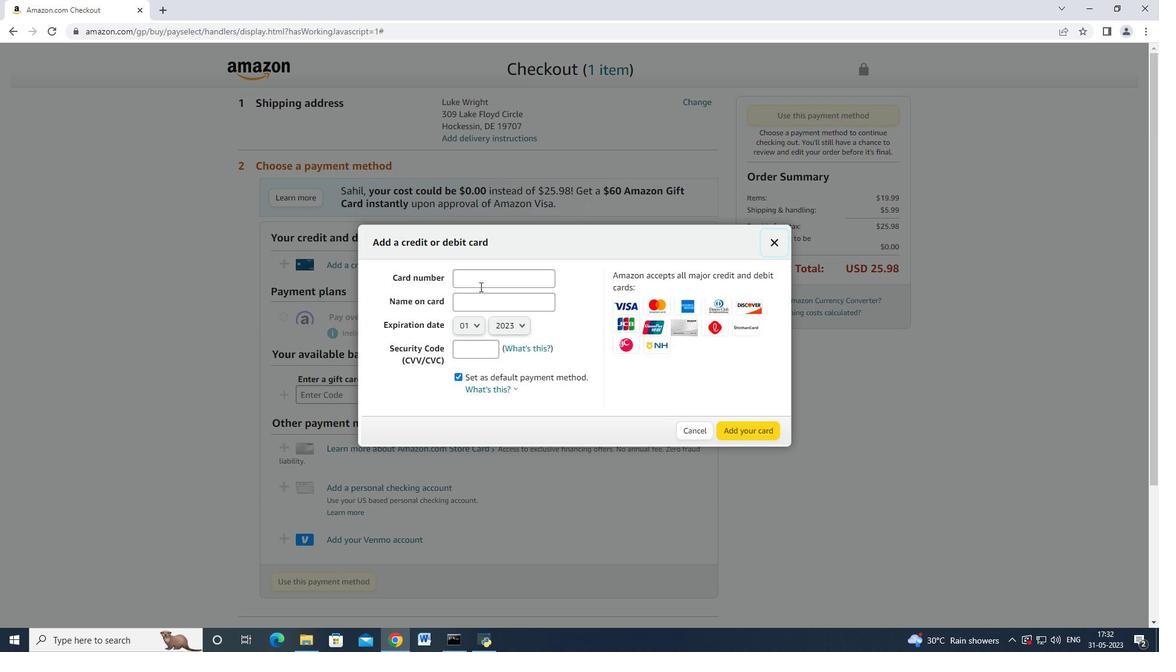 
Action: Mouse pressed left at (495, 282)
Screenshot: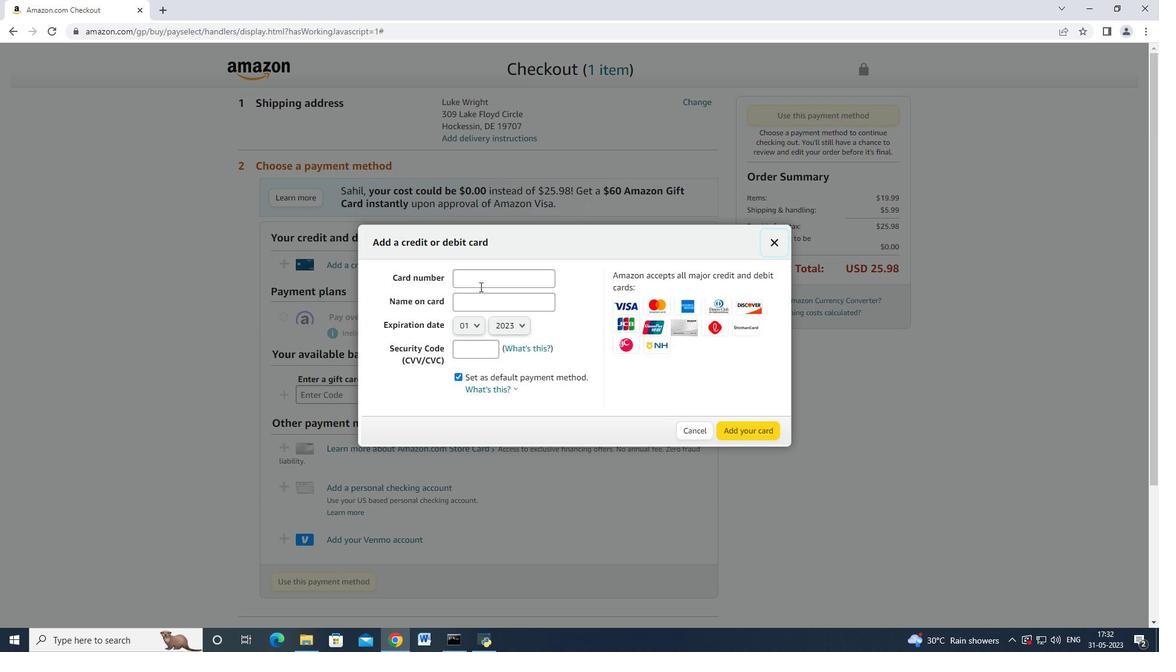 
Action: Mouse moved to (492, 282)
Screenshot: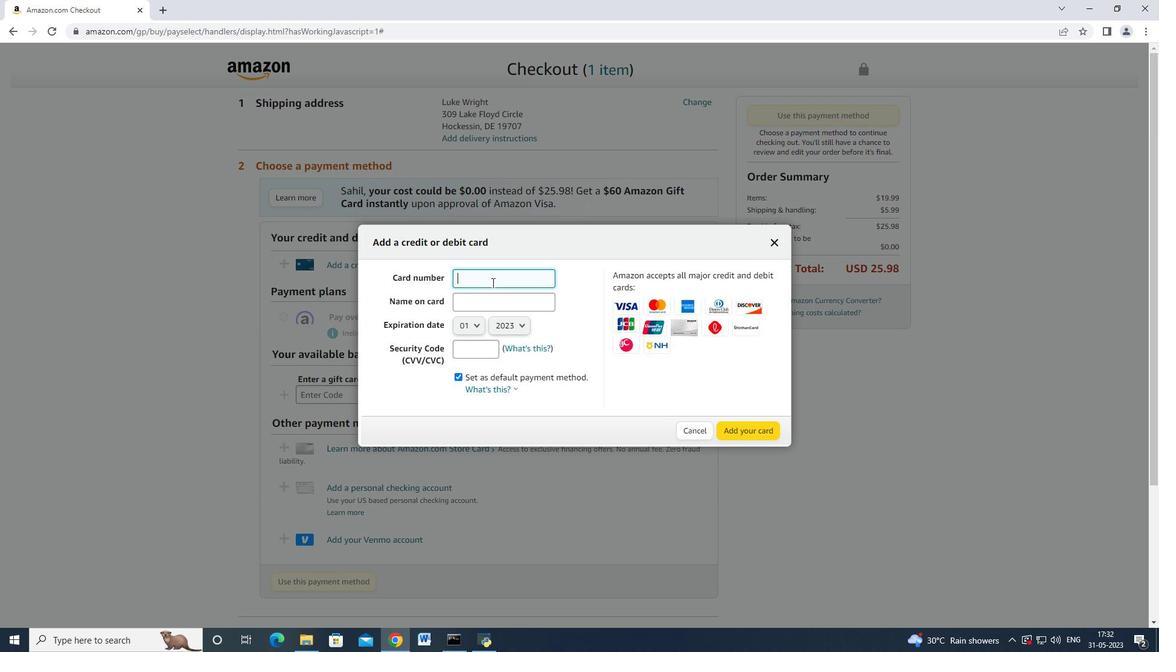 
Action: Key pressed 4983574559857965<Key.tab><Key.shift>John<Key.space><Key.shift>Baker
Screenshot: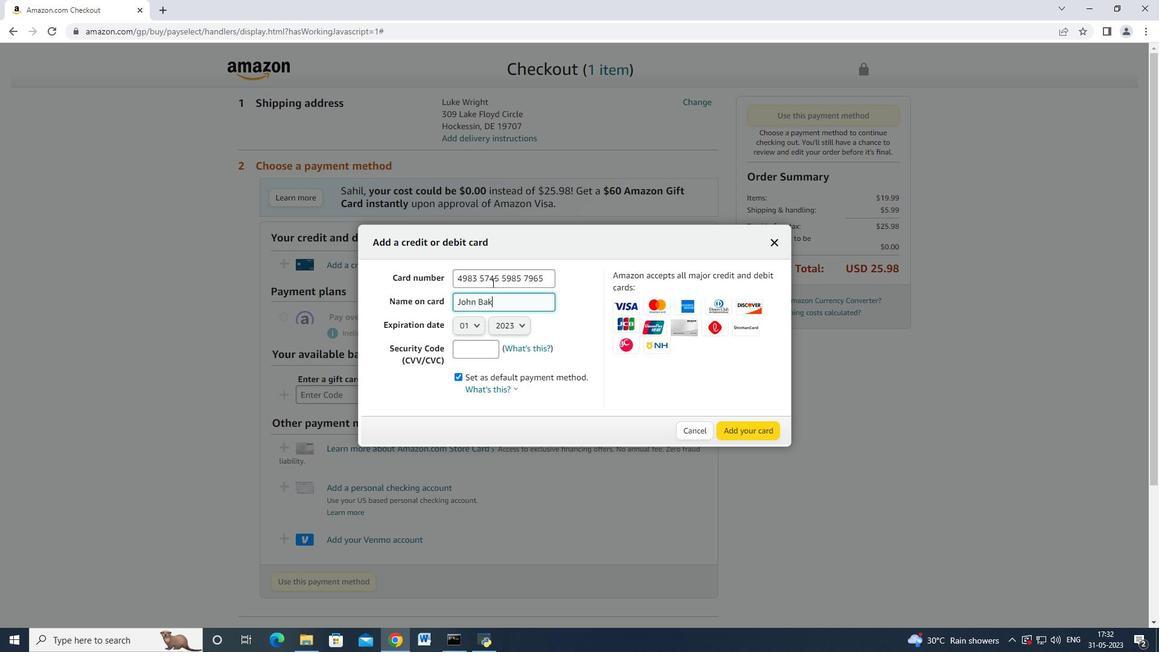 
Action: Mouse moved to (471, 331)
Screenshot: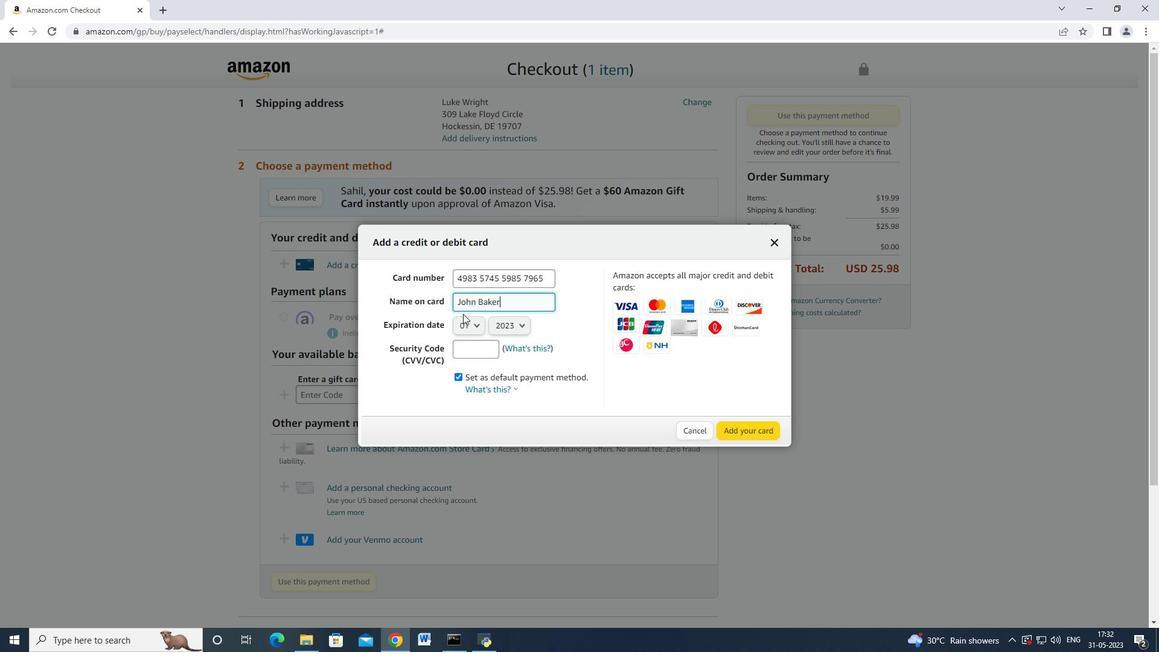 
Action: Mouse pressed left at (471, 331)
Screenshot: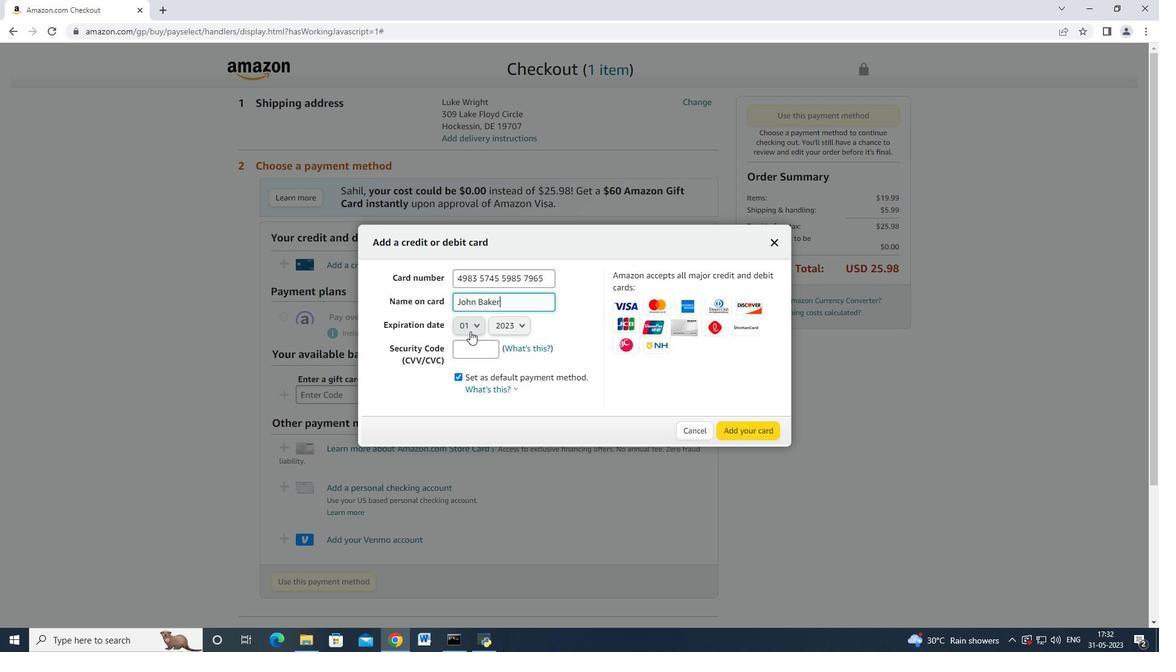 
Action: Mouse moved to (469, 410)
Screenshot: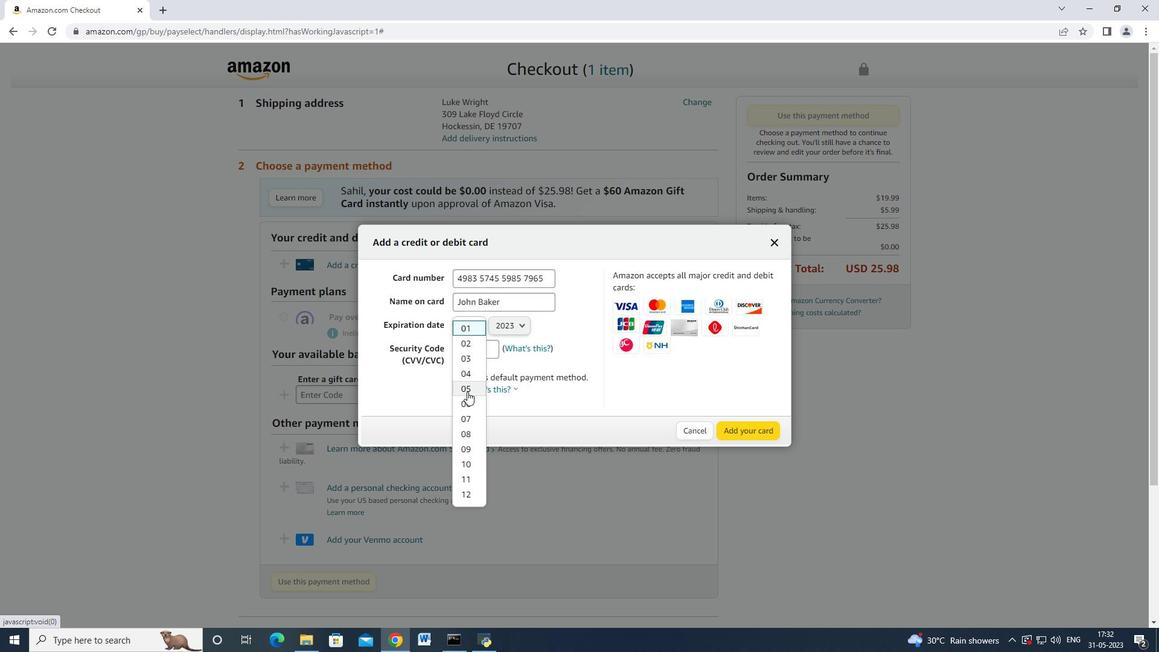 
Action: Mouse pressed left at (469, 410)
Screenshot: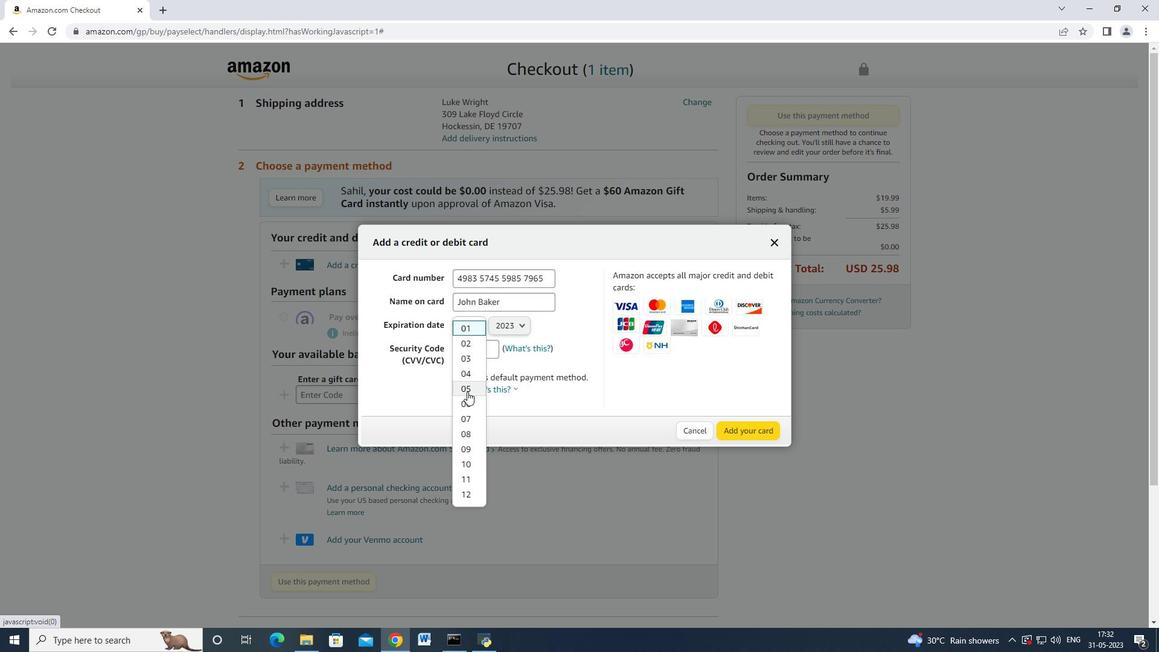 
Action: Mouse moved to (474, 321)
Screenshot: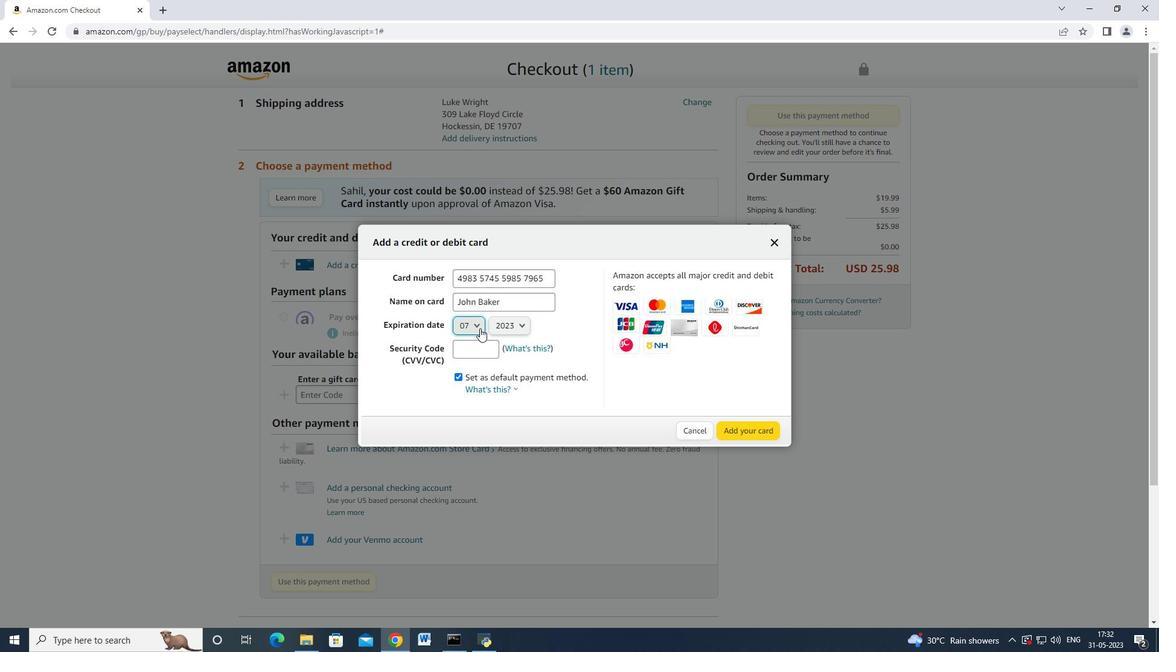 
Action: Mouse pressed left at (474, 321)
Screenshot: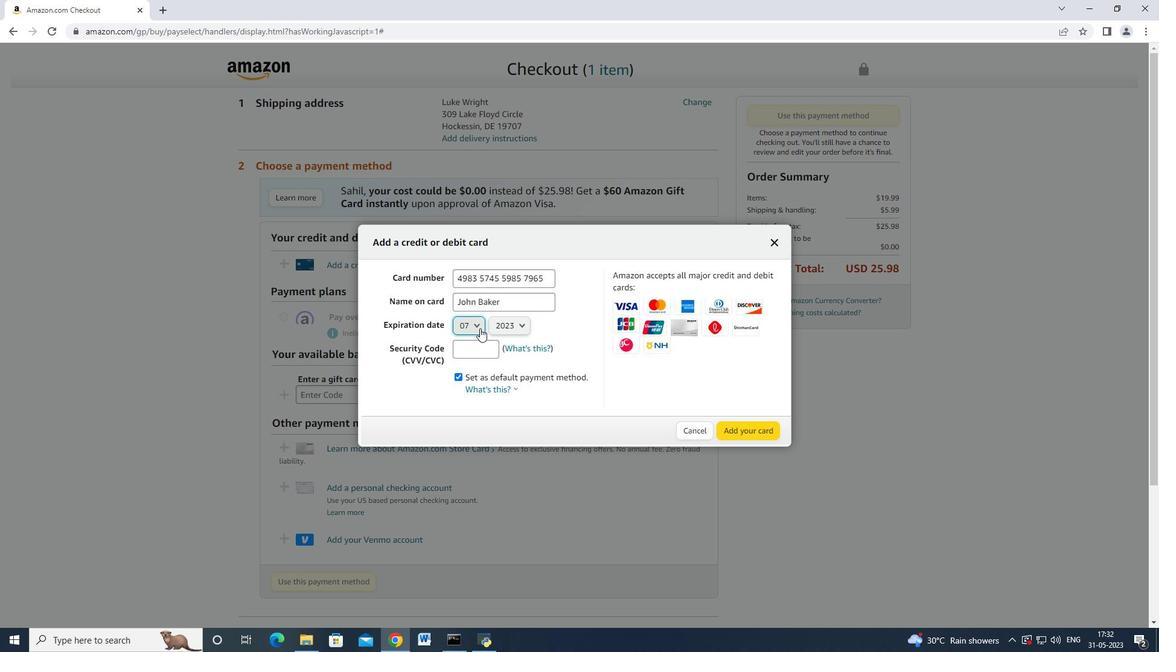 
Action: Mouse moved to (474, 407)
Screenshot: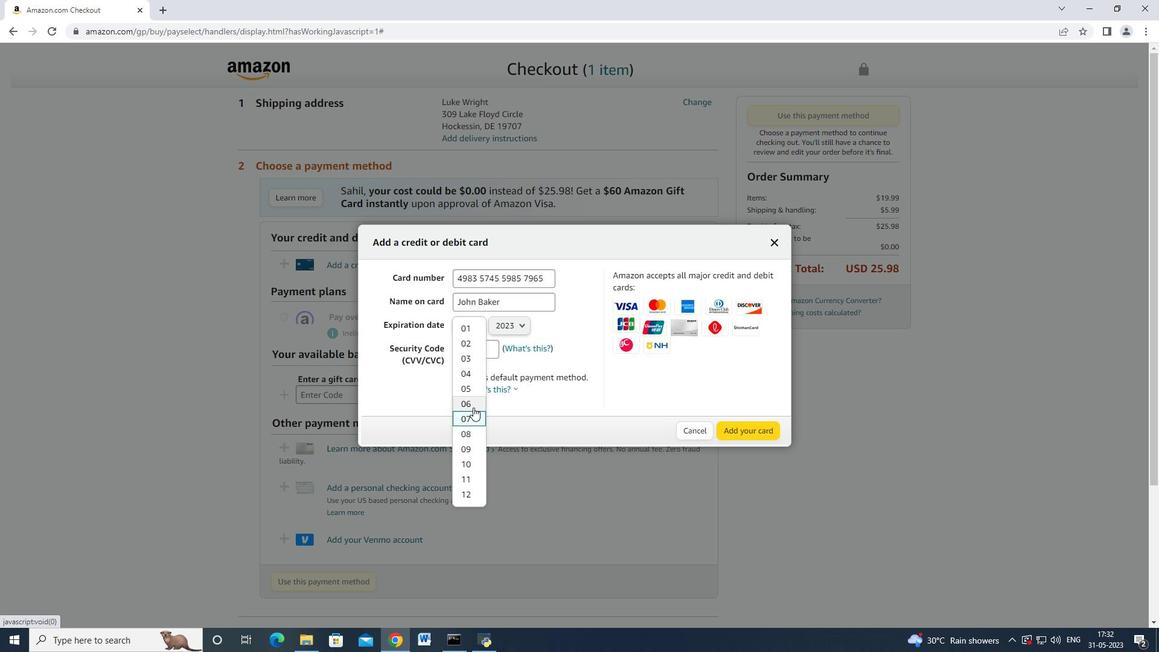 
Action: Mouse pressed left at (474, 407)
Screenshot: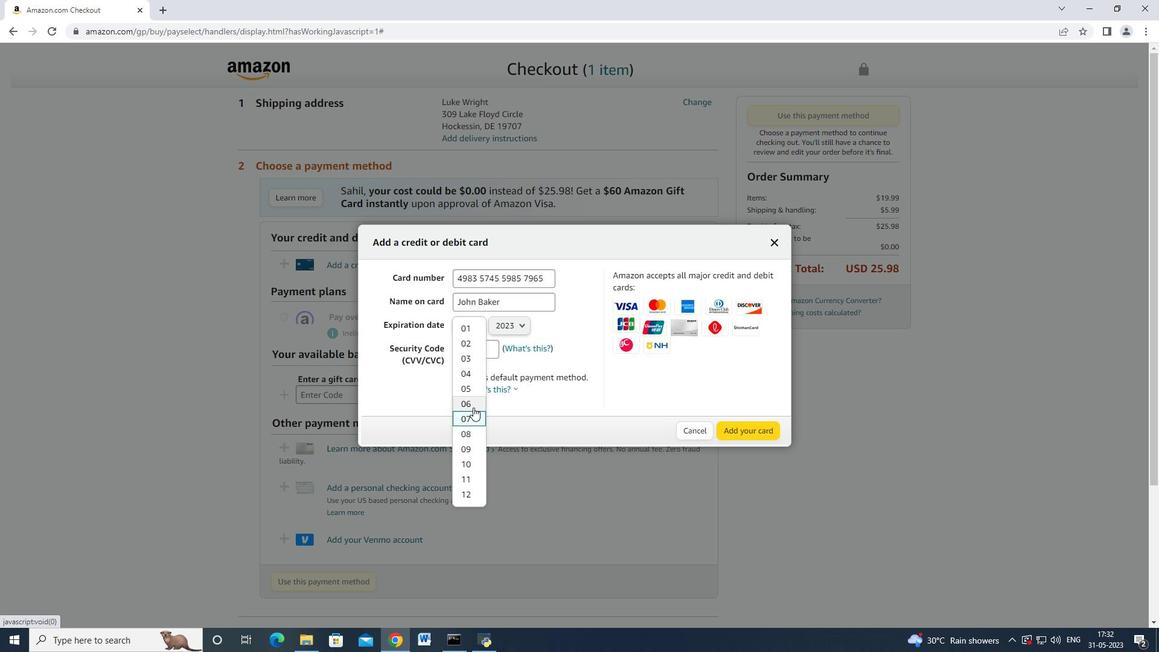 
Action: Mouse moved to (513, 320)
Screenshot: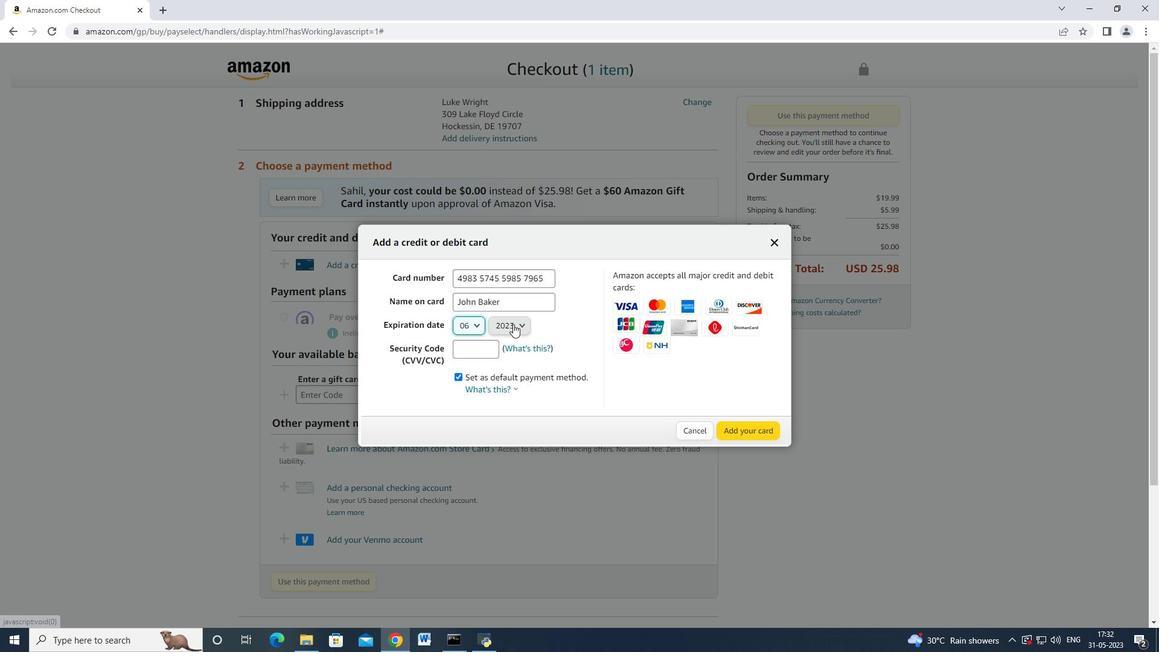 
Action: Mouse pressed left at (513, 320)
Screenshot: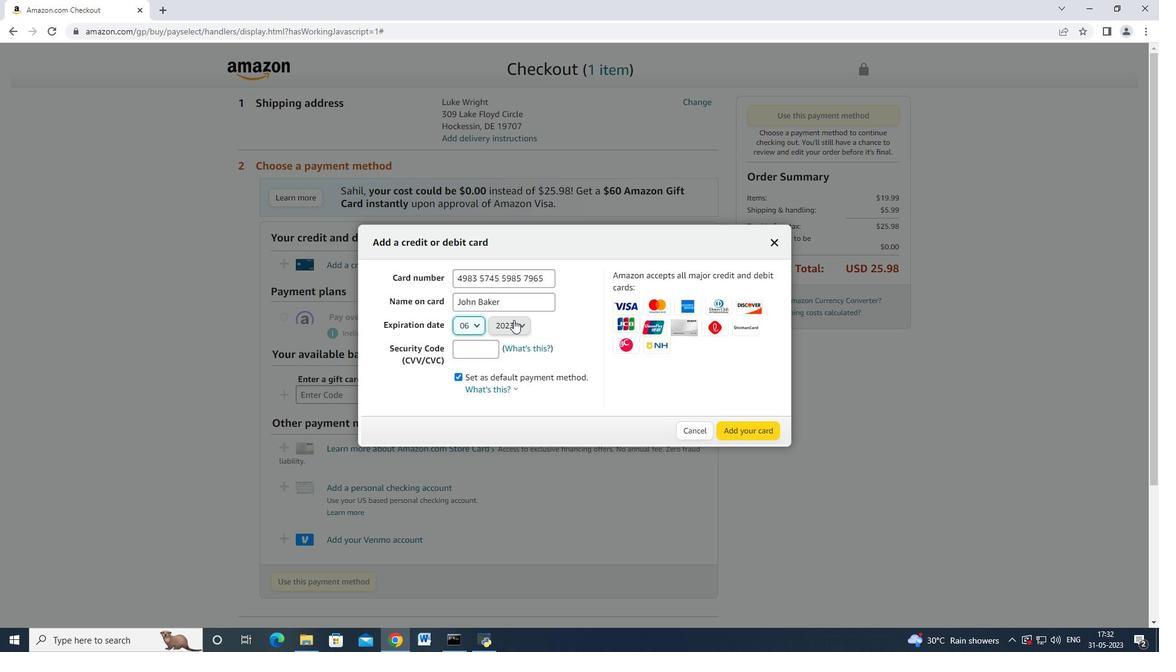 
Action: Mouse moved to (512, 359)
Screenshot: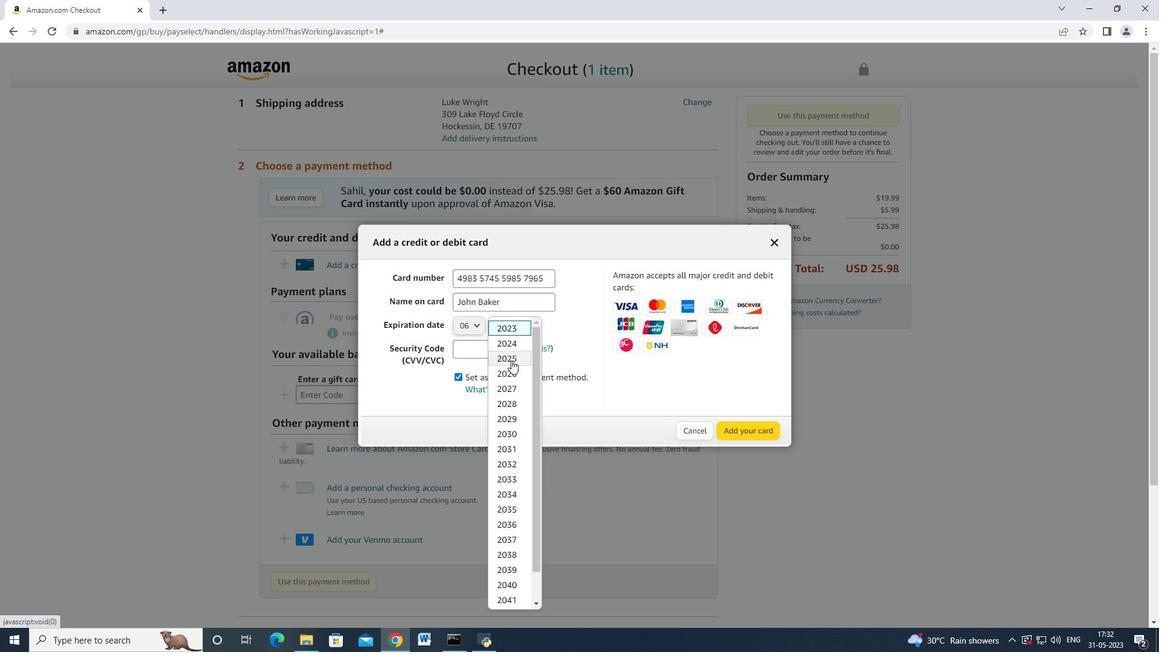
Action: Mouse pressed left at (512, 359)
Screenshot: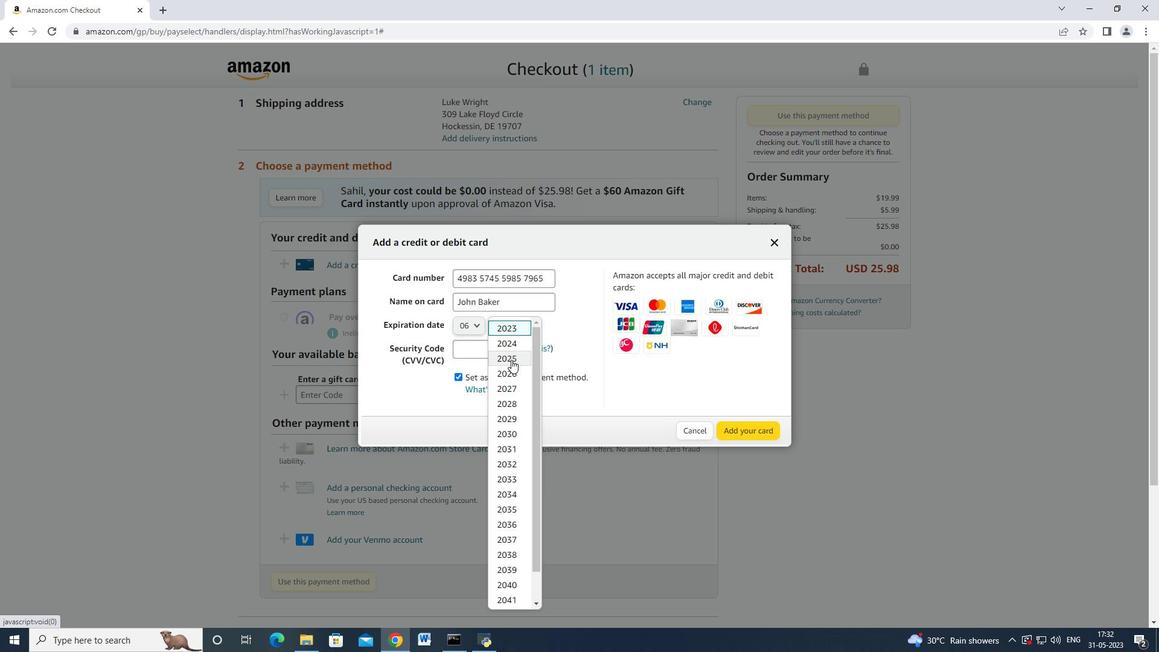 
Action: Mouse moved to (474, 350)
Screenshot: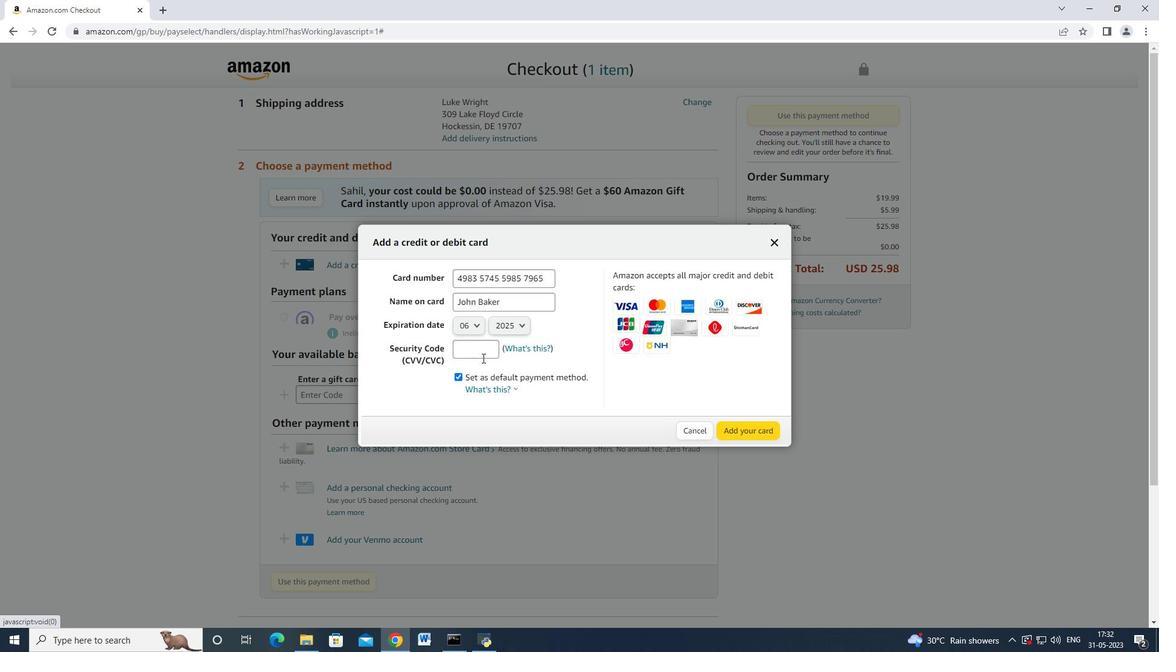 
Action: Mouse pressed left at (474, 350)
Screenshot: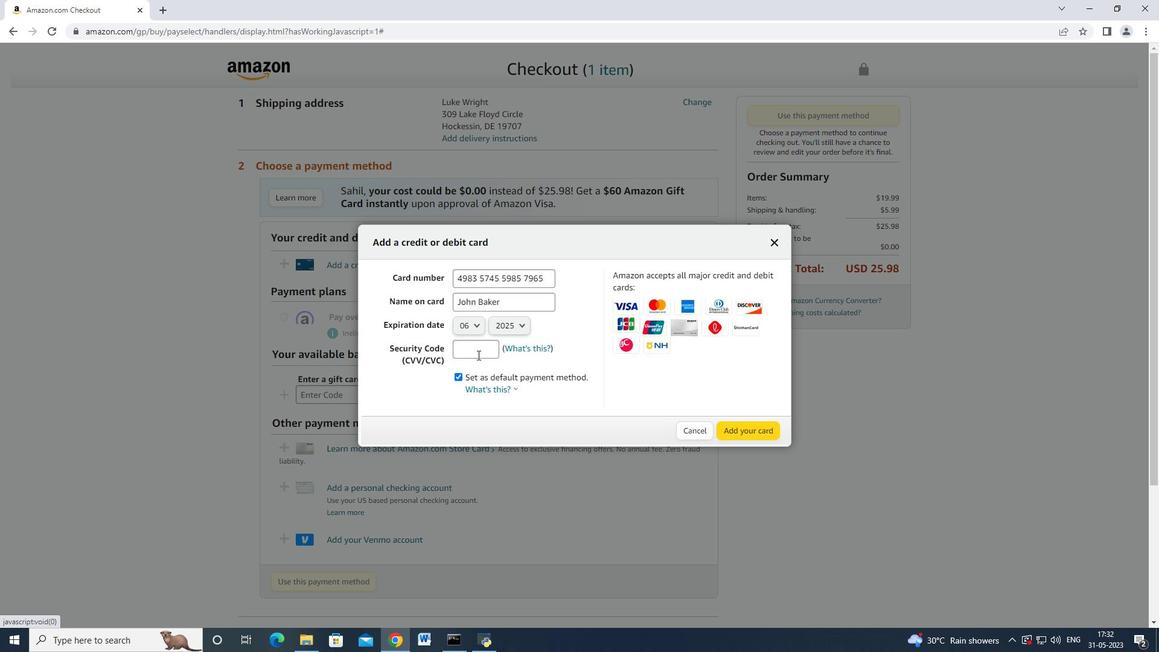 
Action: Mouse pressed left at (474, 350)
Screenshot: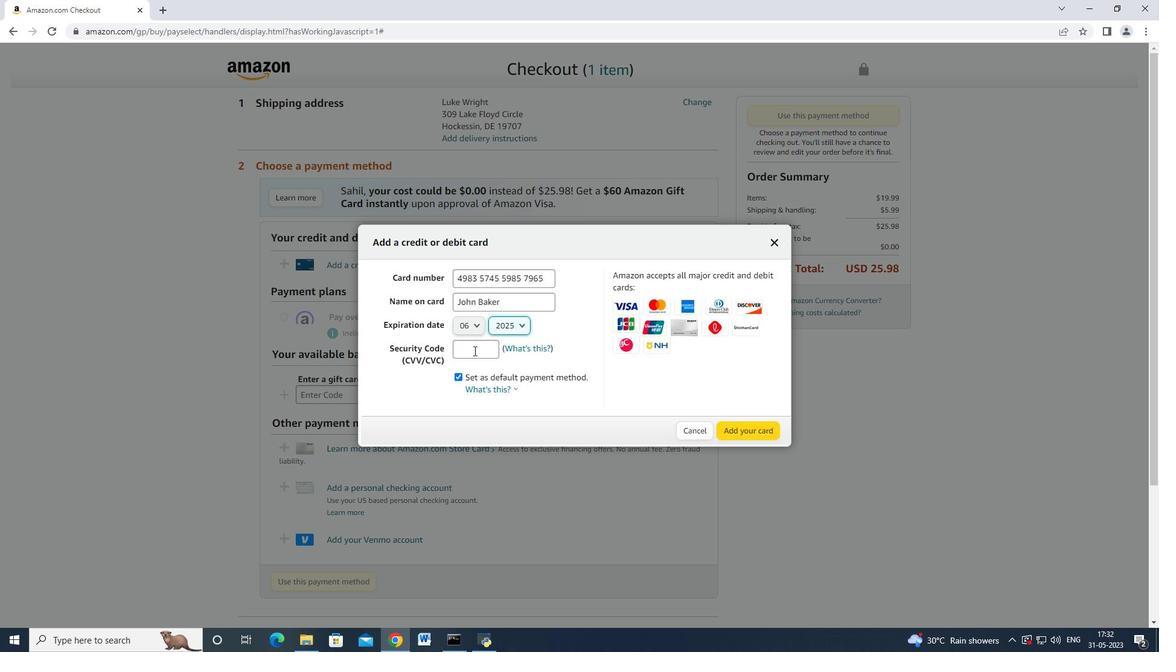 
Action: Mouse moved to (474, 350)
Screenshot: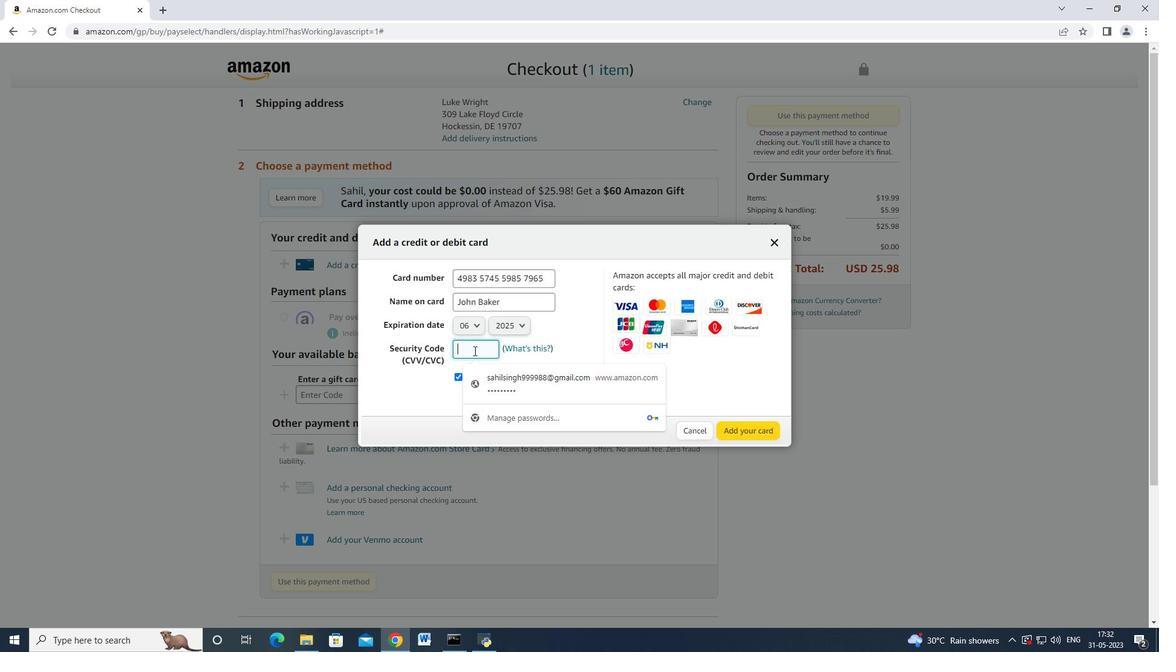 
Action: Key pressed 8<Key.backspace>549
Screenshot: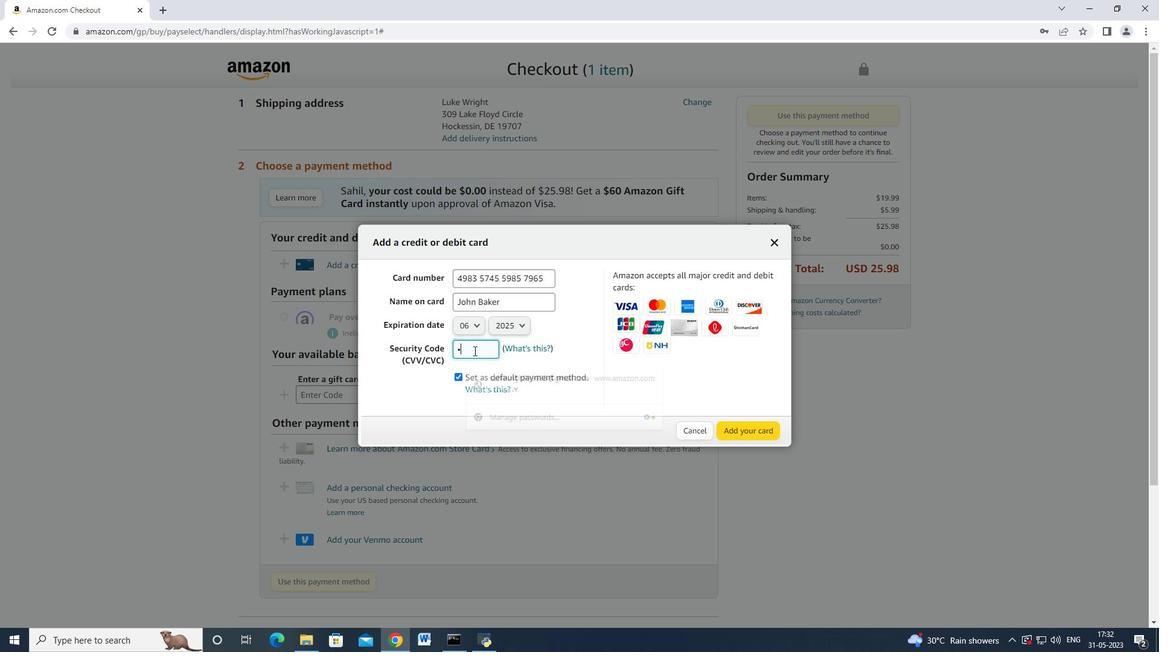 
Action: Mouse moved to (756, 435)
Screenshot: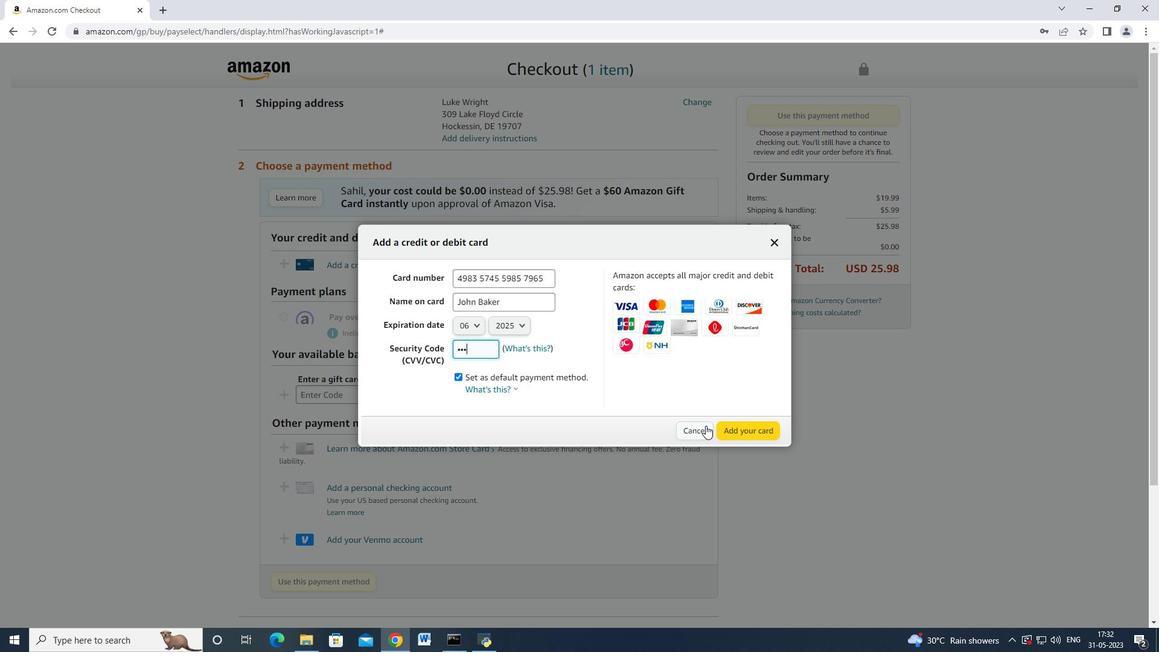 
